 Task: Slide 19 - Market Size Infographic.
Action: Mouse moved to (20, 75)
Screenshot: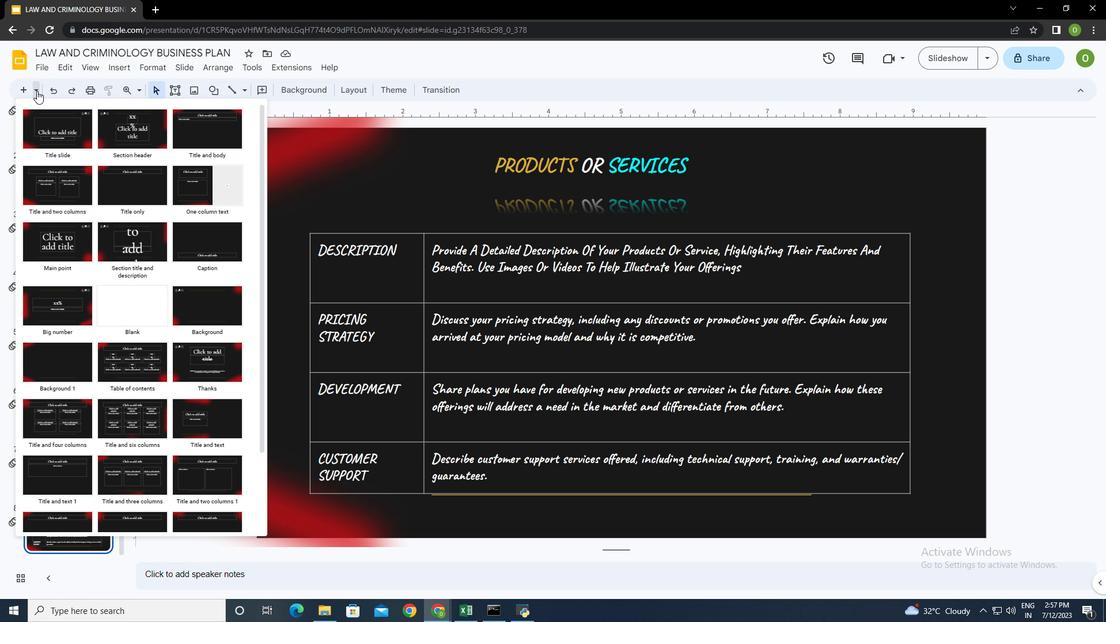 
Action: Mouse pressed left at (20, 75)
Screenshot: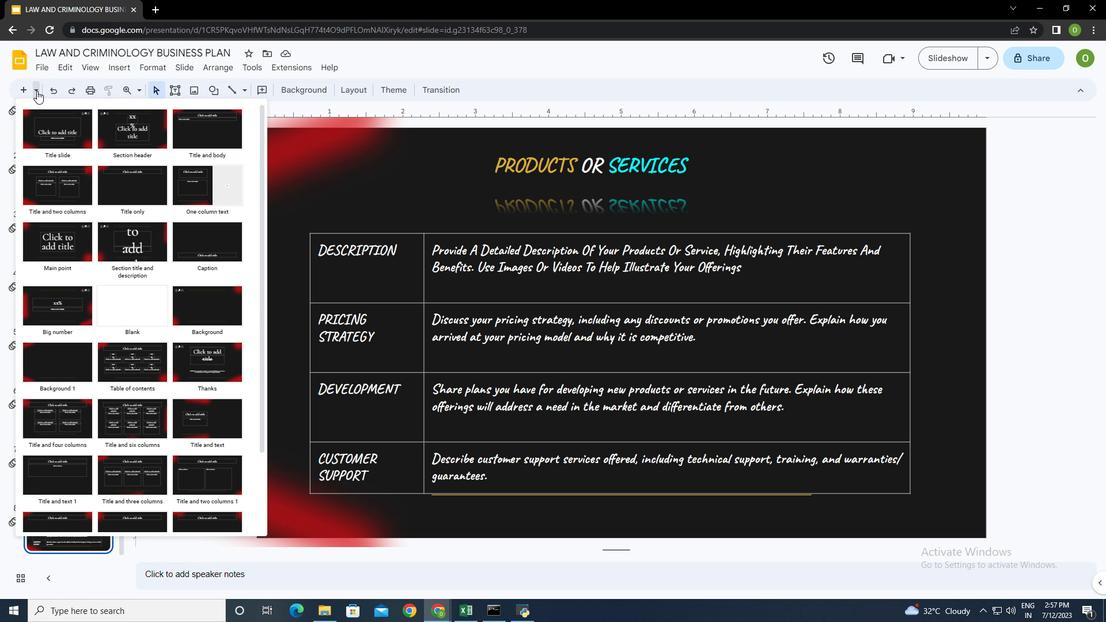 
Action: Mouse moved to (122, 166)
Screenshot: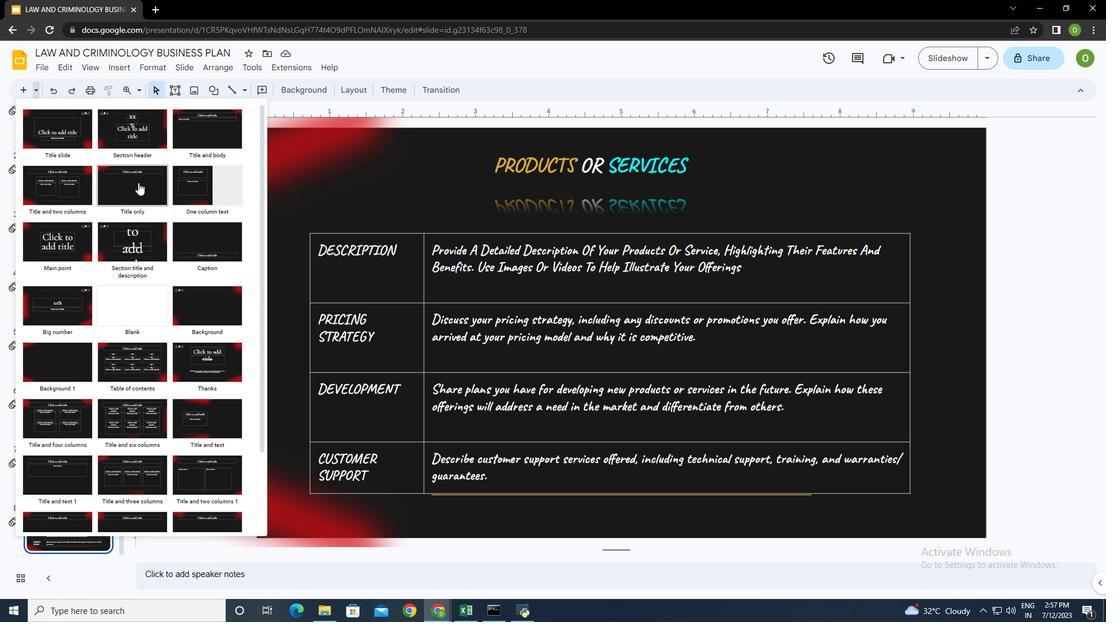 
Action: Mouse pressed left at (122, 166)
Screenshot: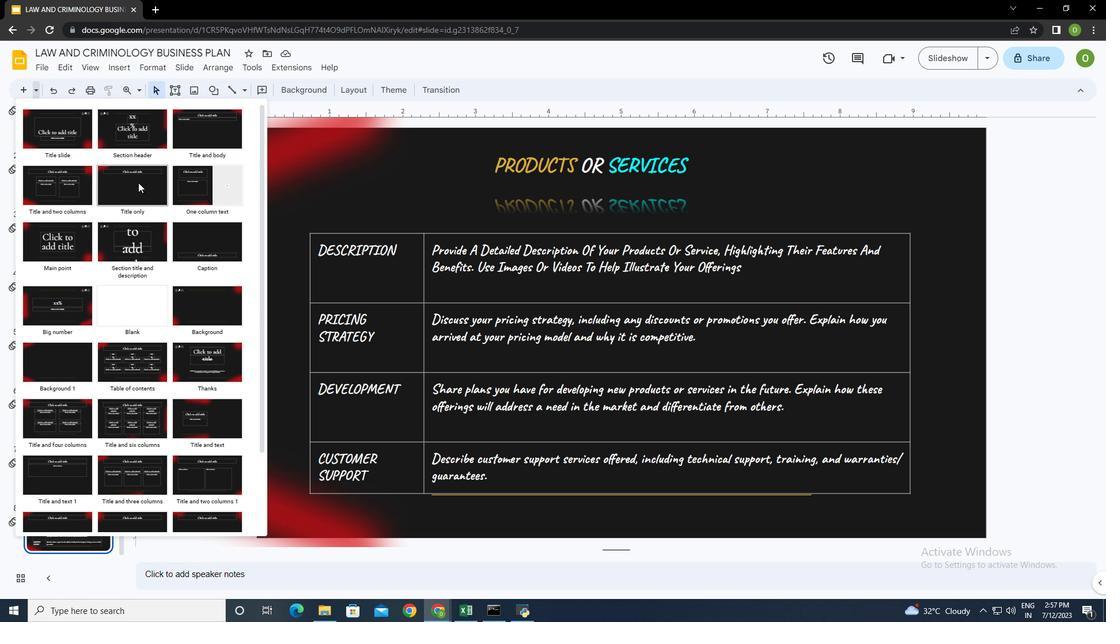 
Action: Mouse moved to (421, 180)
Screenshot: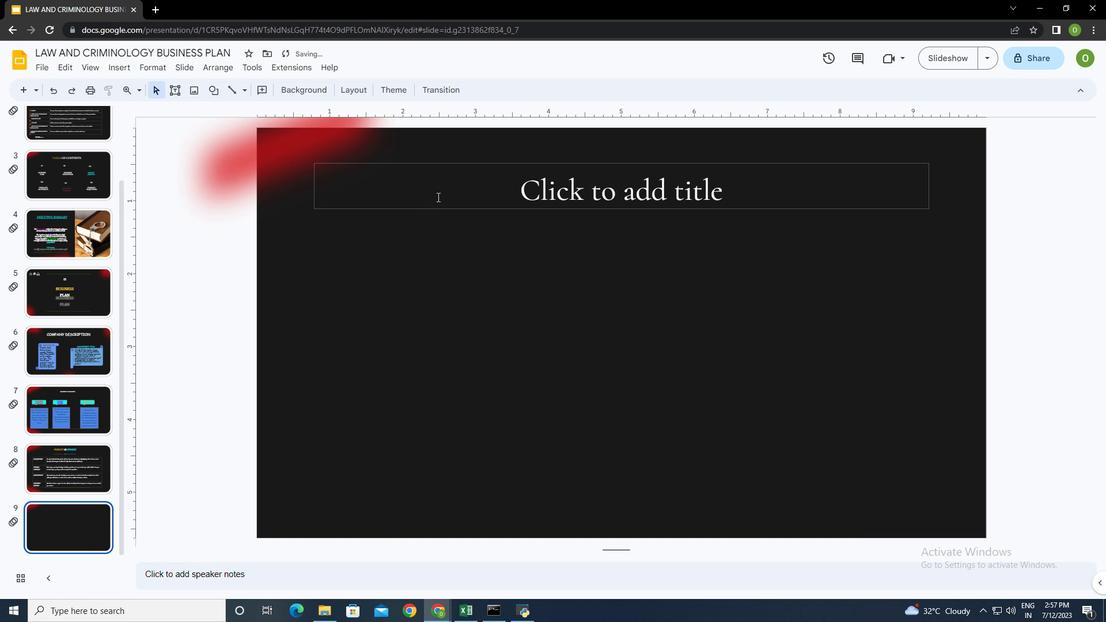 
Action: Mouse pressed left at (421, 180)
Screenshot: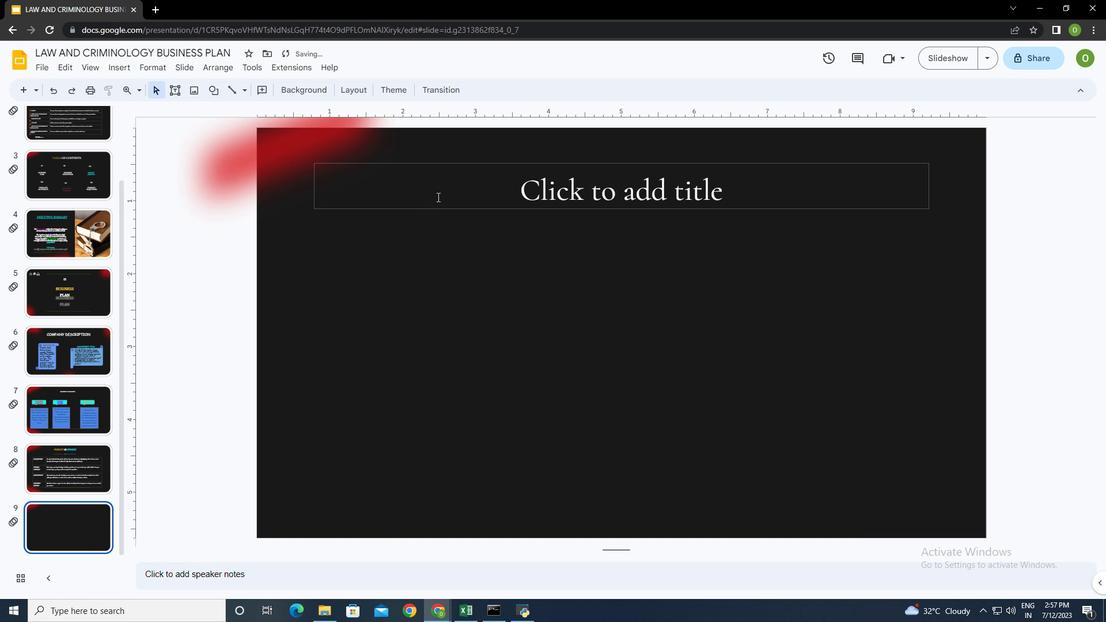 
Action: Mouse moved to (418, 180)
Screenshot: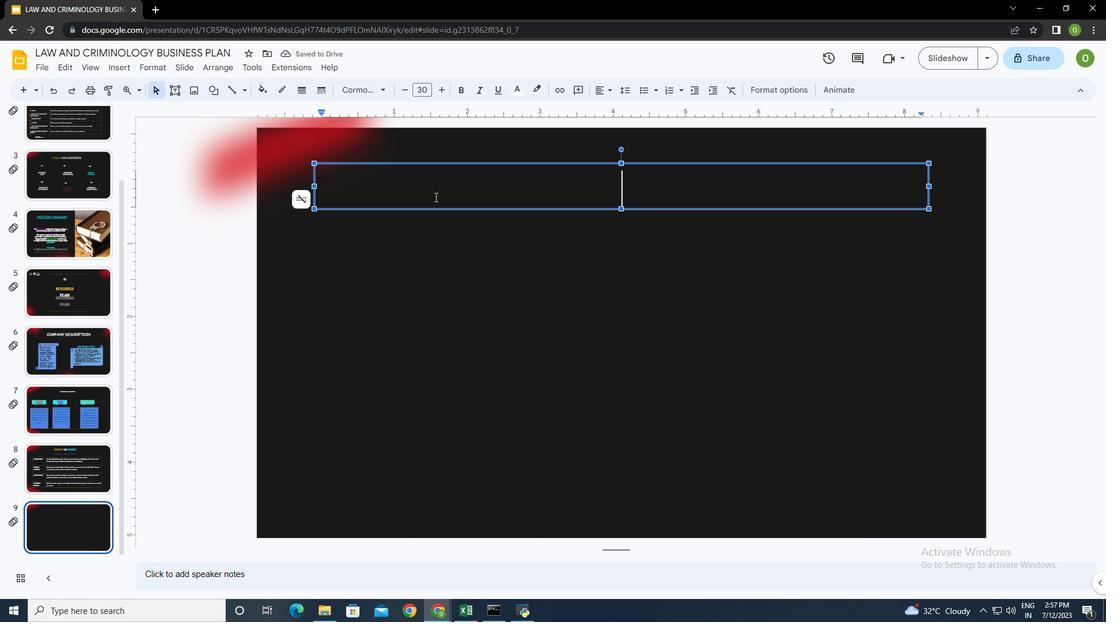 
Action: Key pressed <Key.shift><Key.caps_lock>MARKET<Key.space>SIZE<Key.space>INFOGRAPHIC
Screenshot: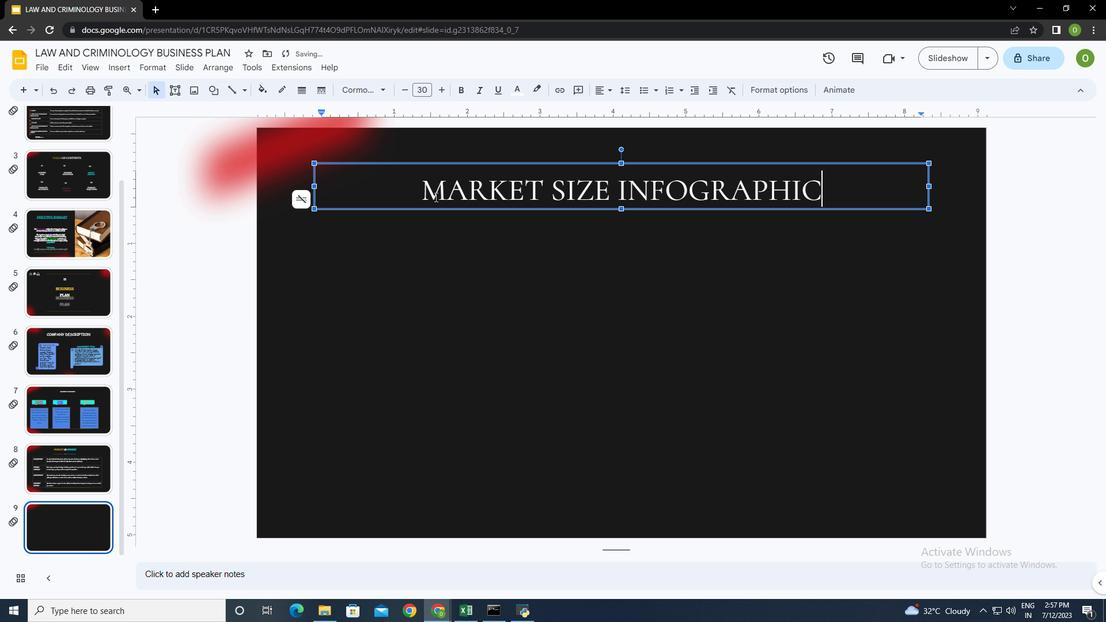 
Action: Mouse moved to (823, 168)
Screenshot: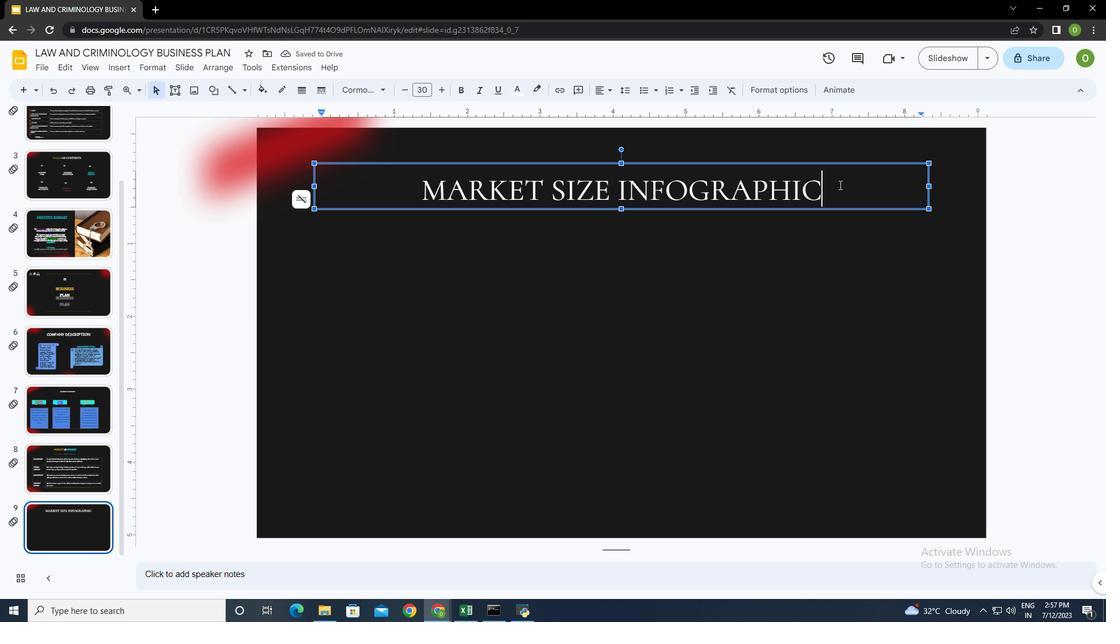 
Action: Mouse pressed left at (823, 168)
Screenshot: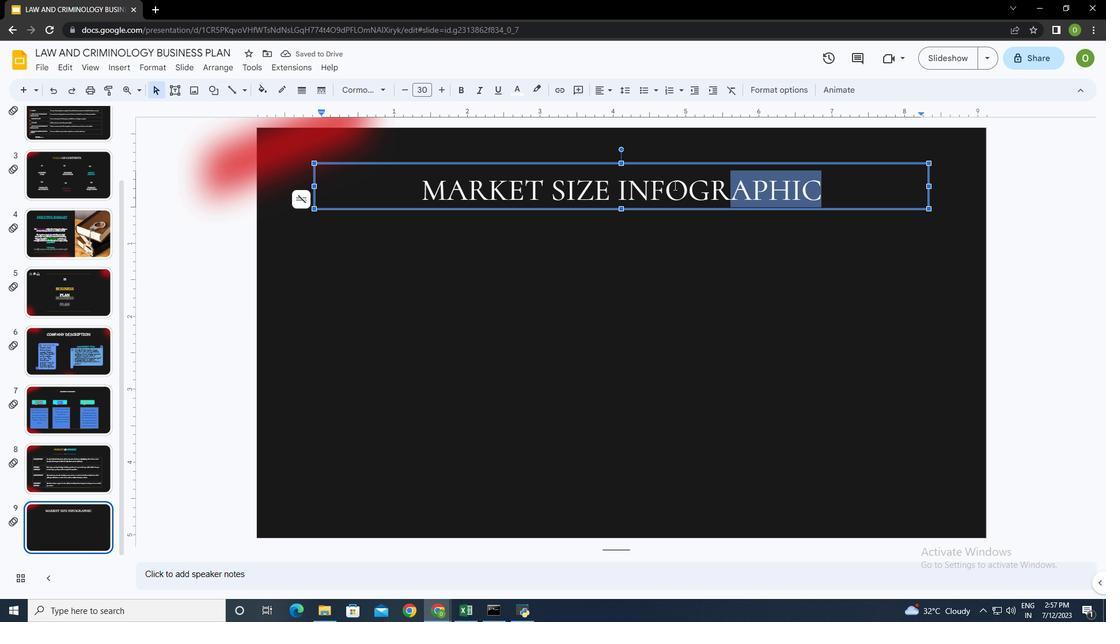 
Action: Mouse moved to (360, 68)
Screenshot: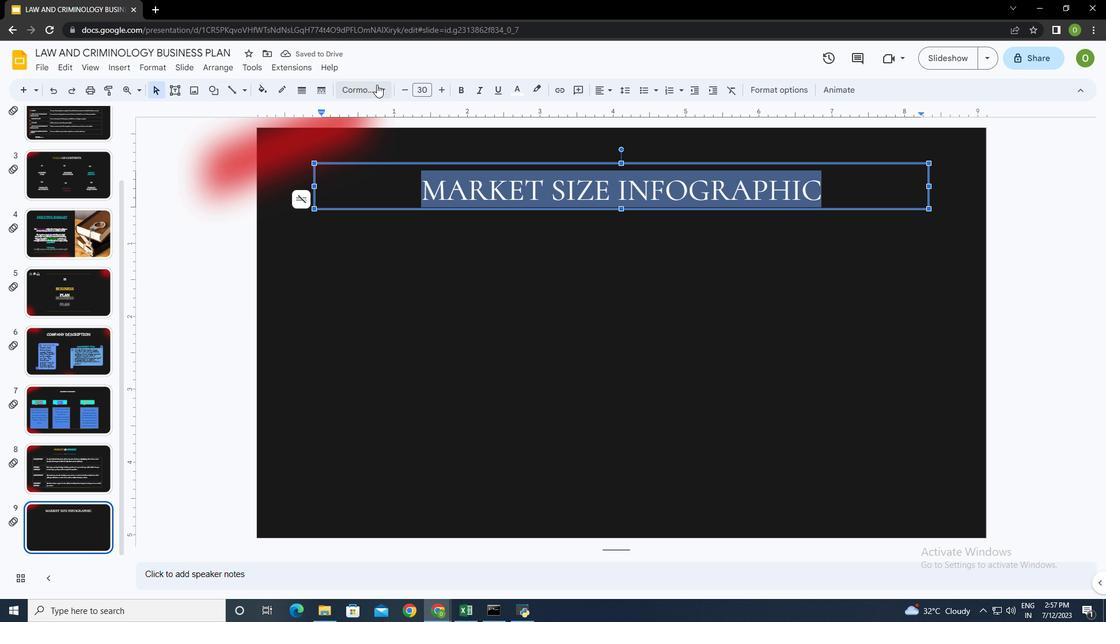 
Action: Mouse pressed left at (360, 68)
Screenshot: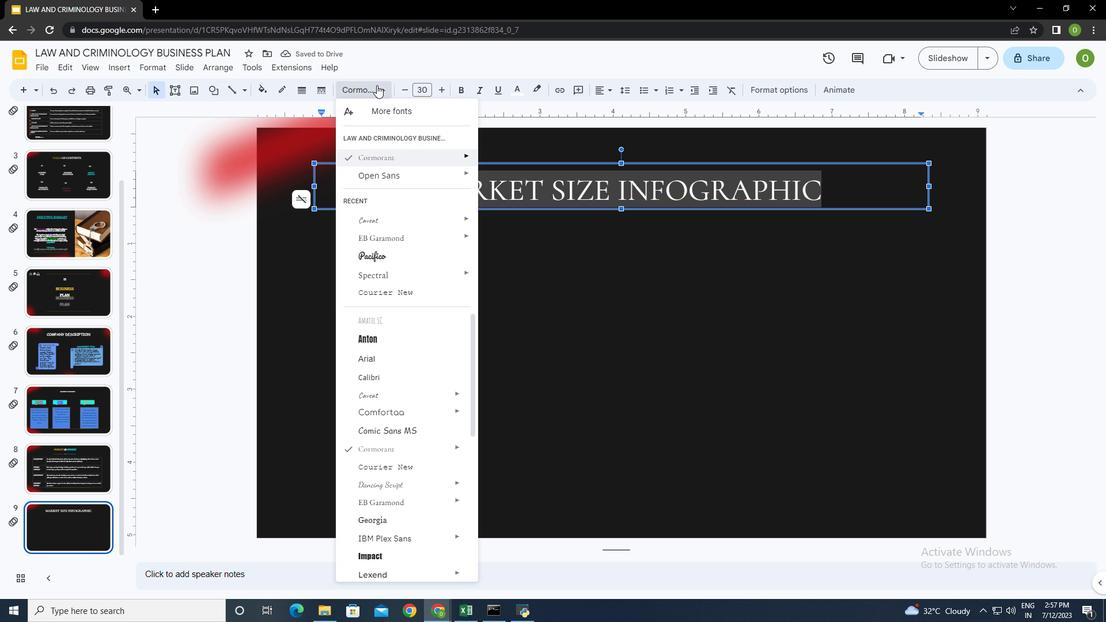 
Action: Mouse moved to (372, 447)
Screenshot: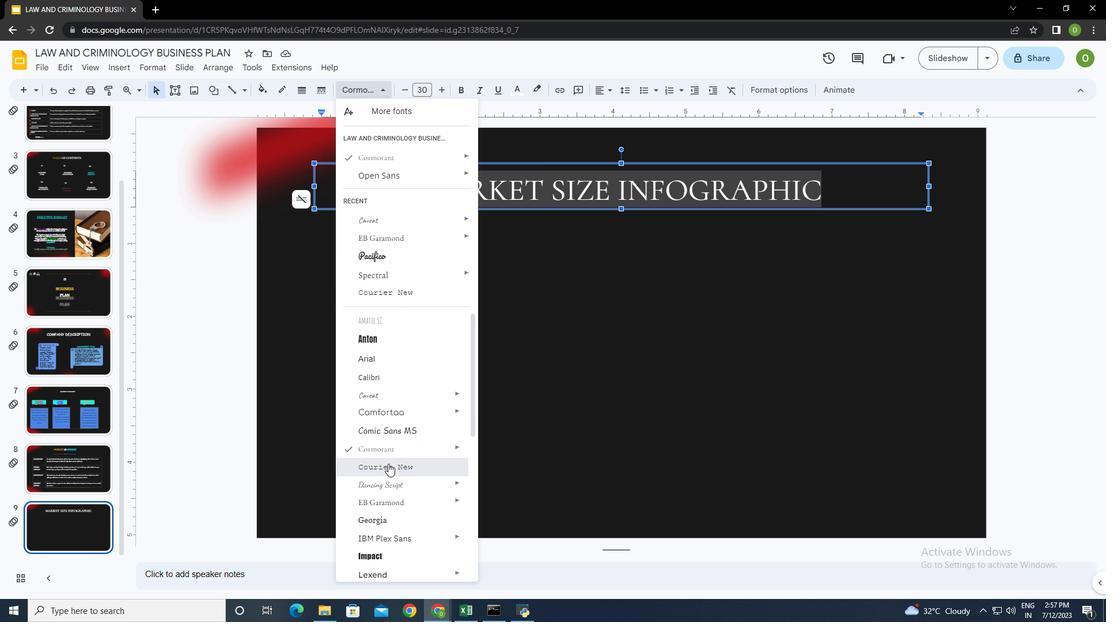 
Action: Mouse pressed left at (372, 447)
Screenshot: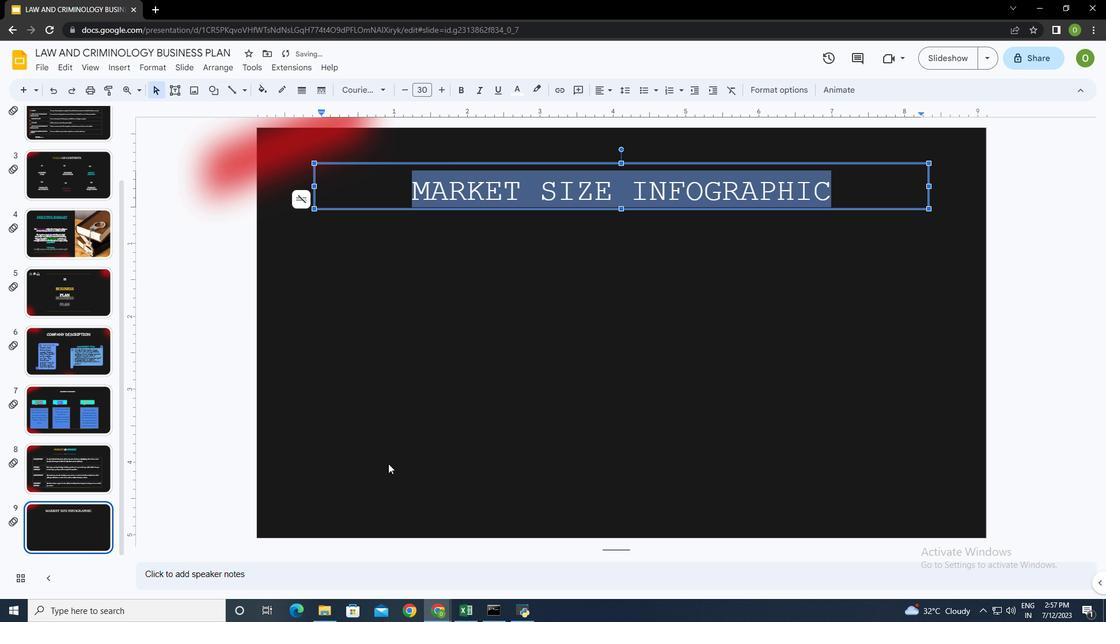 
Action: Mouse moved to (417, 224)
Screenshot: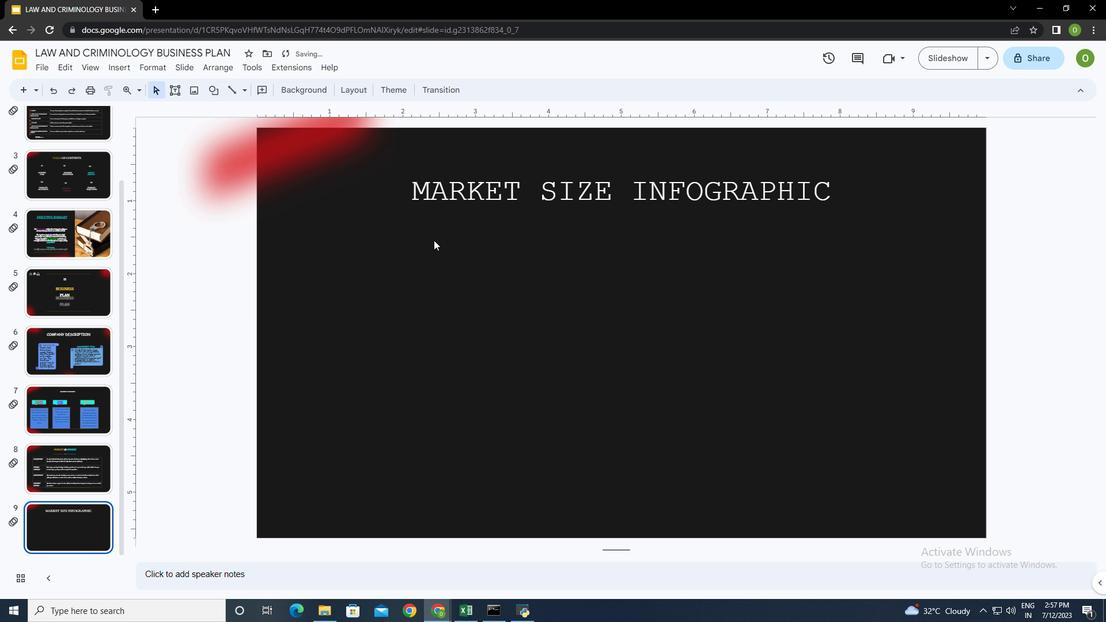 
Action: Mouse pressed left at (417, 224)
Screenshot: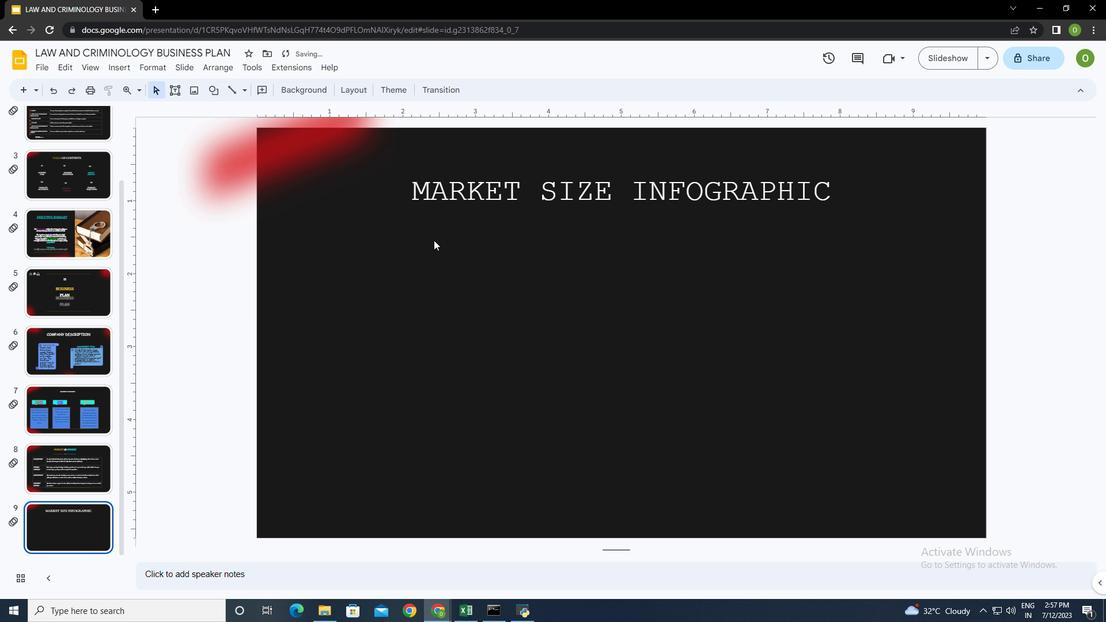
Action: Mouse moved to (103, 49)
Screenshot: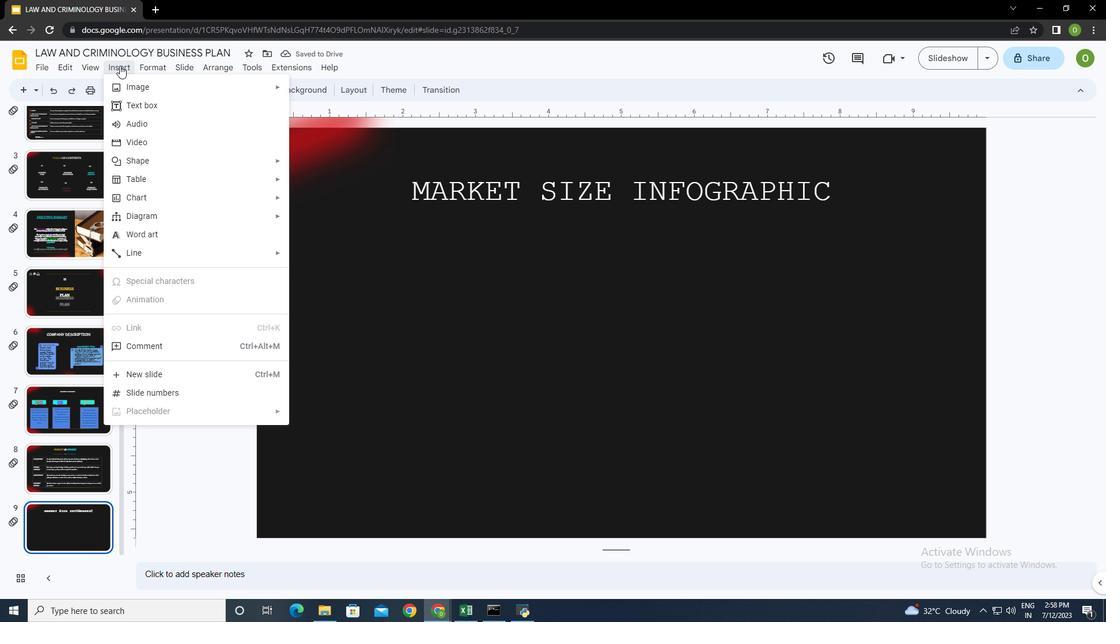 
Action: Mouse pressed left at (103, 49)
Screenshot: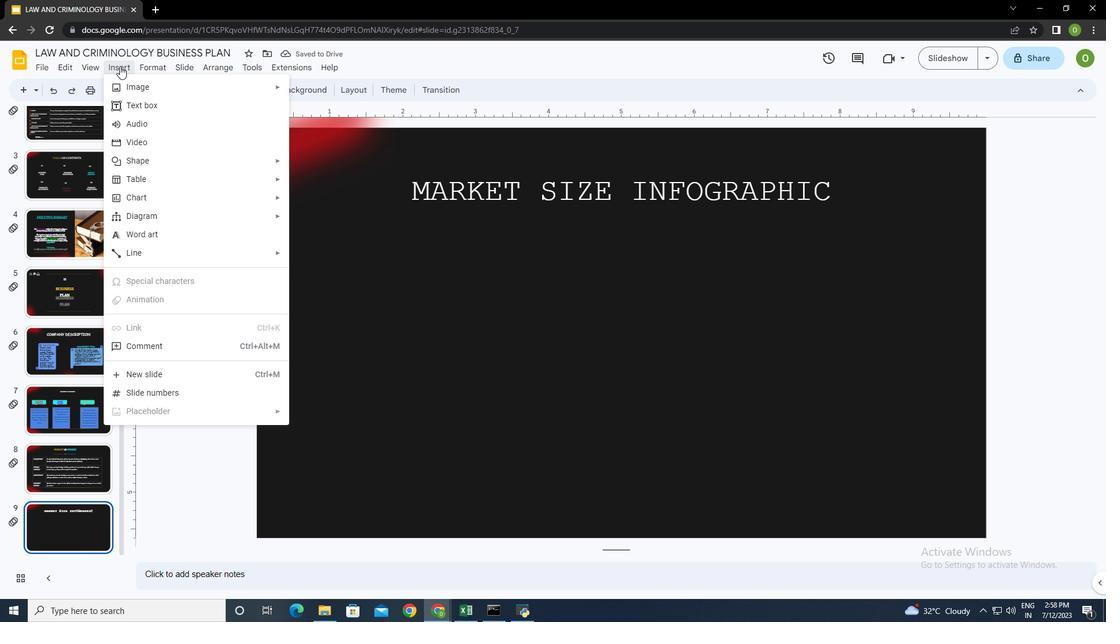 
Action: Mouse moved to (432, 174)
Screenshot: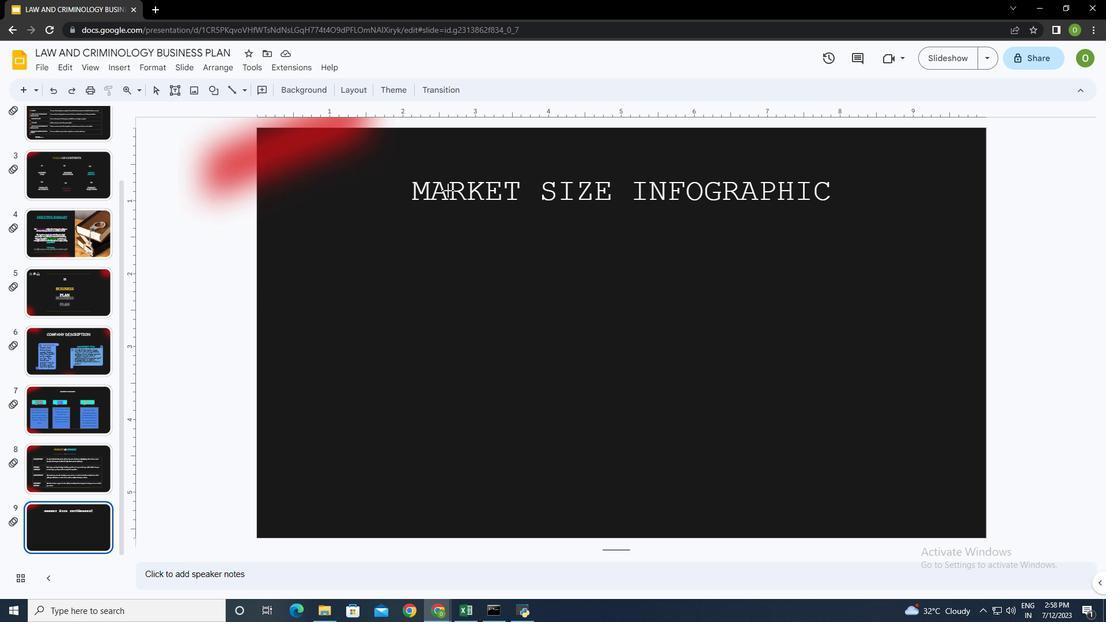 
Action: Mouse pressed left at (432, 174)
Screenshot: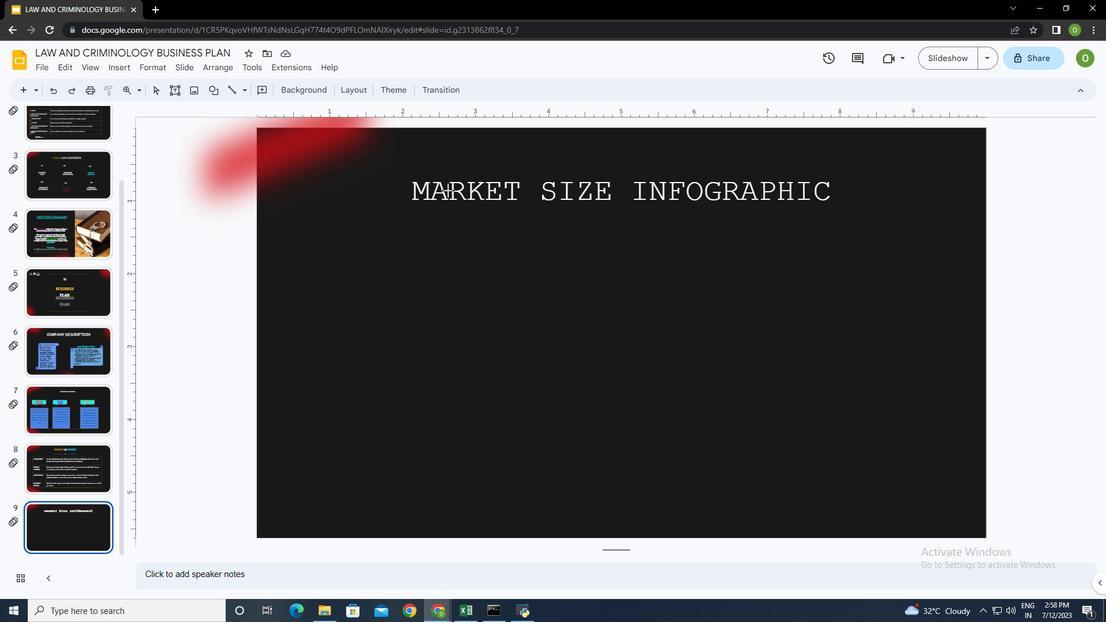 
Action: Mouse moved to (394, 276)
Screenshot: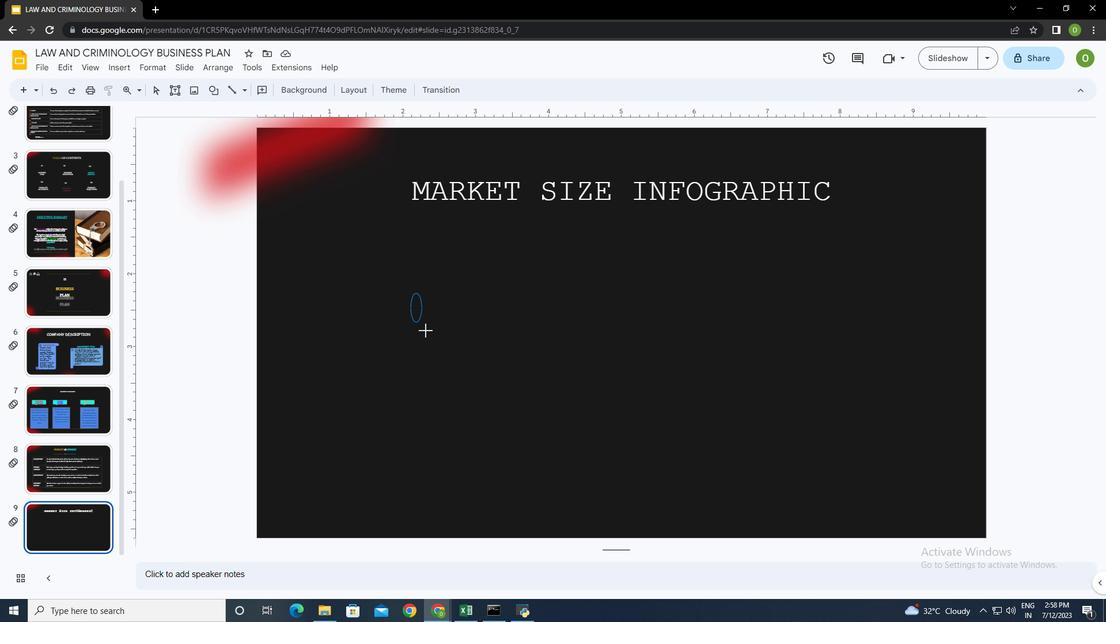 
Action: Mouse pressed left at (394, 276)
Screenshot: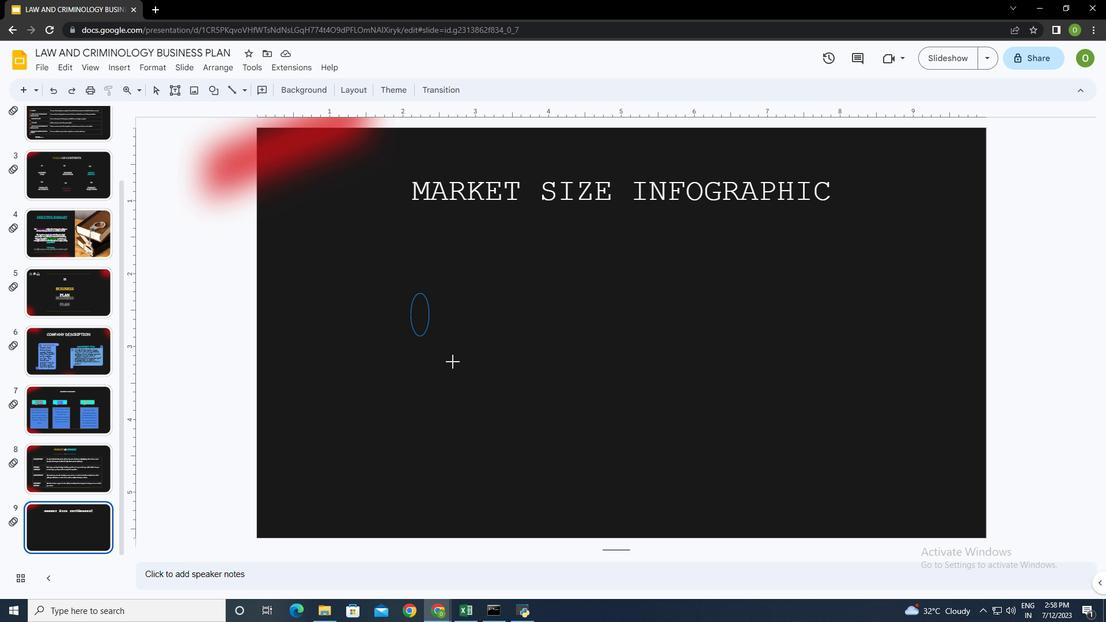 
Action: Mouse moved to (448, 319)
Screenshot: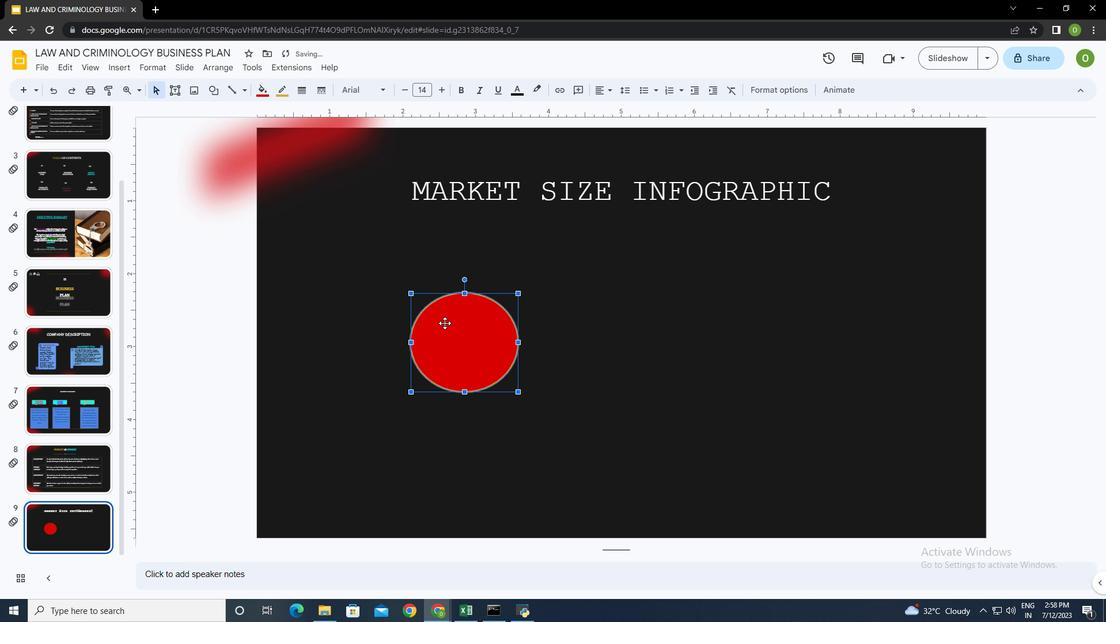 
Action: Mouse pressed left at (448, 319)
Screenshot: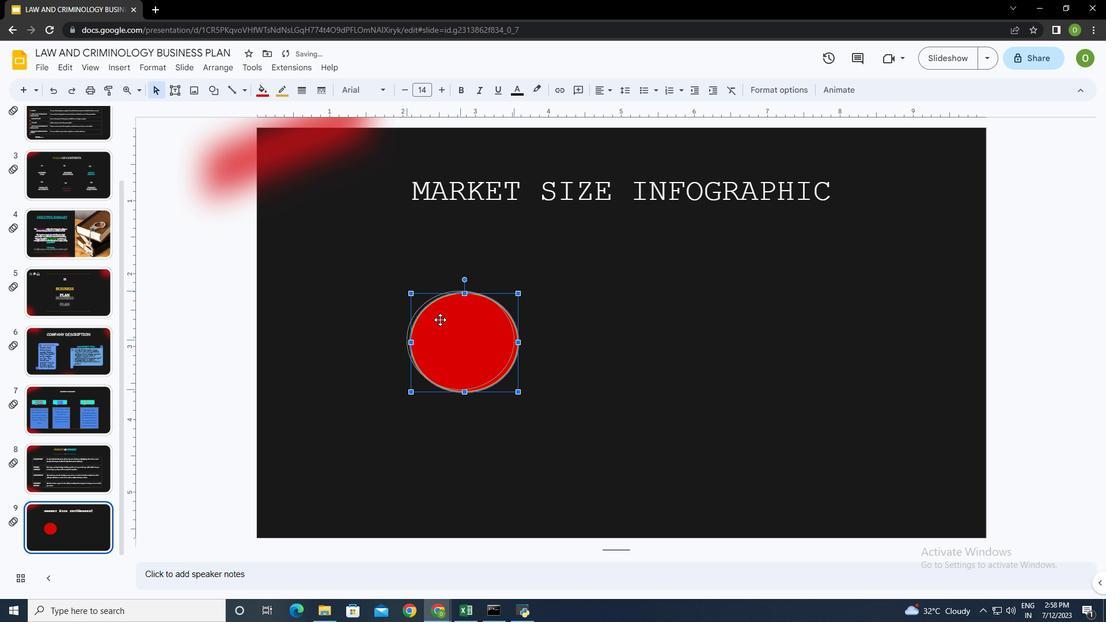 
Action: Mouse moved to (601, 304)
Screenshot: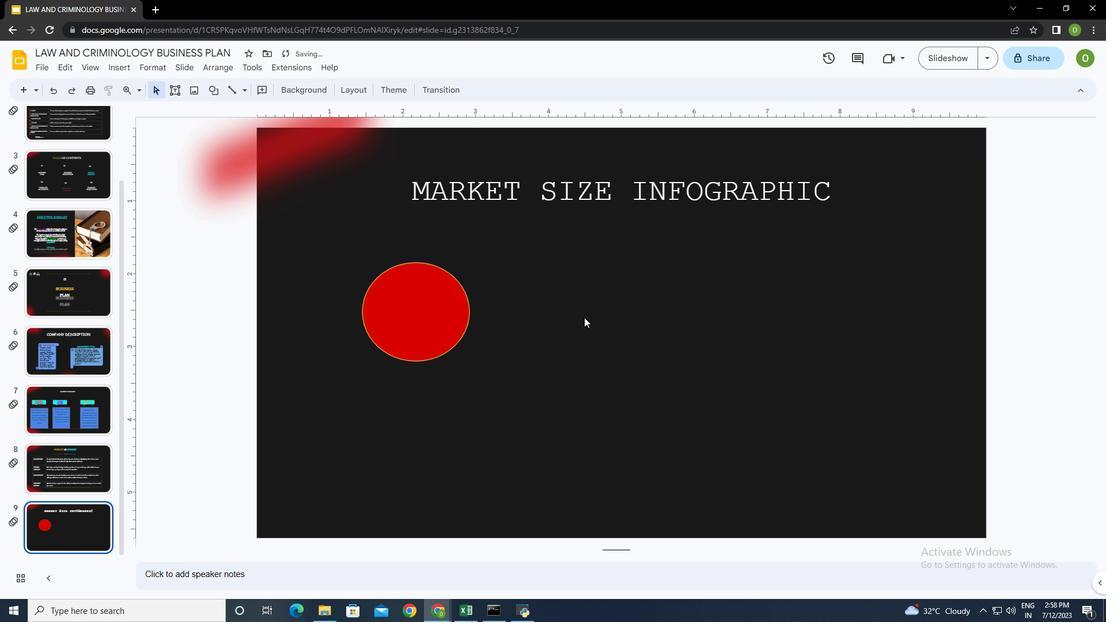 
Action: Mouse pressed left at (601, 304)
Screenshot: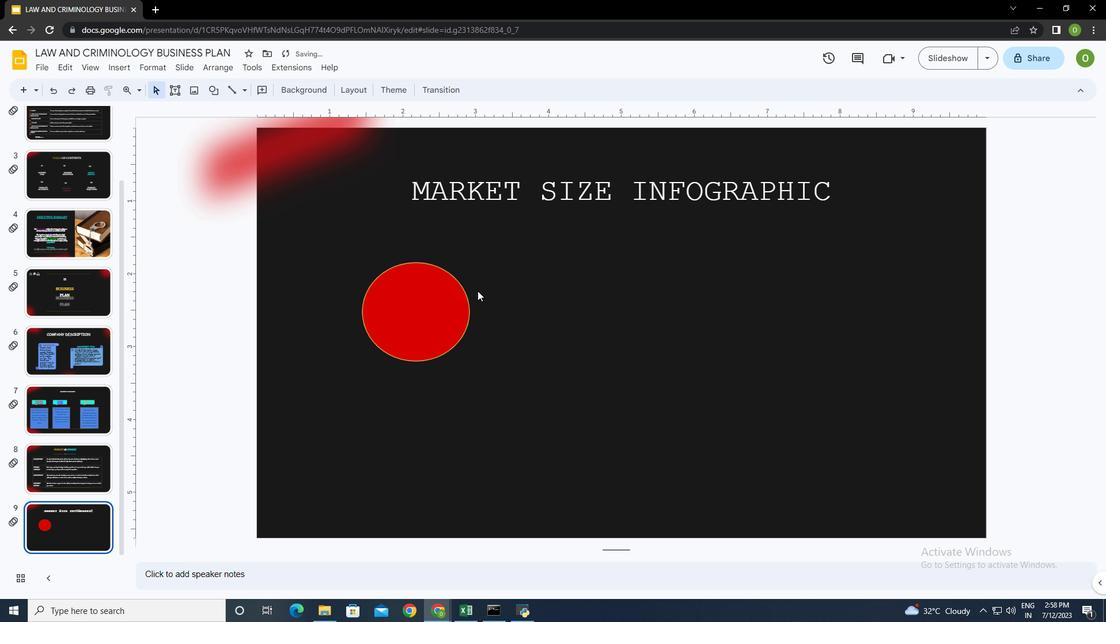 
Action: Mouse moved to (105, 50)
Screenshot: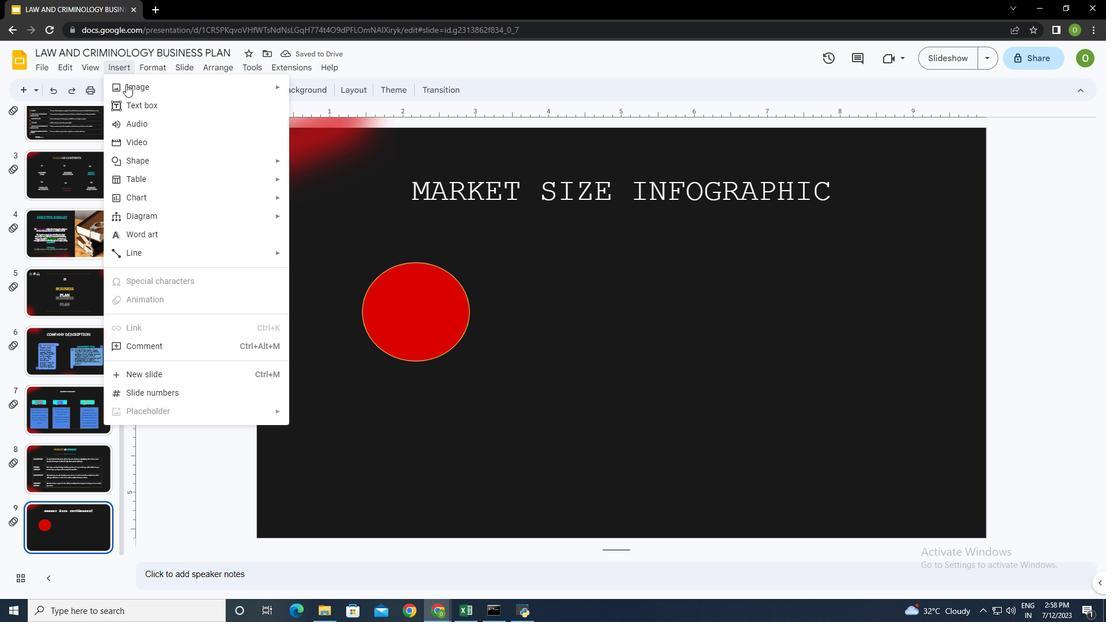 
Action: Mouse pressed left at (105, 50)
Screenshot: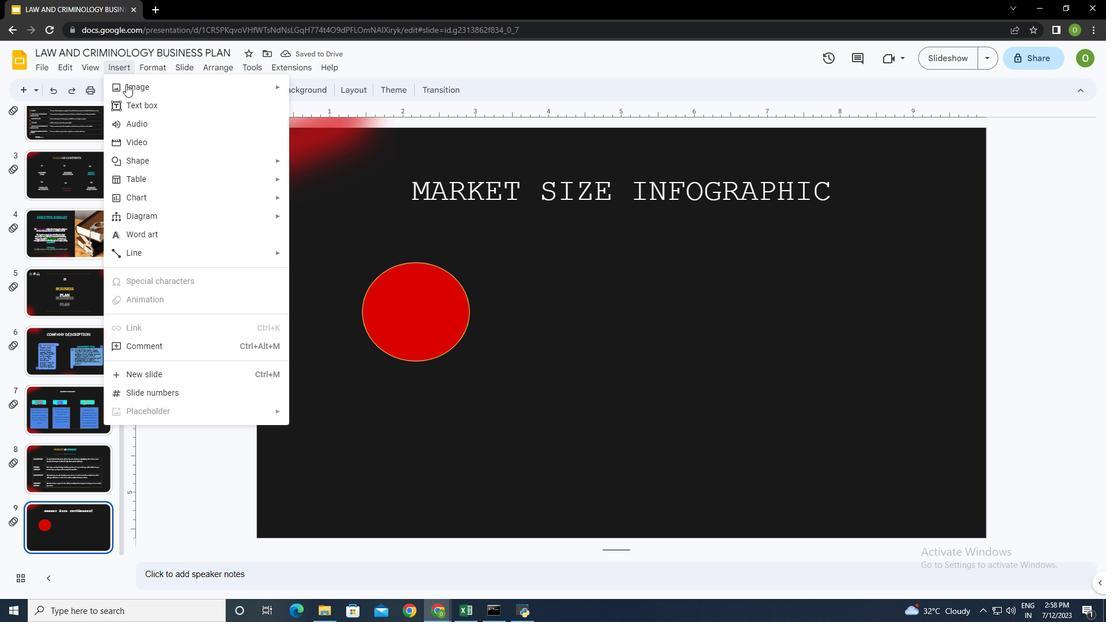 
Action: Mouse moved to (432, 174)
Screenshot: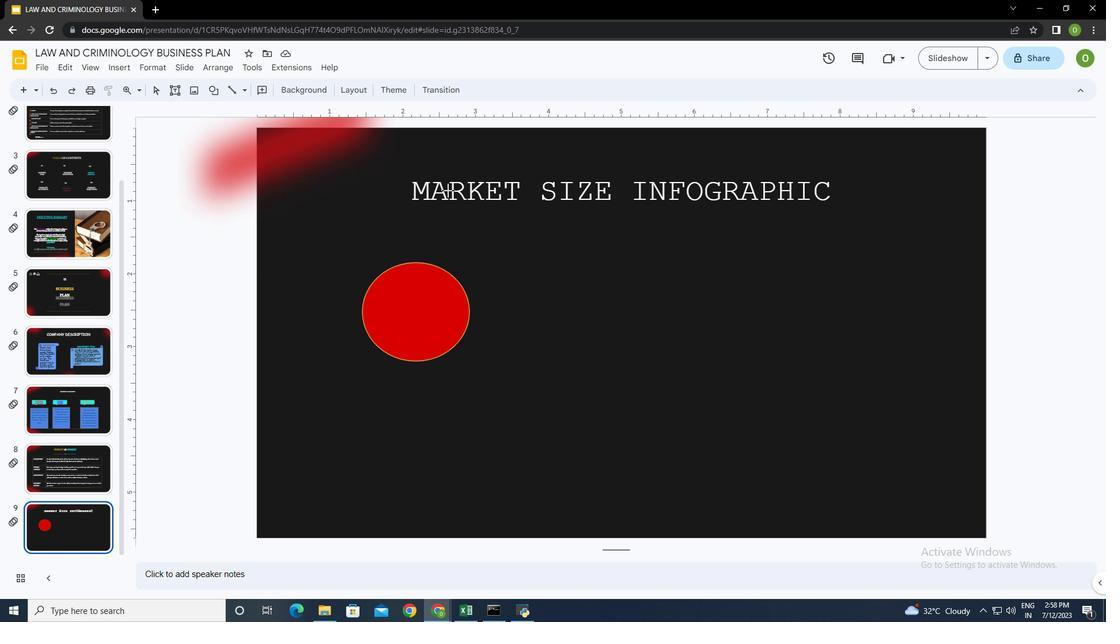 
Action: Mouse pressed left at (432, 174)
Screenshot: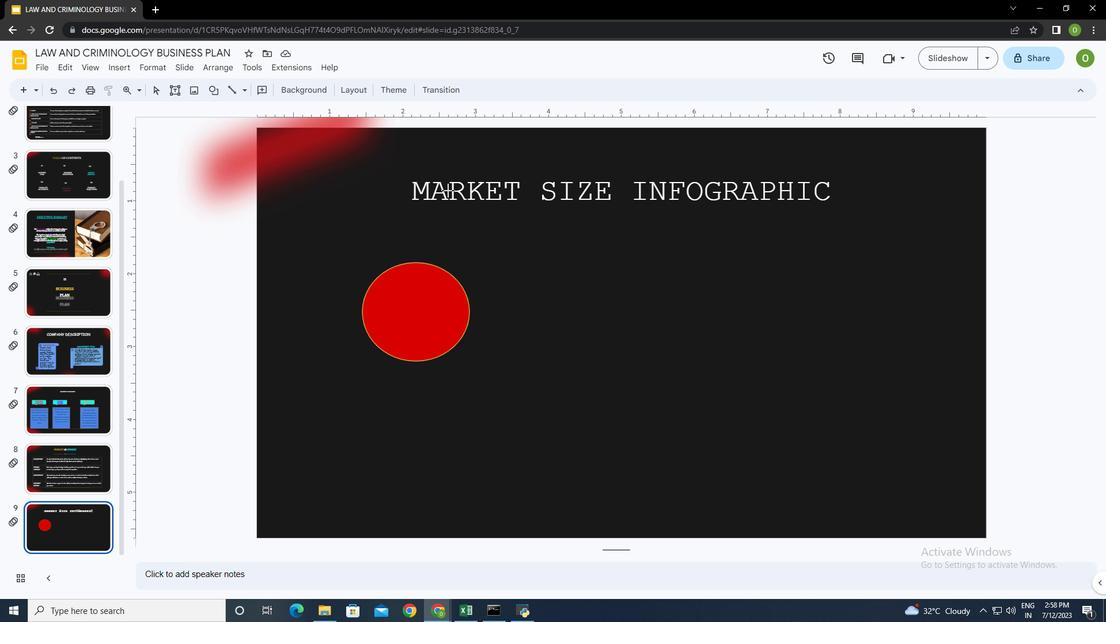 
Action: Mouse moved to (571, 265)
Screenshot: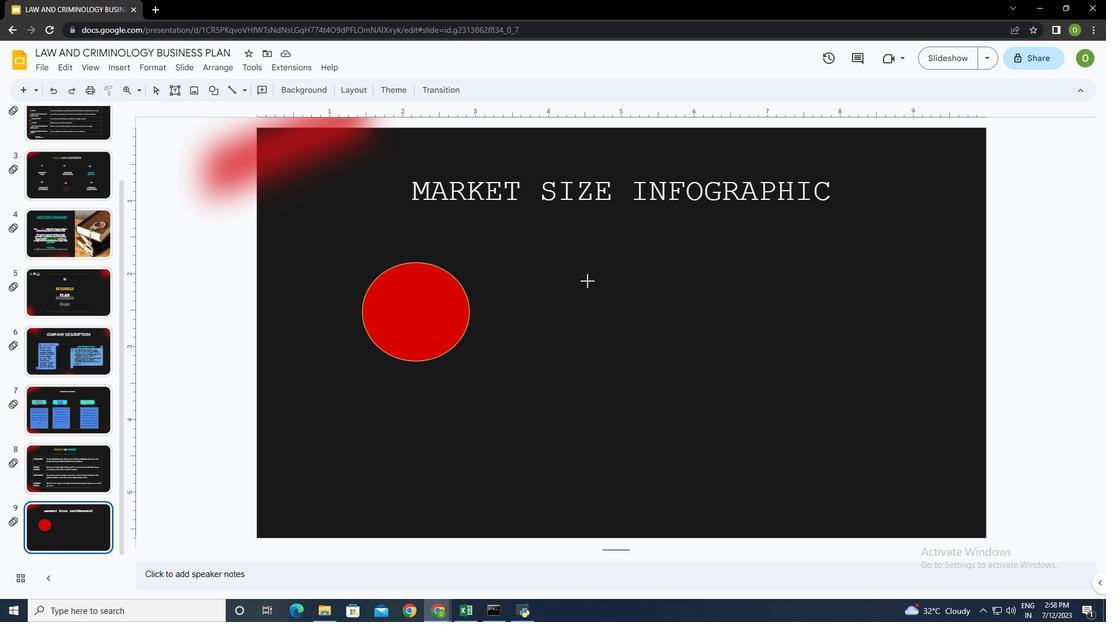 
Action: Mouse pressed left at (571, 265)
Screenshot: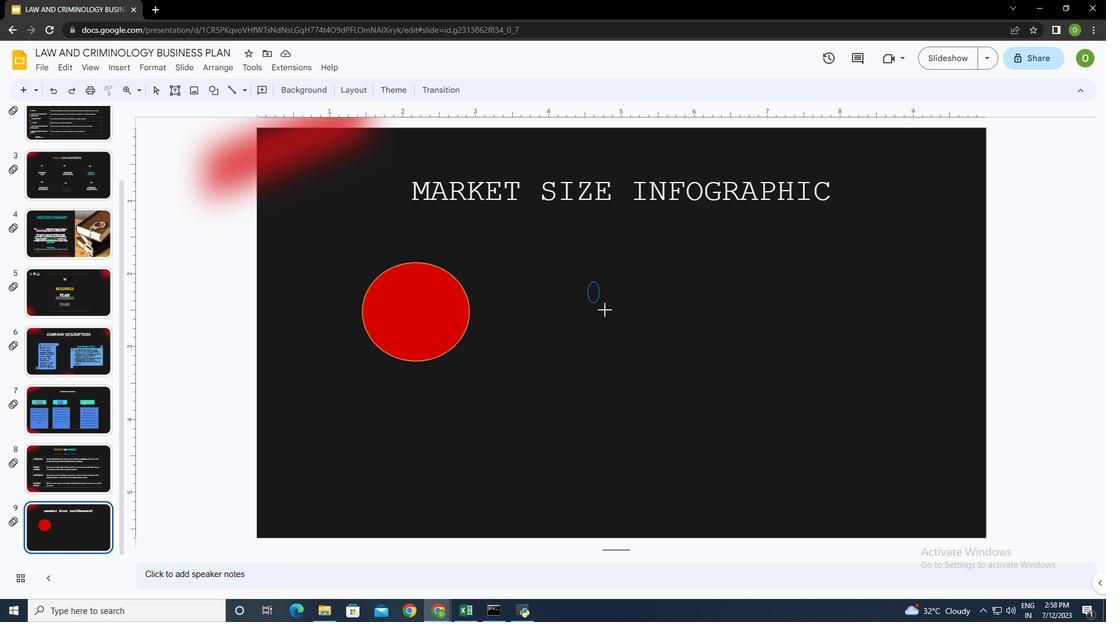 
Action: Mouse moved to (615, 265)
Screenshot: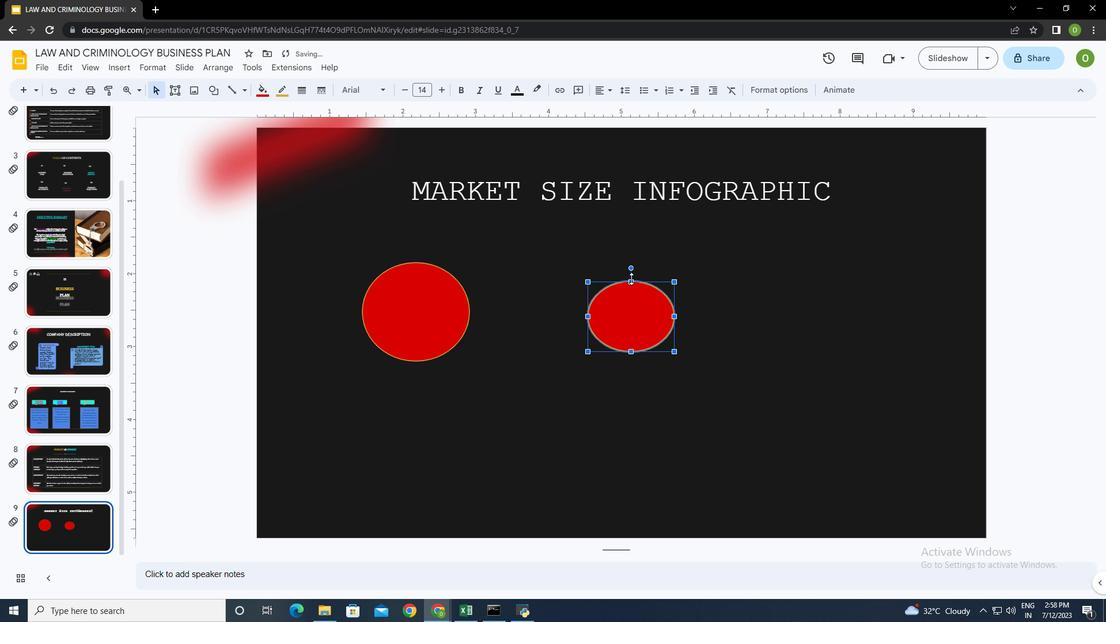 
Action: Mouse pressed left at (615, 265)
Screenshot: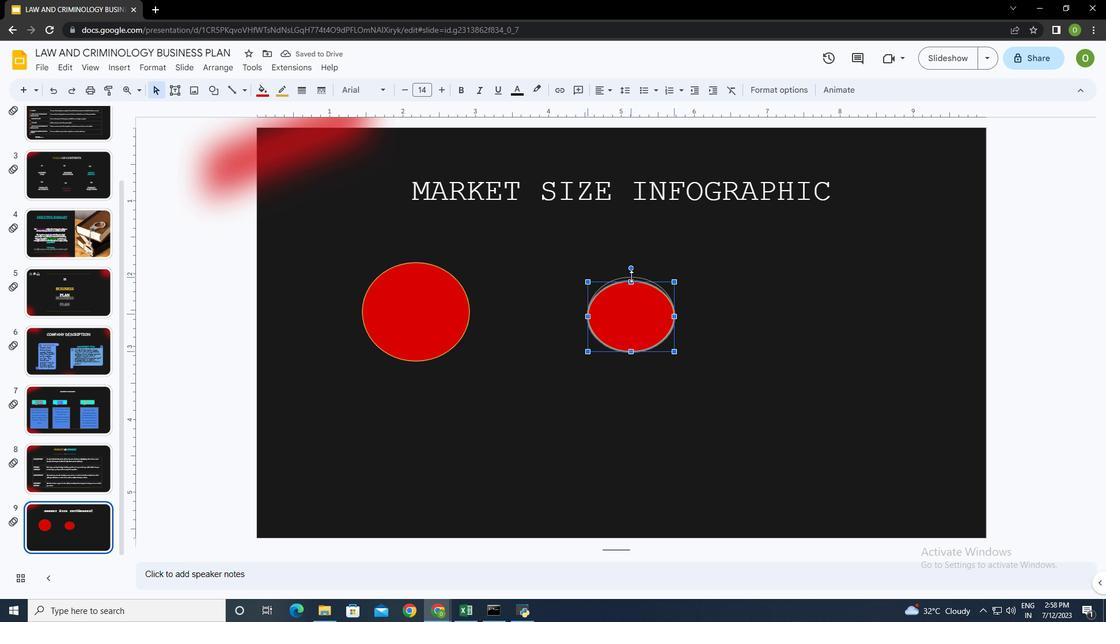 
Action: Mouse moved to (616, 334)
Screenshot: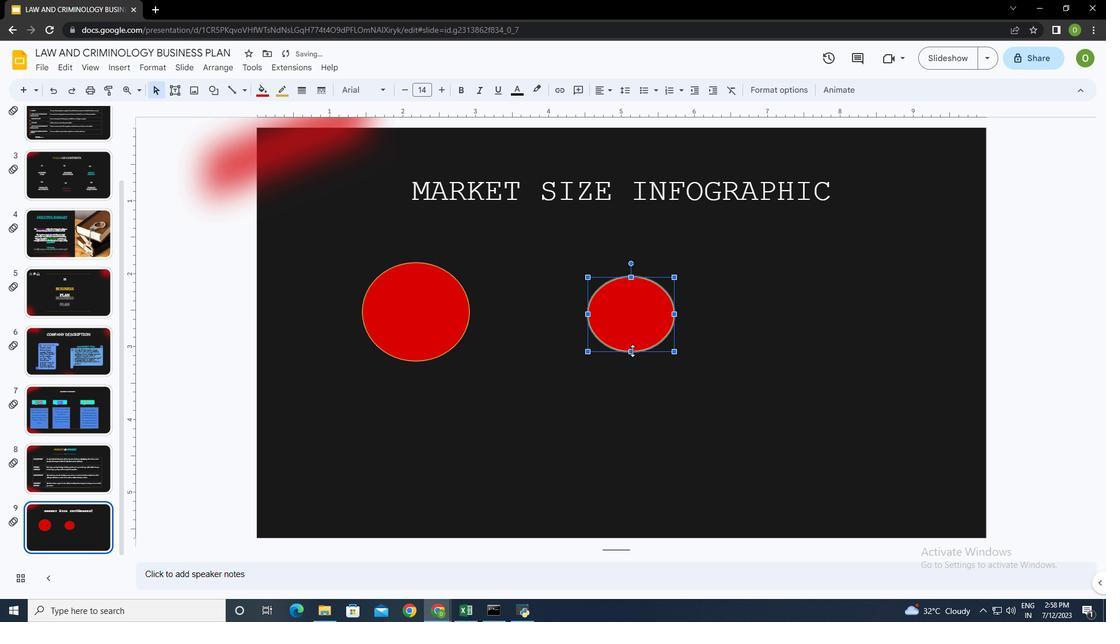 
Action: Mouse pressed left at (616, 334)
Screenshot: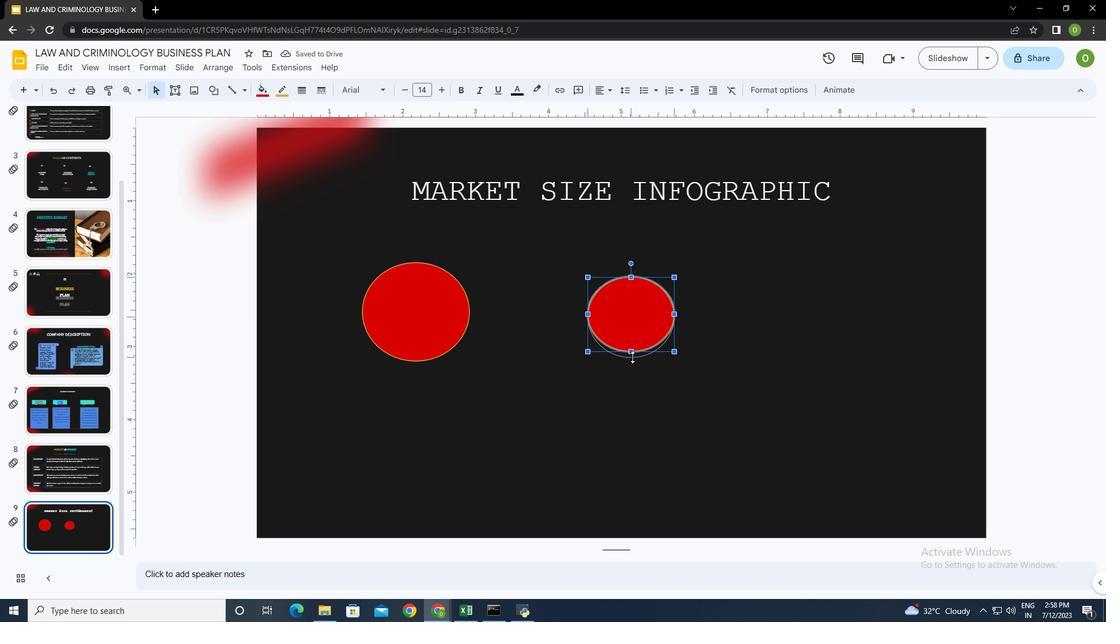
Action: Mouse moved to (611, 297)
Screenshot: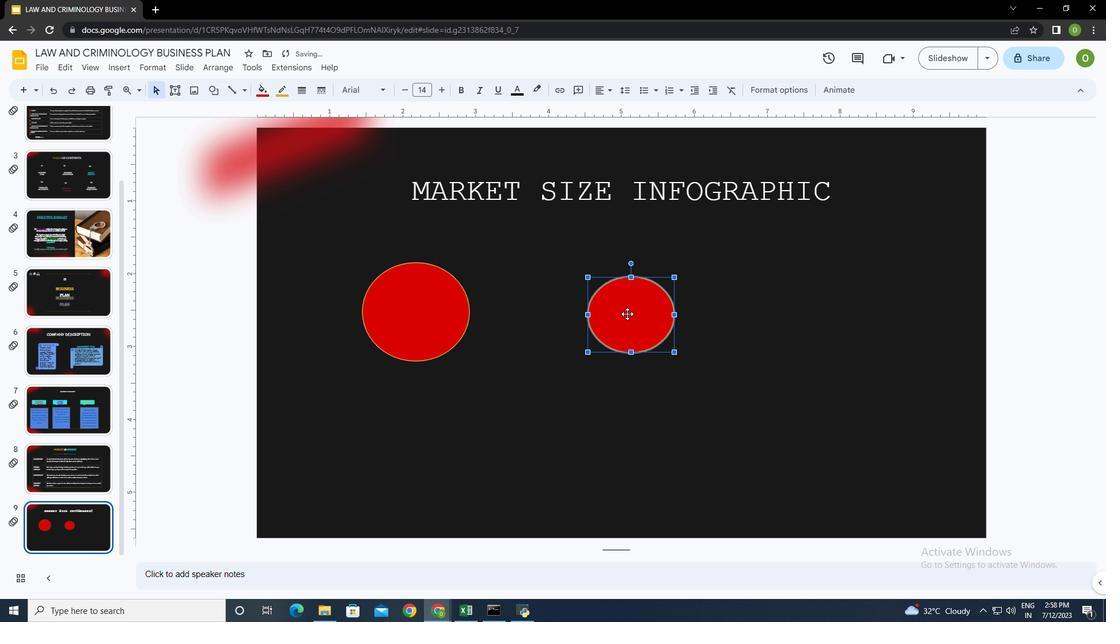 
Action: Mouse pressed left at (611, 297)
Screenshot: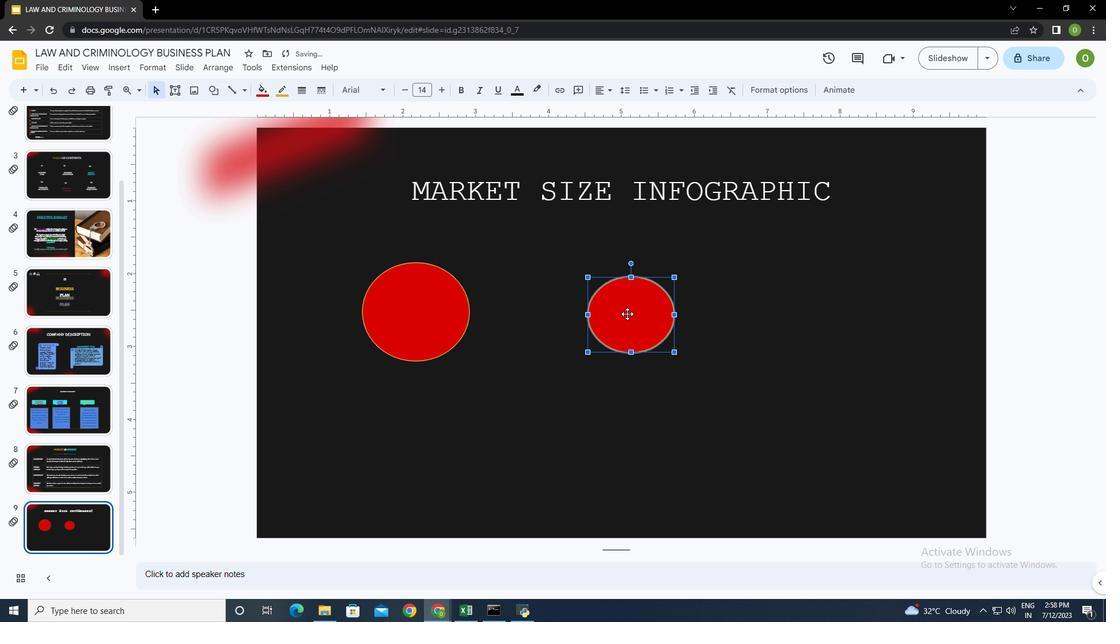 
Action: Mouse moved to (95, 53)
Screenshot: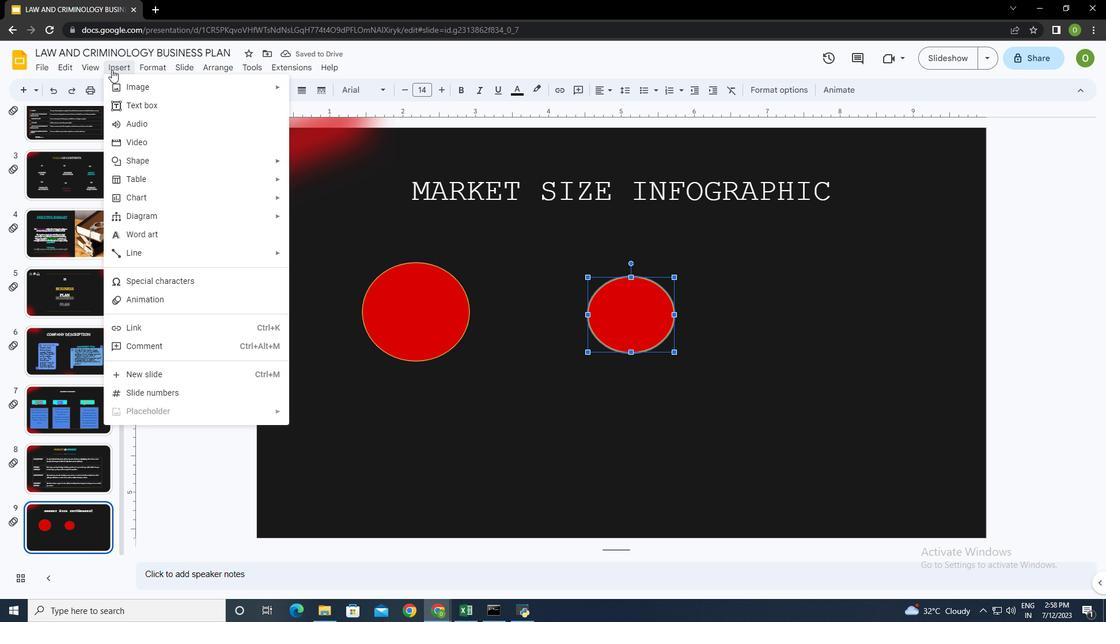 
Action: Mouse pressed left at (95, 53)
Screenshot: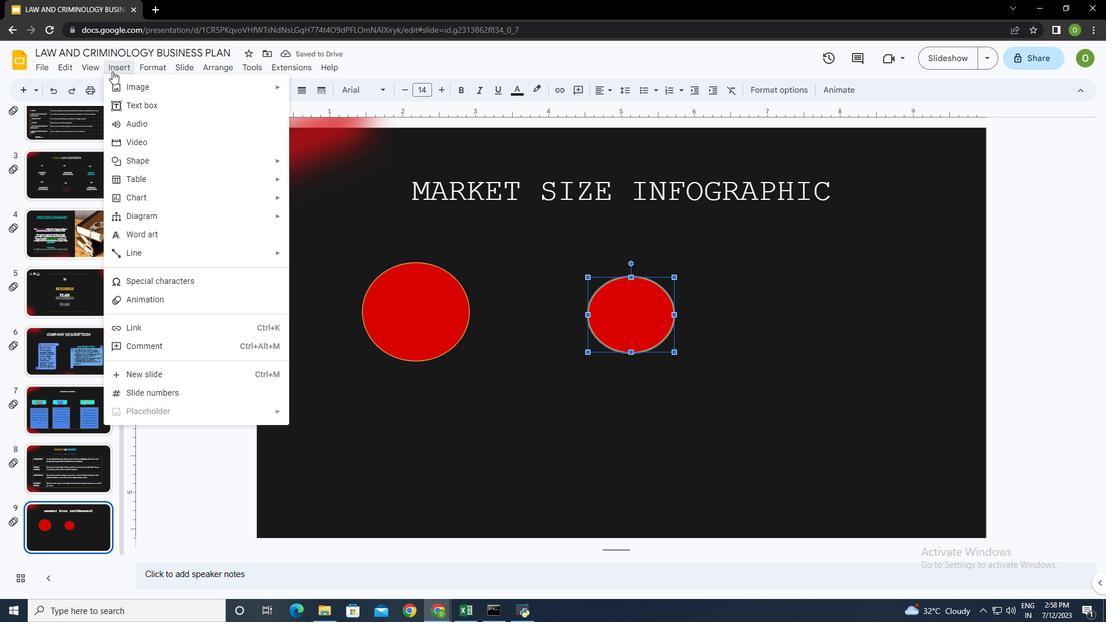 
Action: Mouse moved to (434, 173)
Screenshot: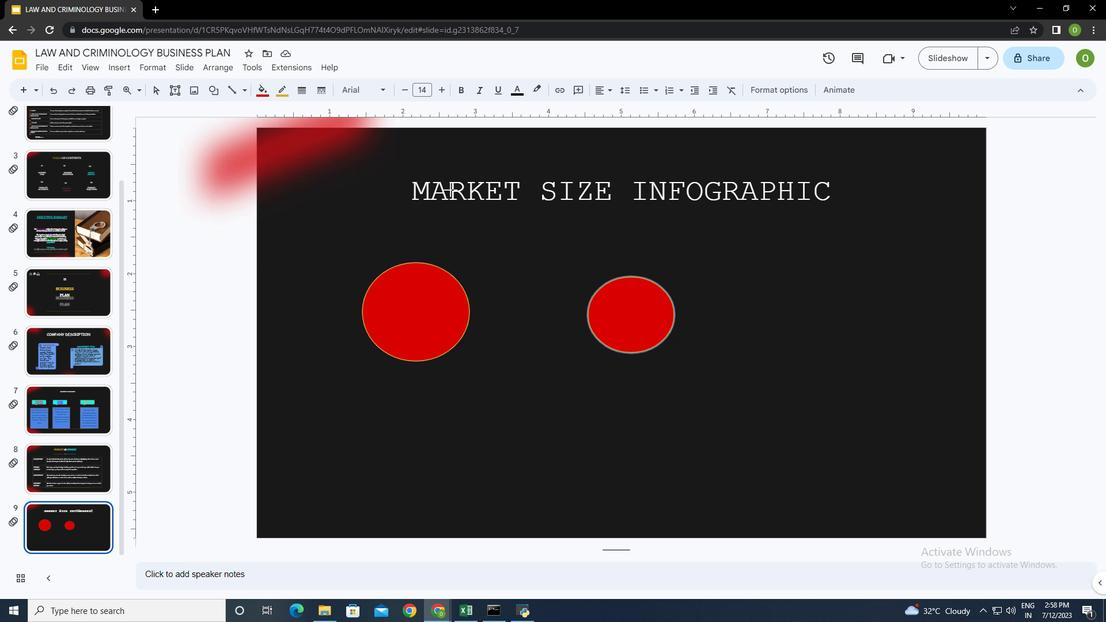
Action: Mouse pressed left at (434, 173)
Screenshot: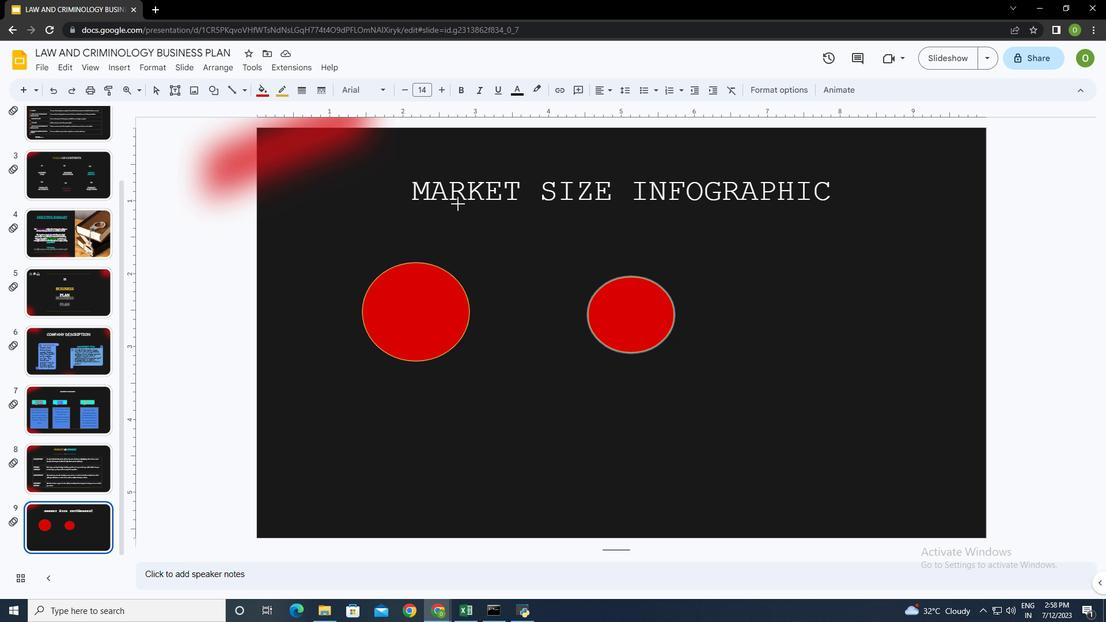 
Action: Mouse moved to (782, 267)
Screenshot: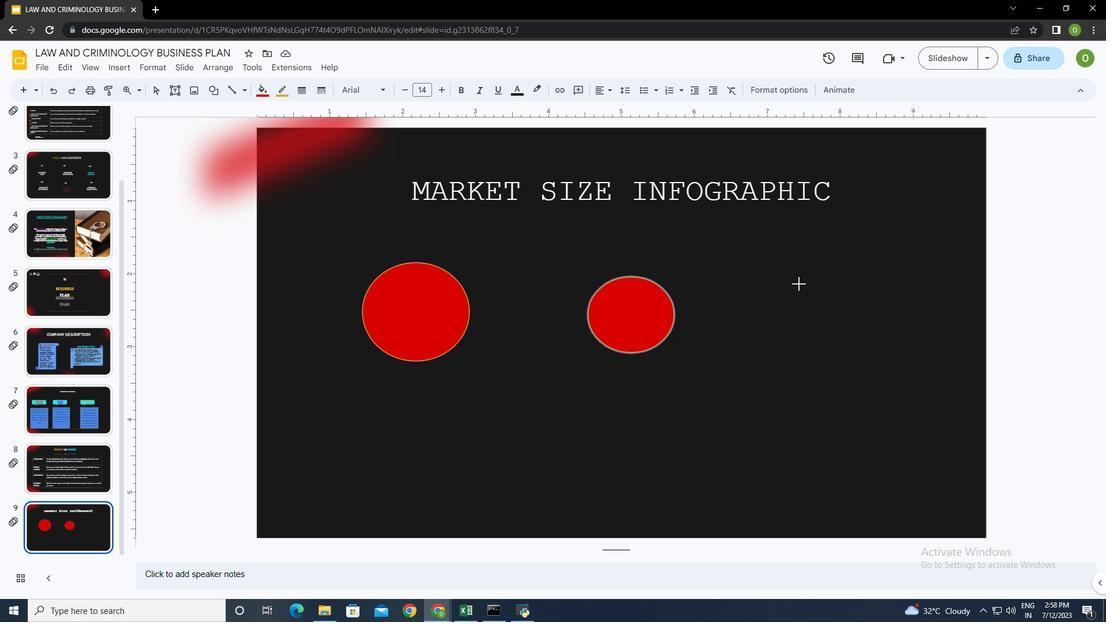 
Action: Mouse pressed left at (782, 267)
Screenshot: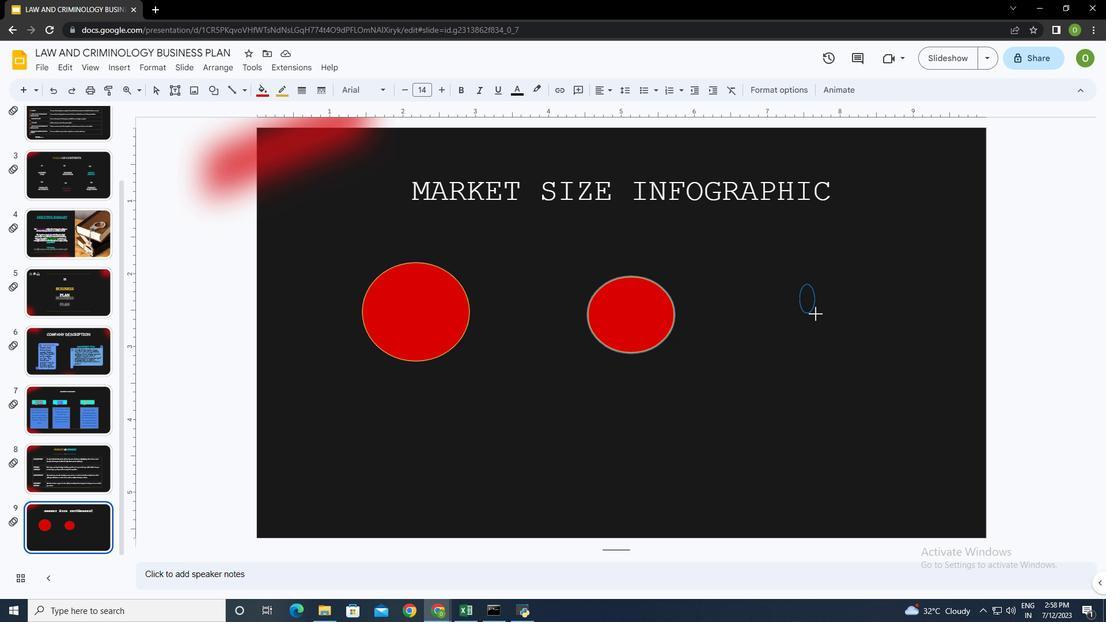 
Action: Mouse moved to (382, 289)
Screenshot: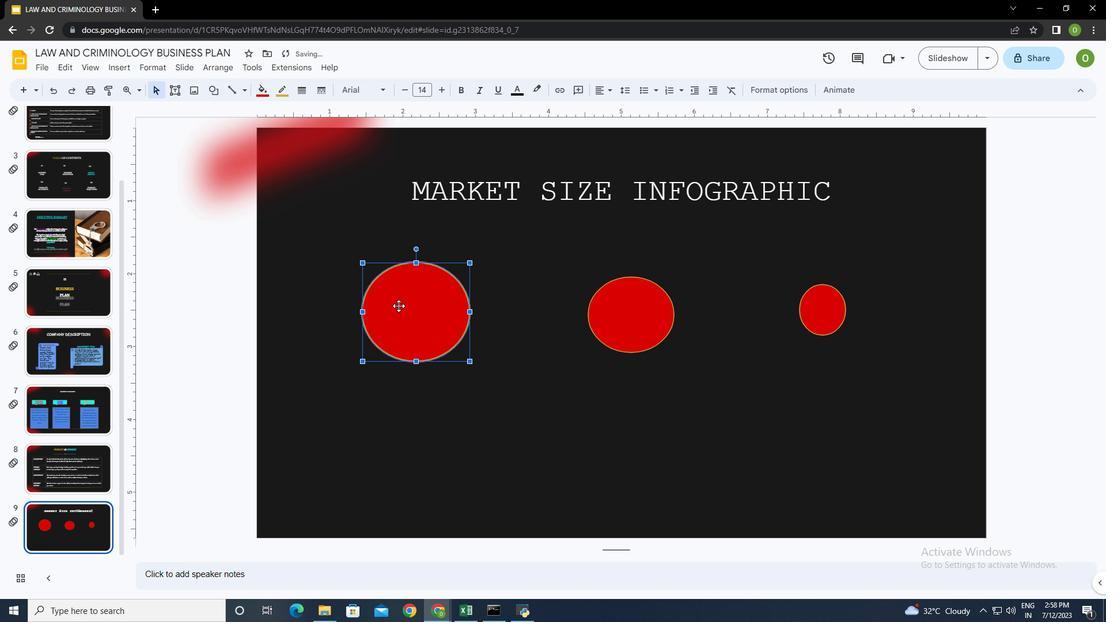 
Action: Mouse pressed left at (382, 289)
Screenshot: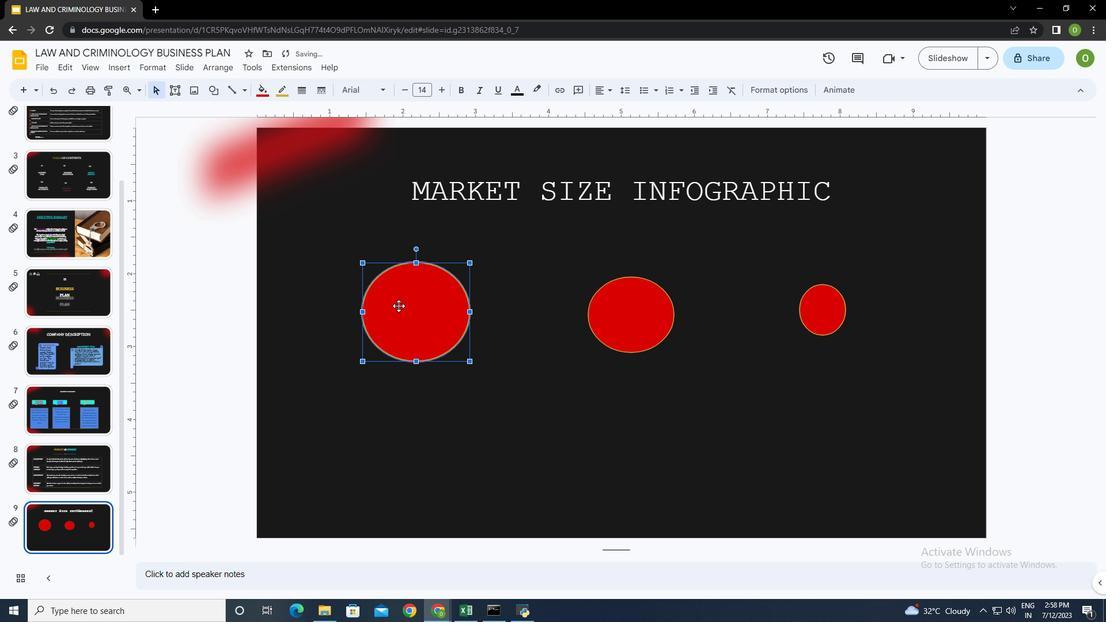
Action: Mouse moved to (244, 76)
Screenshot: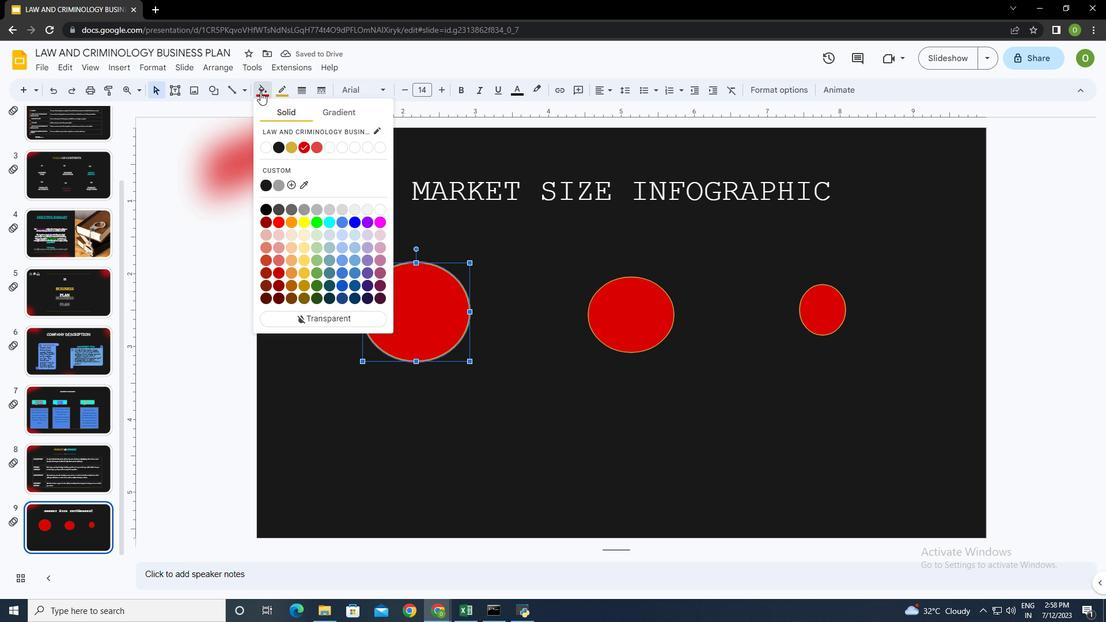
Action: Mouse pressed left at (244, 76)
Screenshot: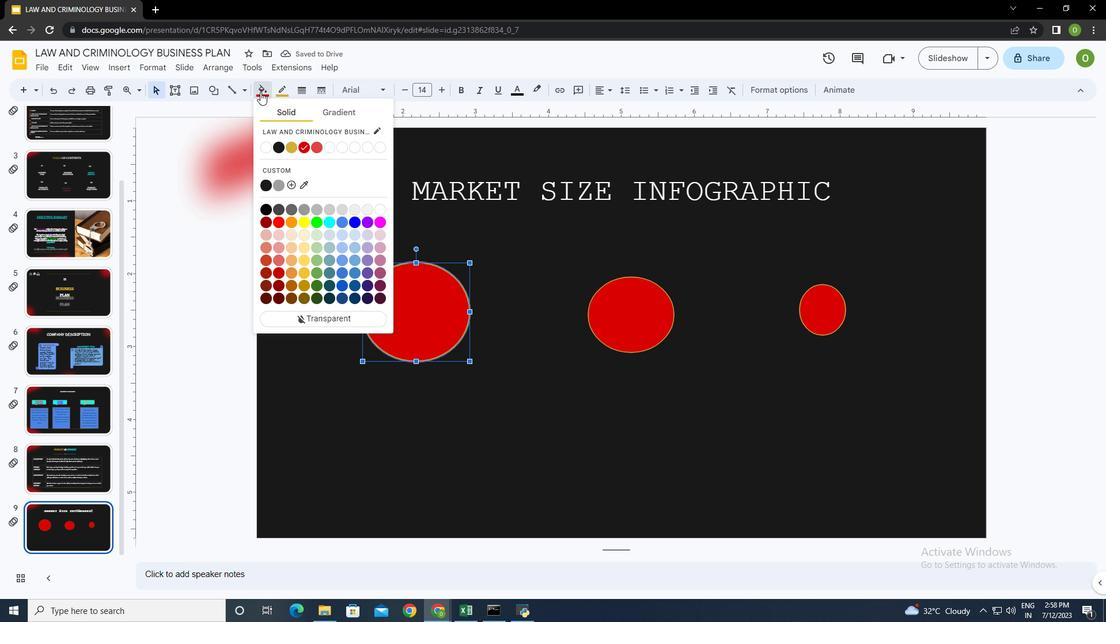 
Action: Mouse moved to (273, 132)
Screenshot: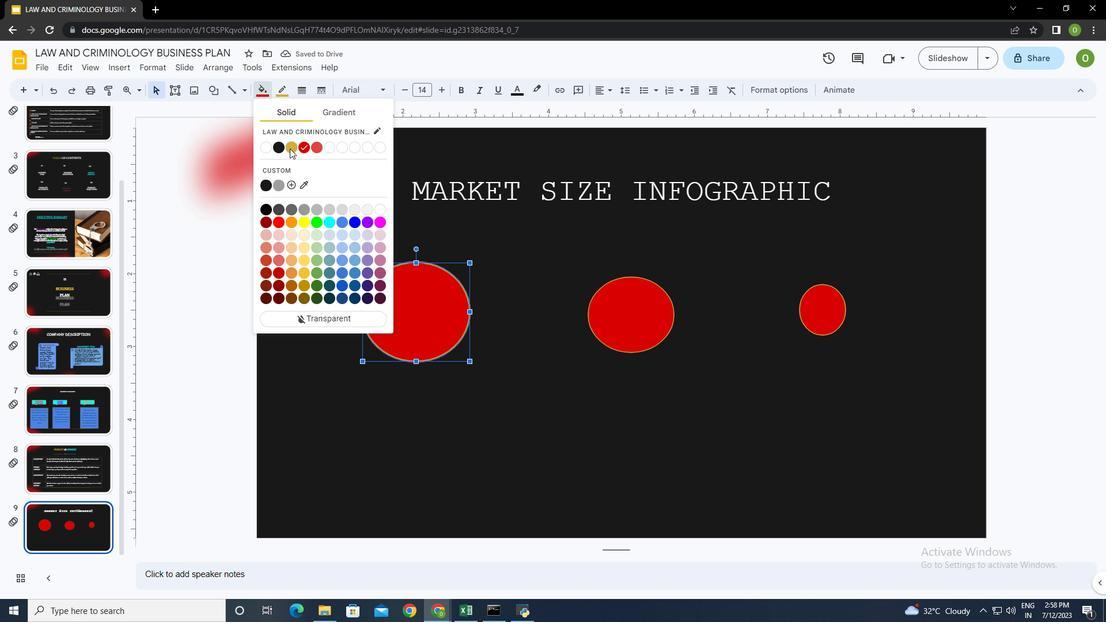 
Action: Mouse pressed left at (273, 132)
Screenshot: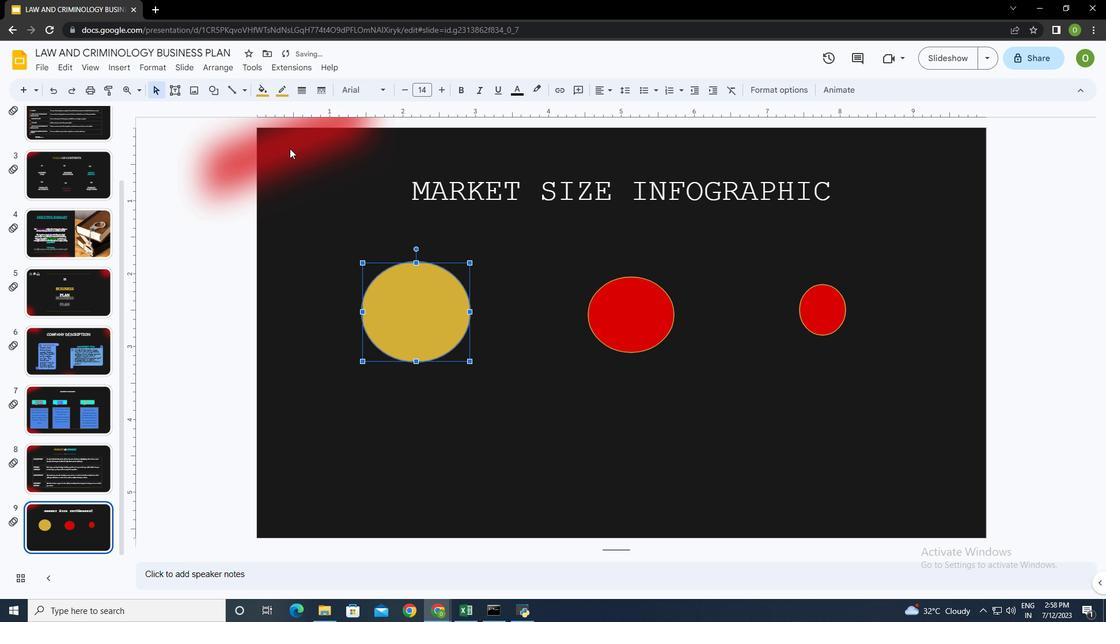 
Action: Mouse moved to (603, 290)
Screenshot: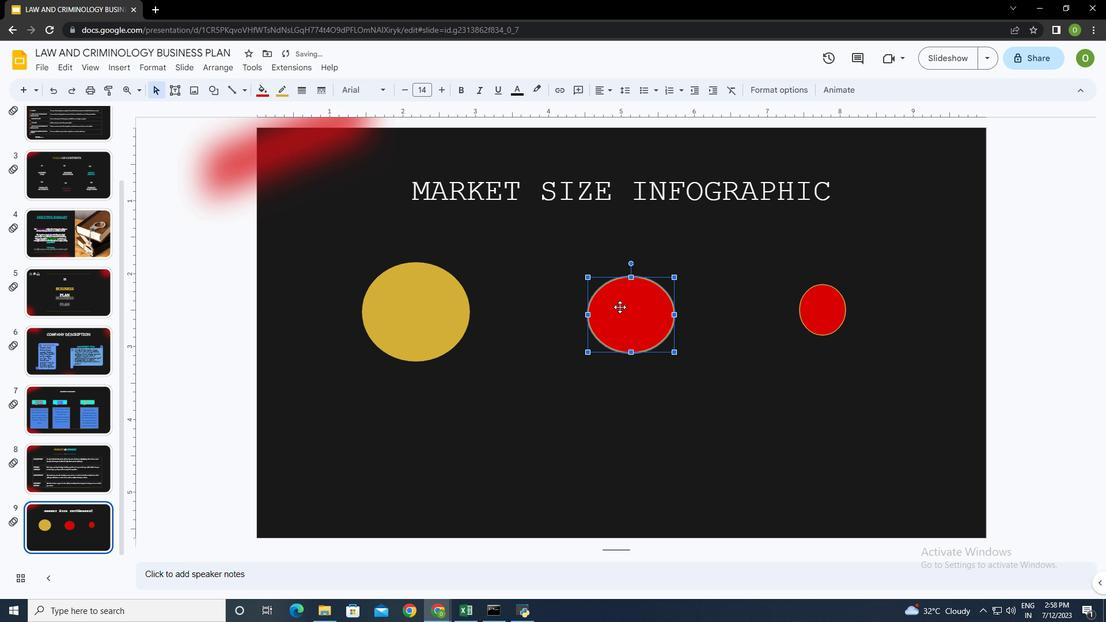 
Action: Mouse pressed left at (603, 290)
Screenshot: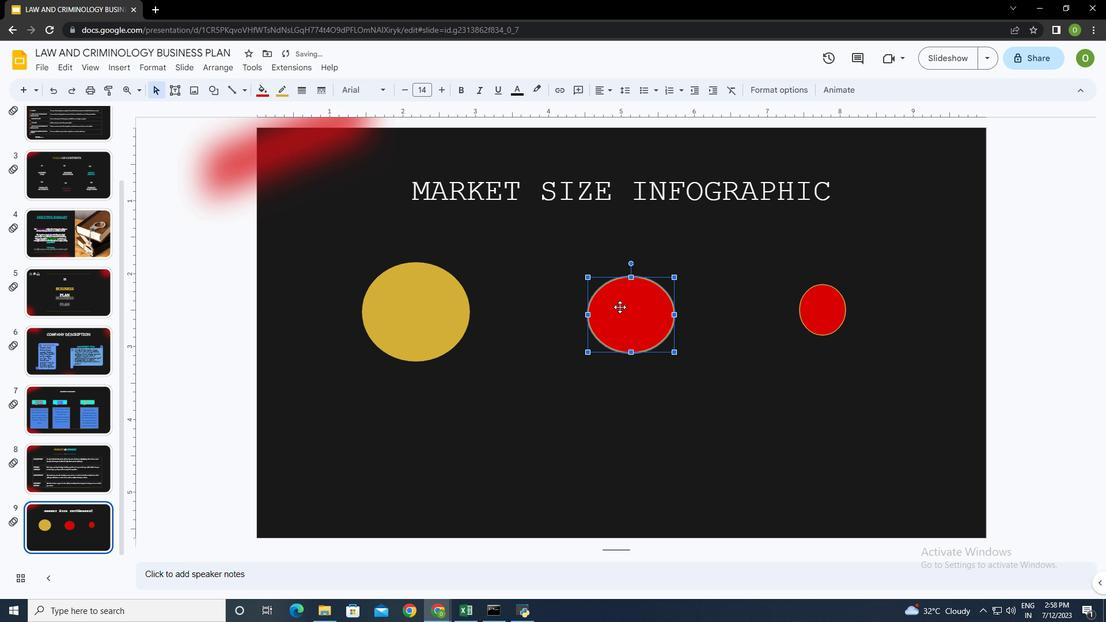 
Action: Mouse moved to (811, 294)
Screenshot: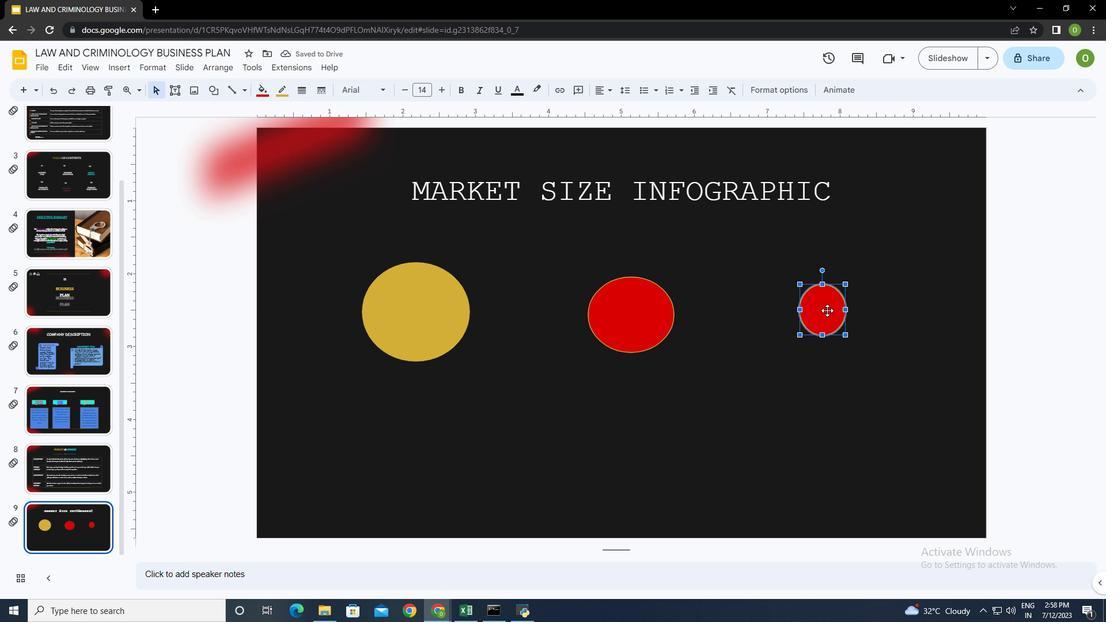 
Action: Mouse pressed left at (811, 294)
Screenshot: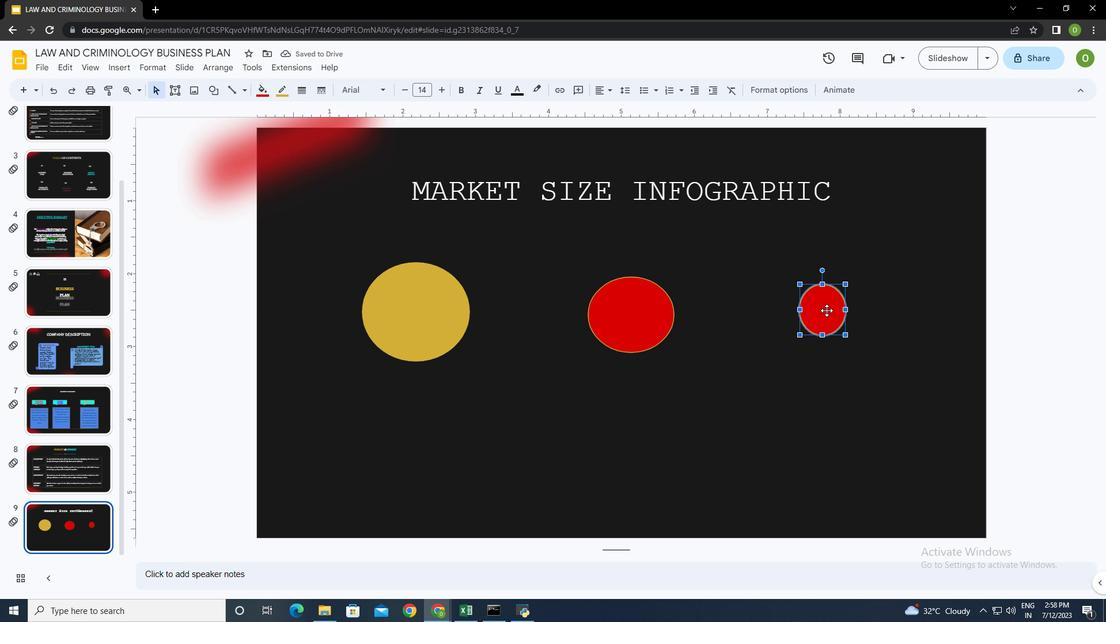 
Action: Mouse moved to (247, 73)
Screenshot: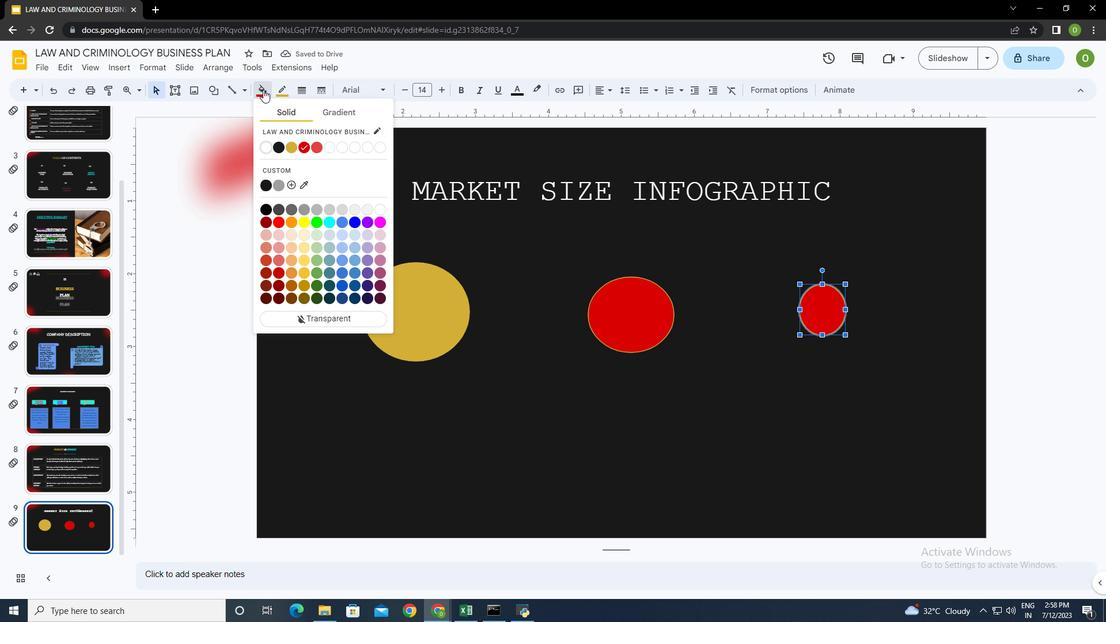 
Action: Mouse pressed left at (247, 73)
Screenshot: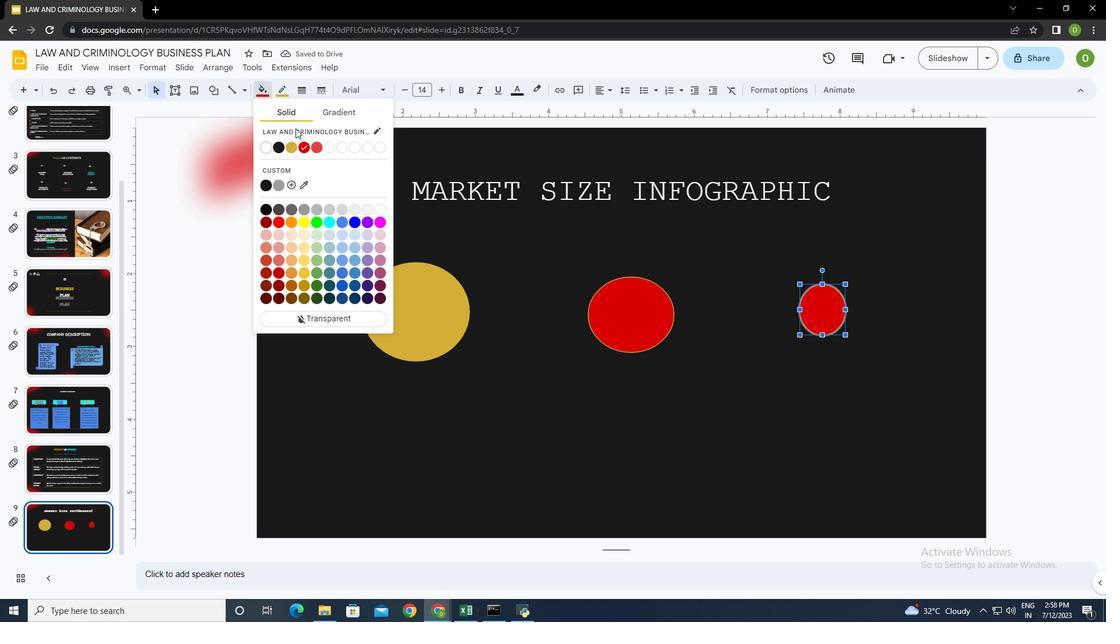 
Action: Mouse moved to (298, 129)
Screenshot: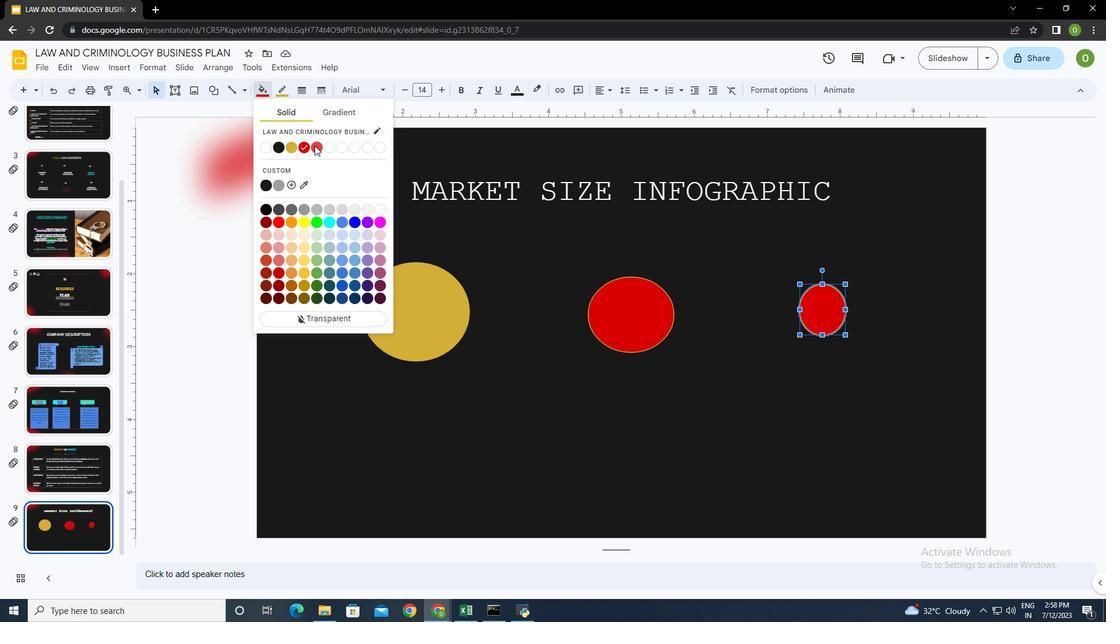 
Action: Mouse pressed left at (298, 129)
Screenshot: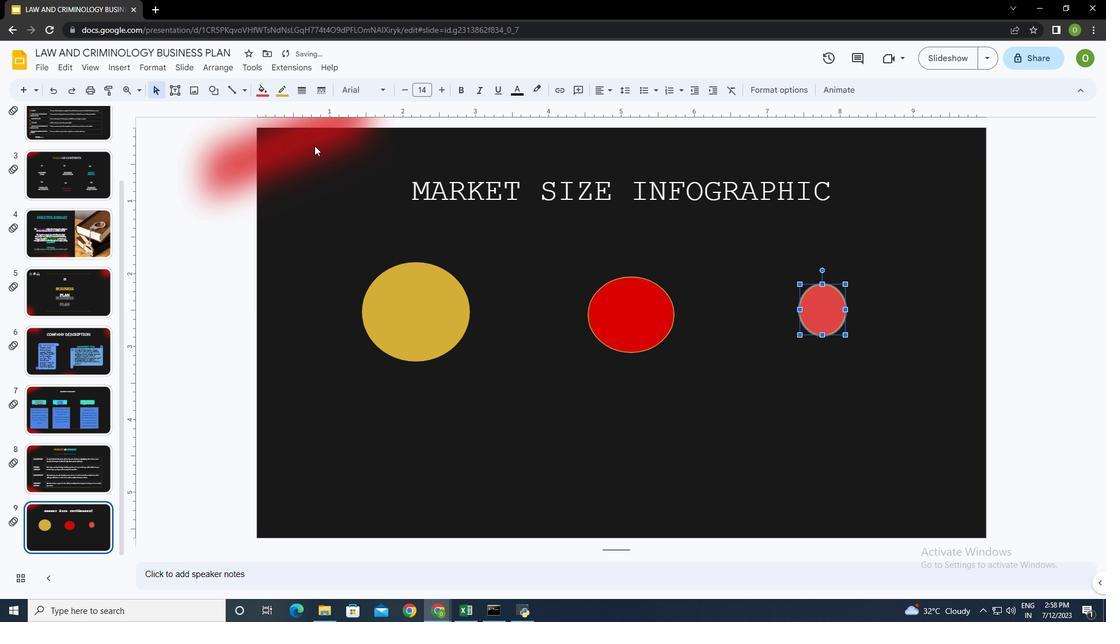 
Action: Mouse moved to (404, 294)
Screenshot: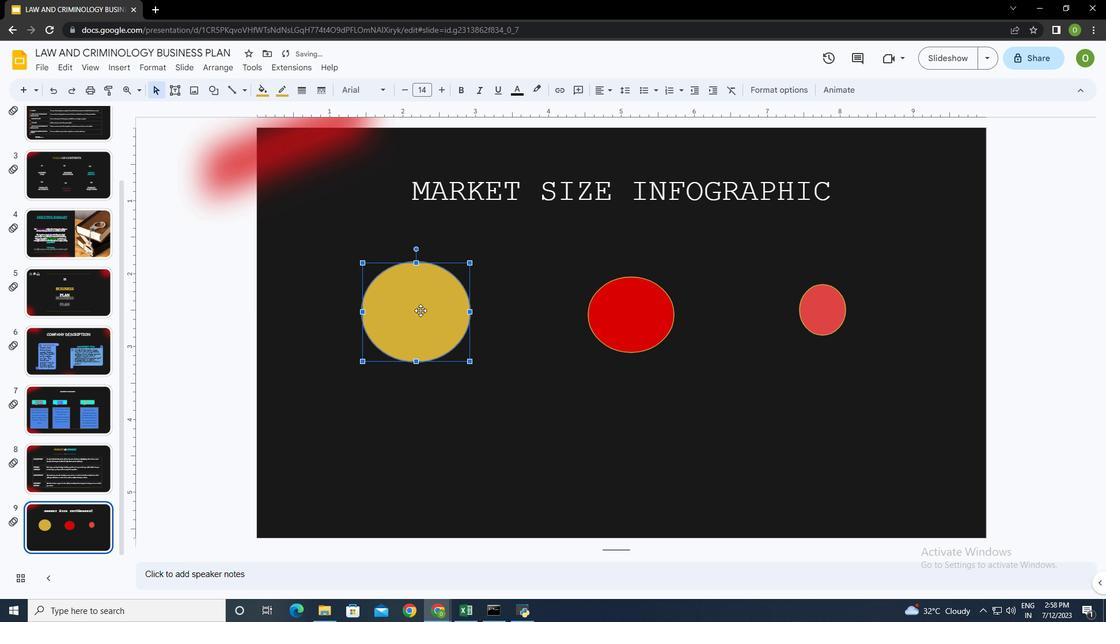 
Action: Mouse pressed left at (404, 294)
Screenshot: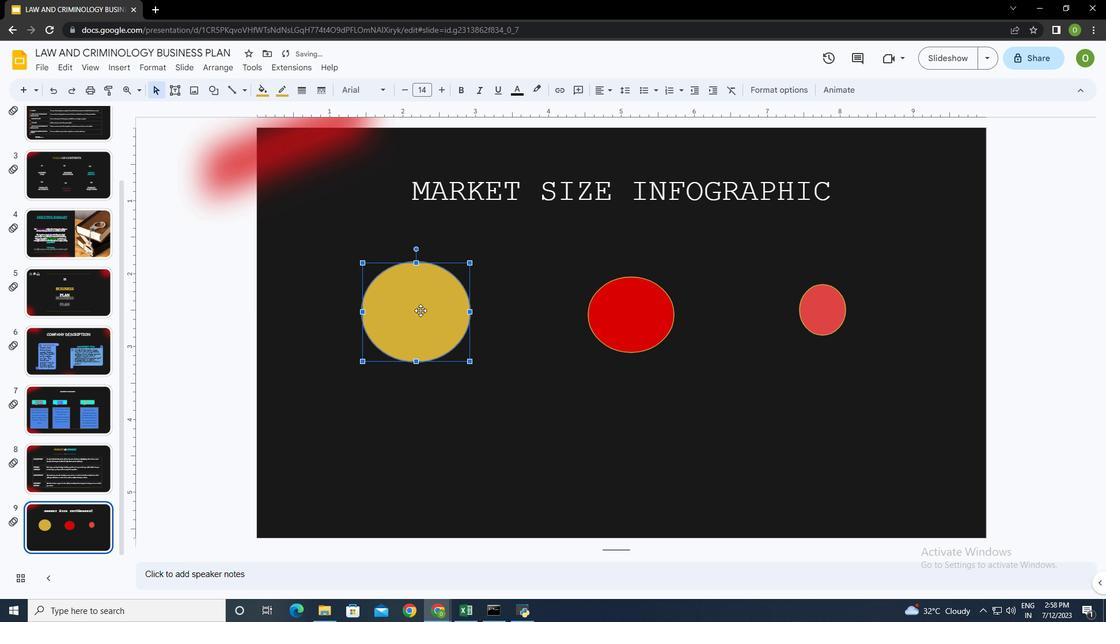 
Action: Mouse moved to (95, 52)
Screenshot: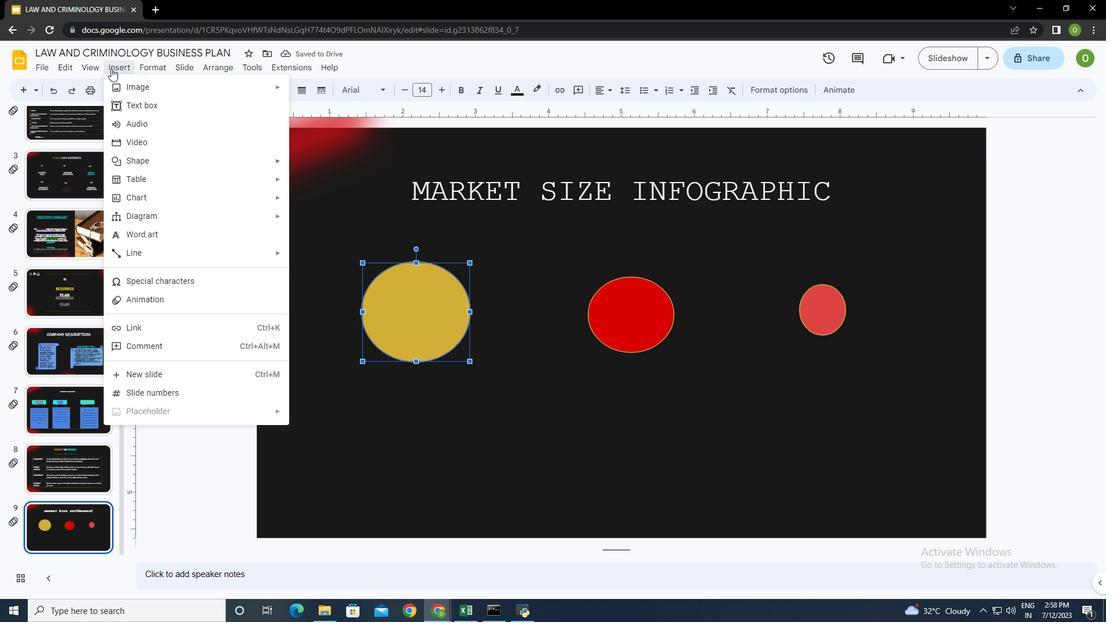 
Action: Mouse pressed left at (95, 52)
Screenshot: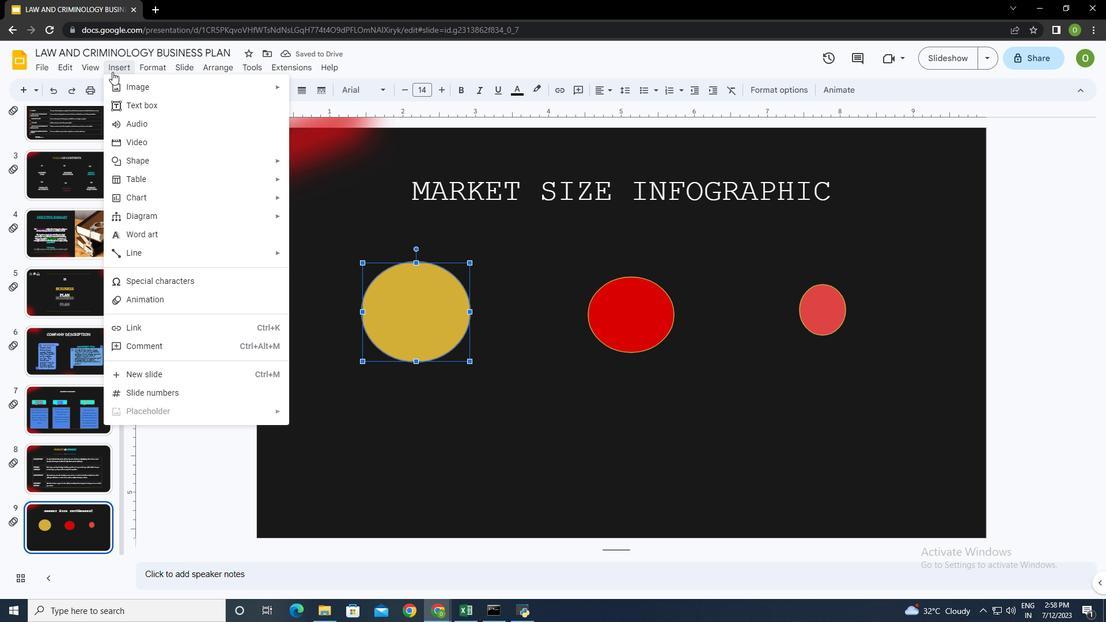 
Action: Mouse moved to (163, 89)
Screenshot: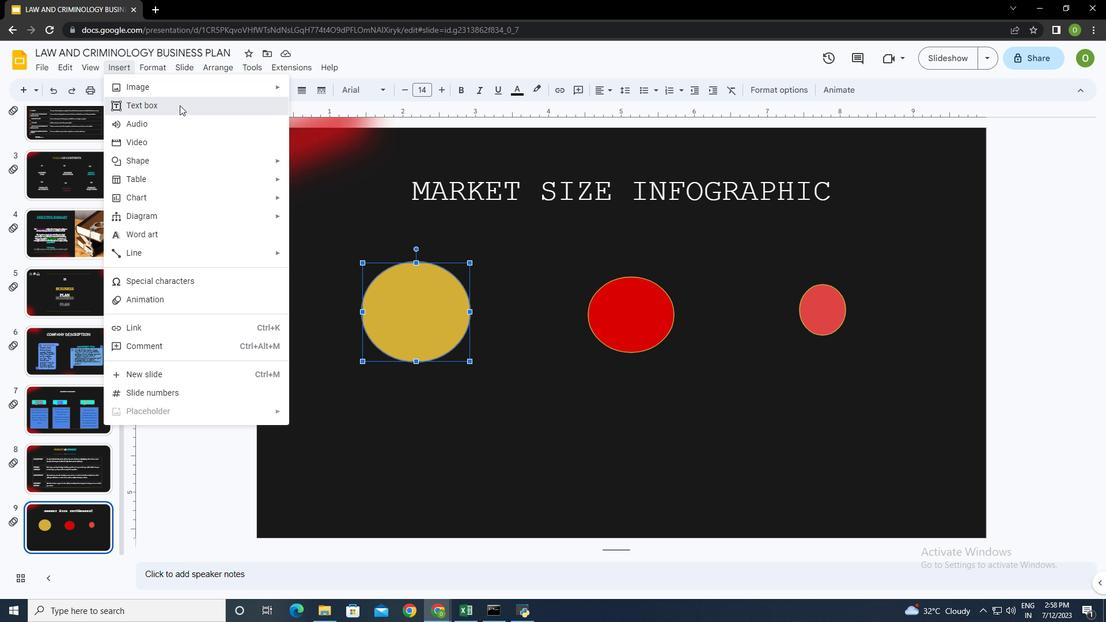 
Action: Mouse pressed left at (163, 89)
Screenshot: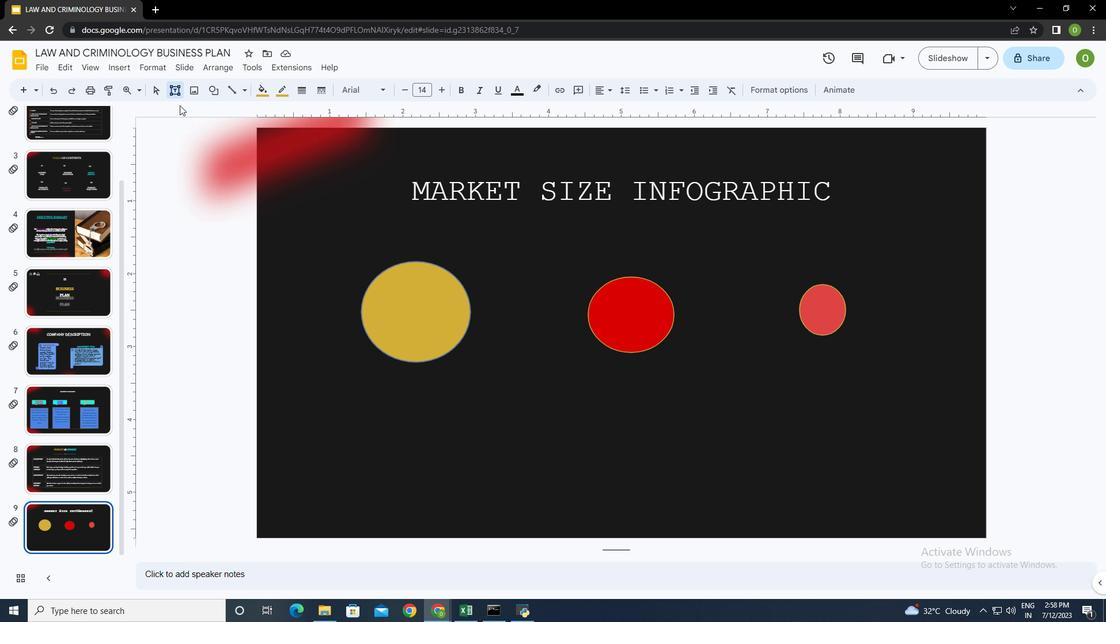
Action: Mouse moved to (369, 271)
Screenshot: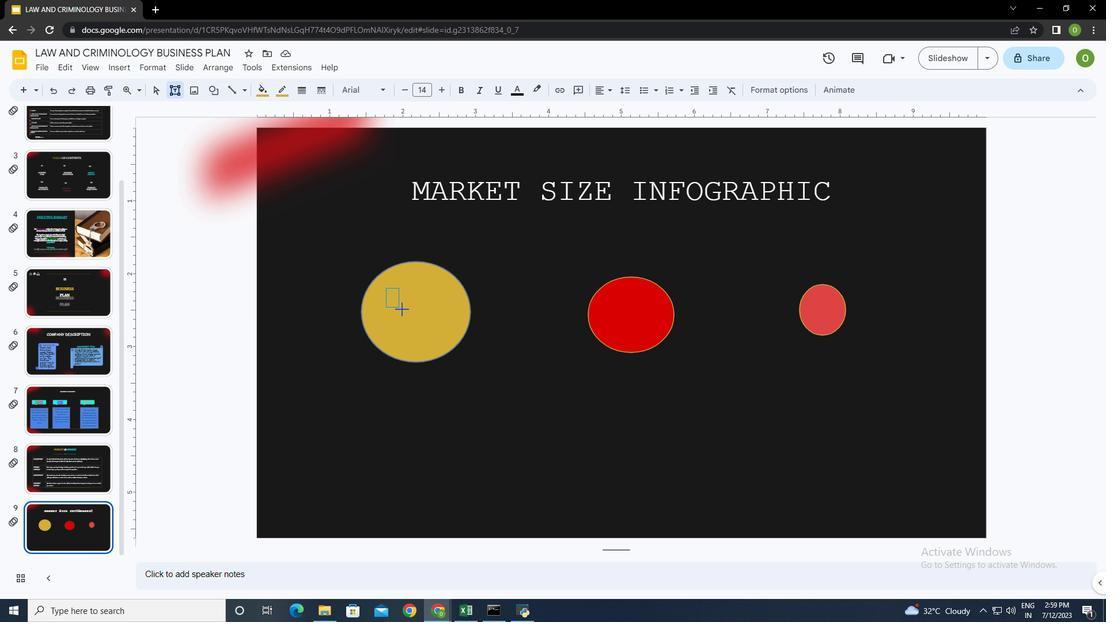 
Action: Mouse pressed left at (369, 271)
Screenshot: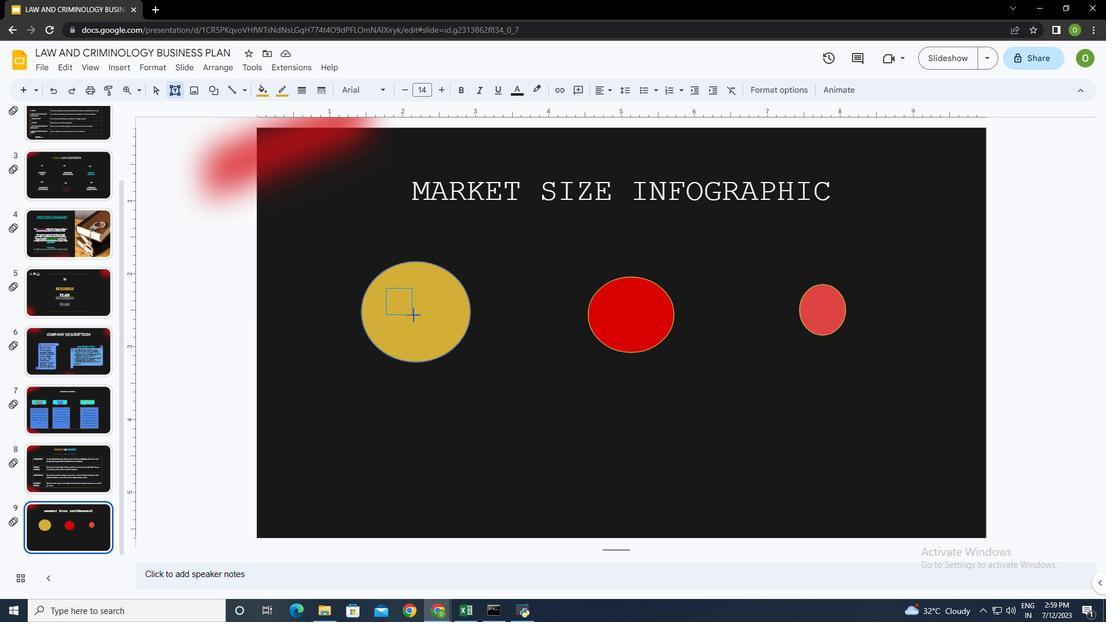 
Action: Mouse moved to (402, 297)
Screenshot: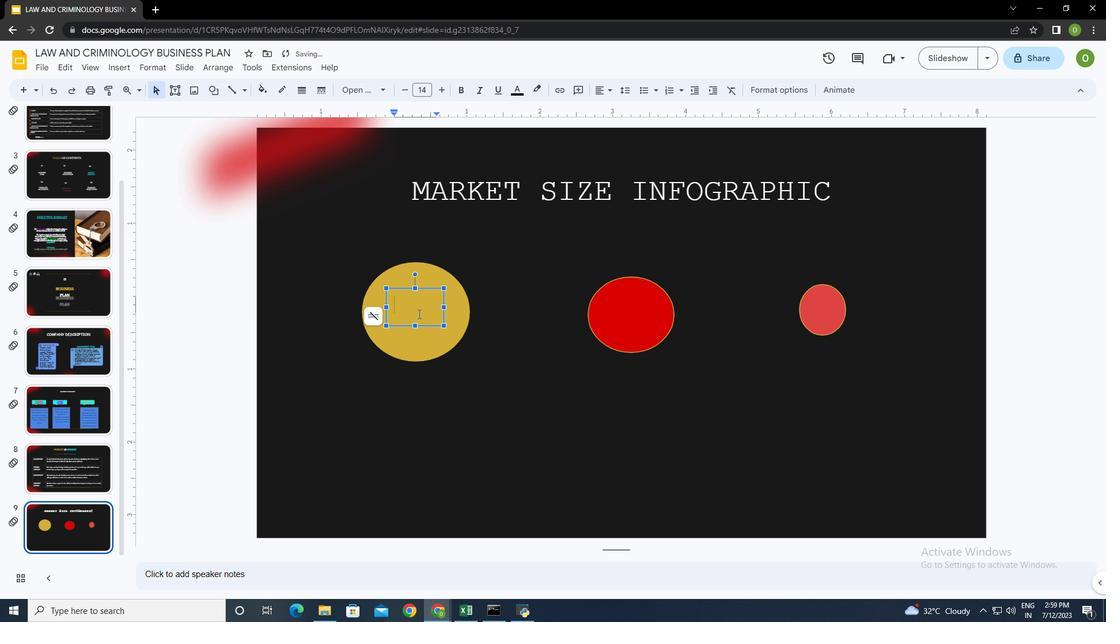 
Action: Key pressed <Key.shift><Key.shift><Key.shift><Key.shift><Key.shift><Key.shift><Key.shift><Key.shift>$100<Key.shift>m<Key.backspace>M<Key.caps_lock><Key.shift_r><Key.shift_r><Key.shift_r><Key.shift_r><Key.shift_r><Key.shift_r><Key.shift_r><Key.shift_r><Key.shift_r><Key.shift_r><Key.left>
Screenshot: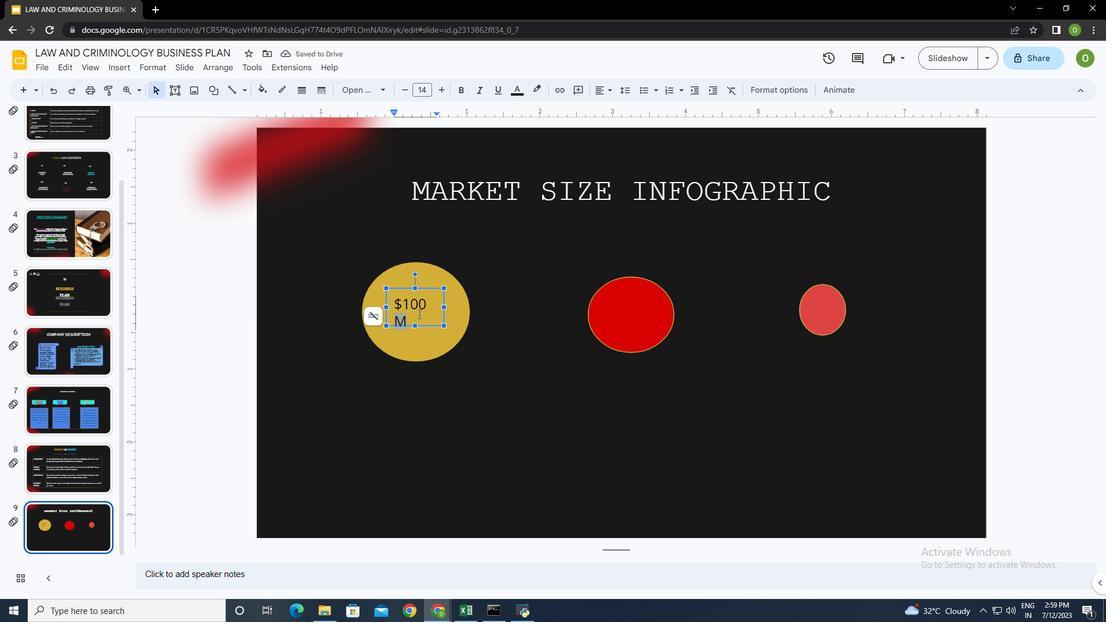 
Action: Mouse moved to (424, 74)
Screenshot: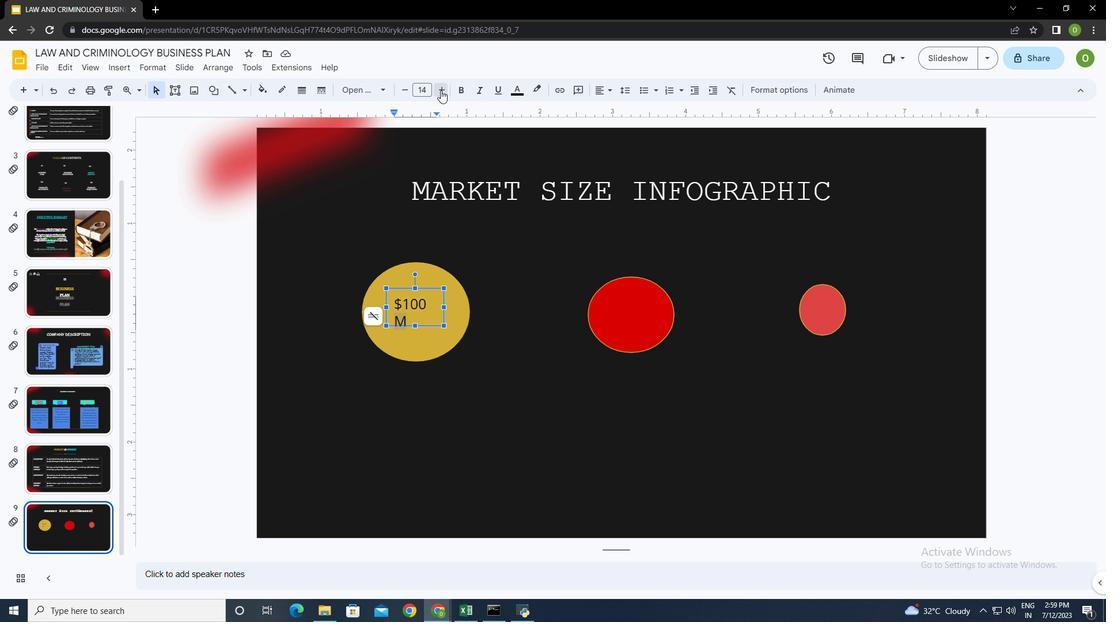 
Action: Mouse pressed left at (424, 74)
Screenshot: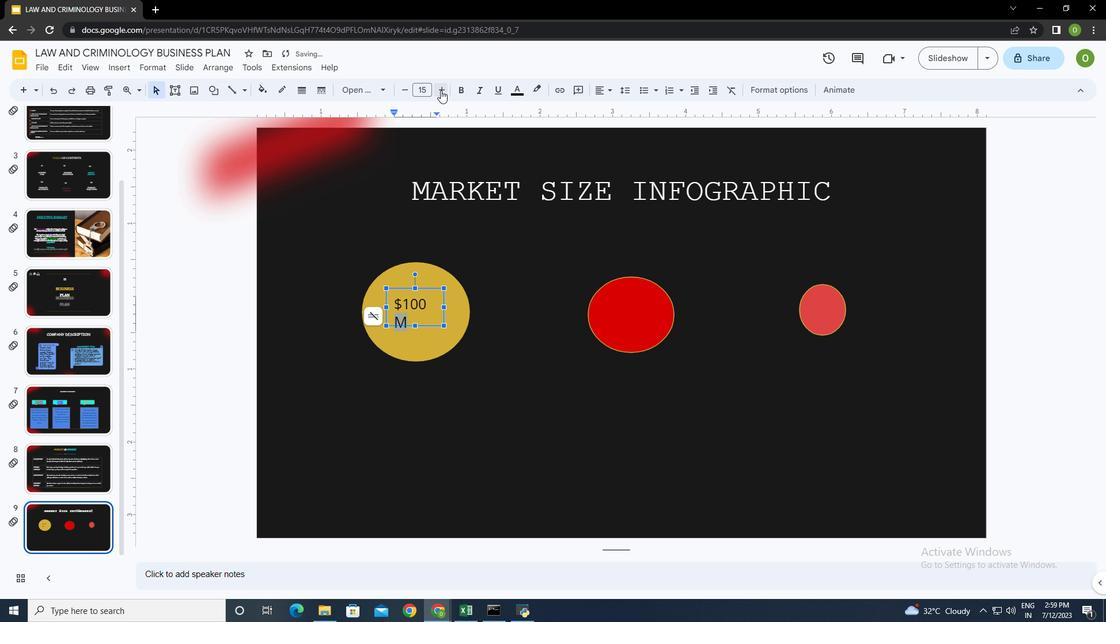 
Action: Mouse pressed left at (424, 74)
Screenshot: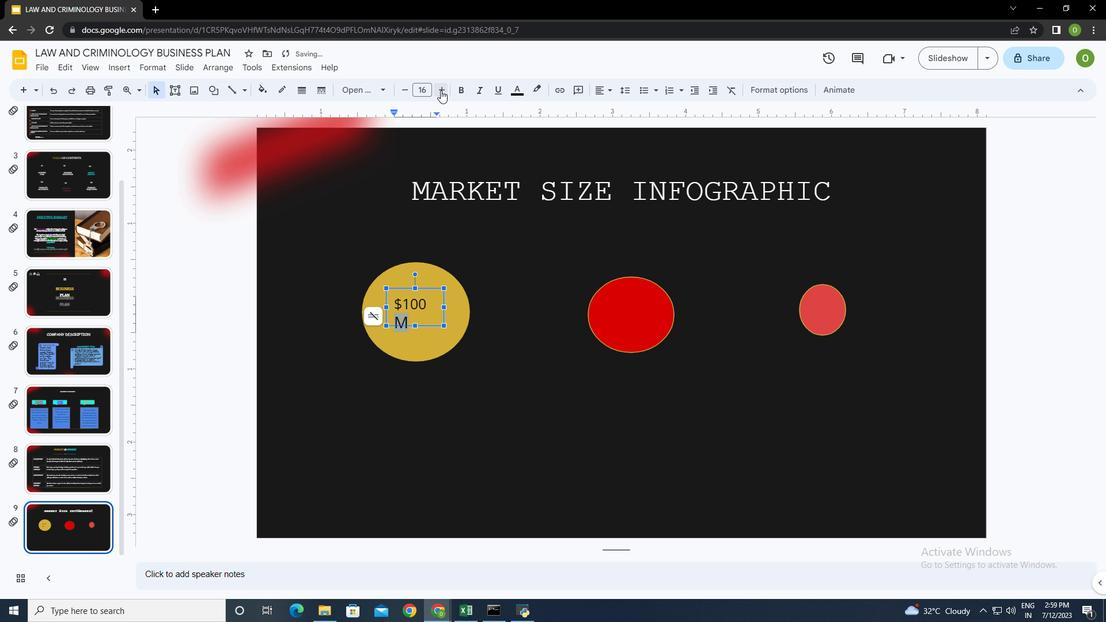 
Action: Mouse moved to (344, 74)
Screenshot: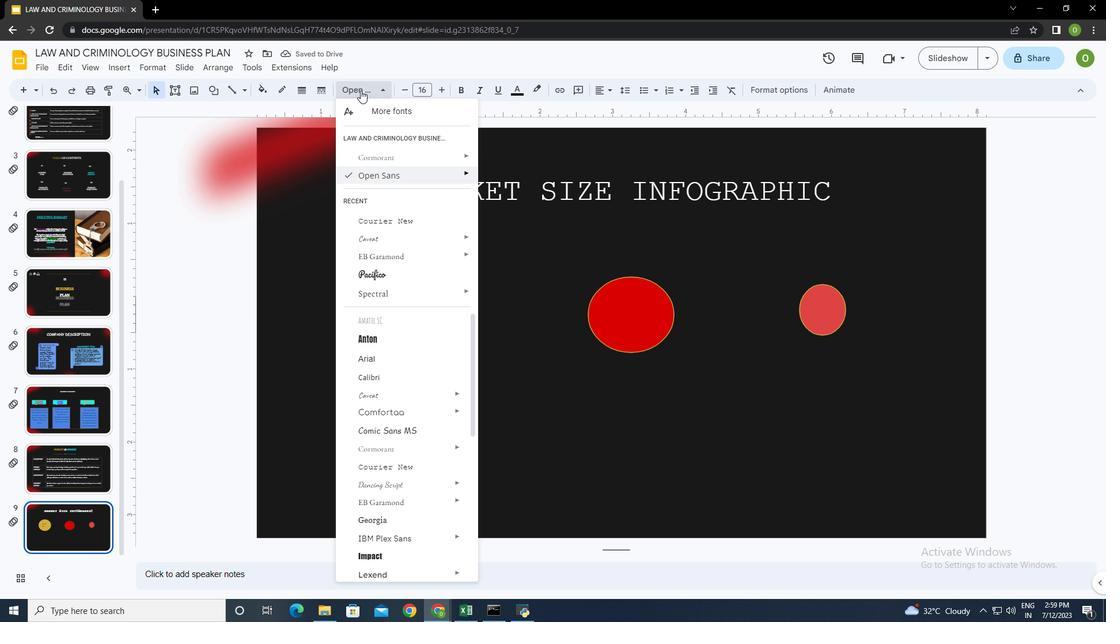 
Action: Mouse pressed left at (344, 74)
Screenshot: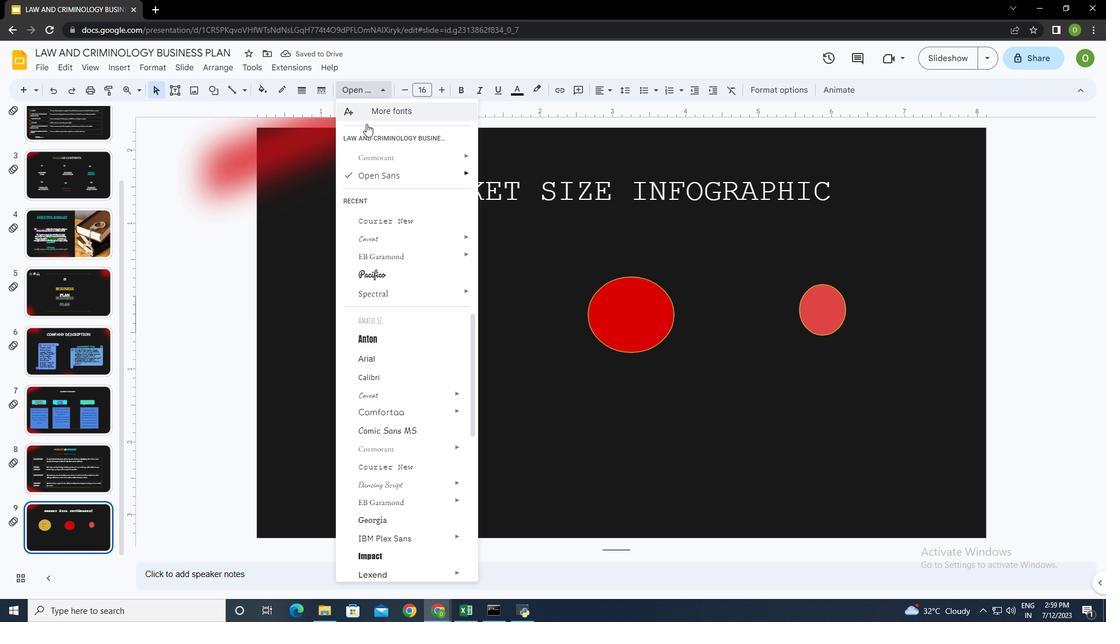 
Action: Mouse moved to (494, 265)
Screenshot: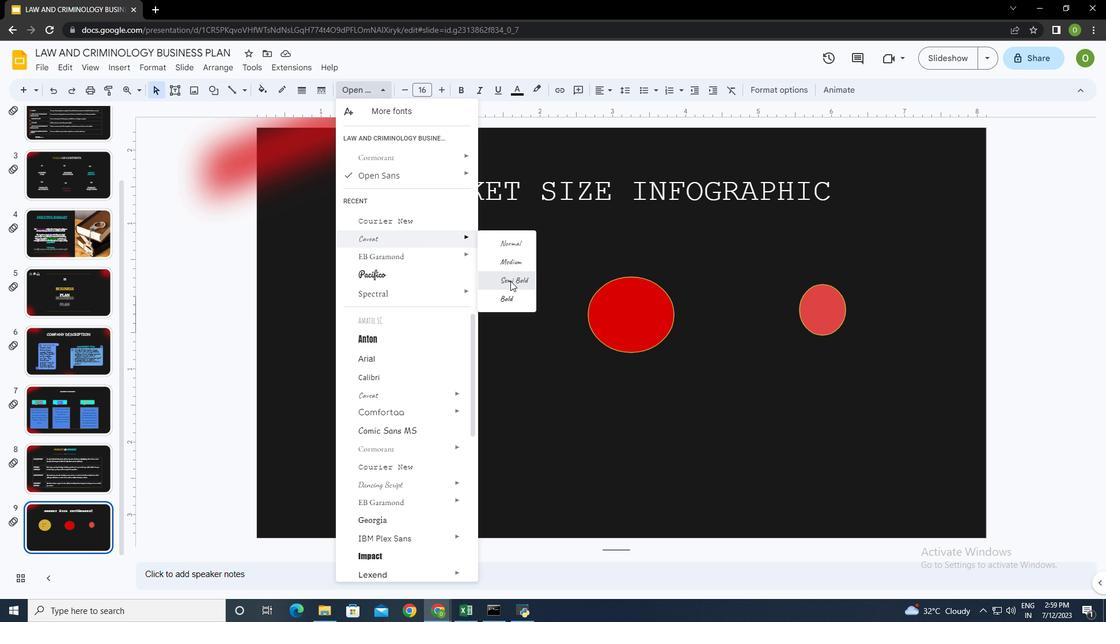 
Action: Mouse pressed left at (494, 265)
Screenshot: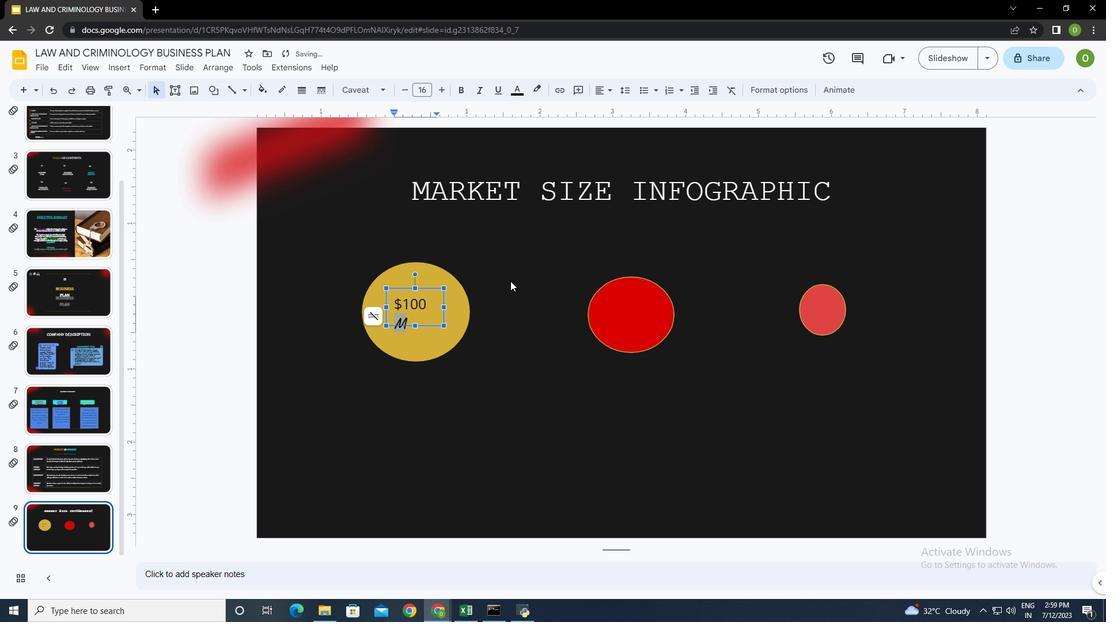 
Action: Mouse moved to (414, 286)
Screenshot: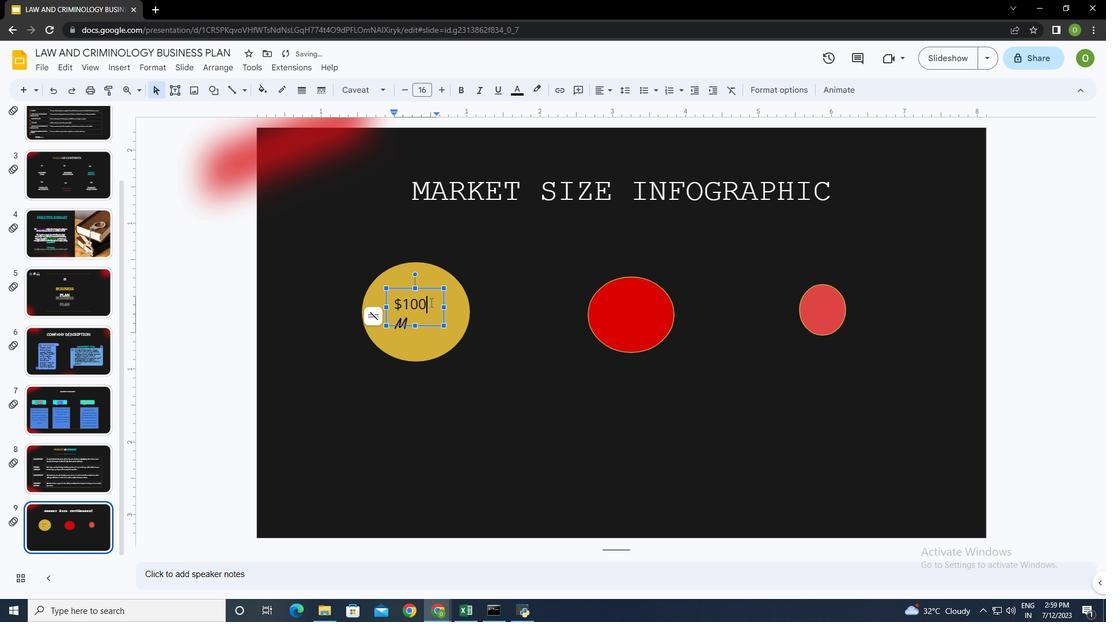 
Action: Mouse pressed left at (414, 286)
Screenshot: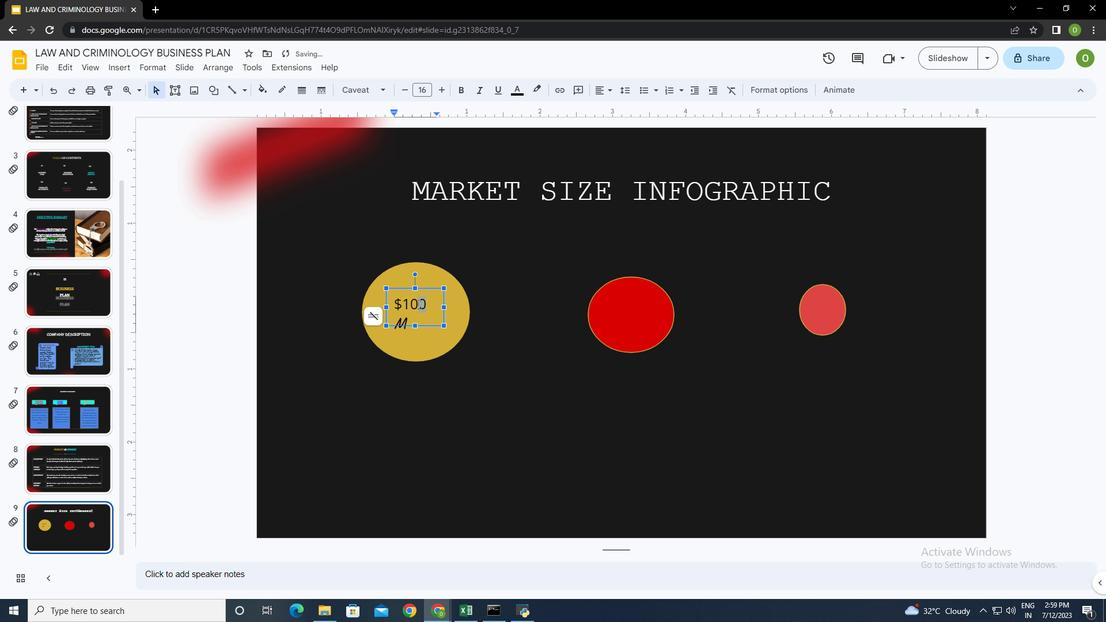 
Action: Mouse moved to (391, 73)
Screenshot: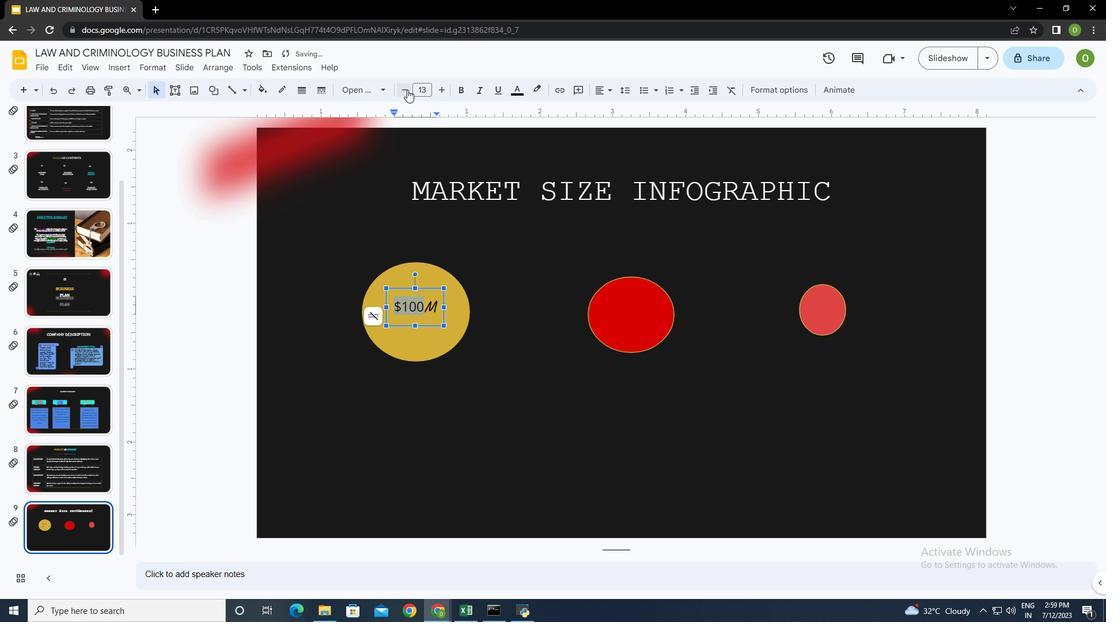 
Action: Mouse pressed left at (391, 73)
Screenshot: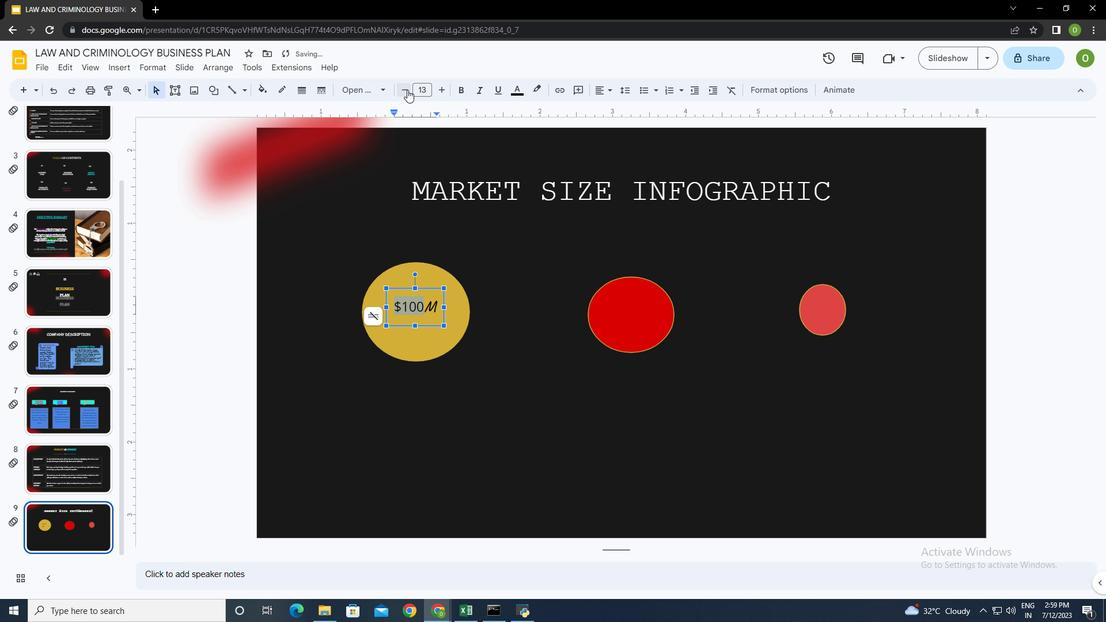 
Action: Mouse moved to (615, 295)
Screenshot: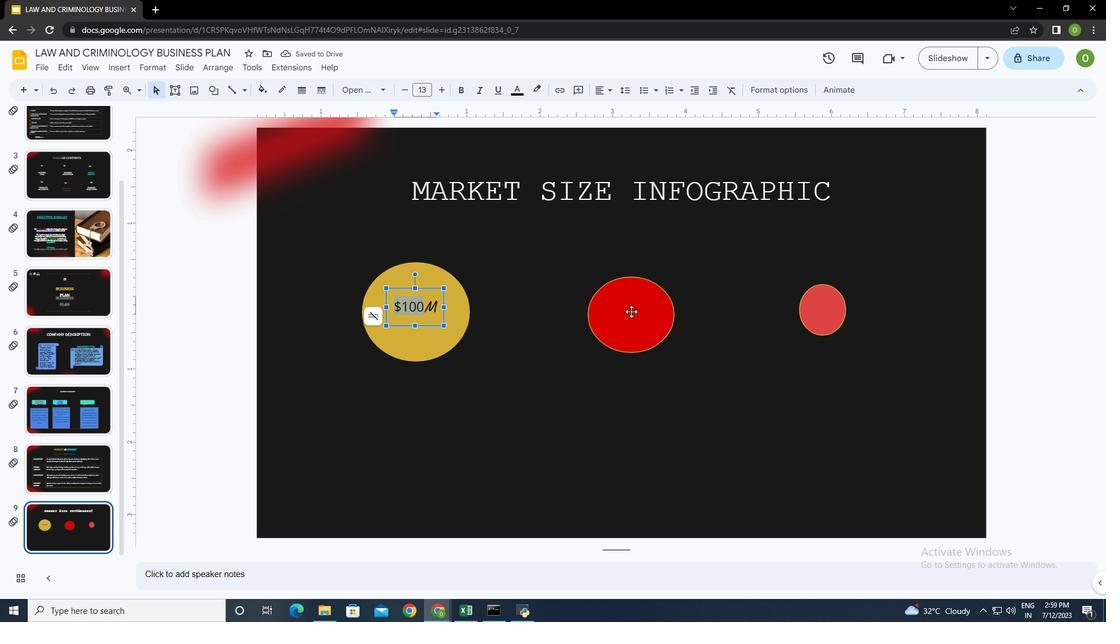 
Action: Mouse pressed left at (615, 295)
Screenshot: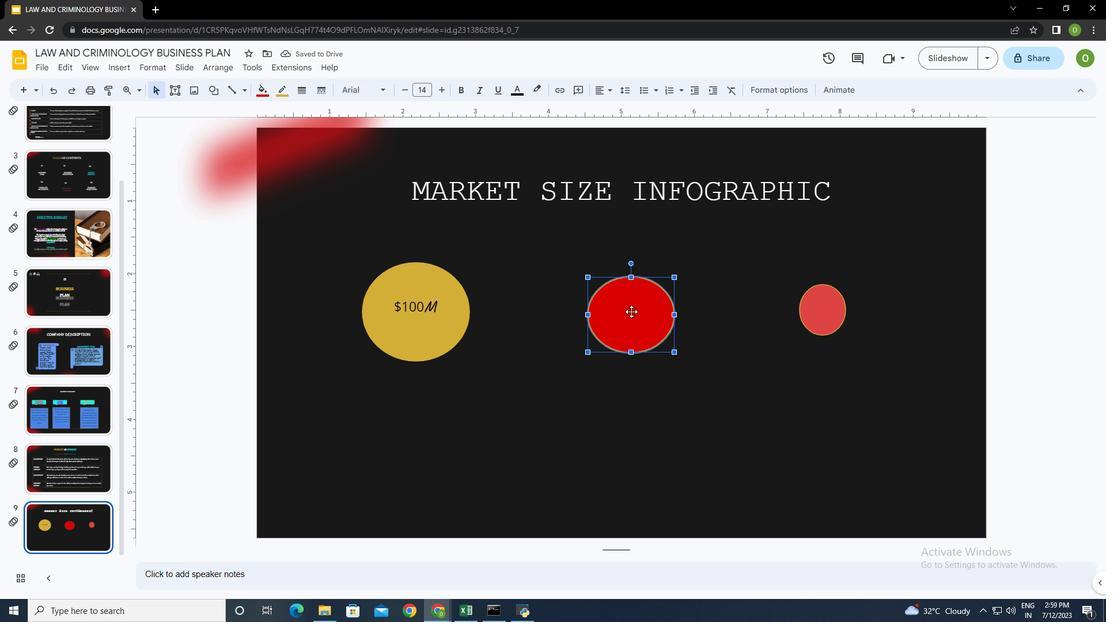 
Action: Mouse moved to (157, 72)
Screenshot: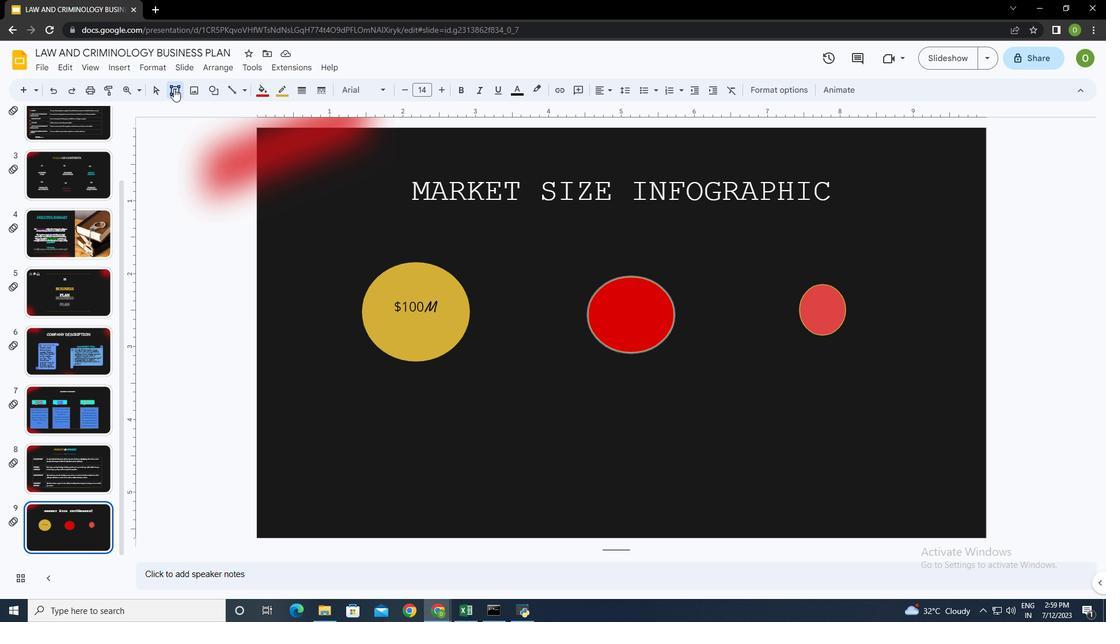 
Action: Mouse pressed left at (157, 72)
Screenshot: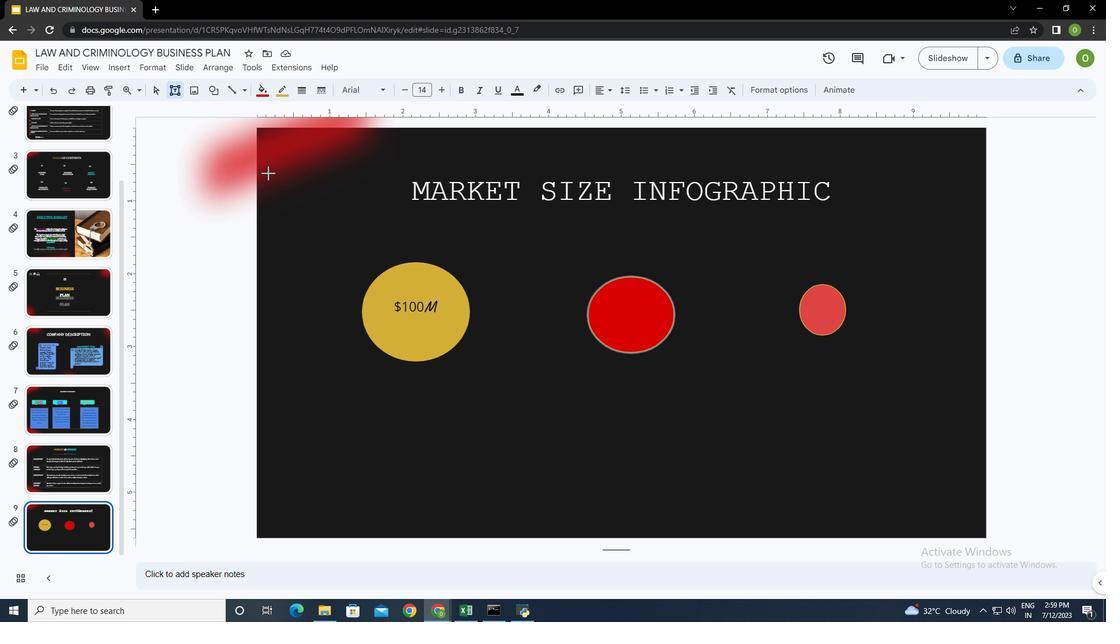 
Action: Mouse moved to (589, 280)
Screenshot: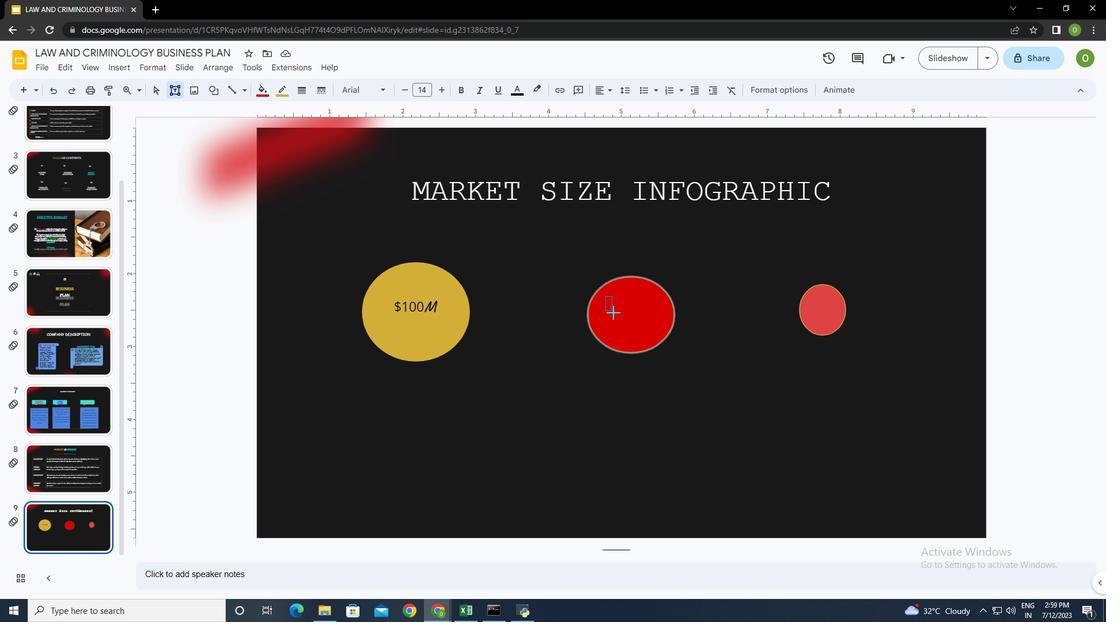 
Action: Mouse pressed left at (589, 280)
Screenshot: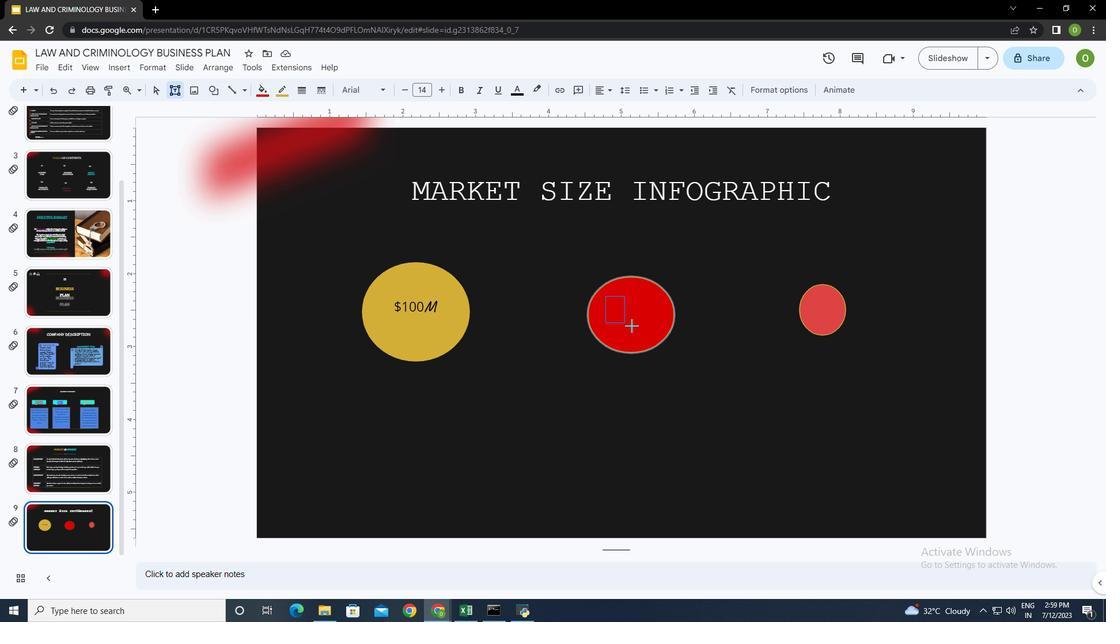 
Action: Mouse moved to (612, 304)
Screenshot: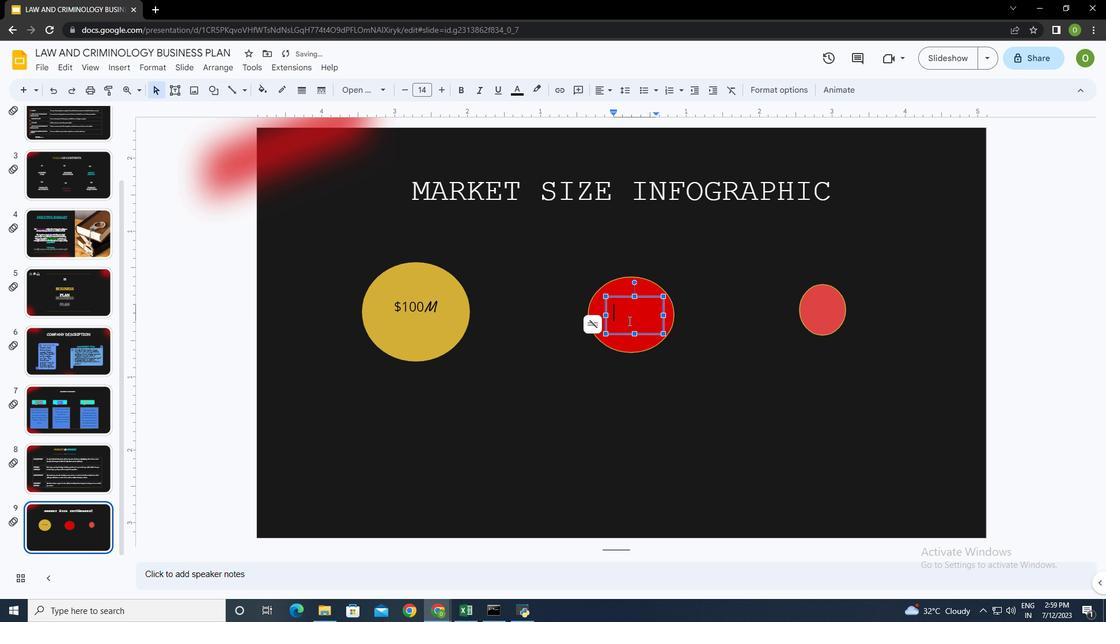 
Action: Key pressed <Key.shift><Key.shift><Key.shift><Key.shift><Key.shift><Key.shift><Key.shift><Key.shift><Key.shift>$20<Key.shift>M<Key.shift_r><Key.left>
Screenshot: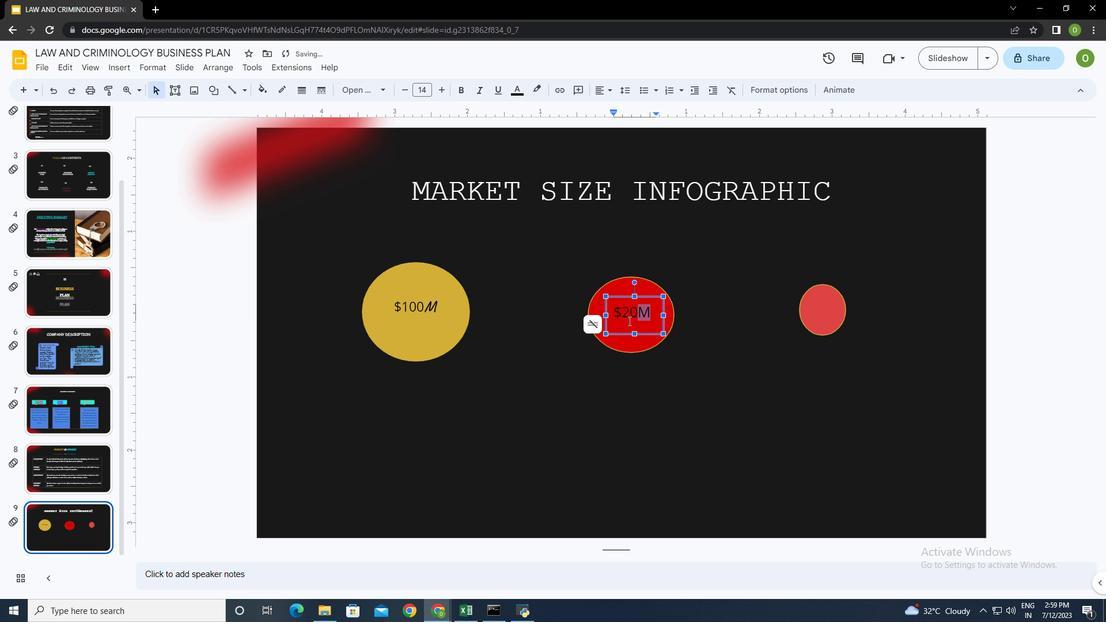 
Action: Mouse moved to (388, 76)
Screenshot: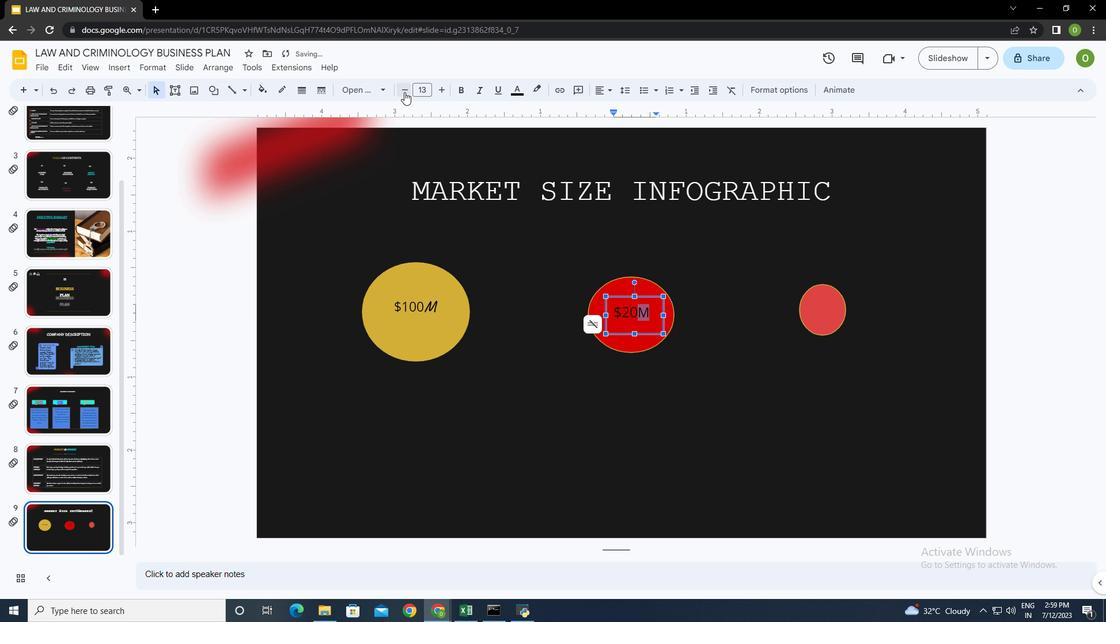 
Action: Mouse pressed left at (388, 76)
Screenshot: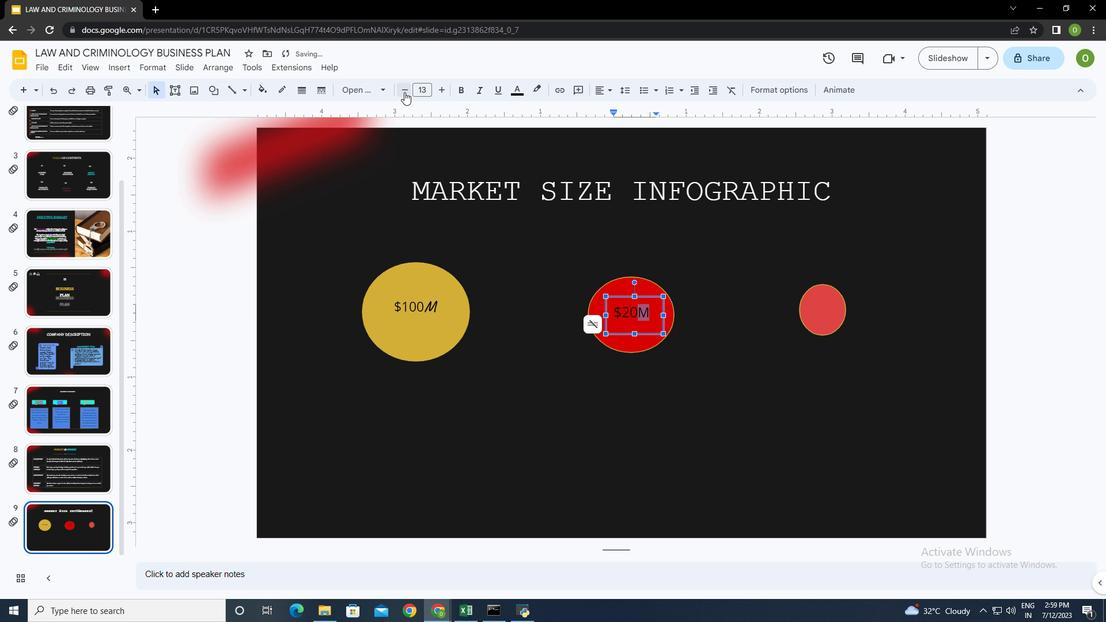 
Action: Mouse moved to (426, 74)
Screenshot: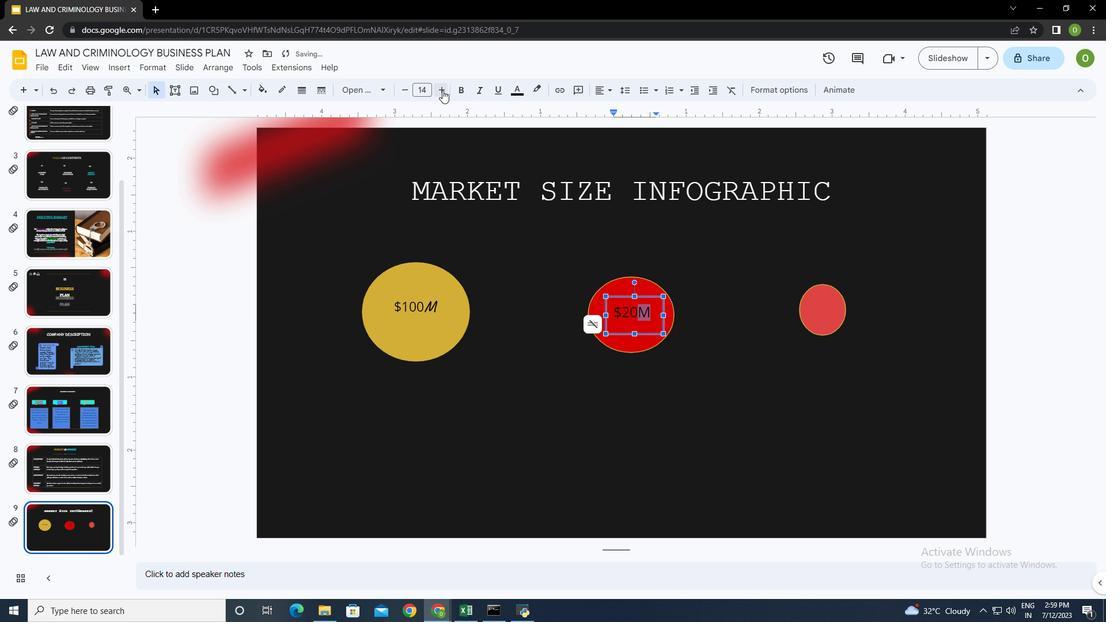 
Action: Mouse pressed left at (426, 74)
Screenshot: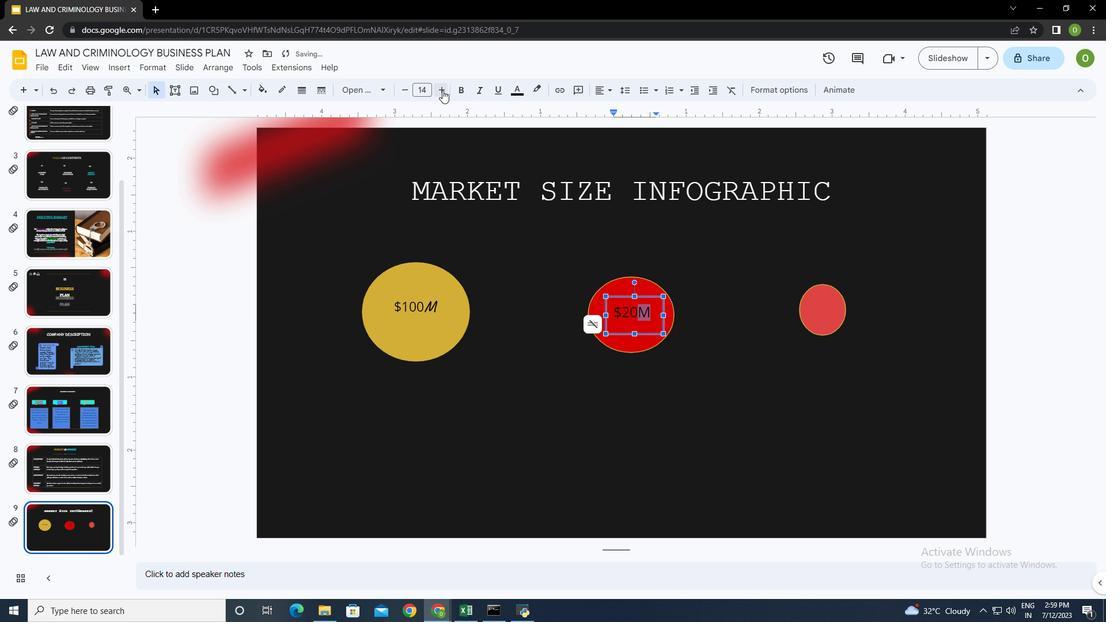 
Action: Mouse pressed left at (426, 74)
Screenshot: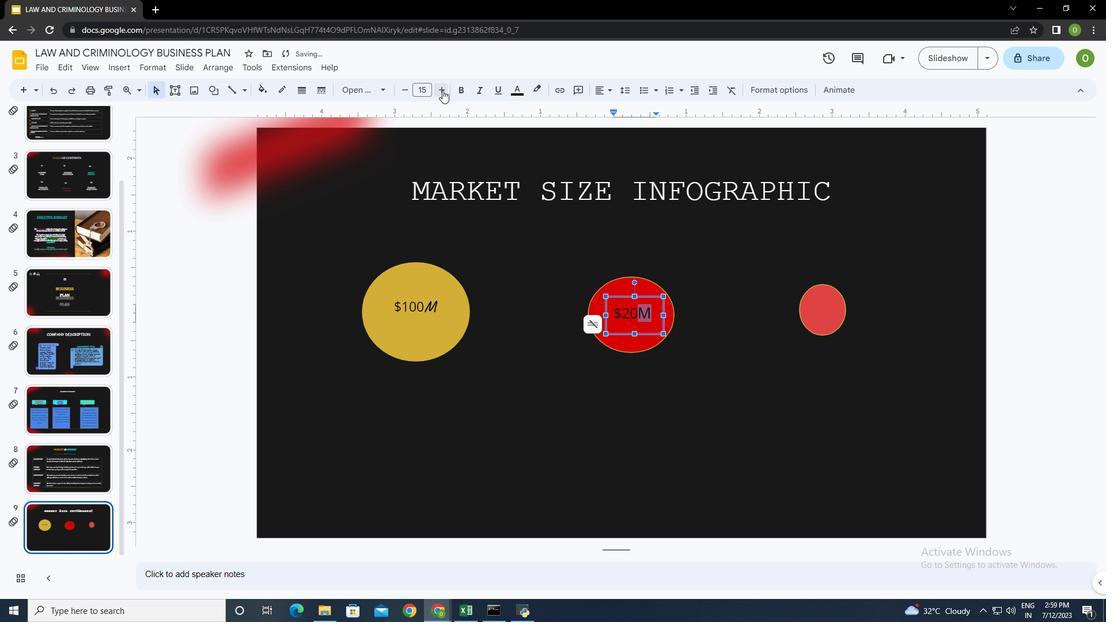 
Action: Mouse moved to (355, 70)
Screenshot: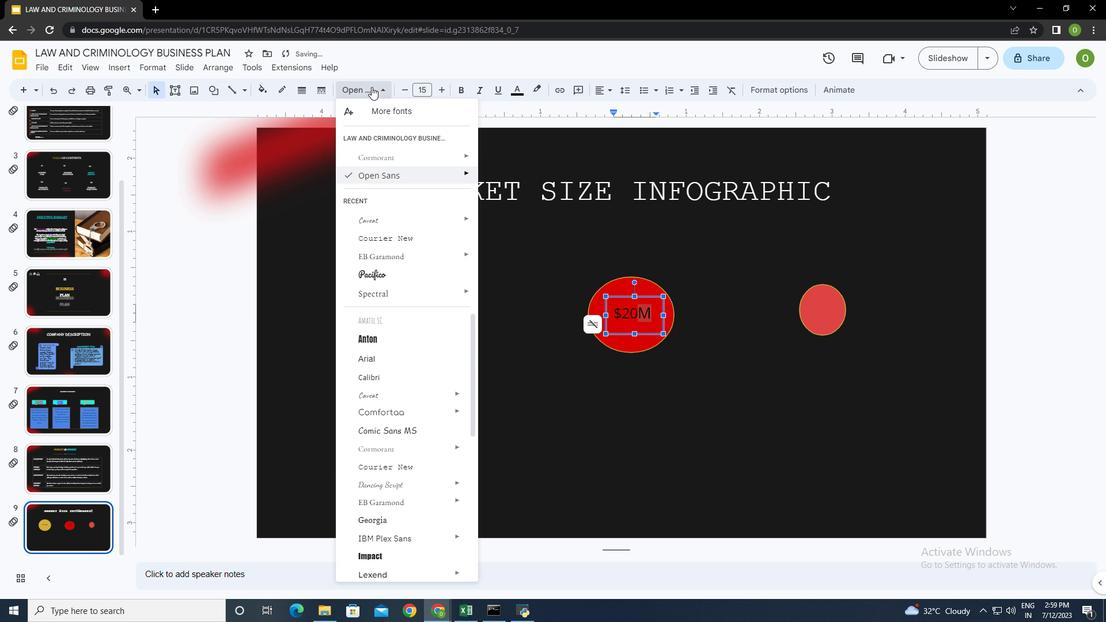 
Action: Mouse pressed left at (355, 70)
Screenshot: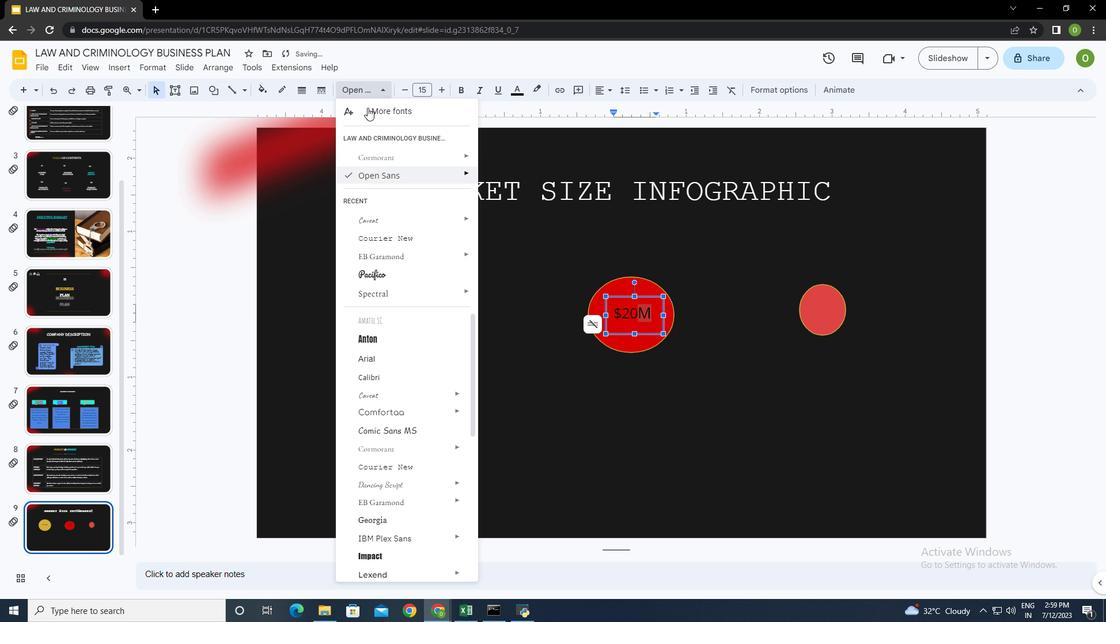 
Action: Mouse moved to (495, 244)
Screenshot: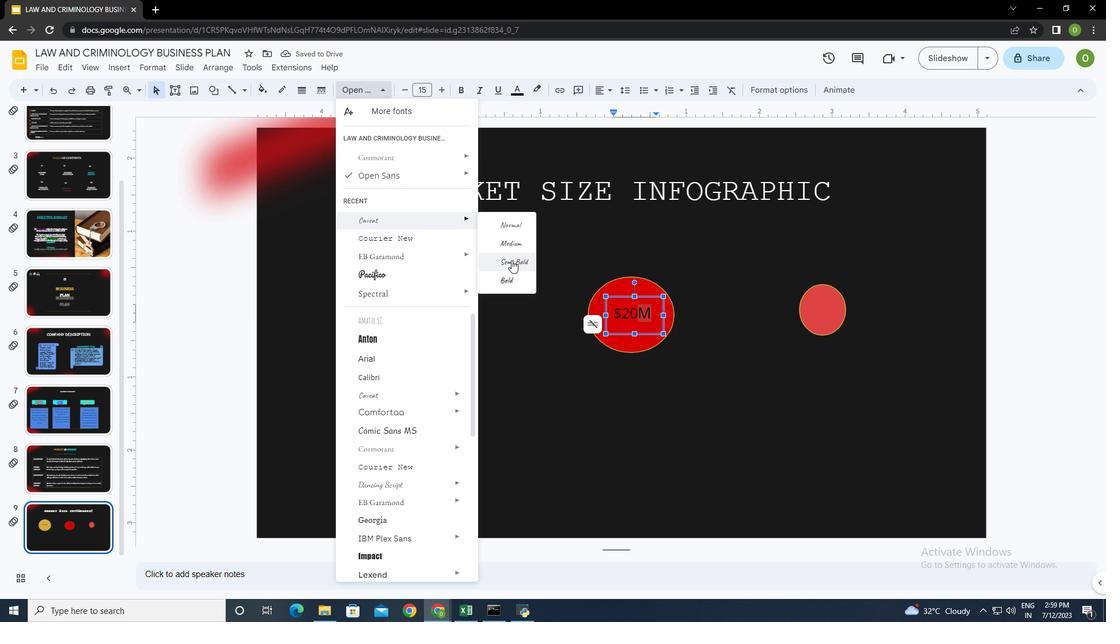 
Action: Mouse pressed left at (495, 244)
Screenshot: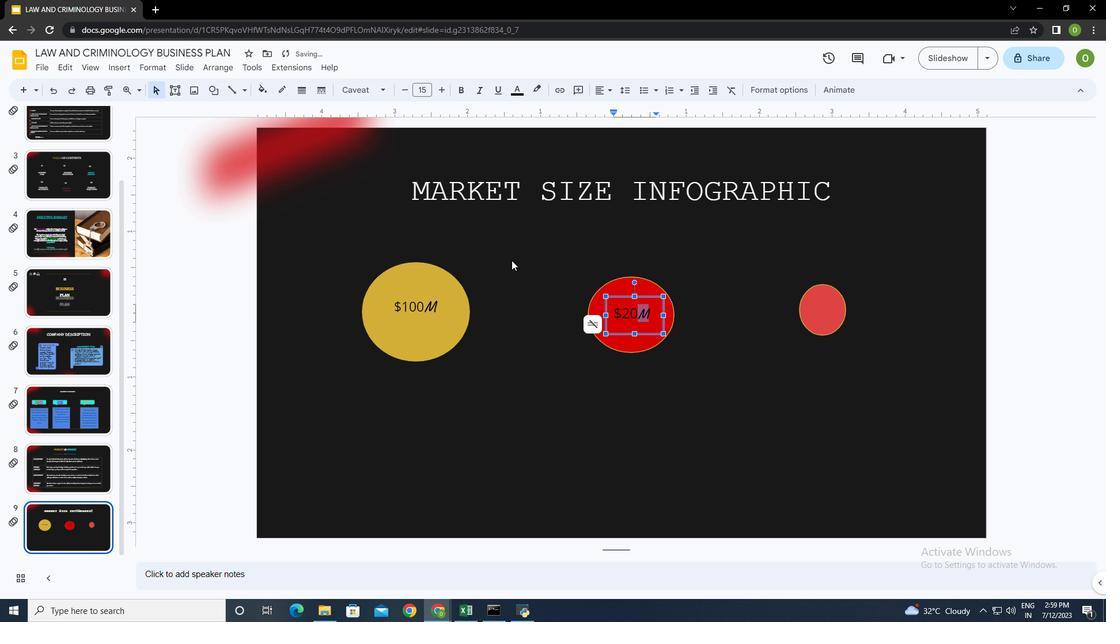 
Action: Mouse moved to (625, 297)
Screenshot: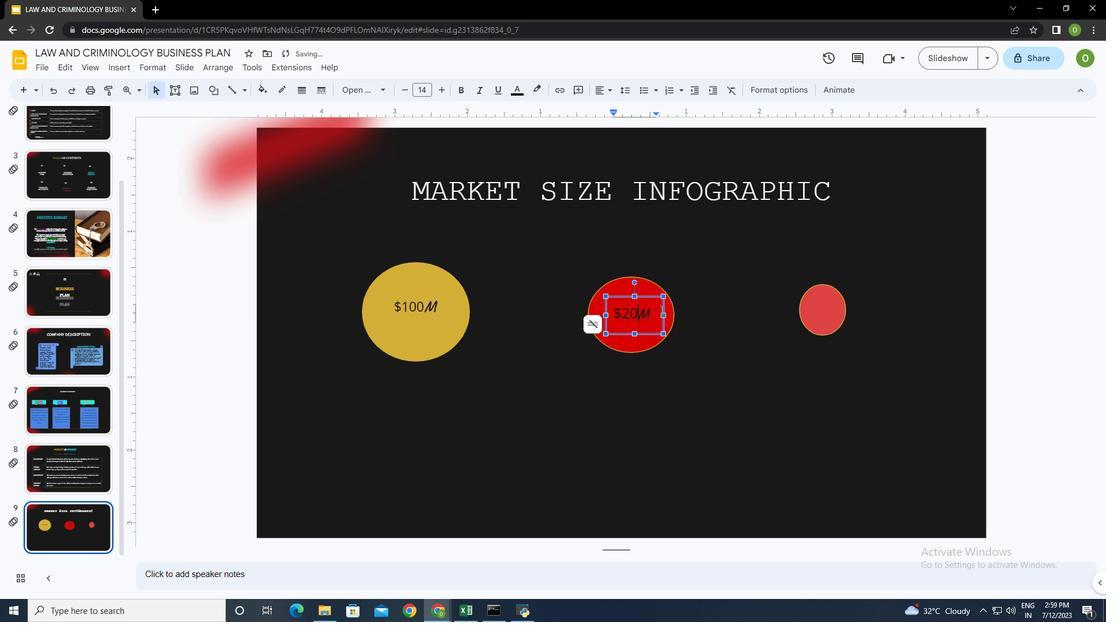 
Action: Mouse pressed left at (625, 297)
Screenshot: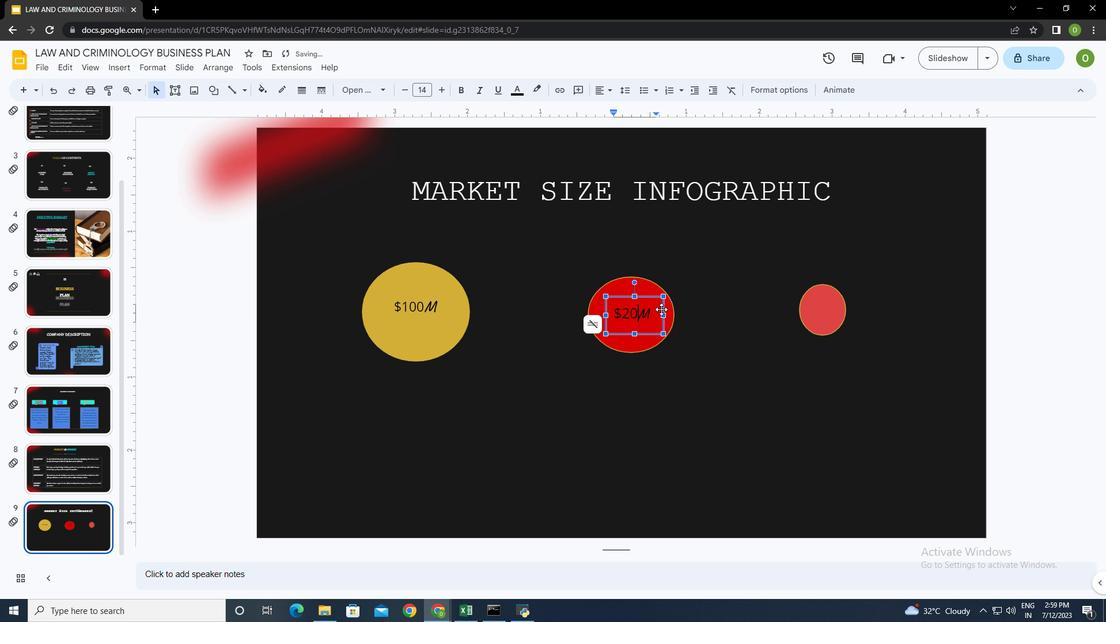 
Action: Mouse moved to (672, 290)
Screenshot: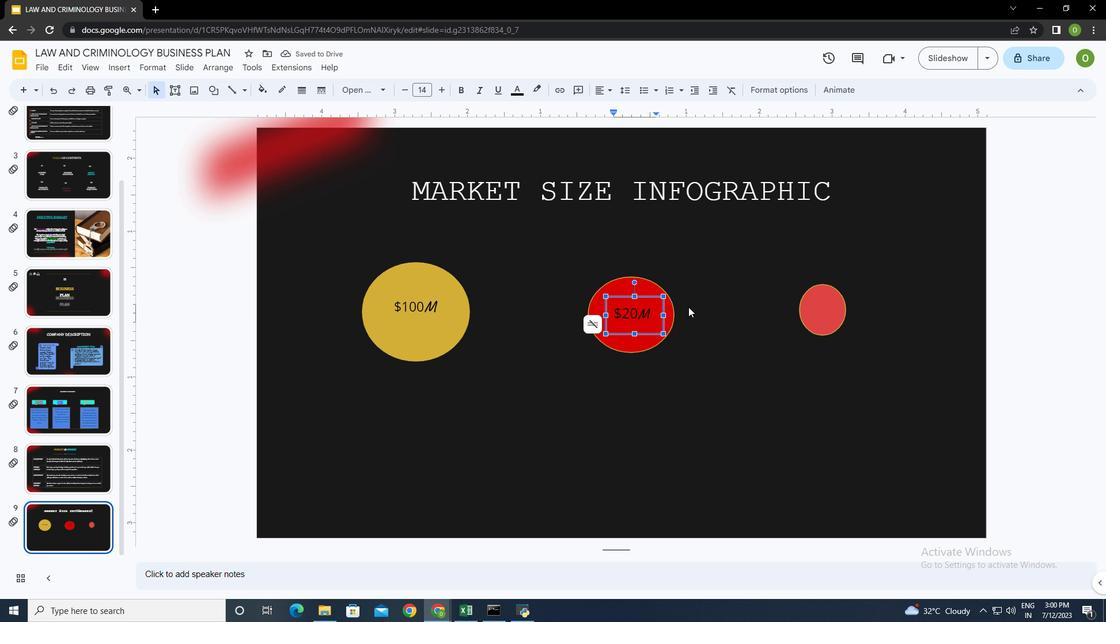
Action: Key pressed <Key.shift_r><Key.left><Key.left><Key.left>
Screenshot: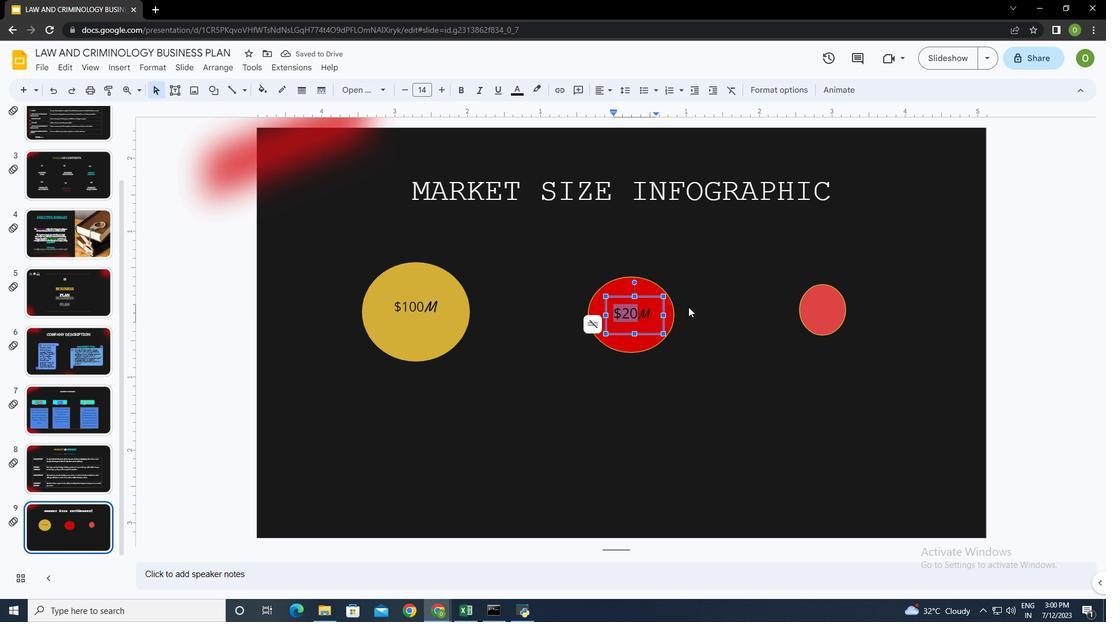 
Action: Mouse moved to (388, 75)
Screenshot: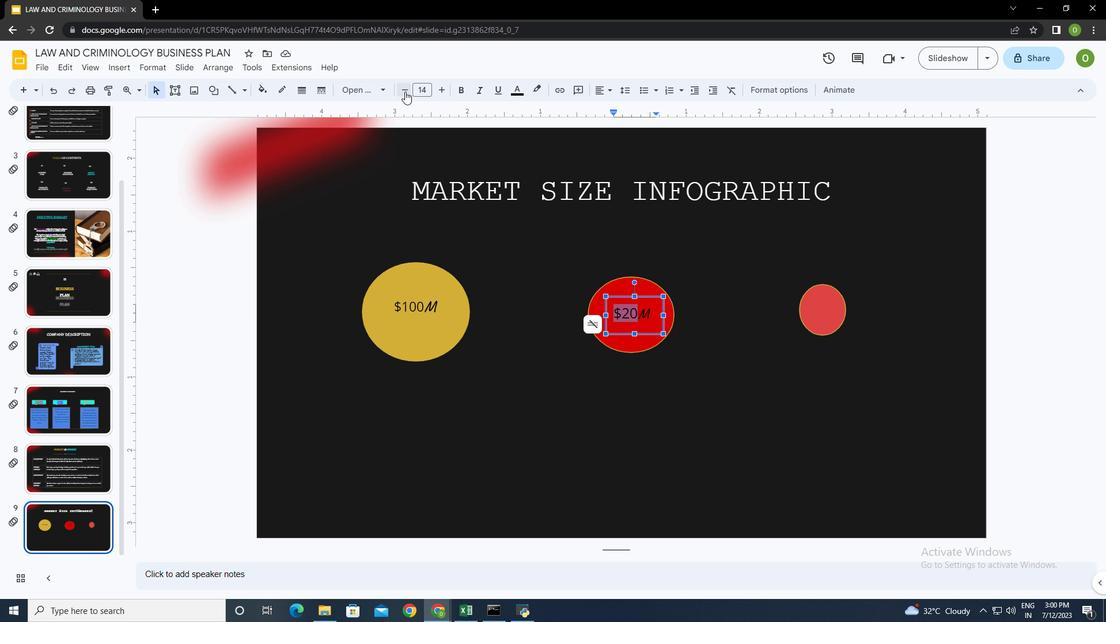 
Action: Mouse pressed left at (388, 75)
Screenshot: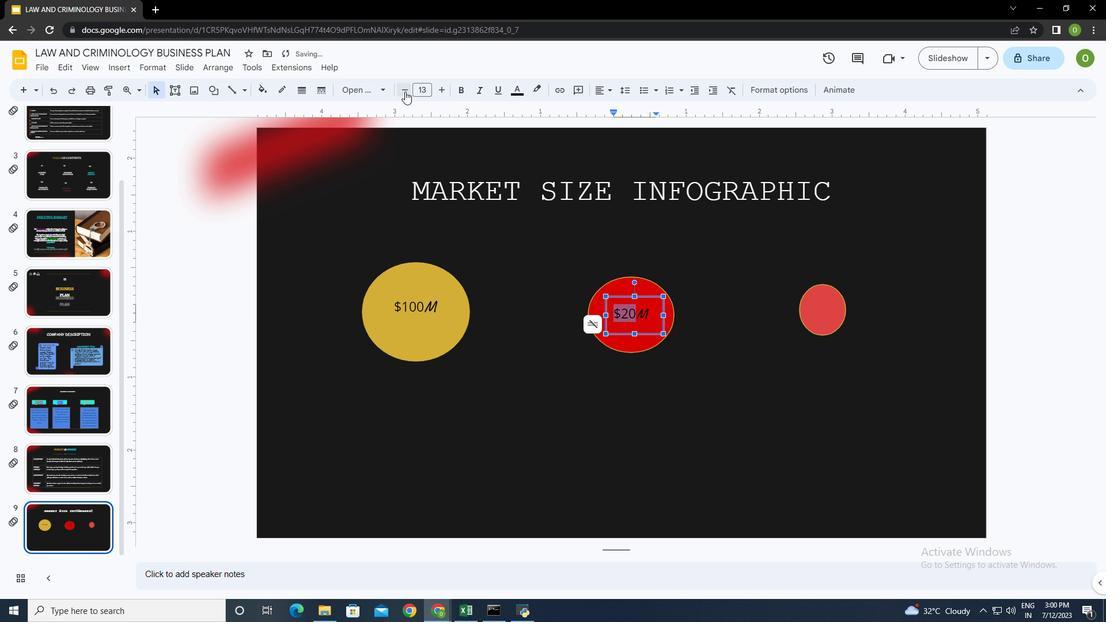 
Action: Mouse pressed left at (388, 75)
Screenshot: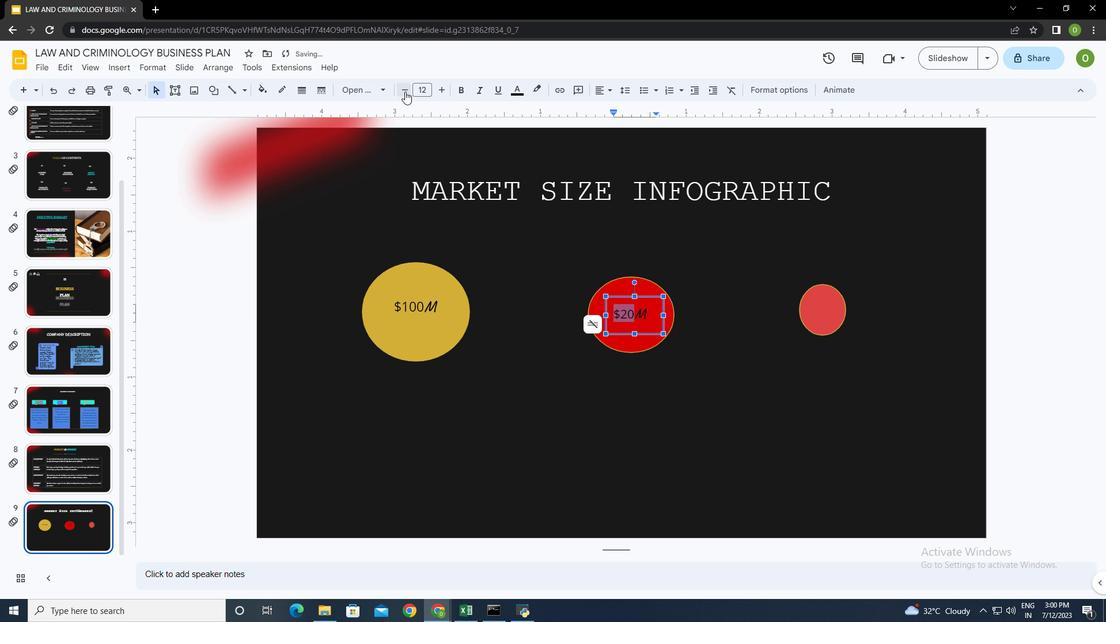 
Action: Mouse moved to (407, 291)
Screenshot: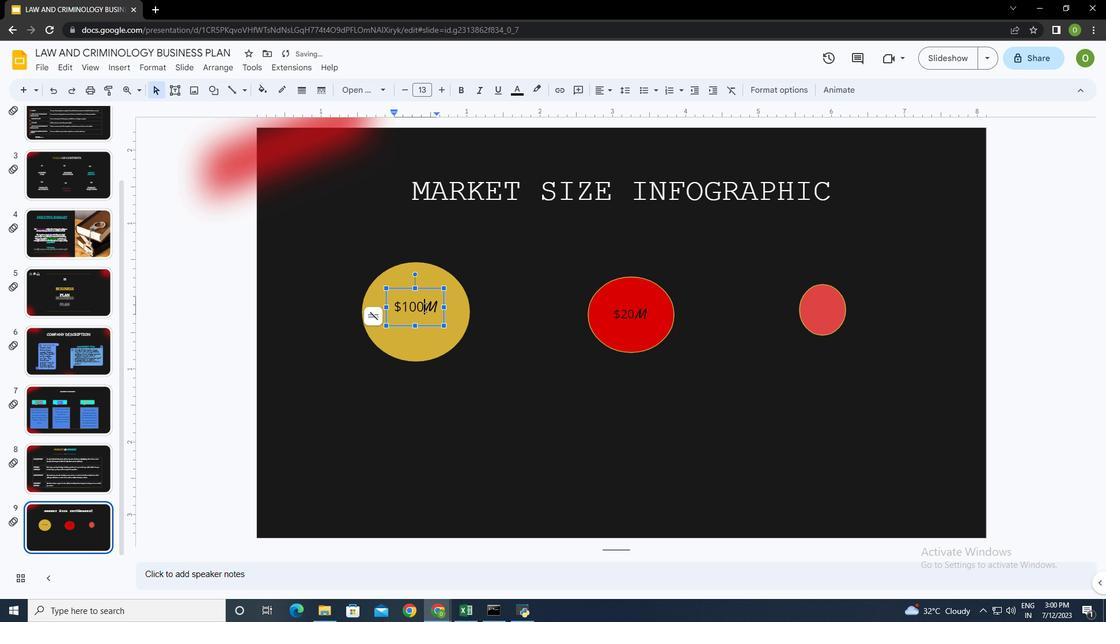 
Action: Mouse pressed left at (407, 291)
Screenshot: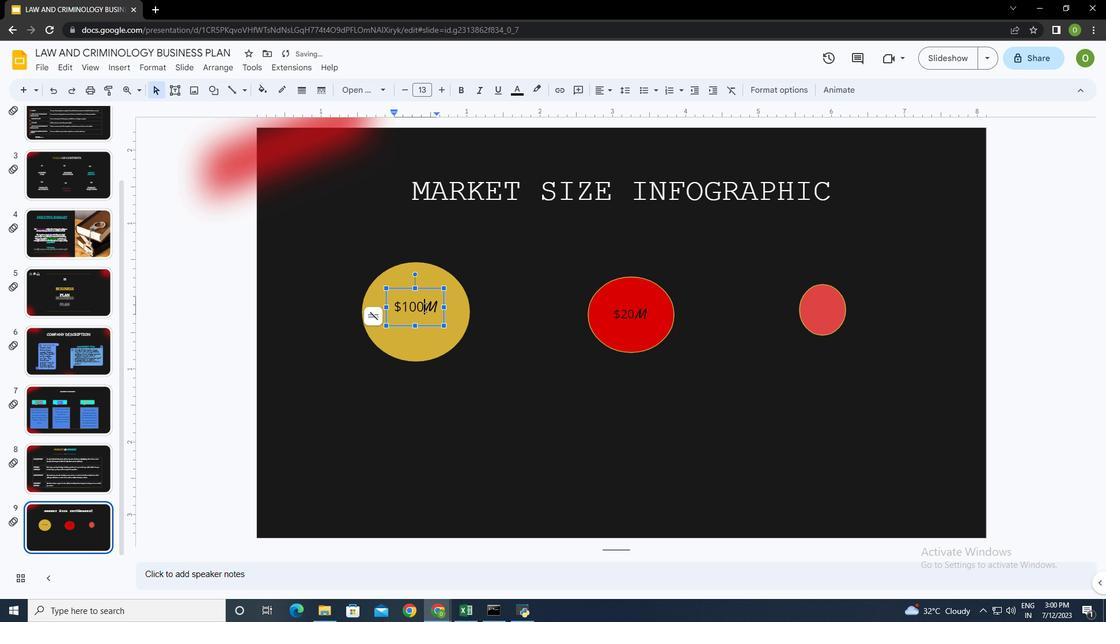 
Action: Mouse moved to (424, 286)
Screenshot: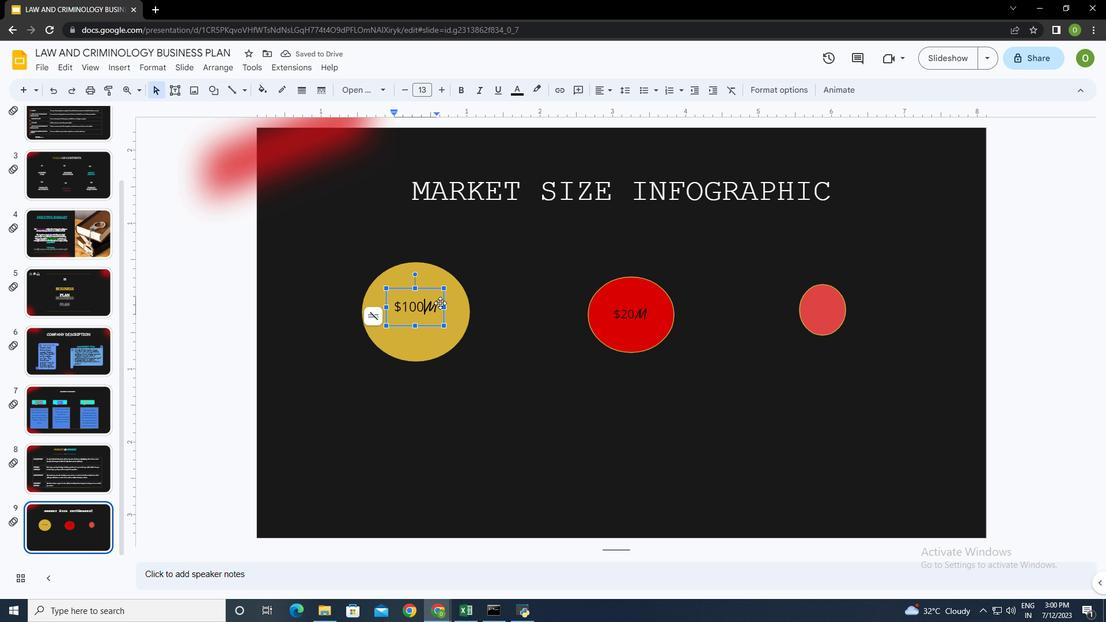
Action: Key pressed <Key.shift_r><Key.left><Key.left><Key.left><Key.left>
Screenshot: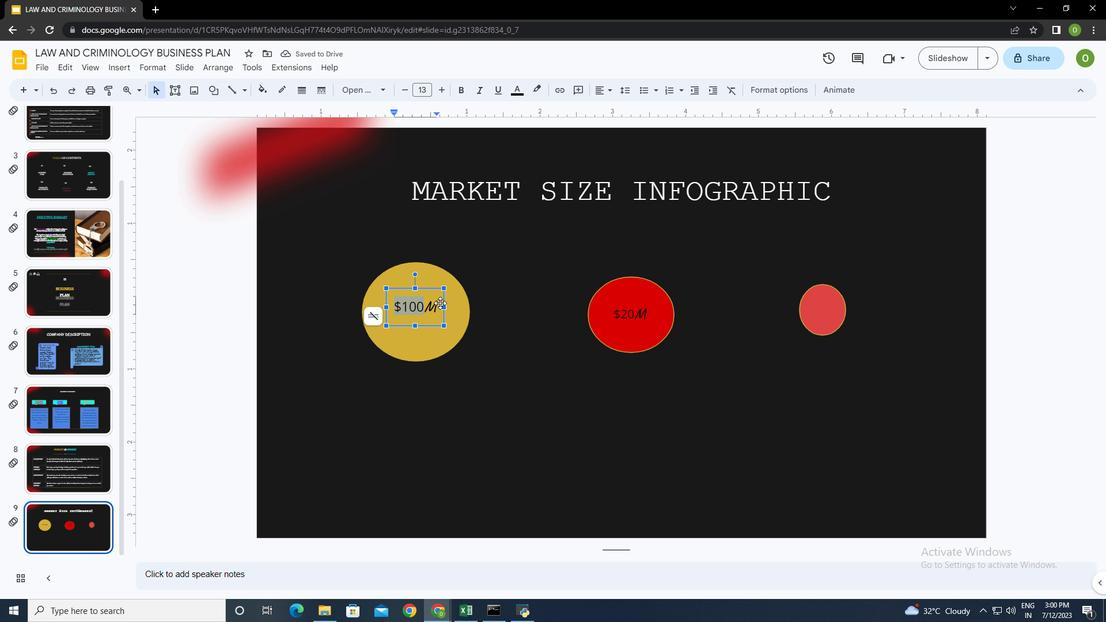 
Action: Mouse moved to (388, 74)
Screenshot: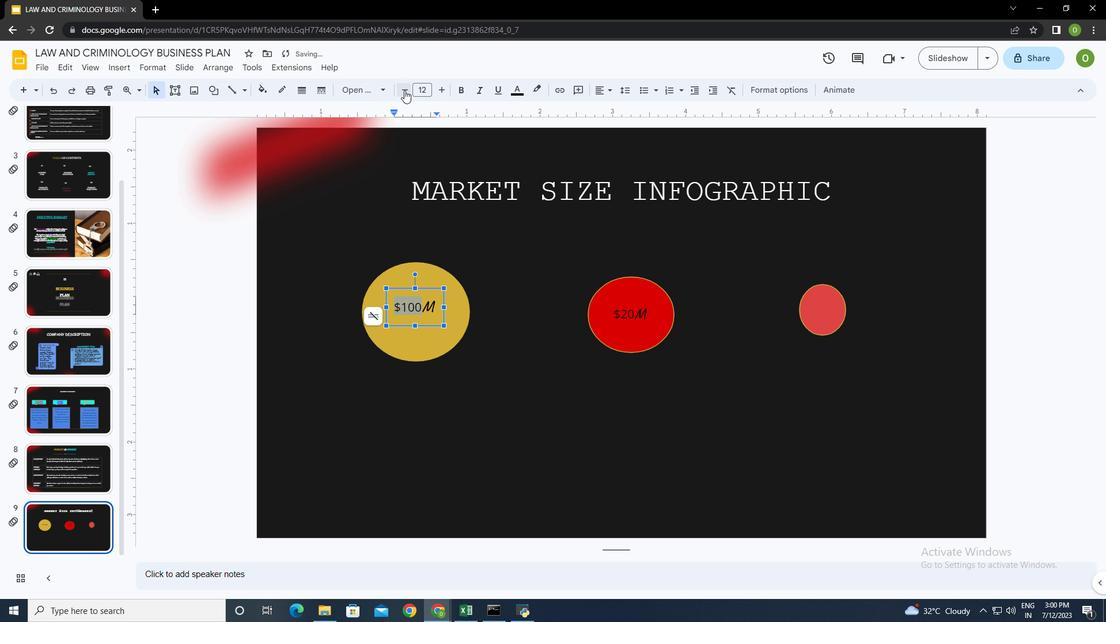 
Action: Mouse pressed left at (388, 74)
Screenshot: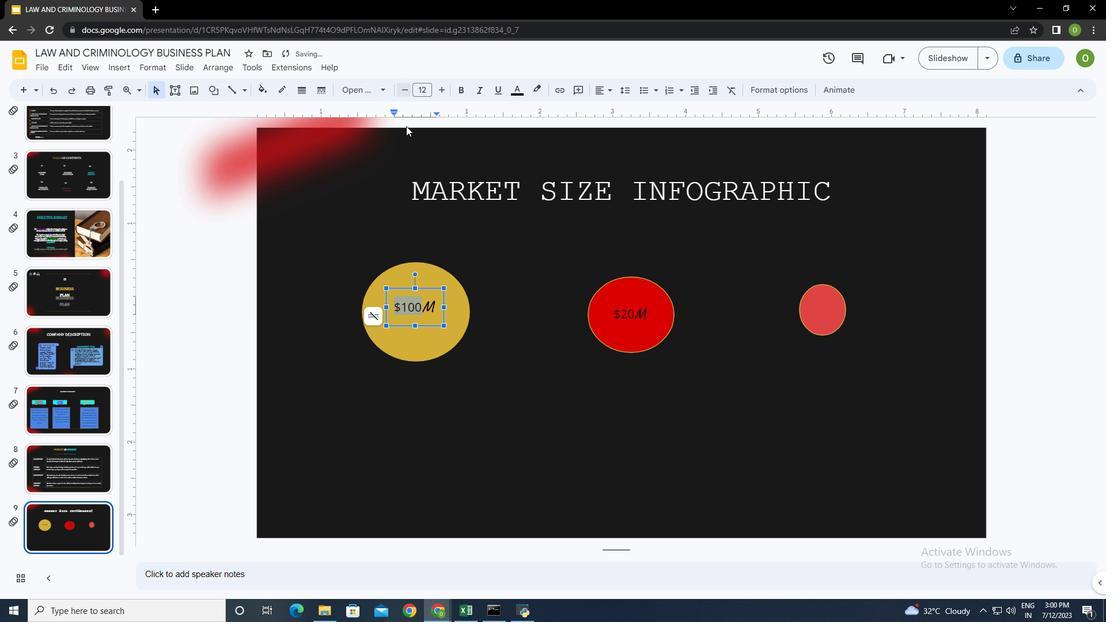 
Action: Mouse moved to (447, 298)
Screenshot: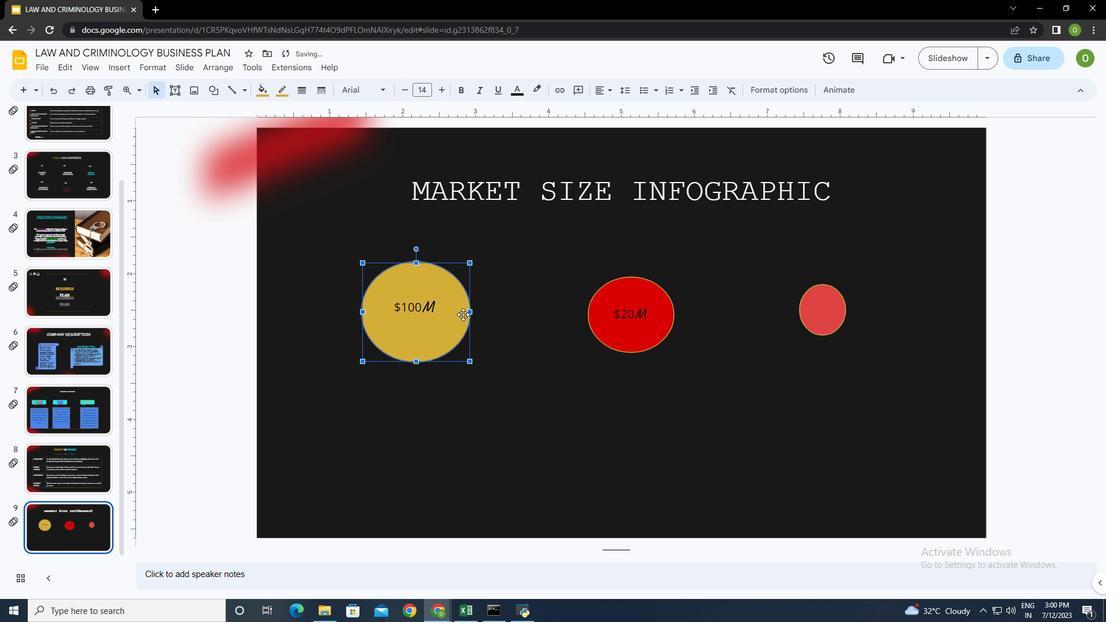 
Action: Mouse pressed left at (447, 298)
Screenshot: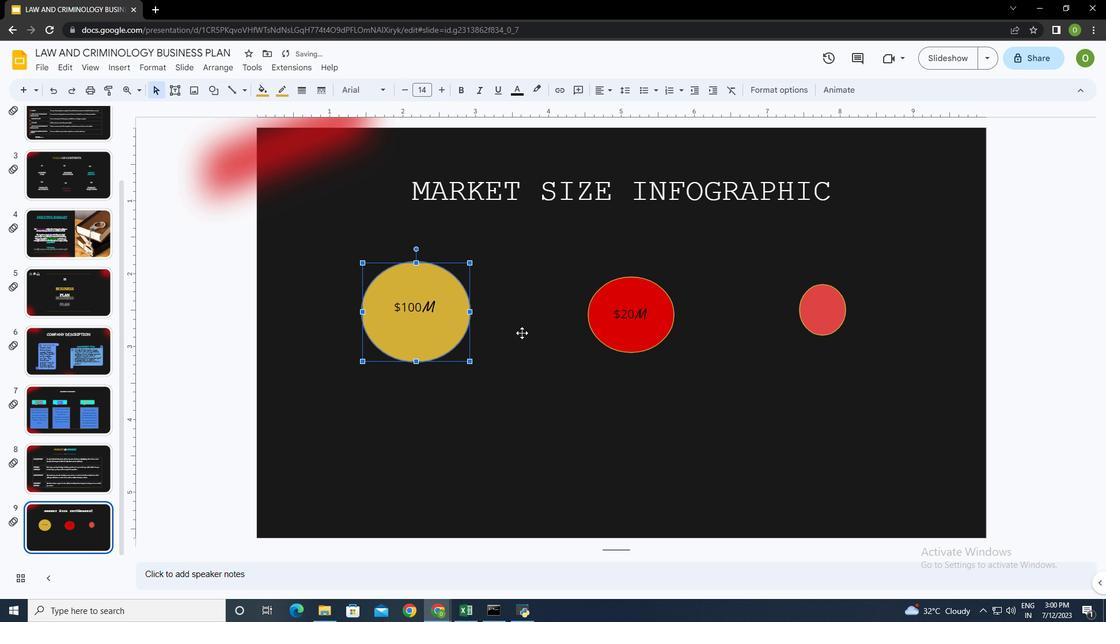 
Action: Mouse moved to (609, 315)
Screenshot: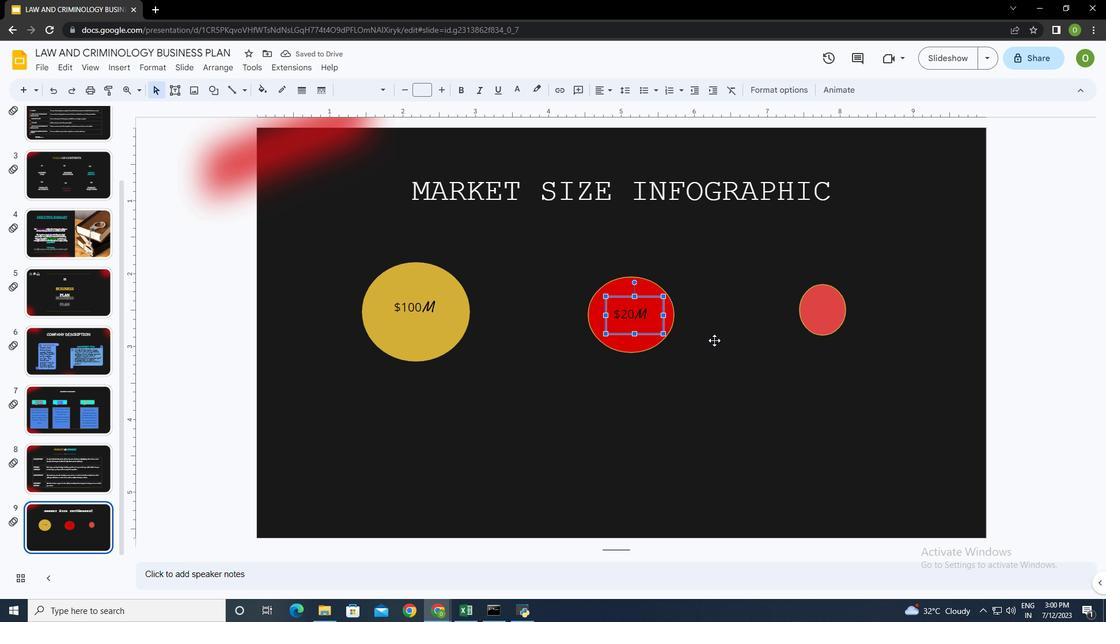
Action: Mouse pressed left at (609, 315)
Screenshot: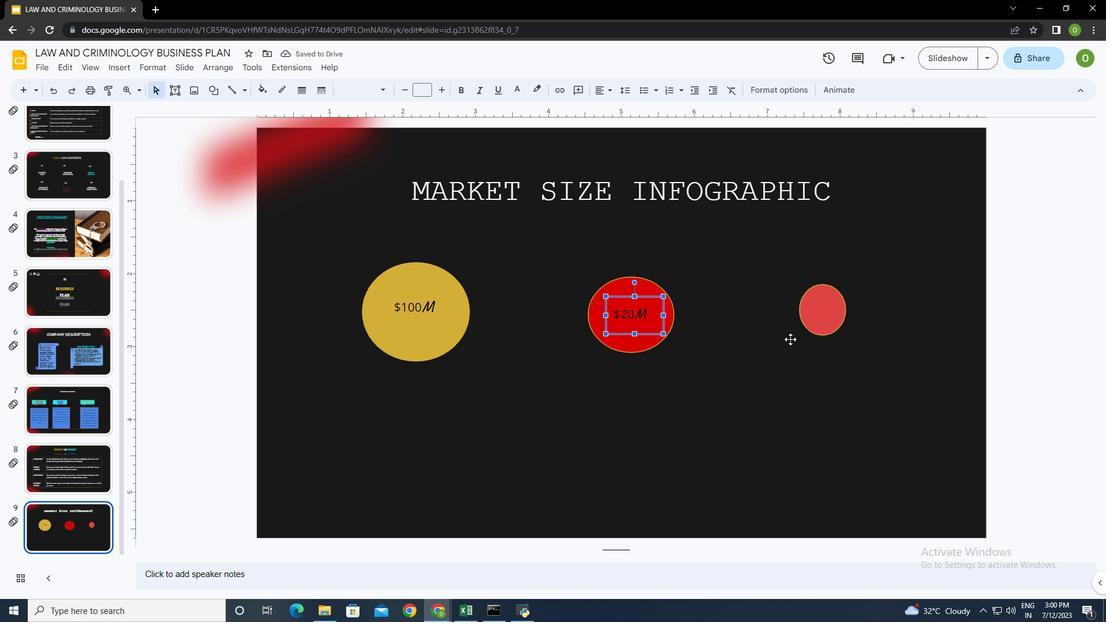 
Action: Mouse moved to (812, 297)
Screenshot: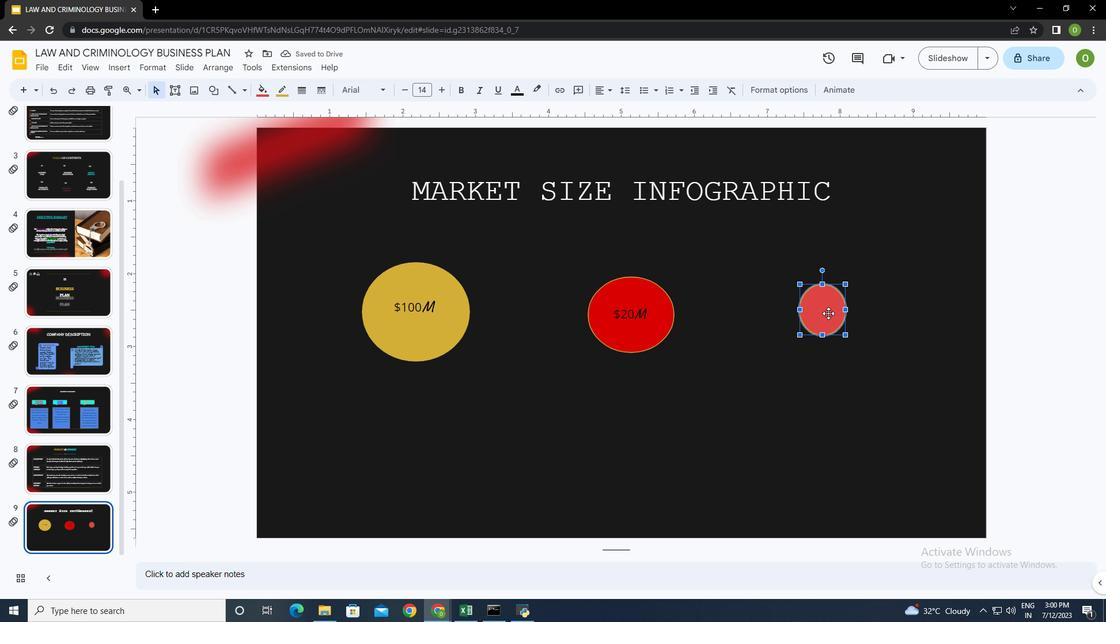 
Action: Mouse pressed left at (812, 297)
Screenshot: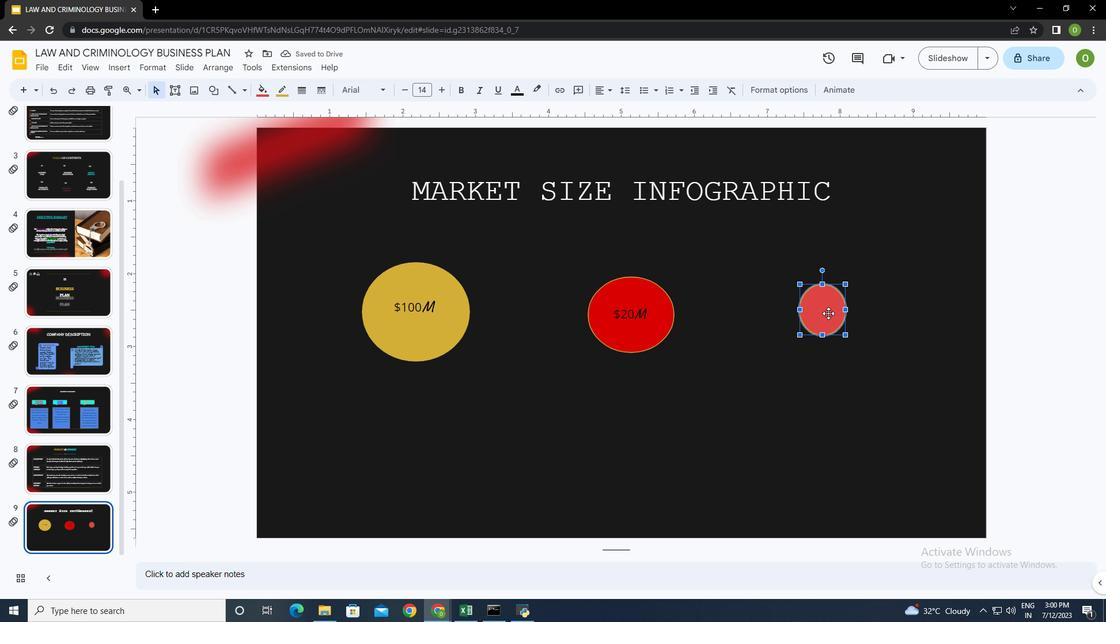 
Action: Mouse moved to (161, 72)
Screenshot: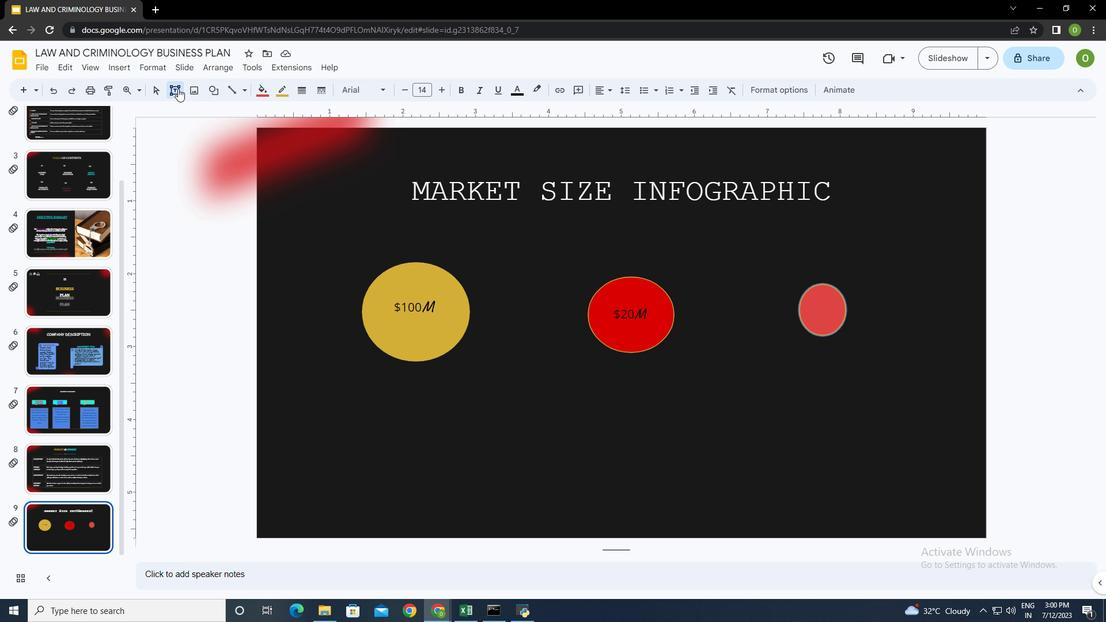 
Action: Mouse pressed left at (161, 72)
Screenshot: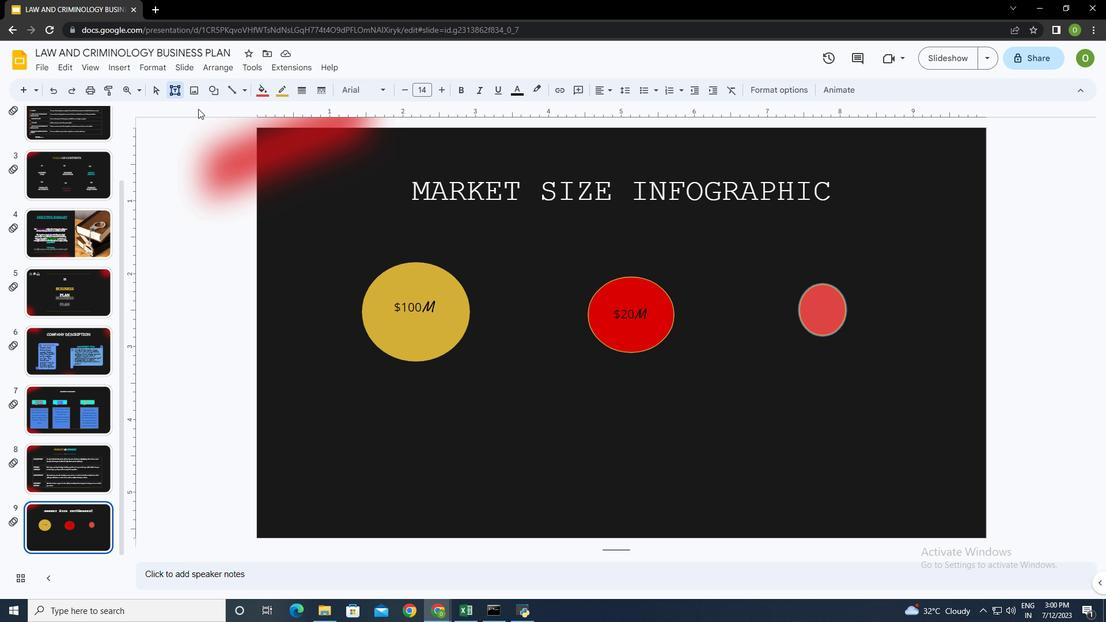 
Action: Mouse moved to (792, 281)
Screenshot: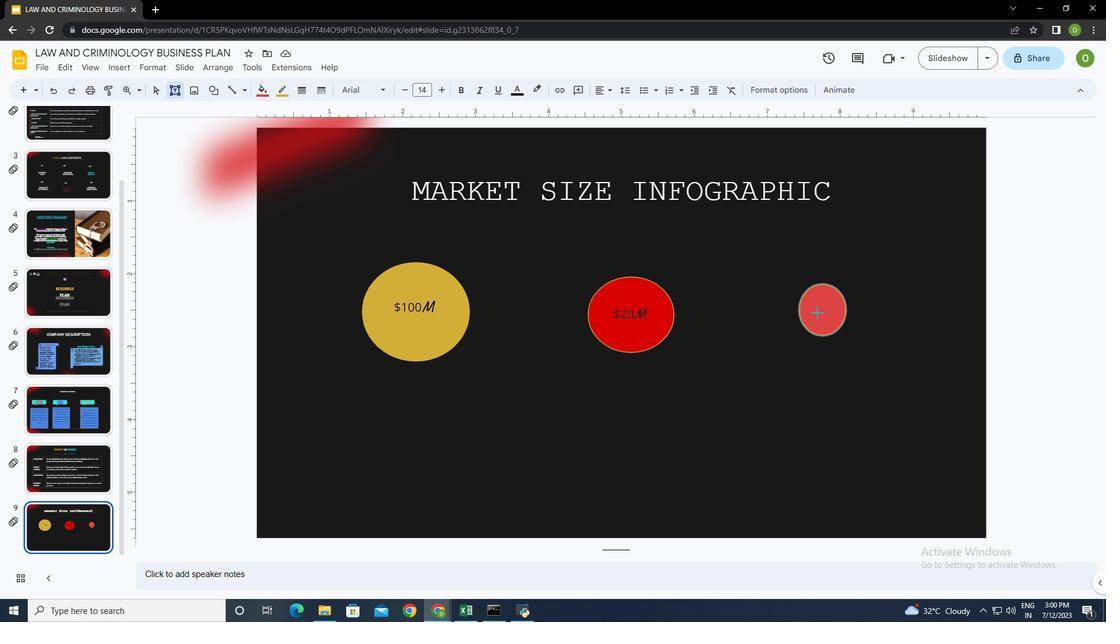 
Action: Mouse pressed left at (792, 281)
Screenshot: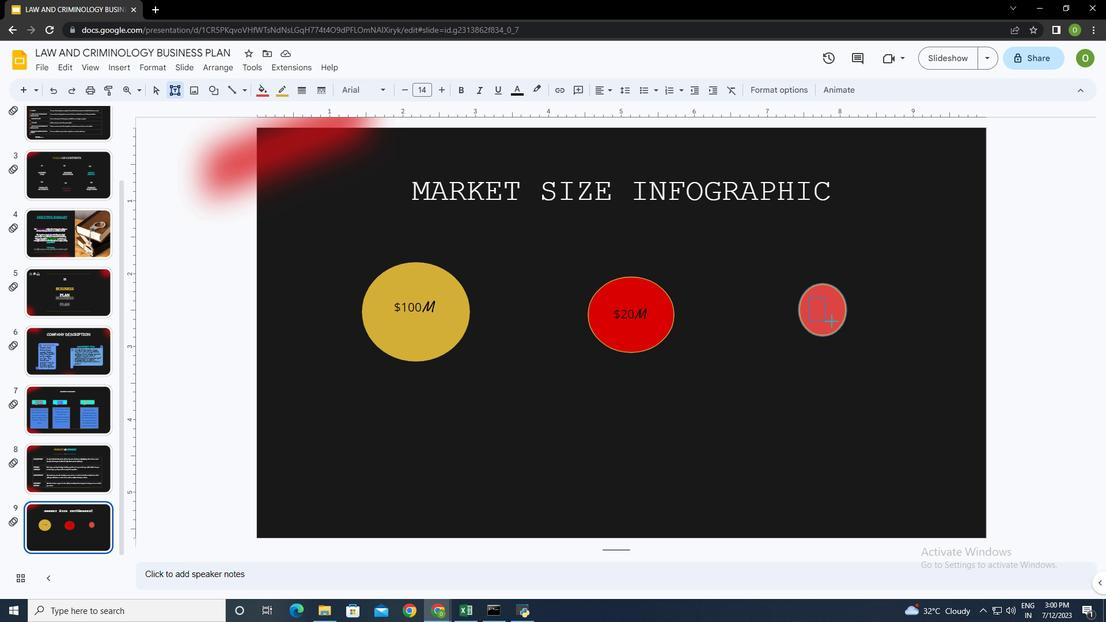 
Action: Mouse moved to (807, 292)
Screenshot: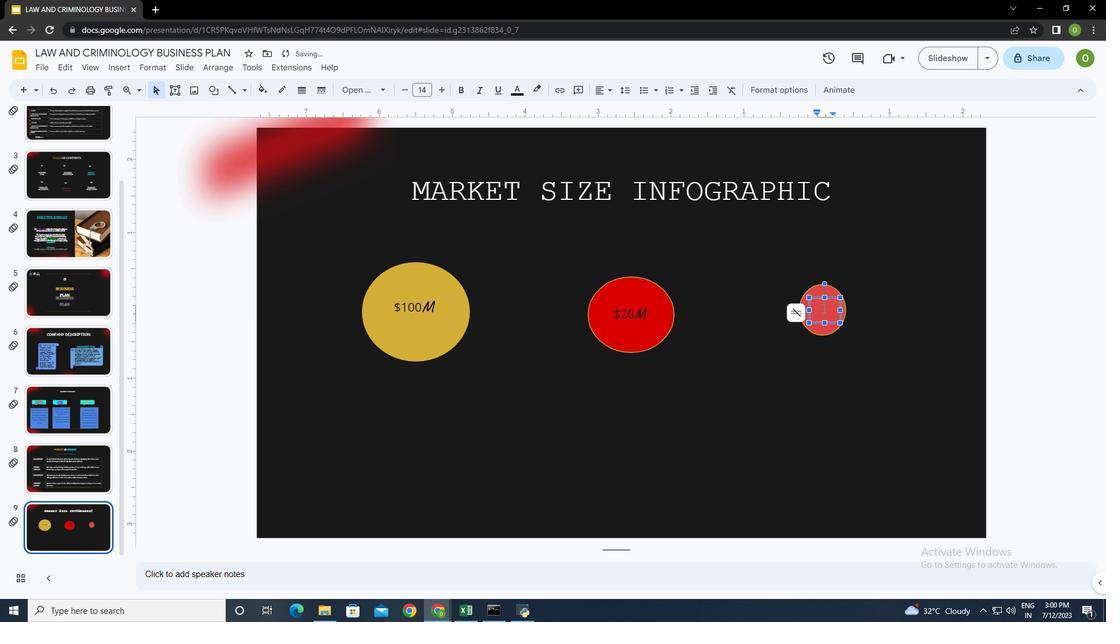 
Action: Key pressed <Key.shift><Key.shift><Key.shift><Key.shift><Key.shift><Key.shift>$5<Key.shift>M<Key.shift_r><Key.left>
Screenshot: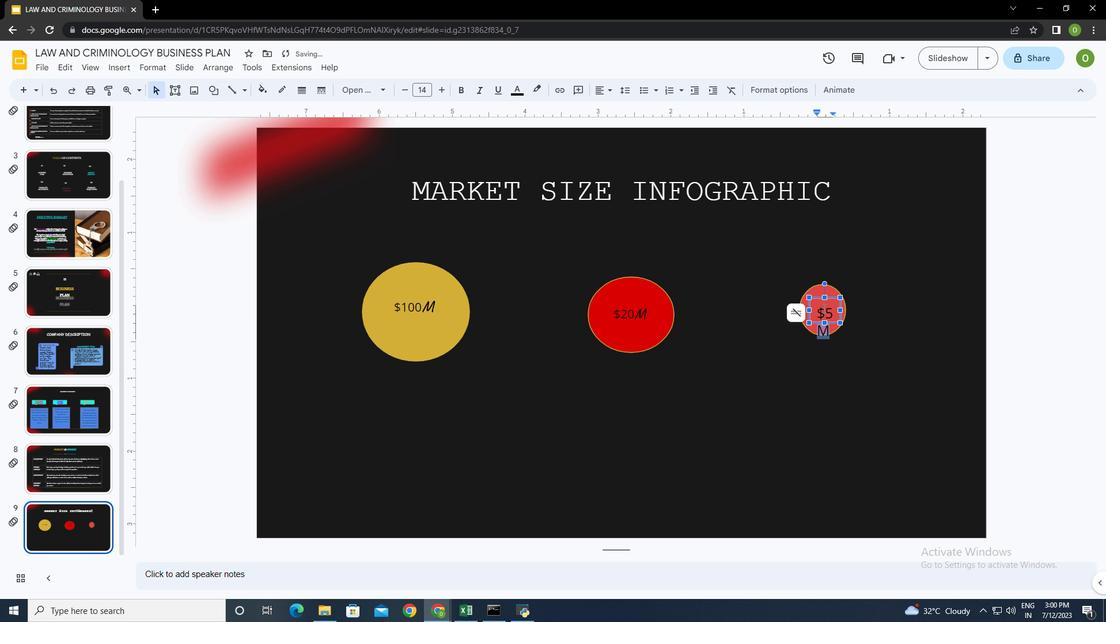 
Action: Mouse moved to (426, 76)
Screenshot: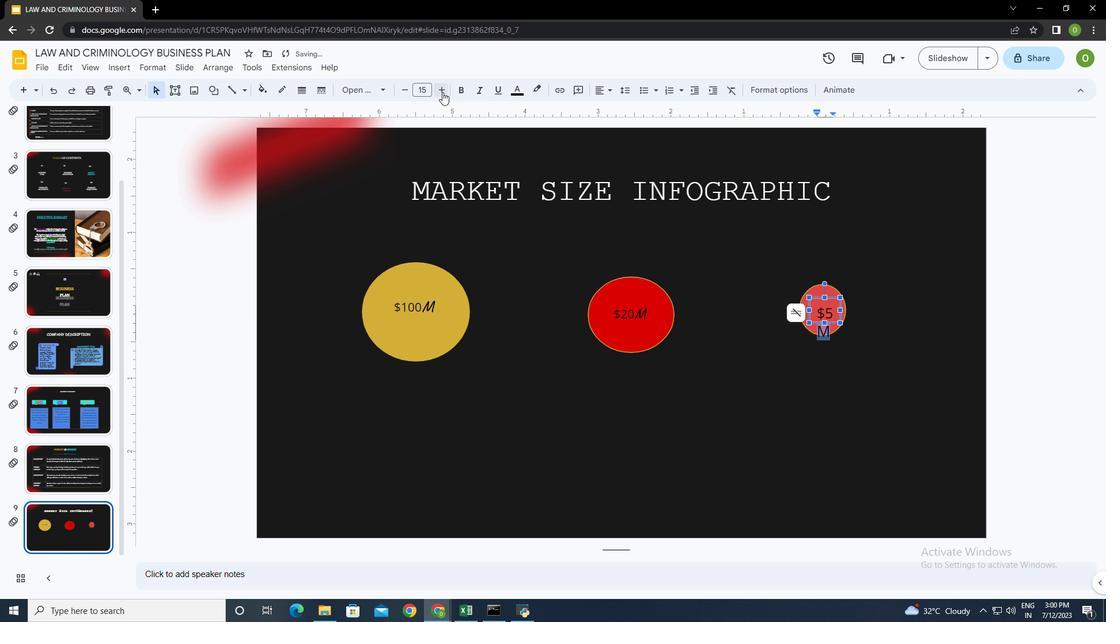 
Action: Mouse pressed left at (426, 76)
Screenshot: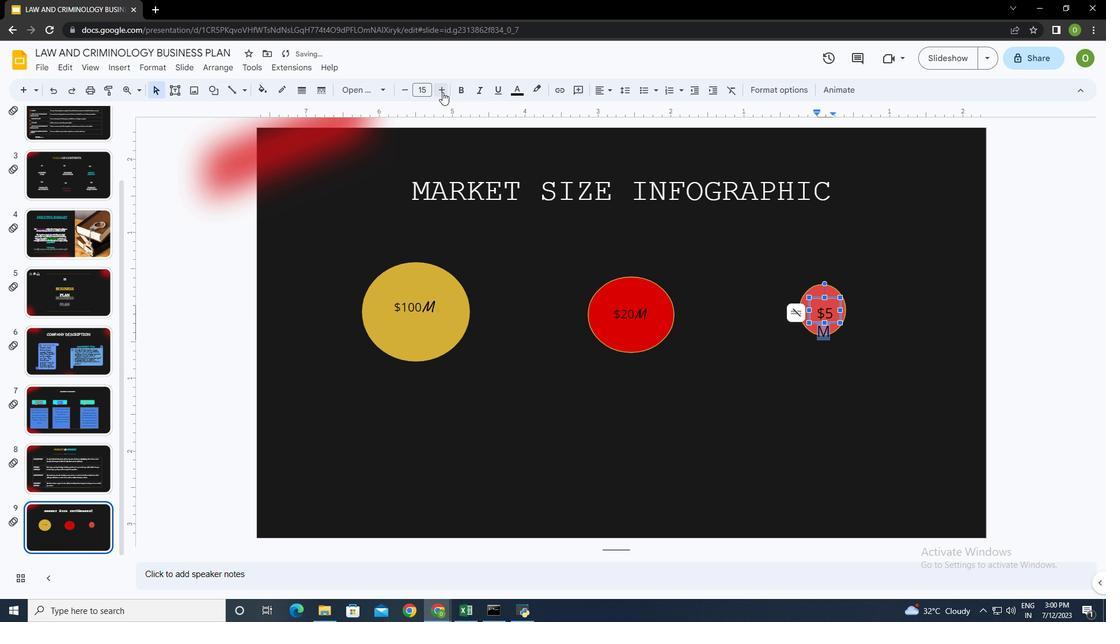 
Action: Mouse moved to (334, 72)
Screenshot: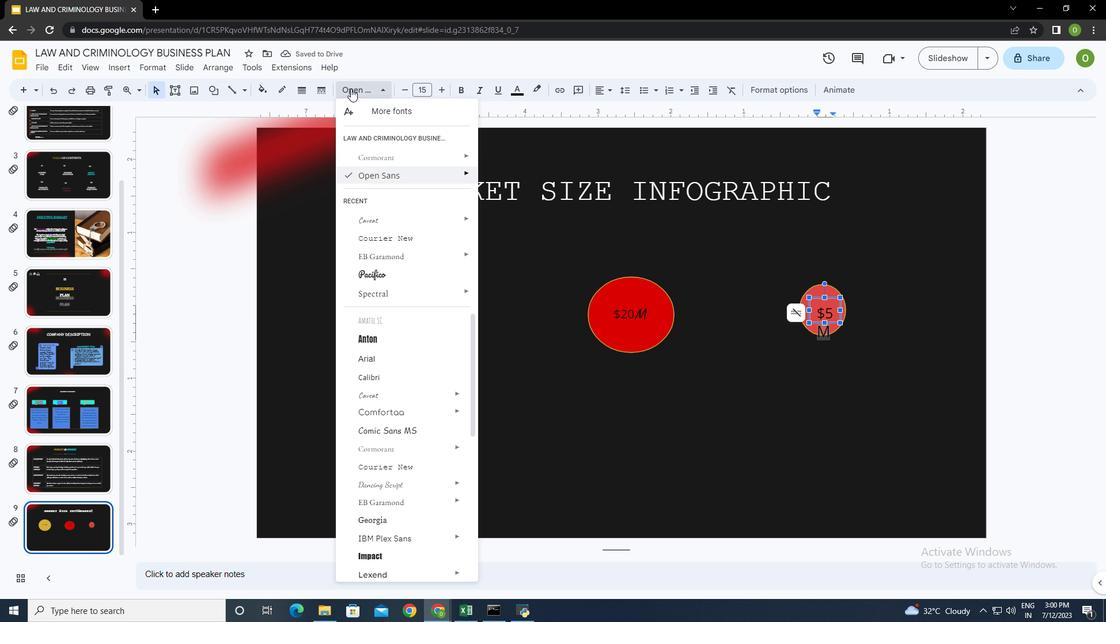 
Action: Mouse pressed left at (334, 72)
Screenshot: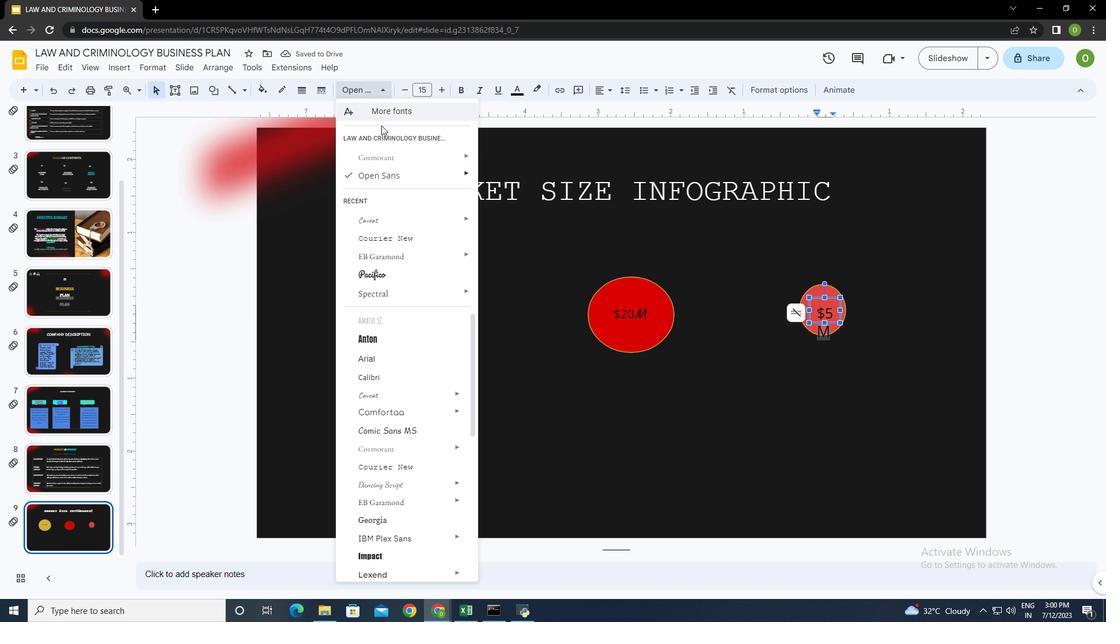 
Action: Mouse moved to (505, 247)
Screenshot: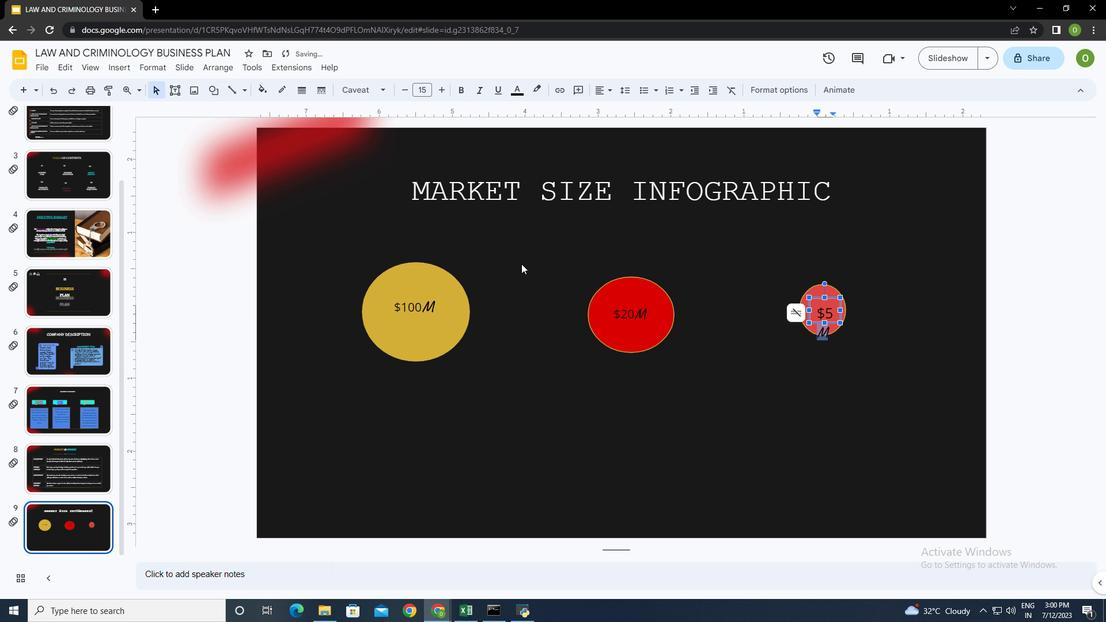 
Action: Mouse pressed left at (505, 247)
Screenshot: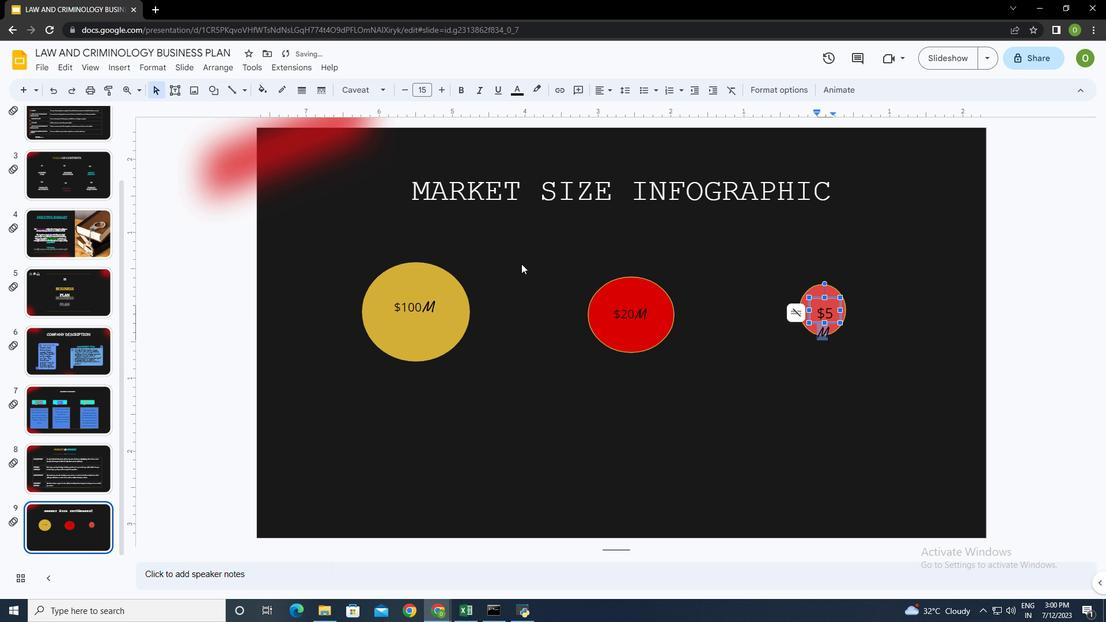 
Action: Mouse moved to (800, 292)
Screenshot: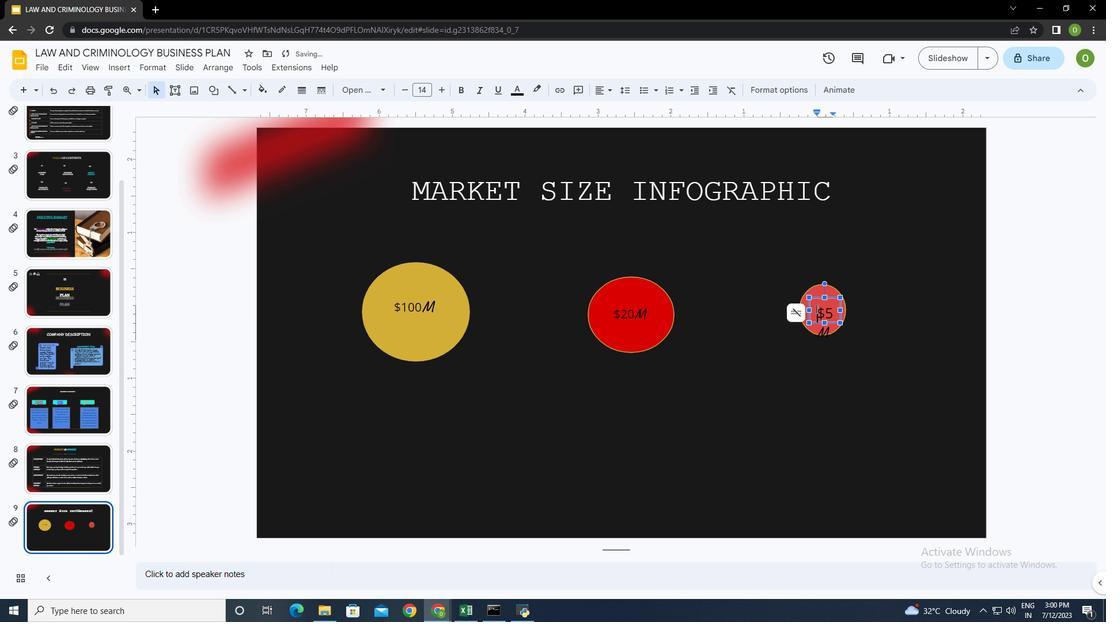 
Action: Mouse pressed left at (800, 292)
Screenshot: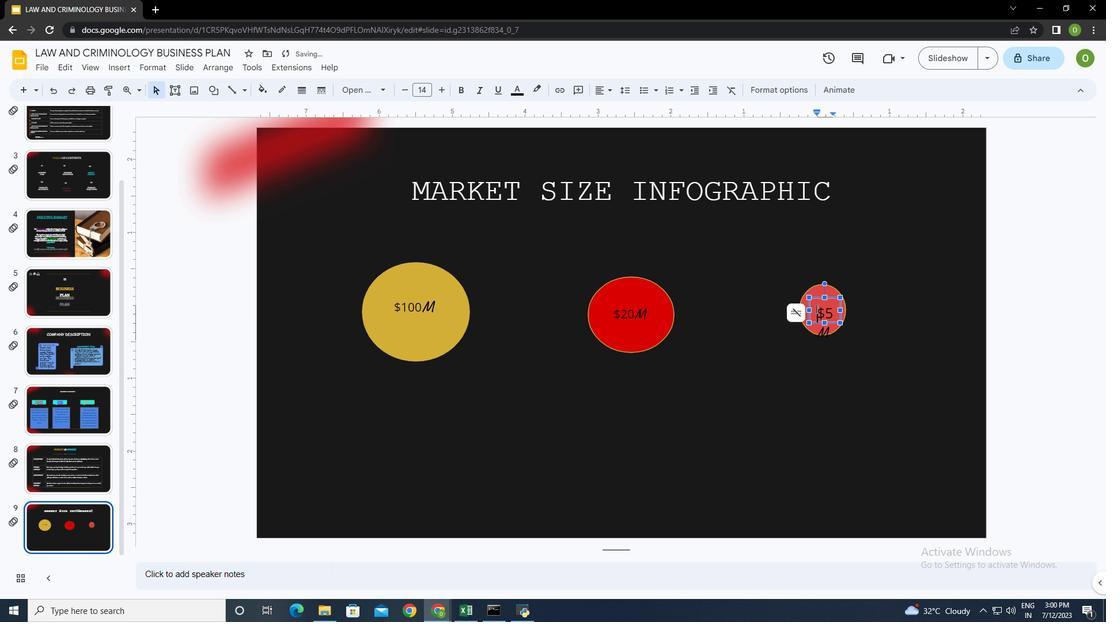 
Action: Mouse moved to (801, 299)
Screenshot: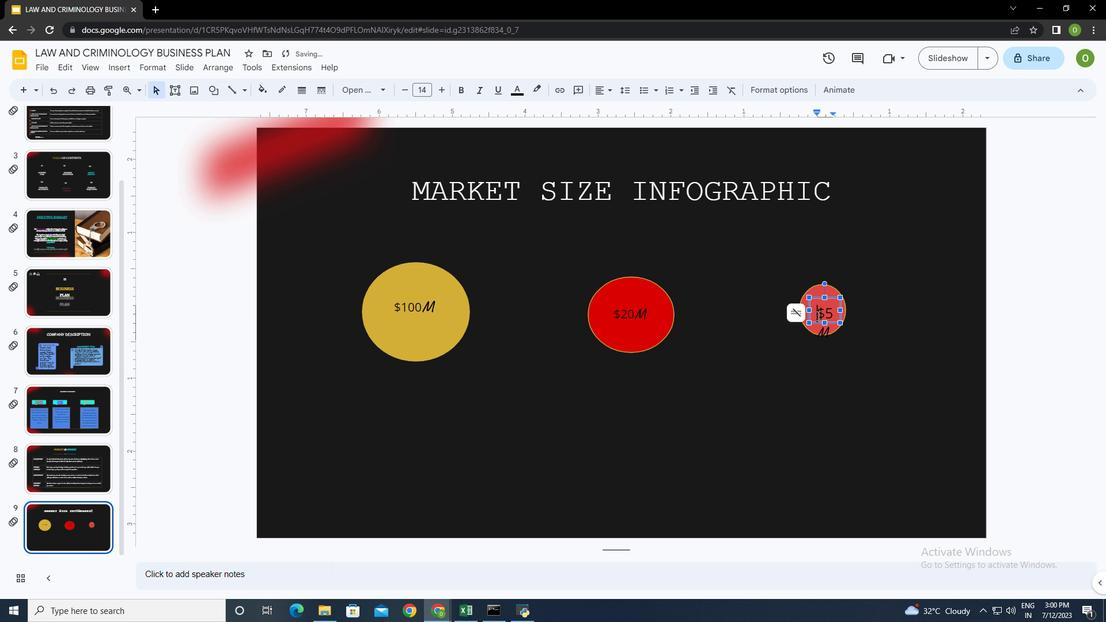 
Action: Key pressed <Key.shift_r><Key.right><Key.right>
Screenshot: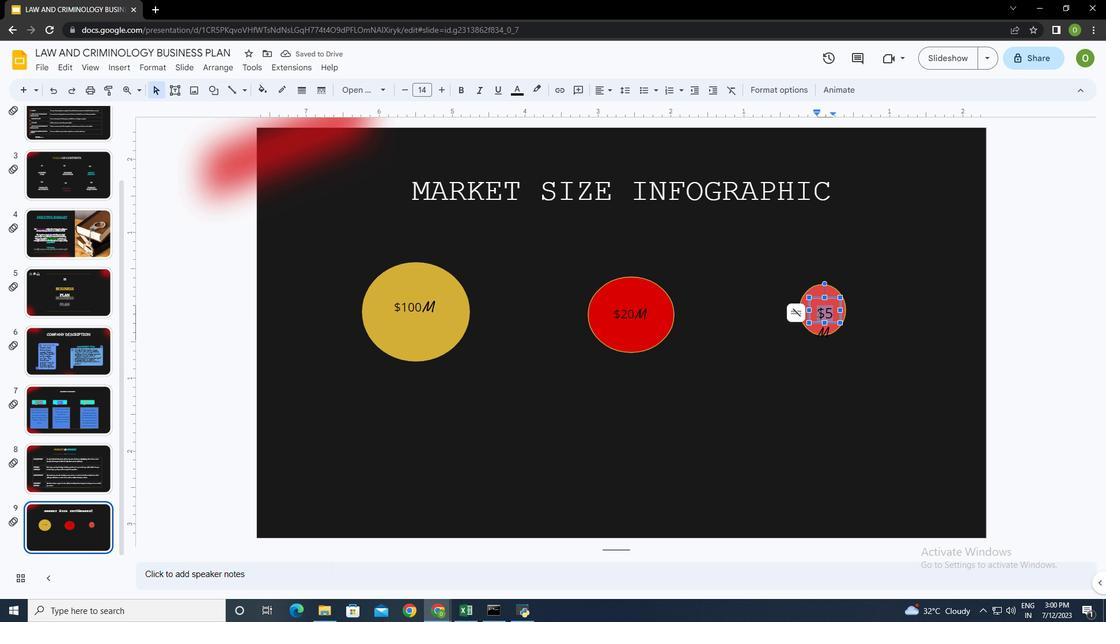 
Action: Mouse moved to (383, 74)
Screenshot: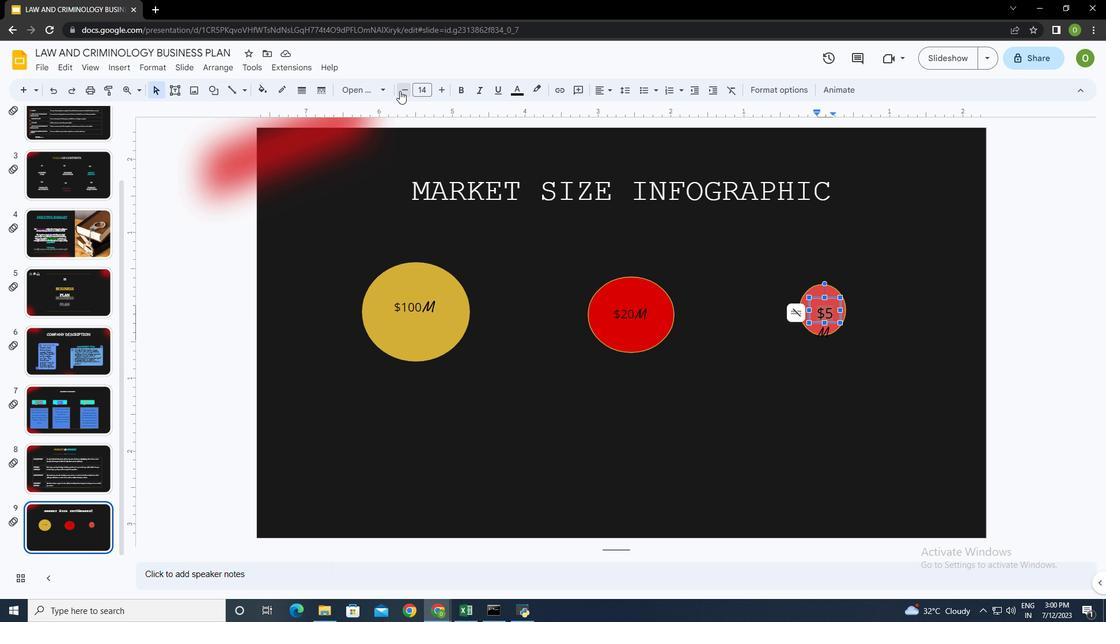 
Action: Mouse pressed left at (383, 74)
Screenshot: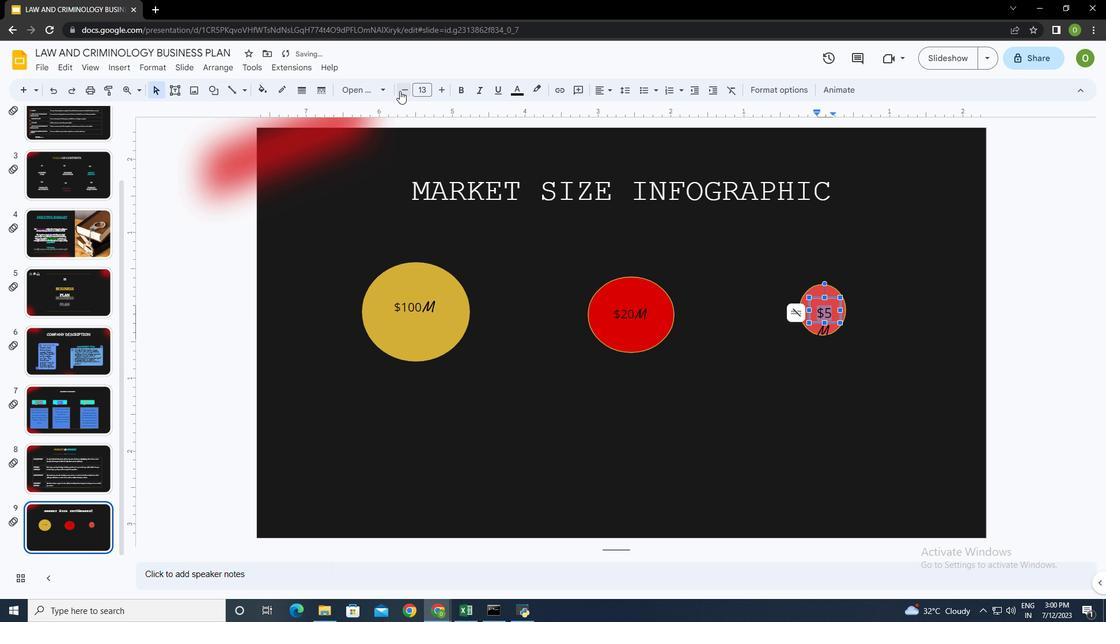 
Action: Mouse pressed left at (383, 74)
Screenshot: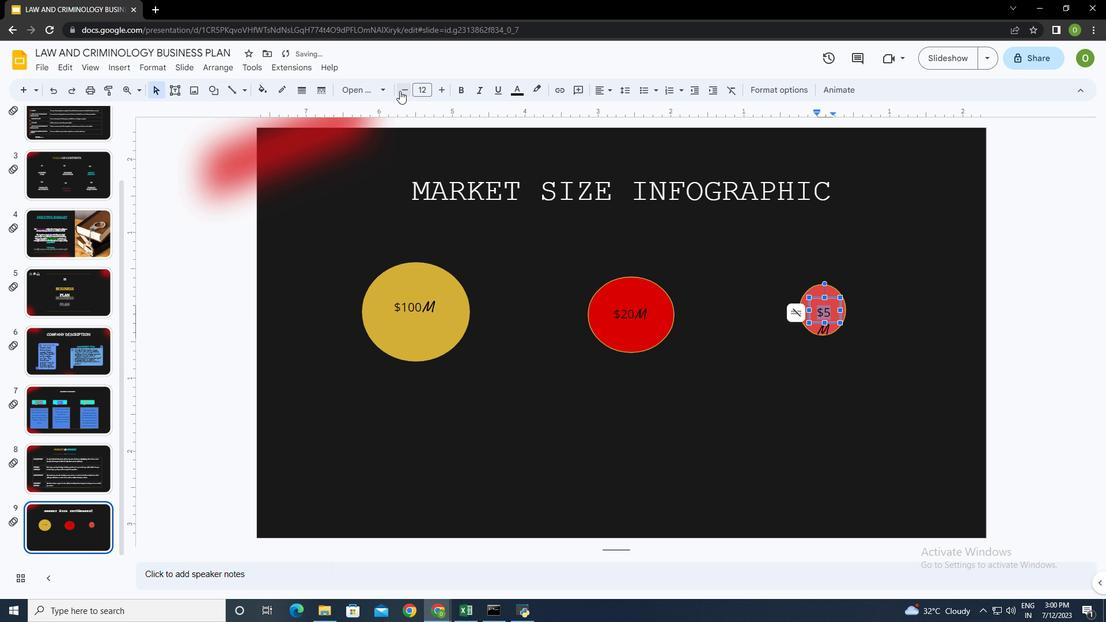 
Action: Mouse pressed left at (383, 74)
Screenshot: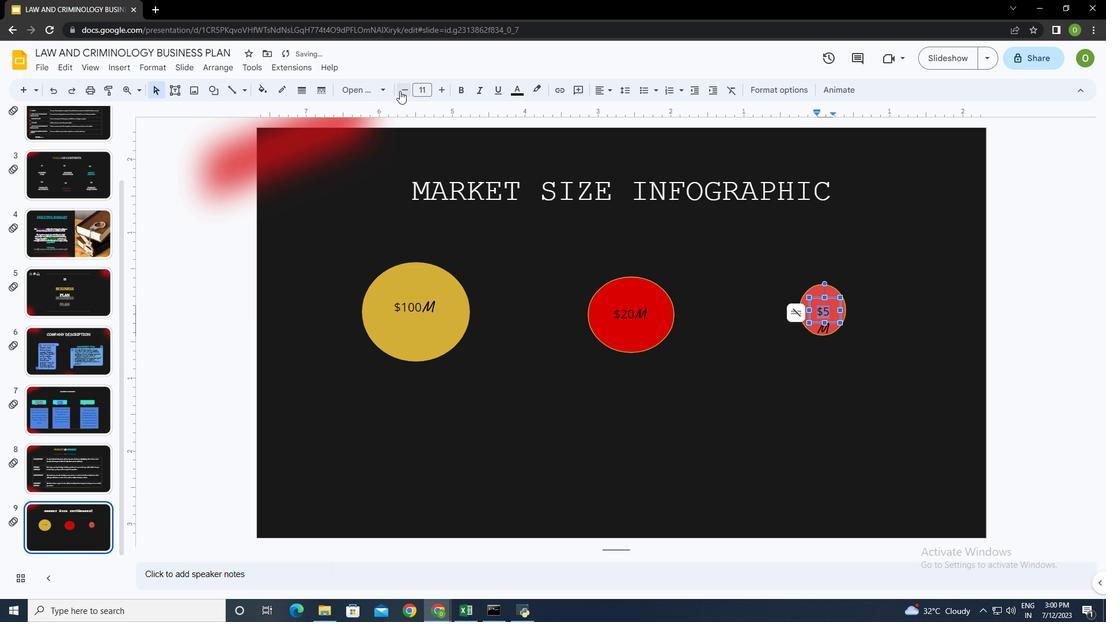 
Action: Mouse pressed left at (383, 74)
Screenshot: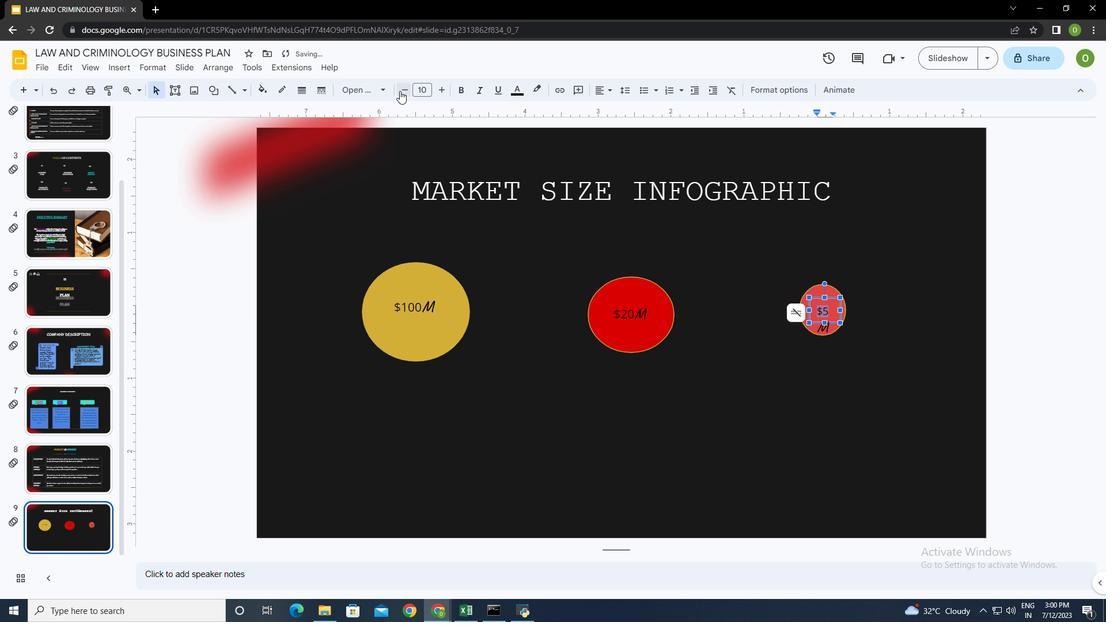 
Action: Mouse pressed left at (383, 74)
Screenshot: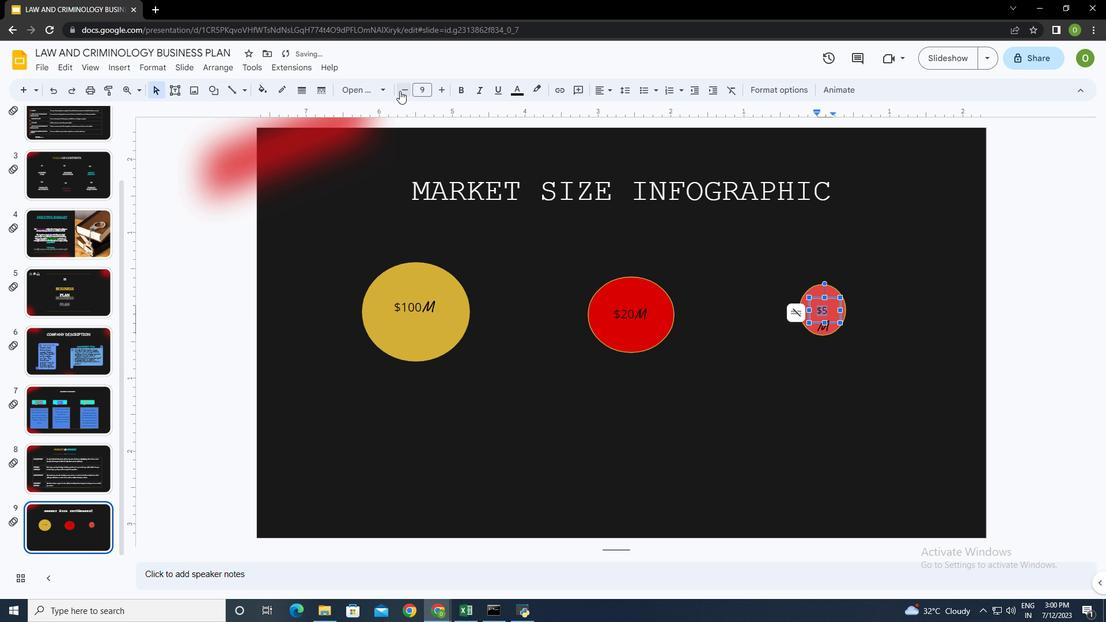 
Action: Mouse pressed left at (383, 74)
Screenshot: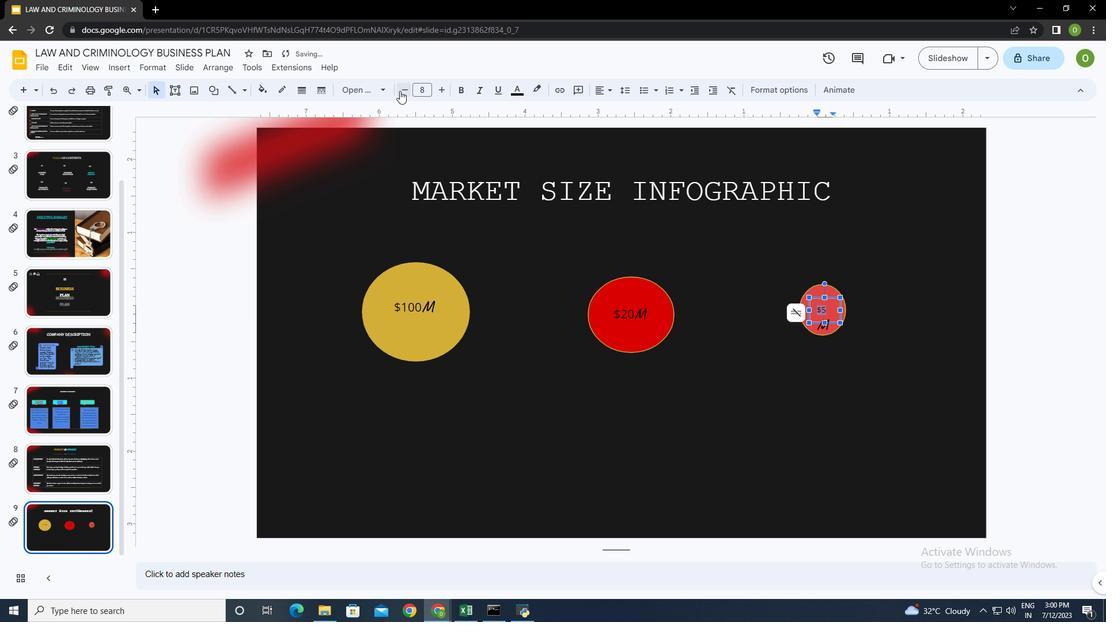 
Action: Mouse moved to (424, 74)
Screenshot: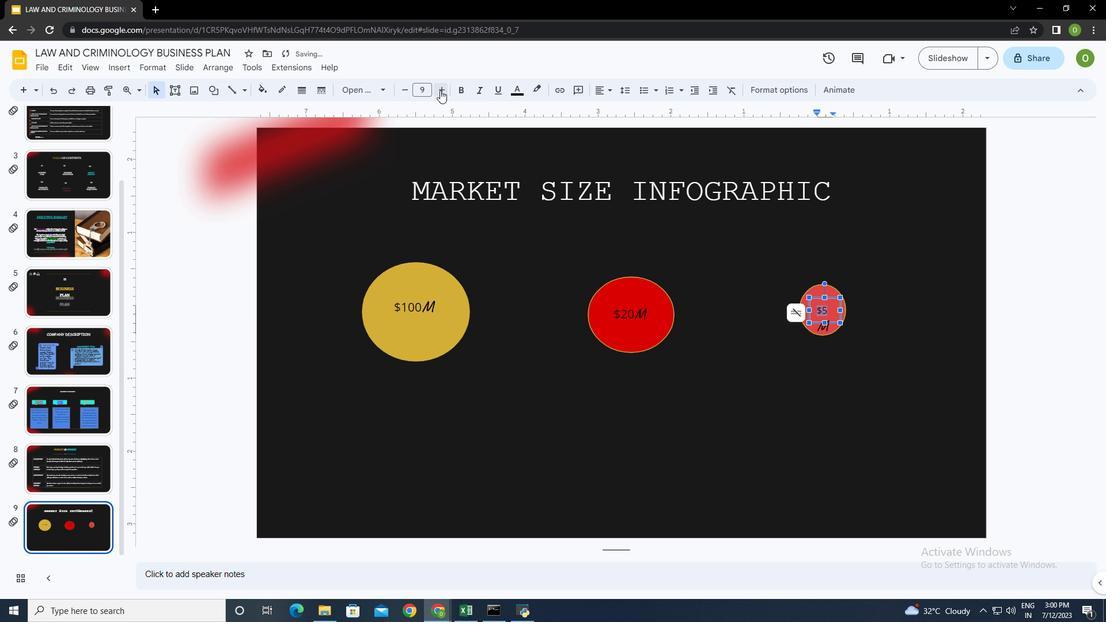 
Action: Mouse pressed left at (424, 74)
Screenshot: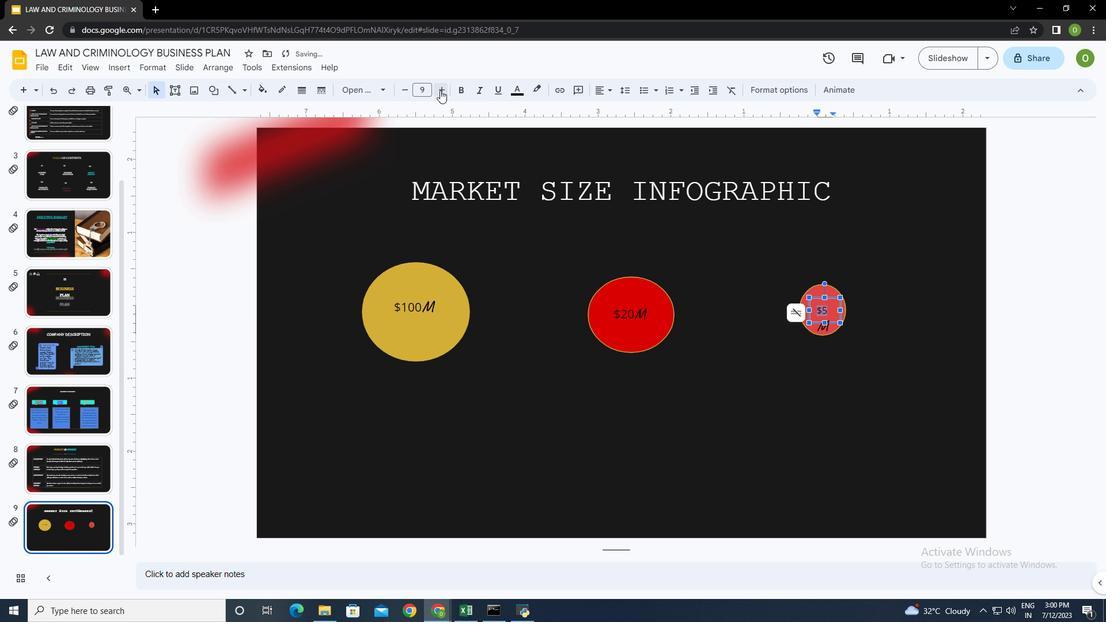
Action: Mouse pressed left at (424, 74)
Screenshot: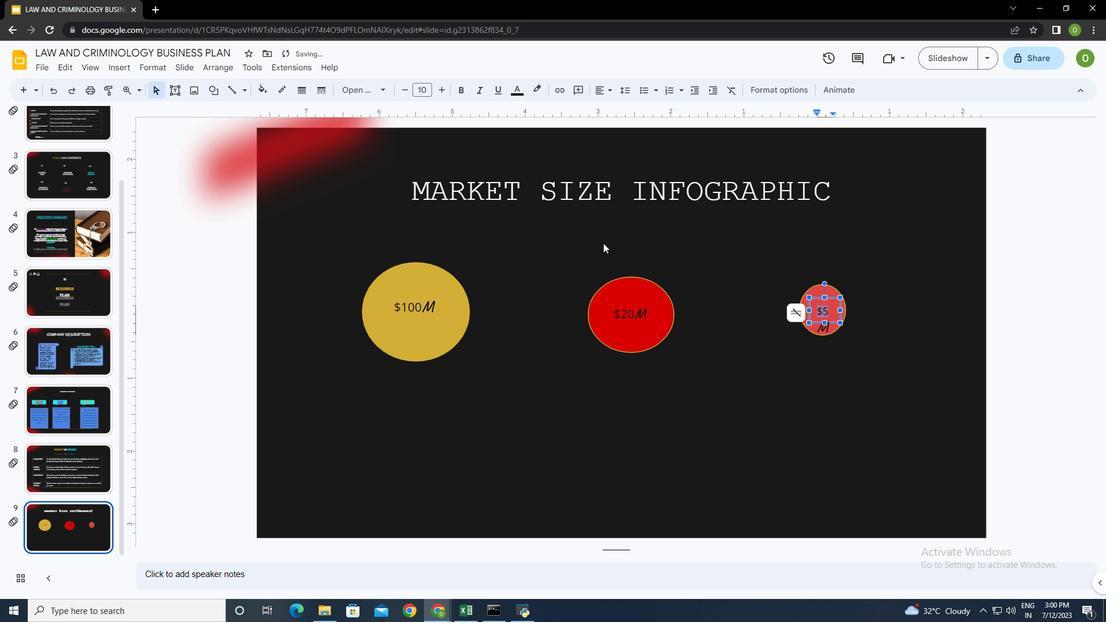 
Action: Mouse moved to (791, 292)
Screenshot: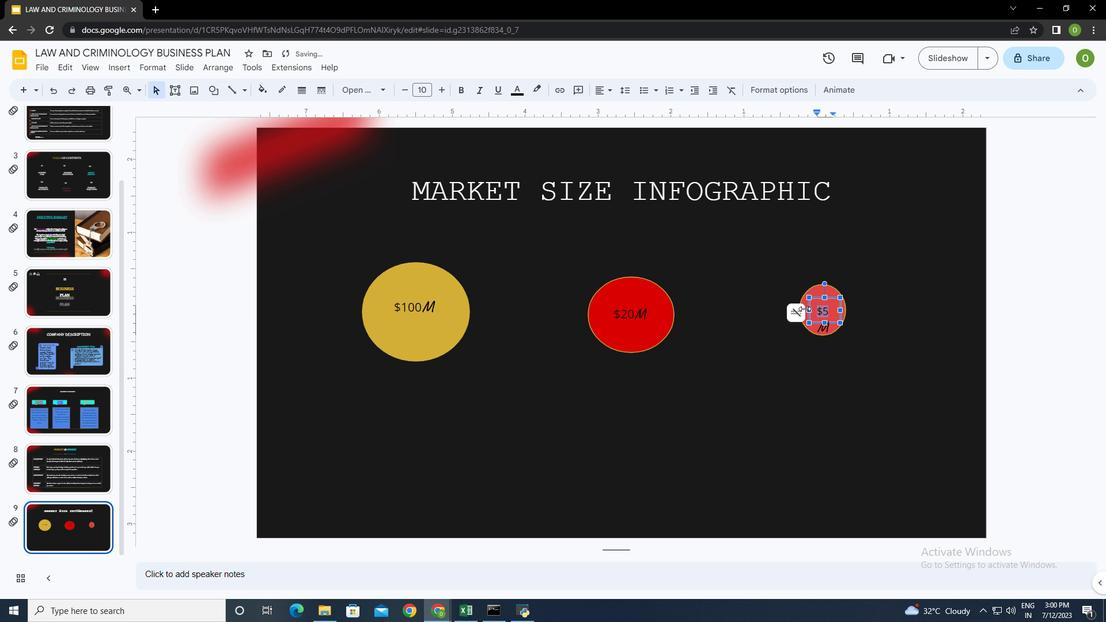 
Action: Mouse pressed left at (791, 292)
Screenshot: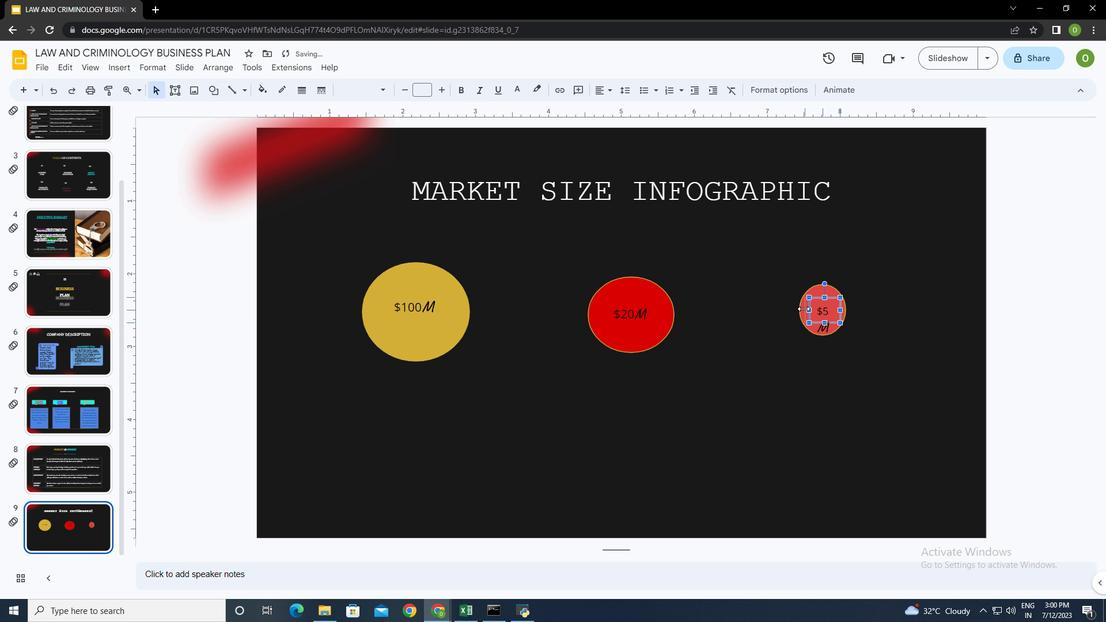 
Action: Mouse moved to (826, 292)
Screenshot: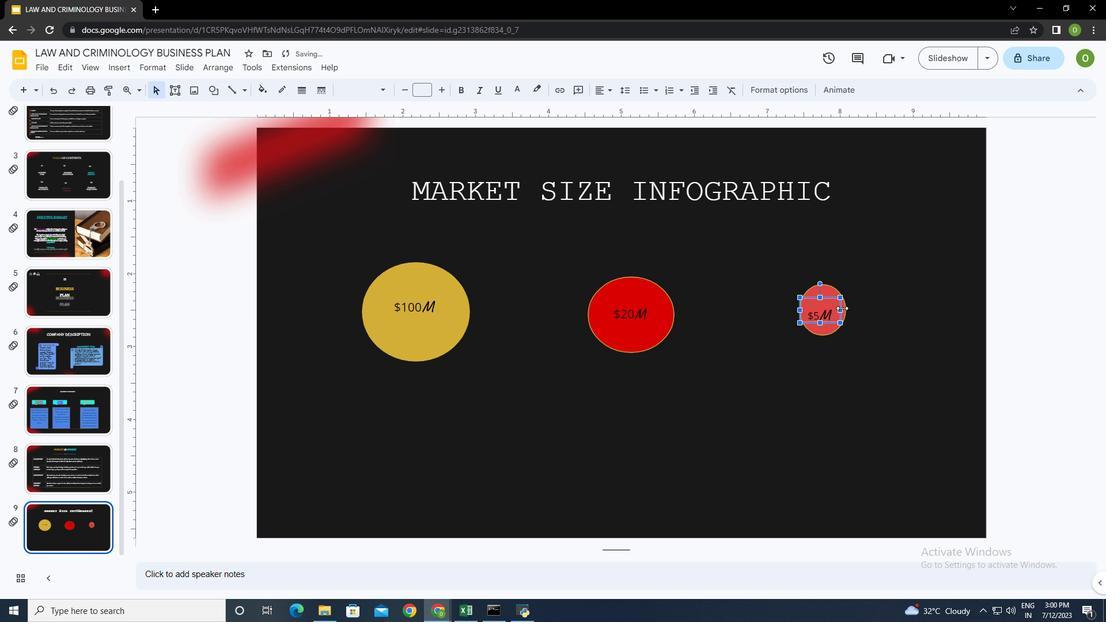 
Action: Mouse pressed left at (826, 292)
Screenshot: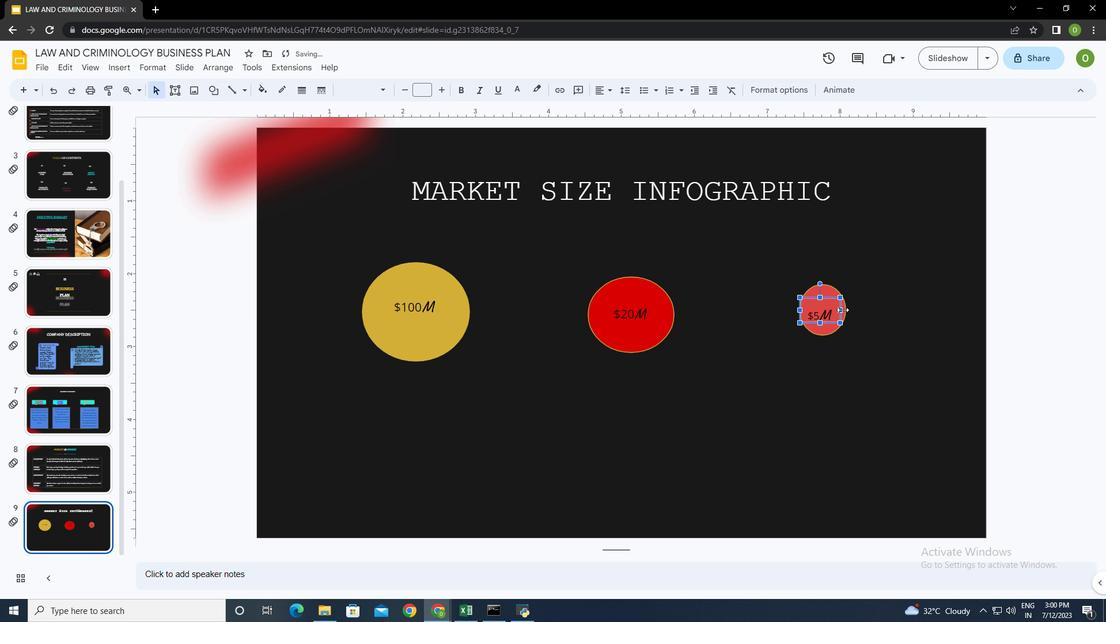 
Action: Mouse moved to (635, 304)
Screenshot: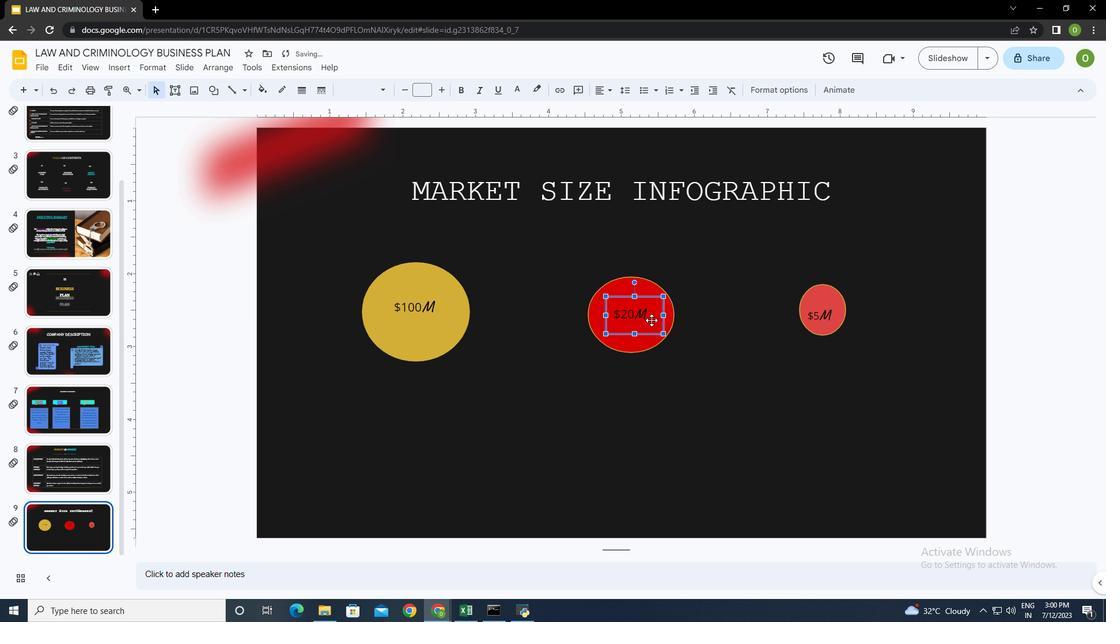 
Action: Mouse pressed left at (635, 304)
Screenshot: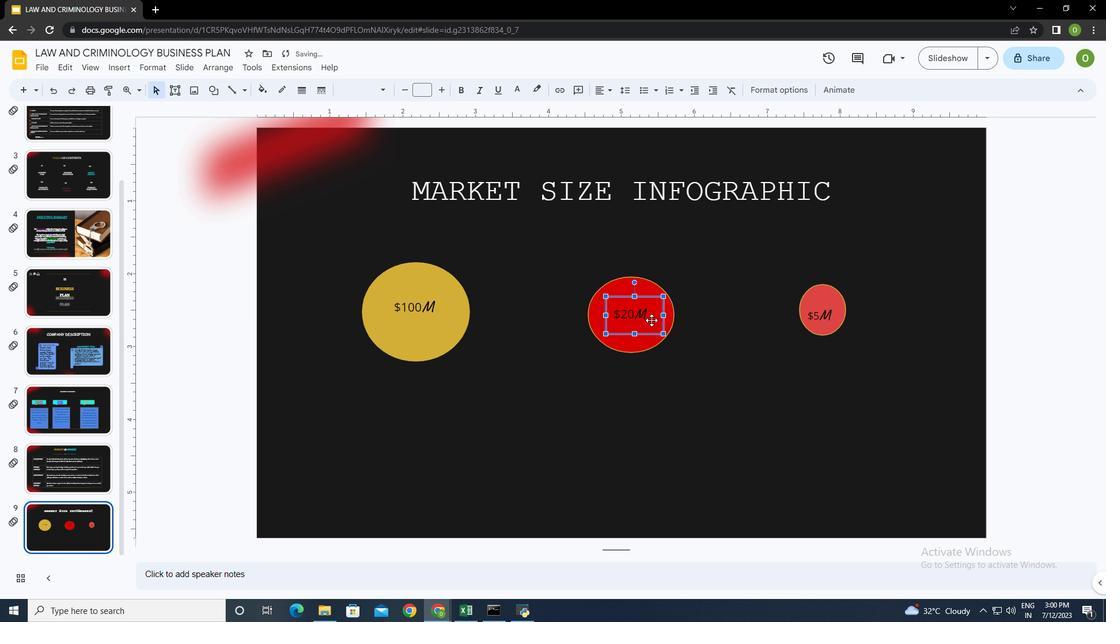 
Action: Mouse moved to (807, 294)
Screenshot: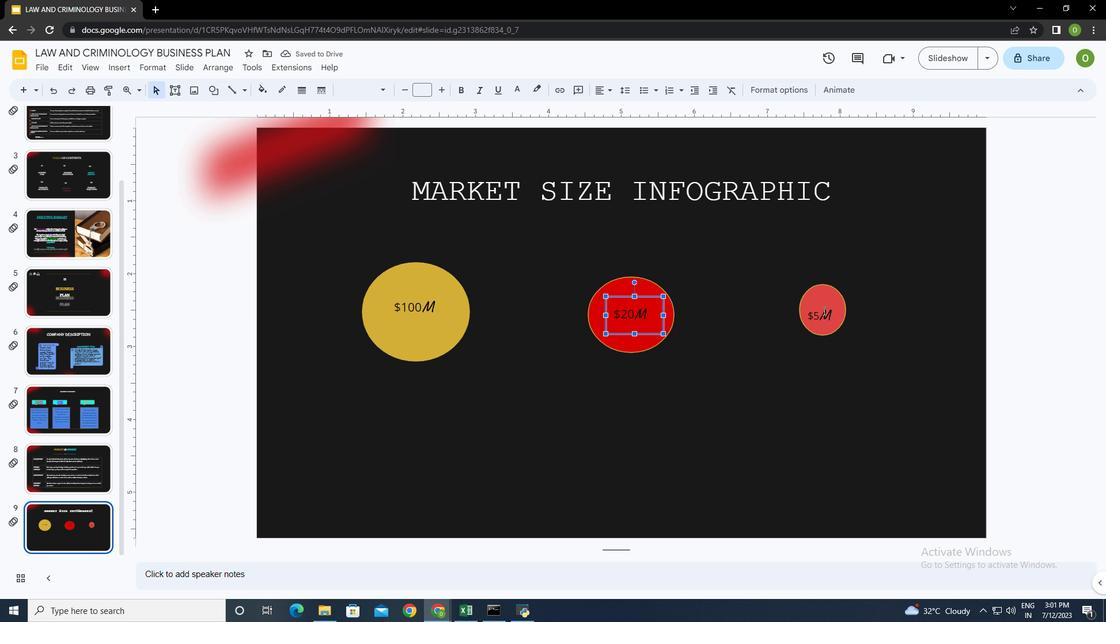 
Action: Mouse pressed left at (807, 294)
Screenshot: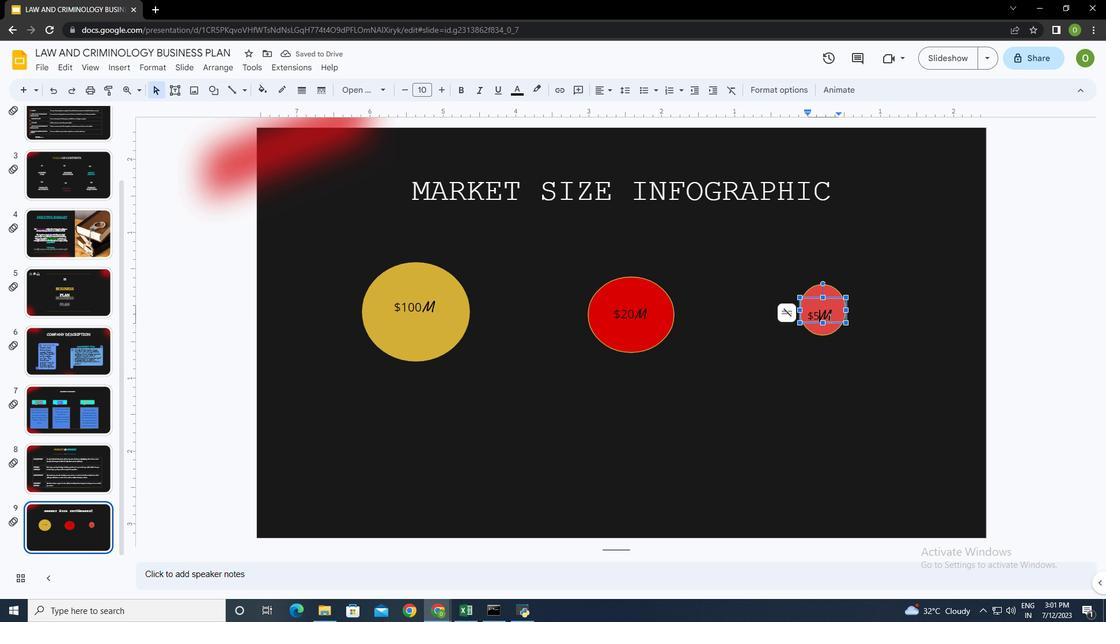 
Action: Mouse moved to (815, 296)
Screenshot: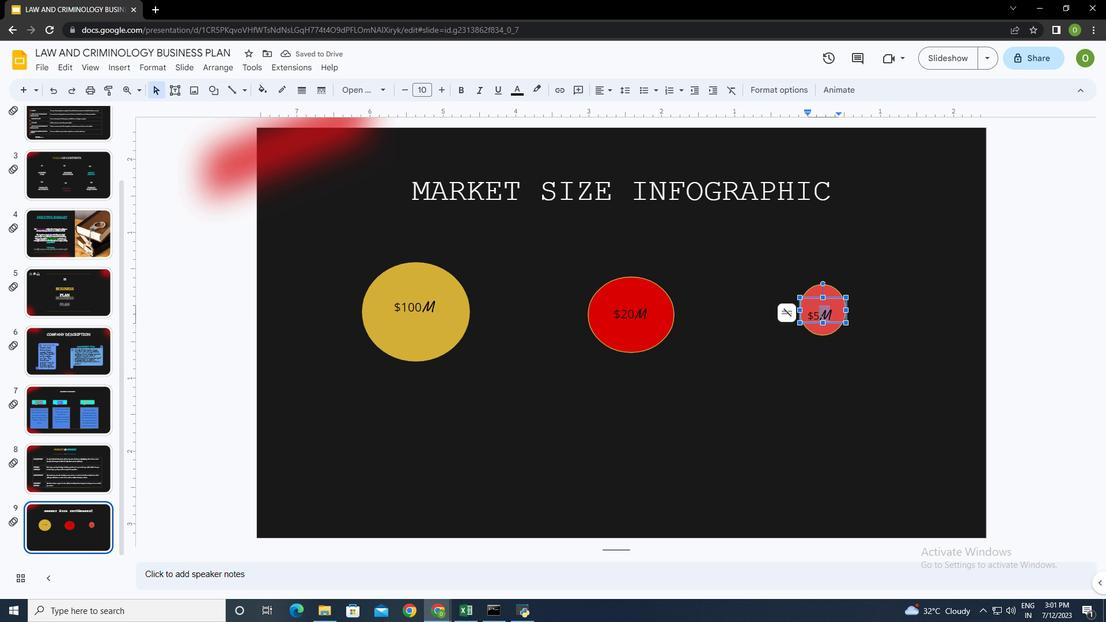 
Action: Mouse pressed left at (815, 296)
Screenshot: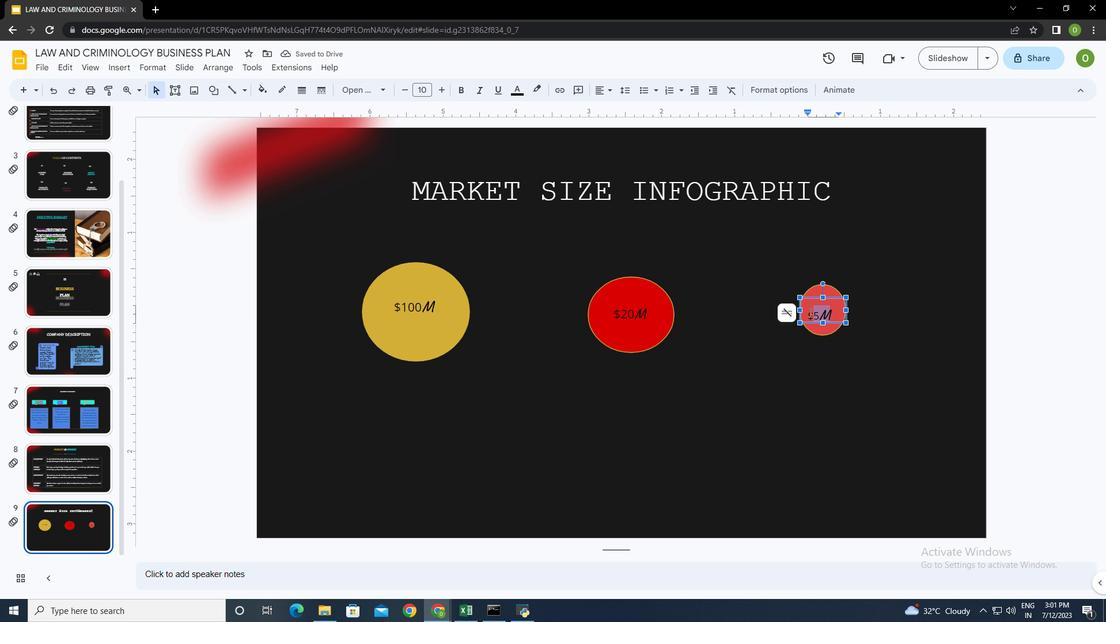 
Action: Mouse moved to (501, 73)
Screenshot: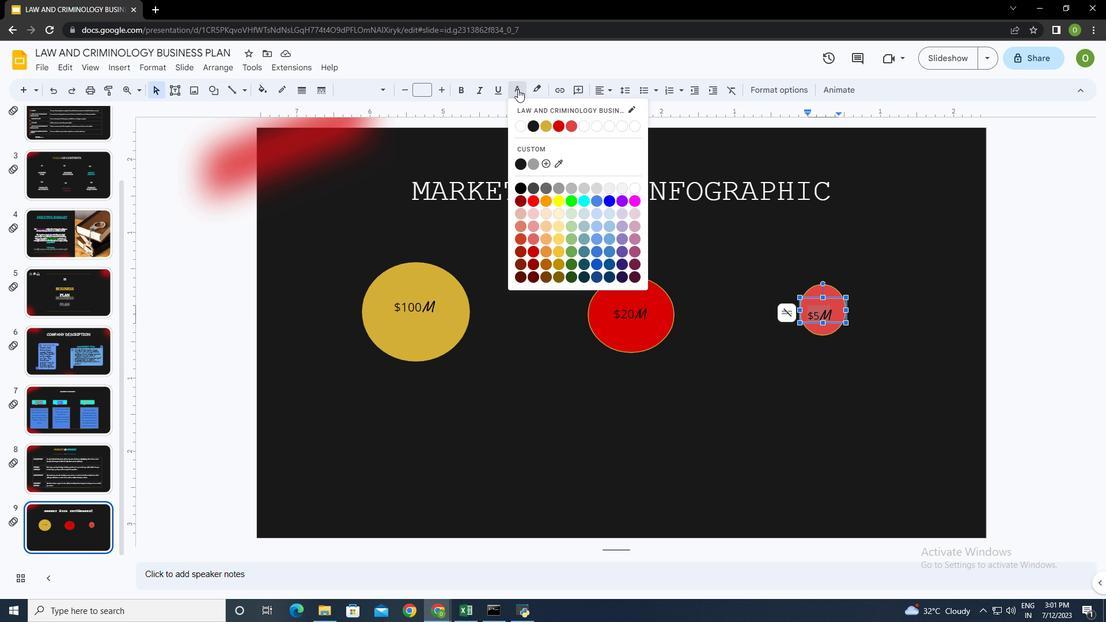 
Action: Mouse pressed left at (501, 73)
Screenshot: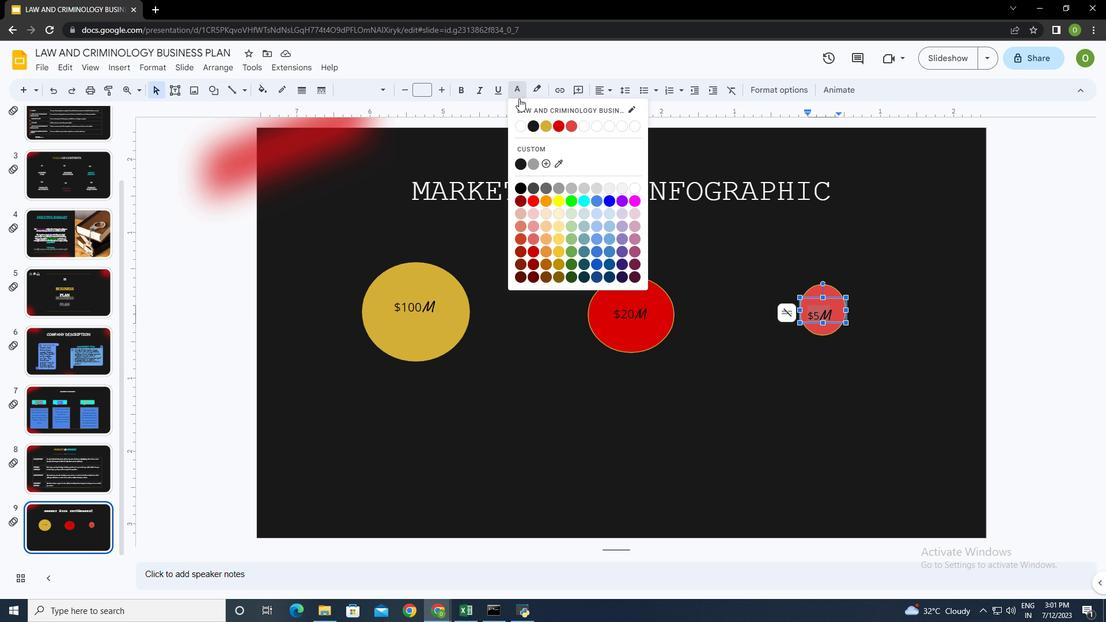 
Action: Mouse moved to (569, 180)
Screenshot: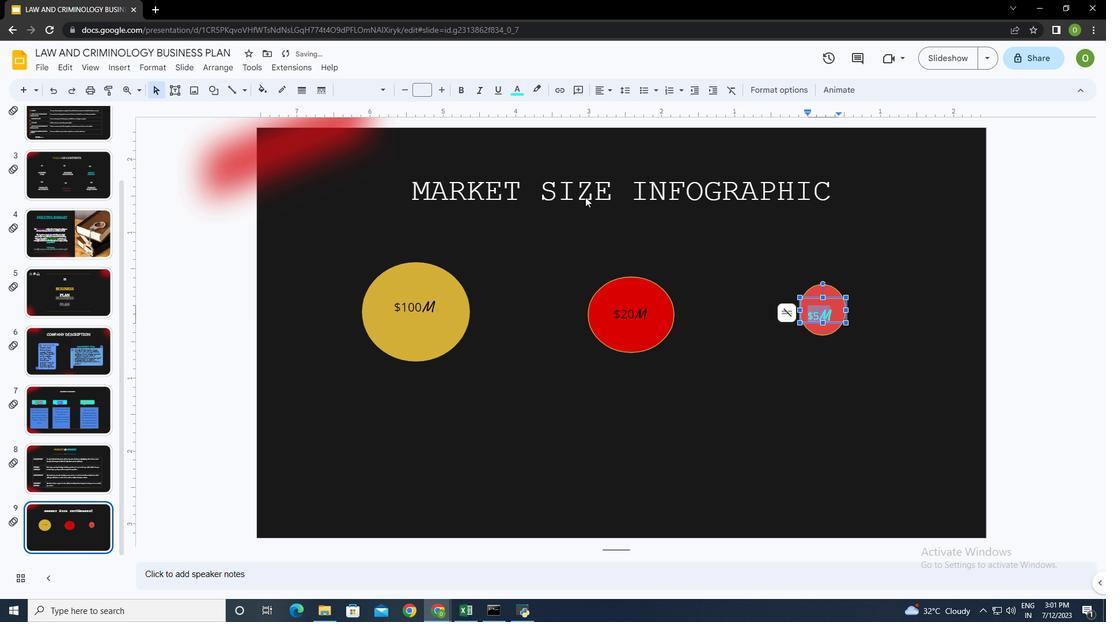 
Action: Mouse pressed left at (569, 180)
Screenshot: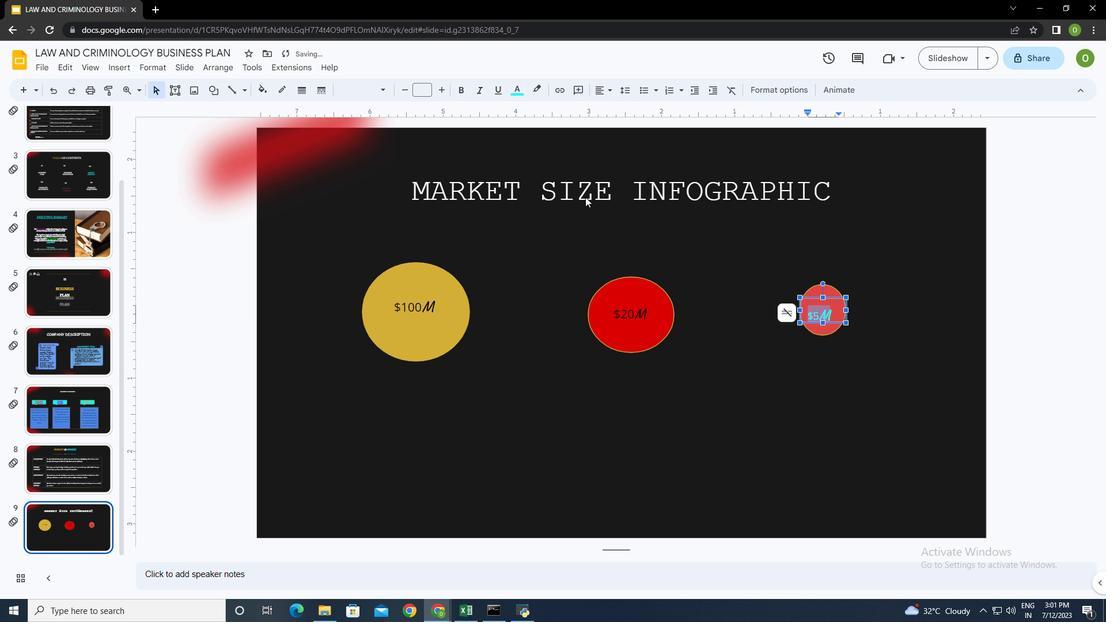 
Action: Mouse moved to (637, 301)
Screenshot: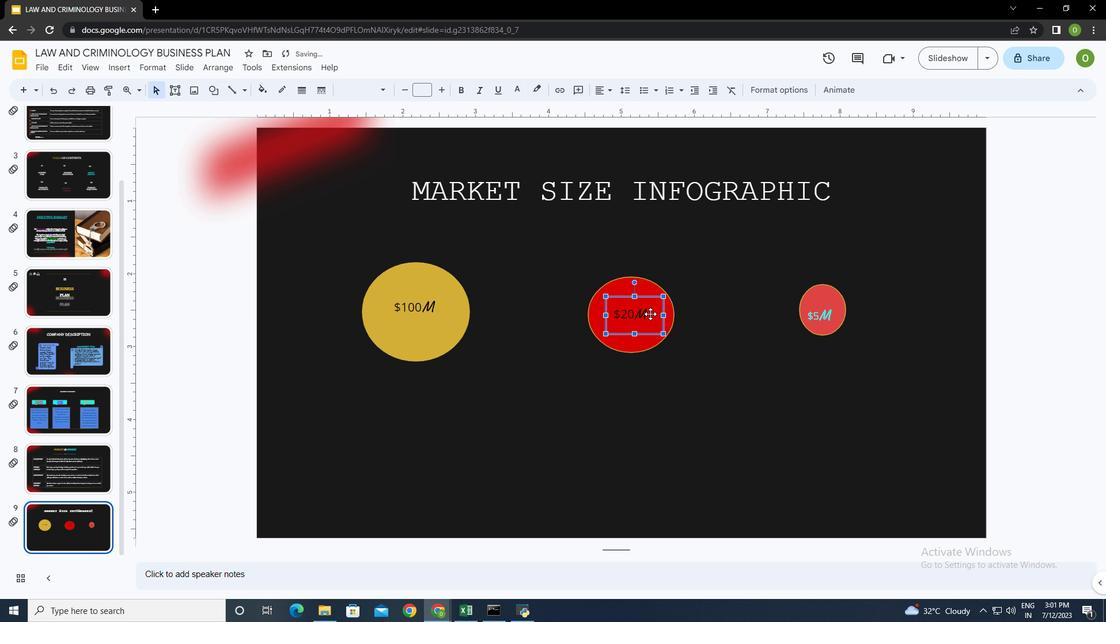 
Action: Mouse pressed left at (637, 301)
Screenshot: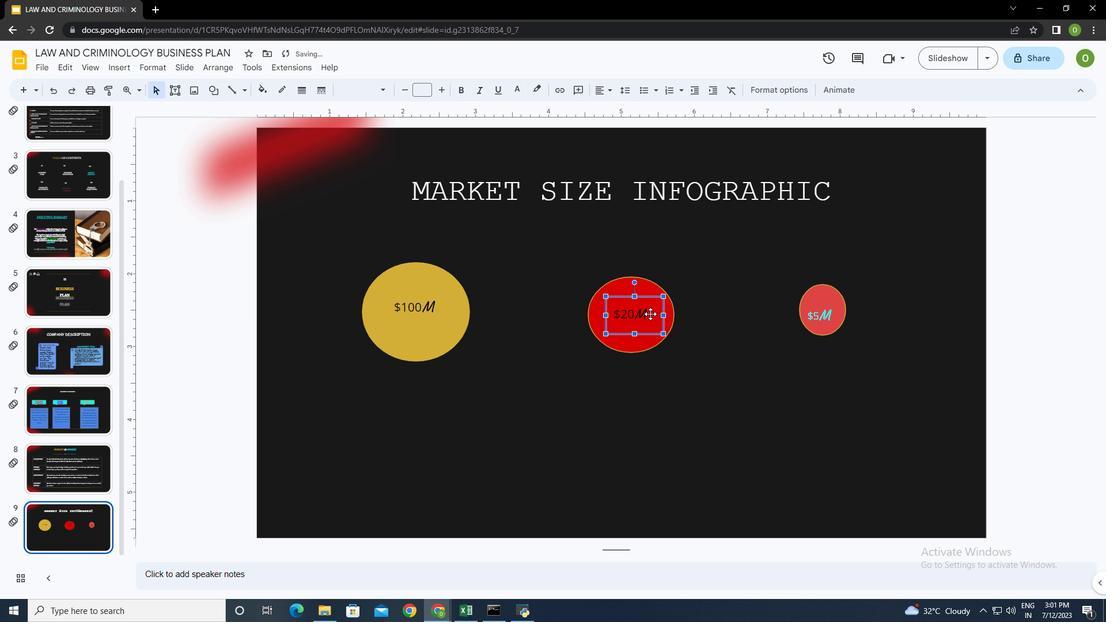 
Action: Mouse moved to (425, 286)
Screenshot: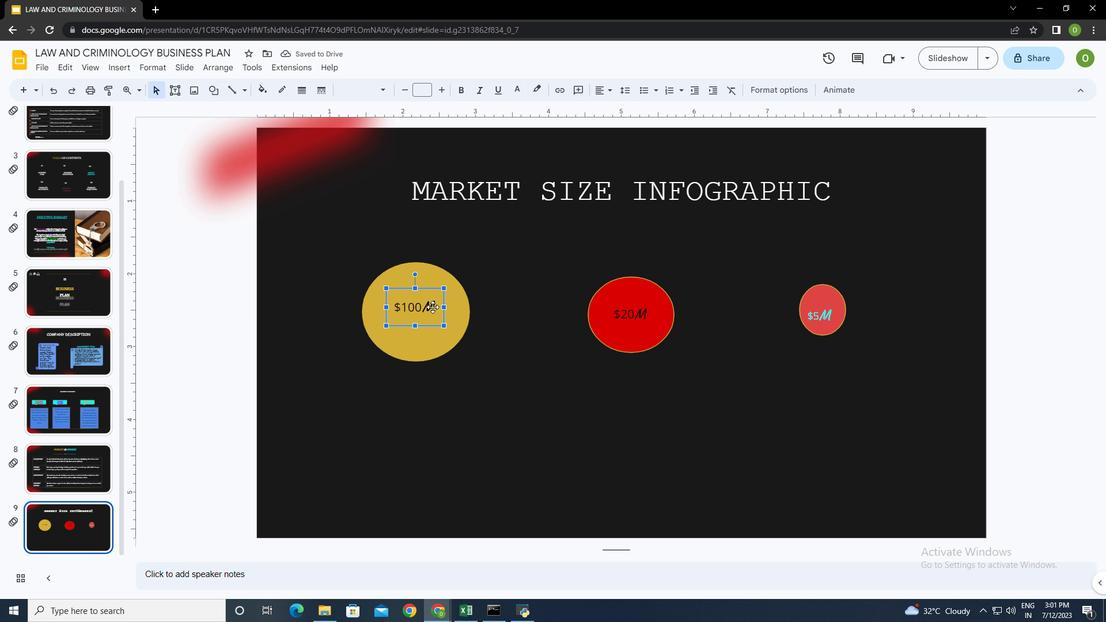
Action: Mouse pressed left at (425, 286)
Screenshot: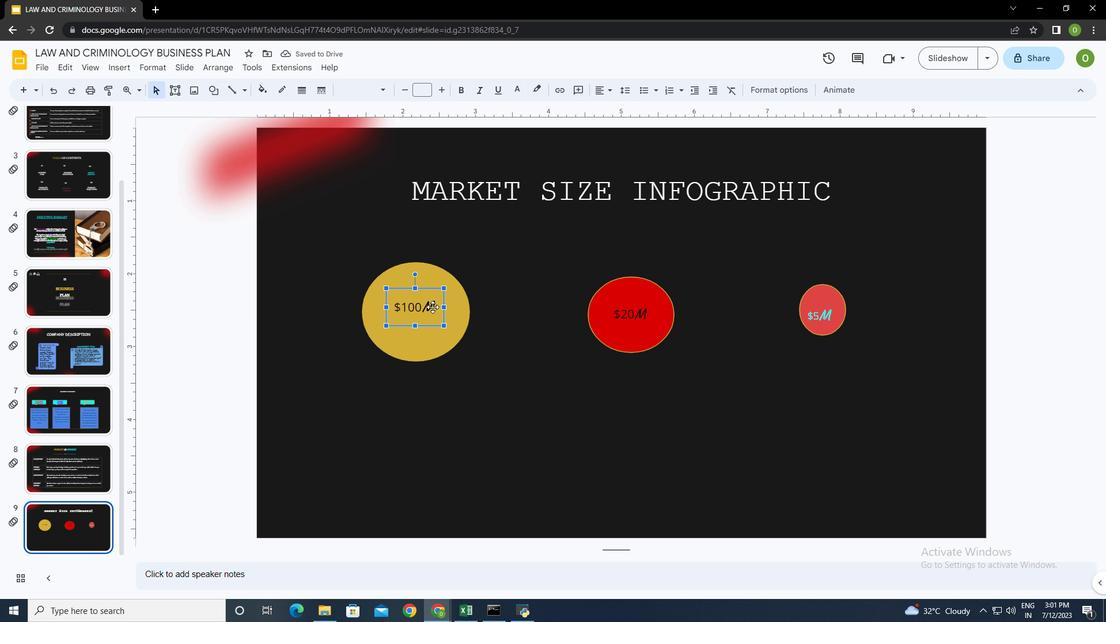 
Action: Mouse moved to (418, 287)
Screenshot: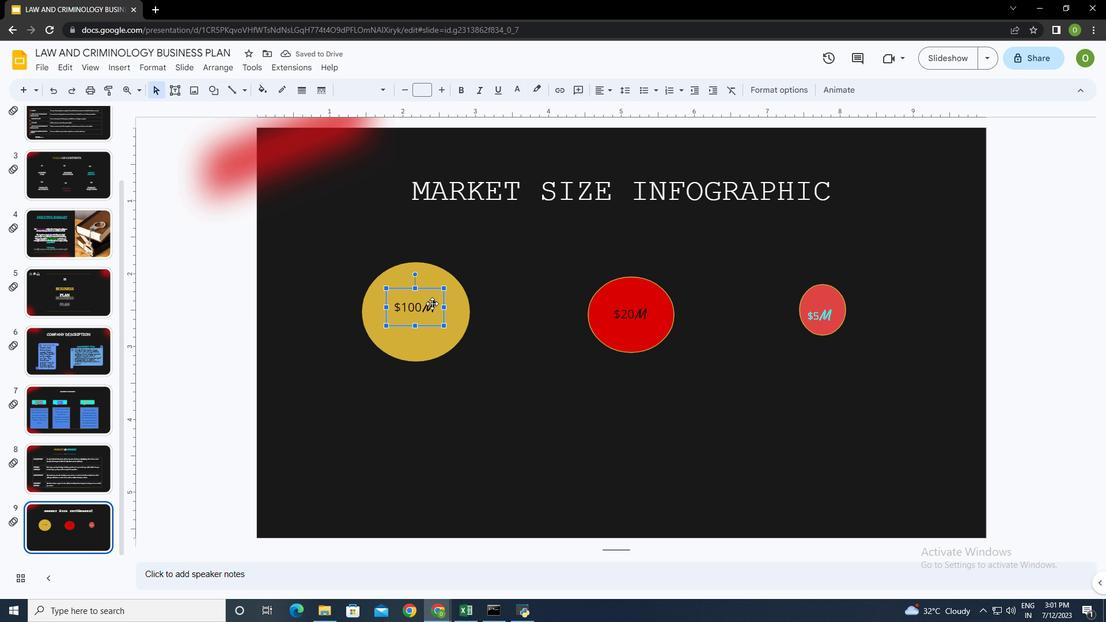 
Action: Mouse pressed left at (418, 287)
Screenshot: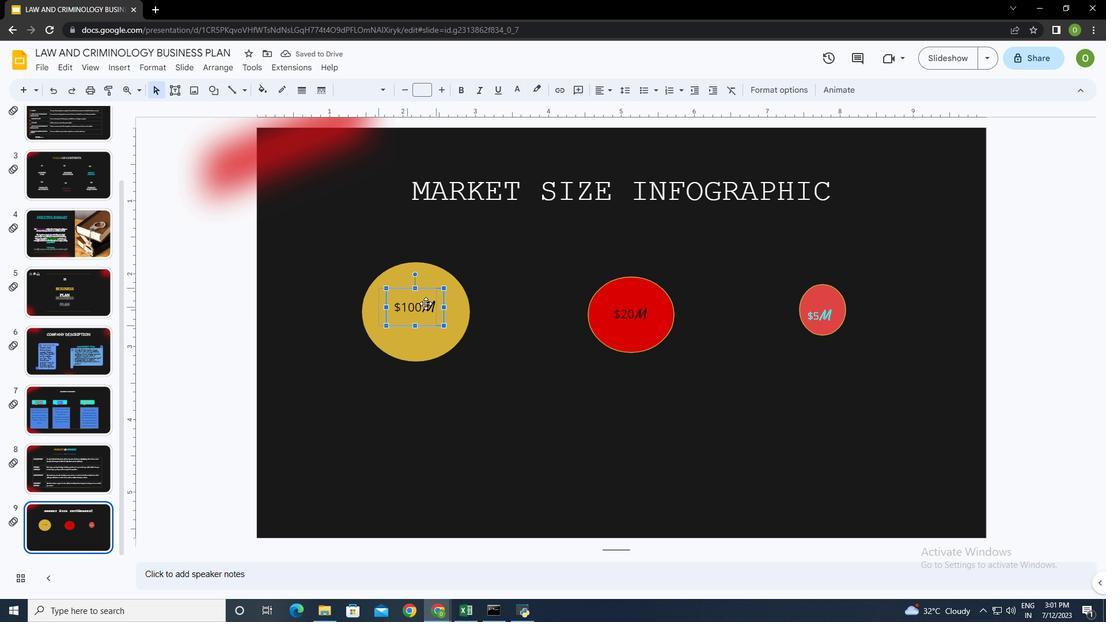 
Action: Mouse moved to (421, 287)
Screenshot: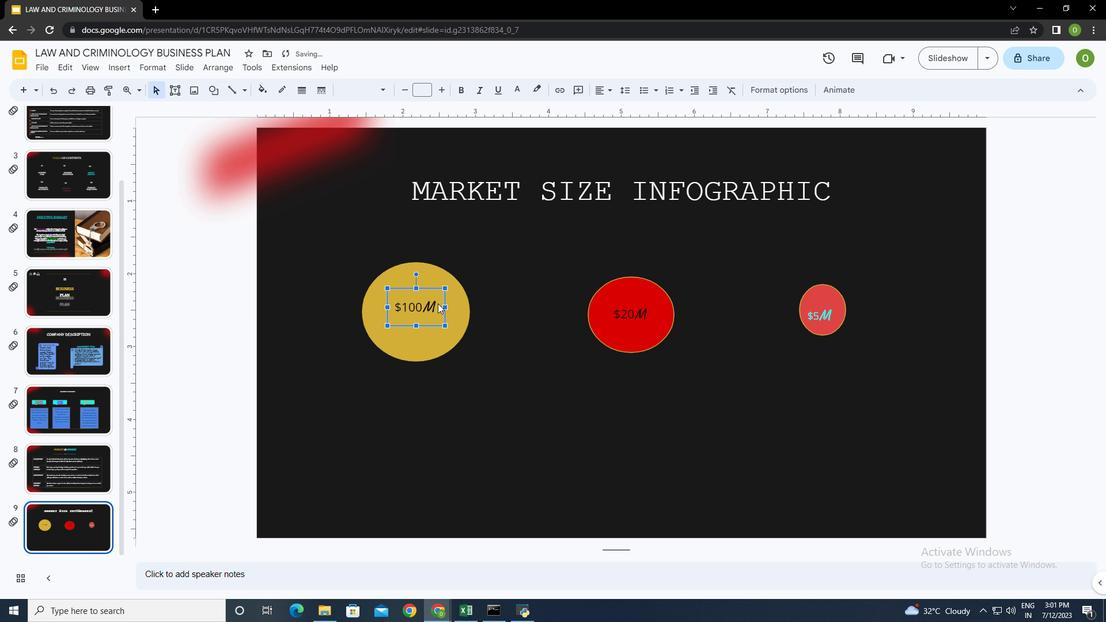 
Action: Mouse pressed left at (421, 287)
Screenshot: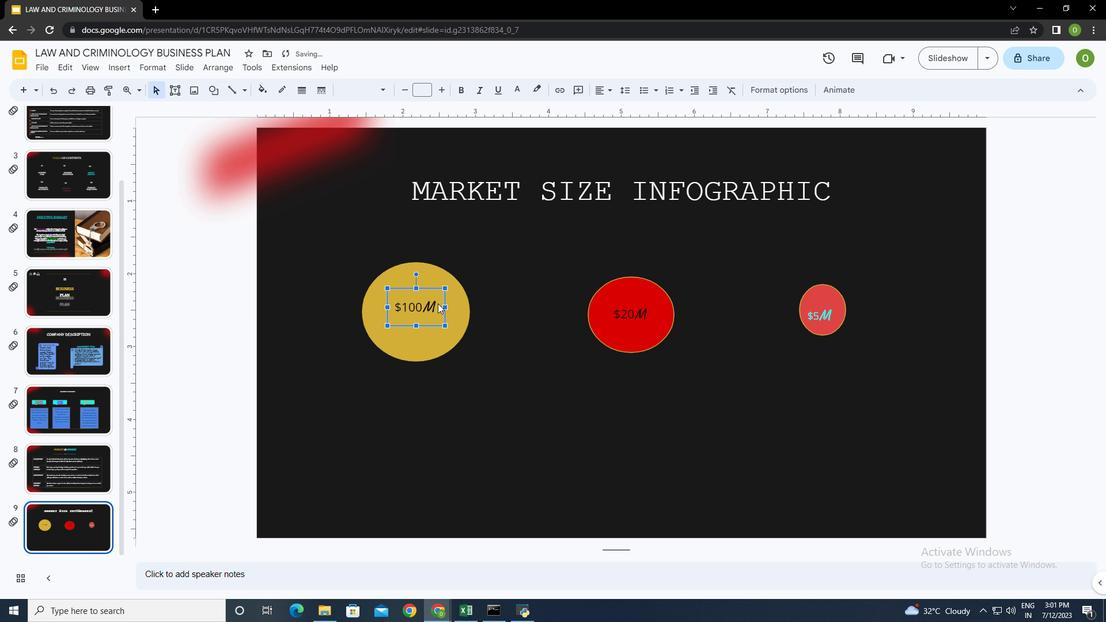 
Action: Mouse pressed left at (421, 287)
Screenshot: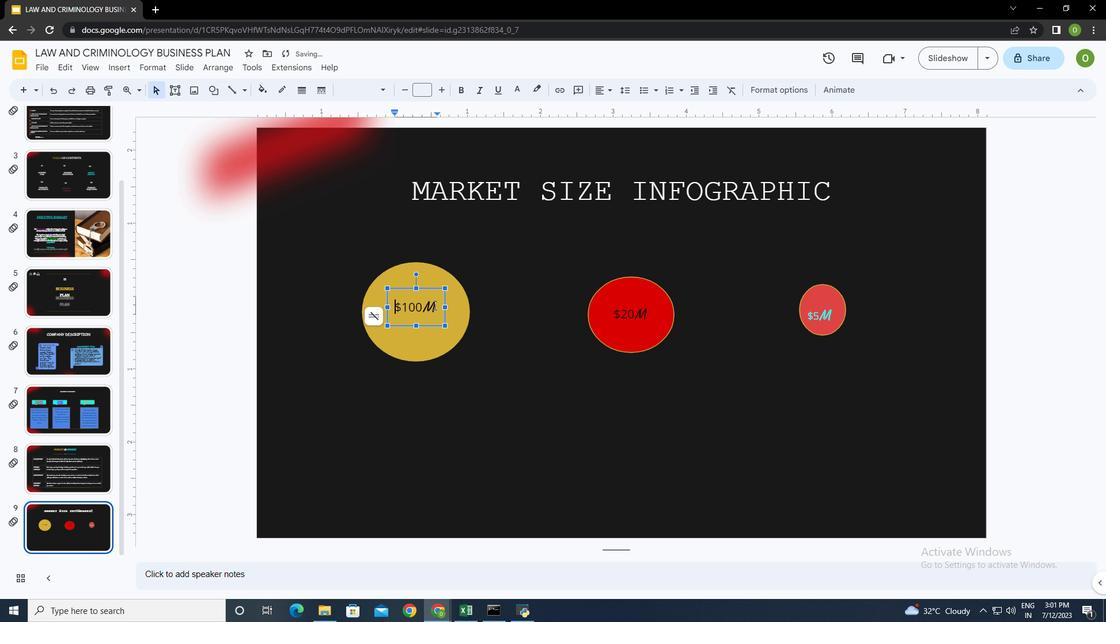 
Action: Mouse moved to (380, 288)
Screenshot: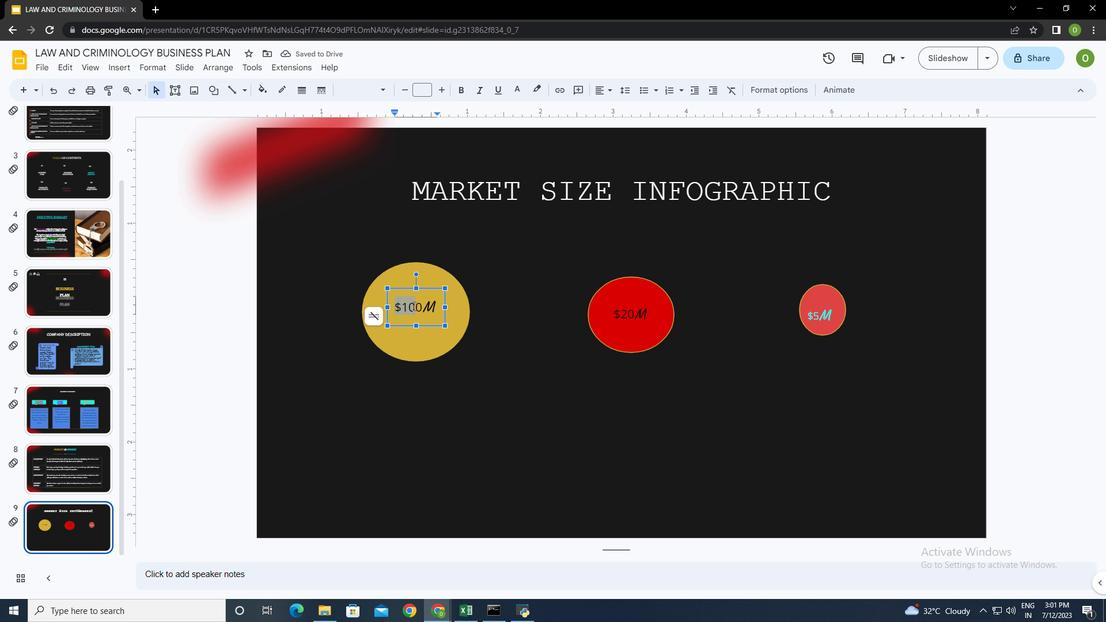 
Action: Mouse pressed left at (380, 288)
Screenshot: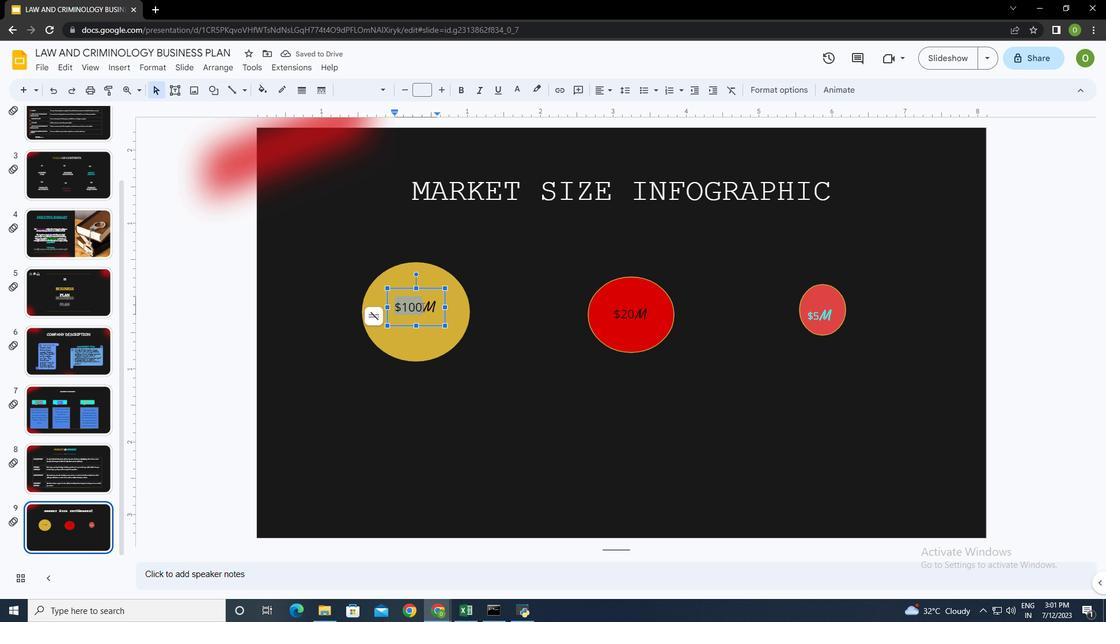 
Action: Mouse moved to (505, 72)
Screenshot: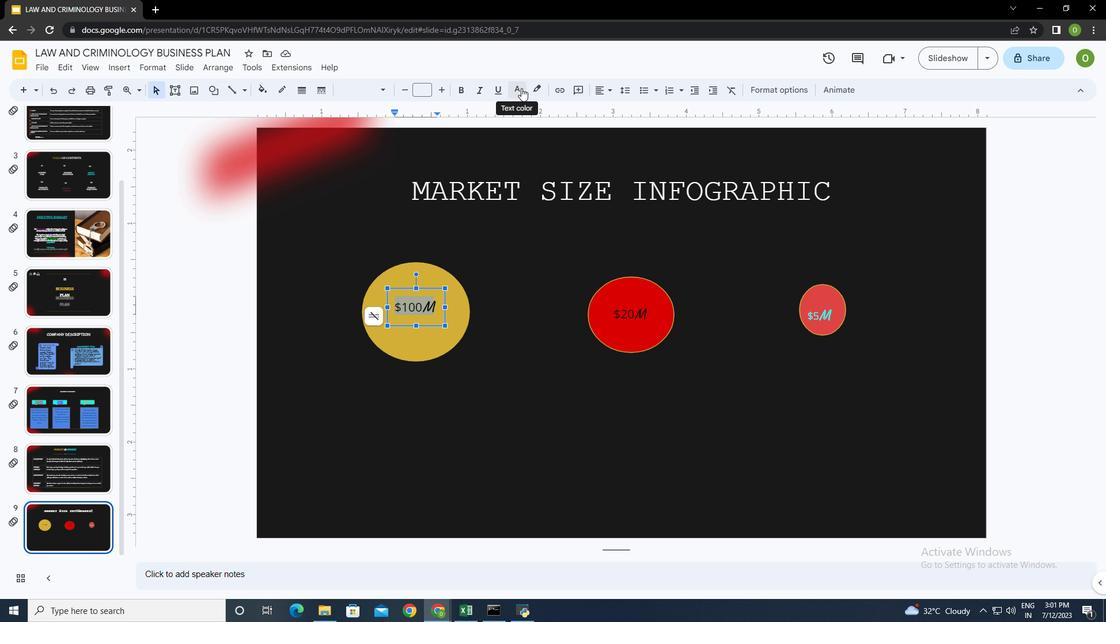
Action: Mouse pressed left at (505, 72)
Screenshot: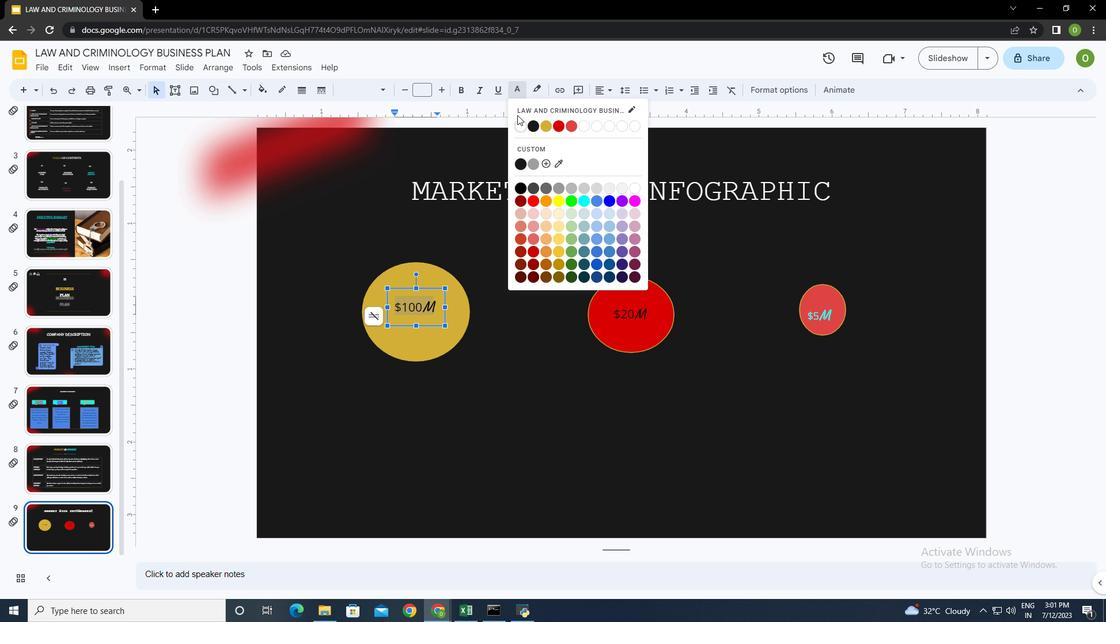
Action: Mouse moved to (591, 184)
Screenshot: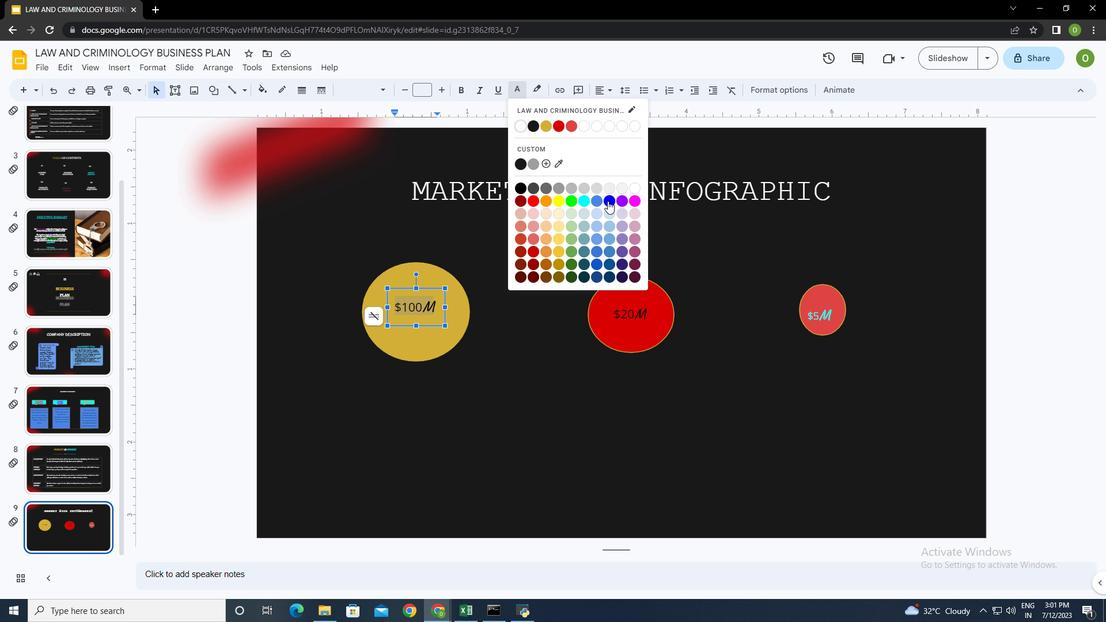 
Action: Mouse pressed left at (591, 184)
Screenshot: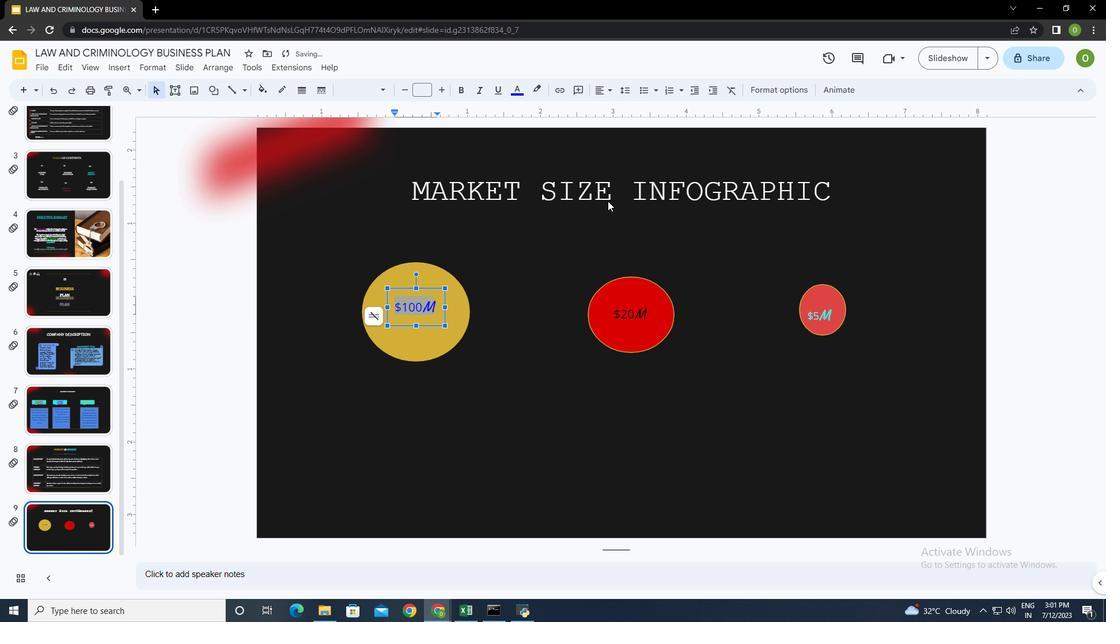 
Action: Mouse moved to (443, 308)
Screenshot: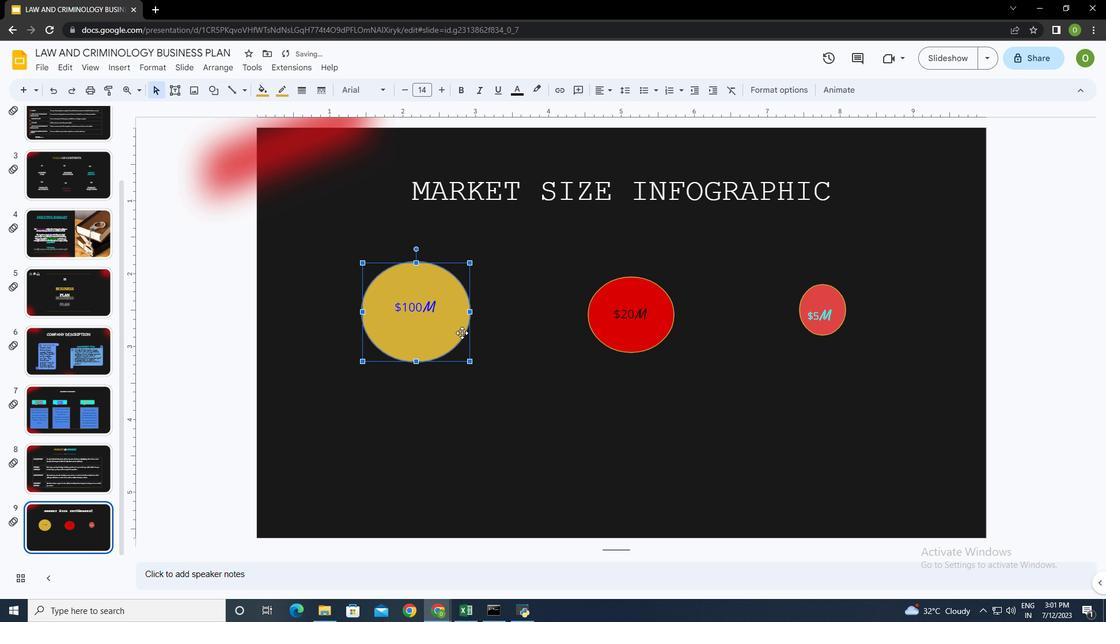 
Action: Mouse pressed left at (443, 308)
Screenshot: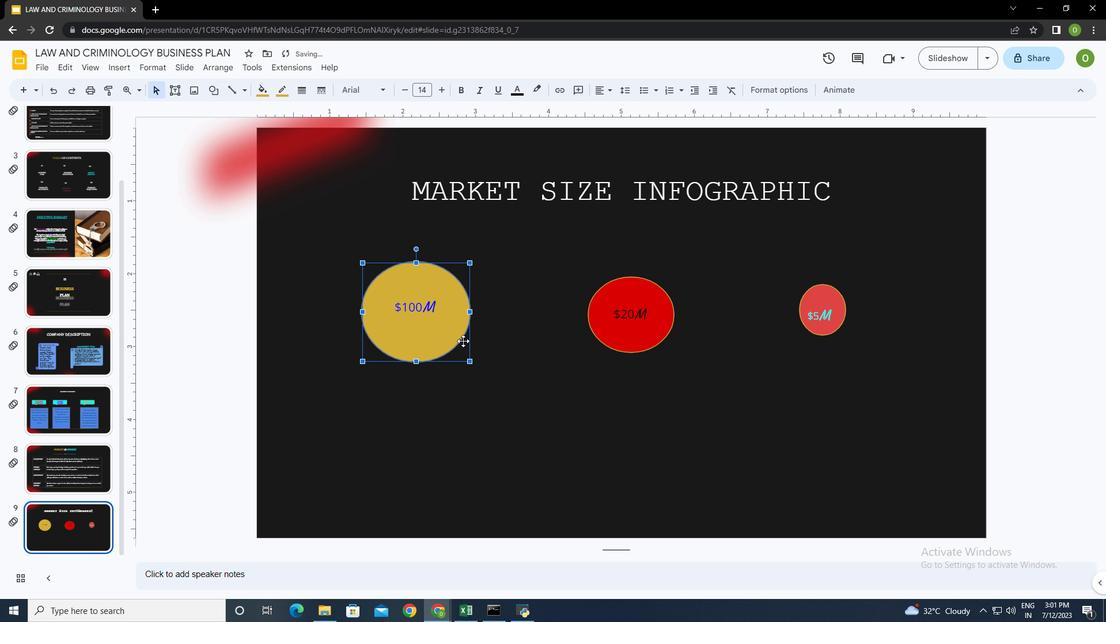 
Action: Mouse moved to (356, 394)
Screenshot: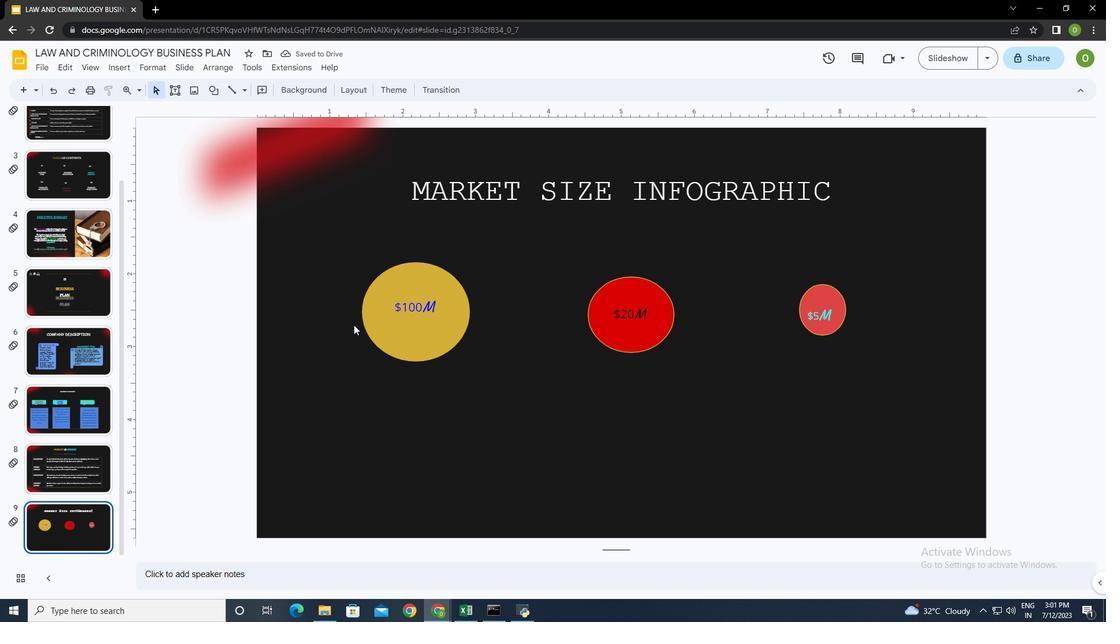 
Action: Mouse pressed left at (356, 394)
Screenshot: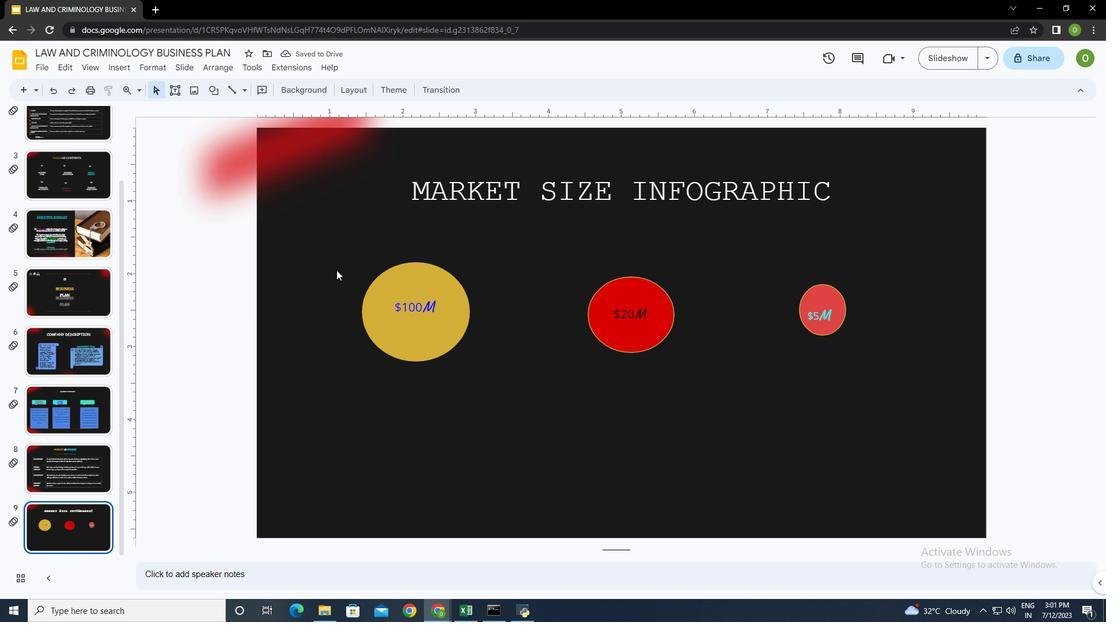 
Action: Mouse moved to (154, 72)
Screenshot: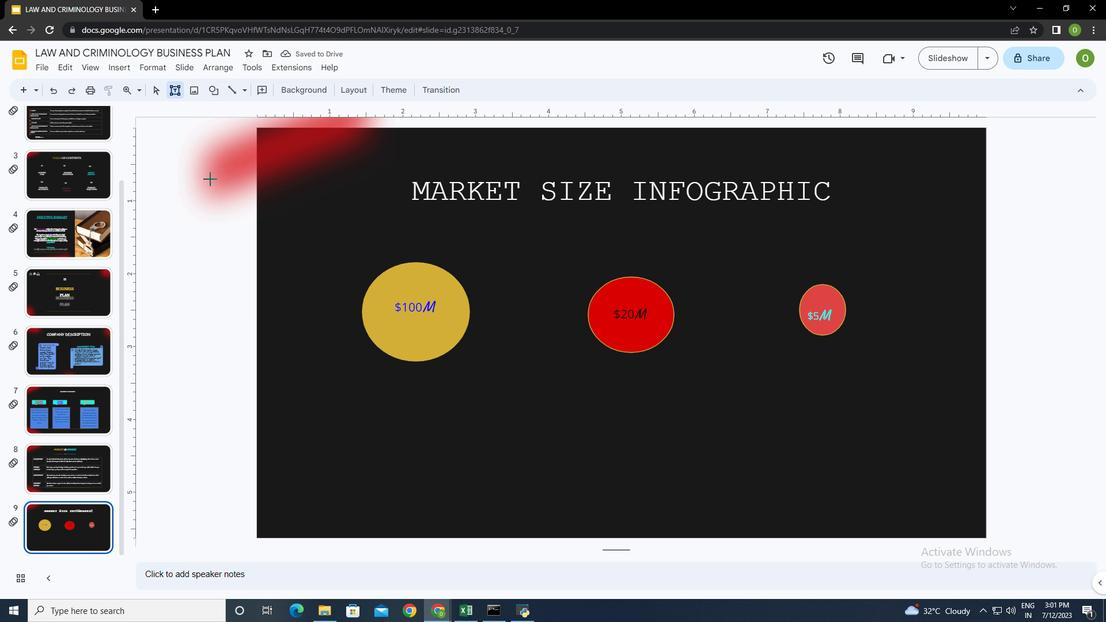 
Action: Mouse pressed left at (154, 72)
Screenshot: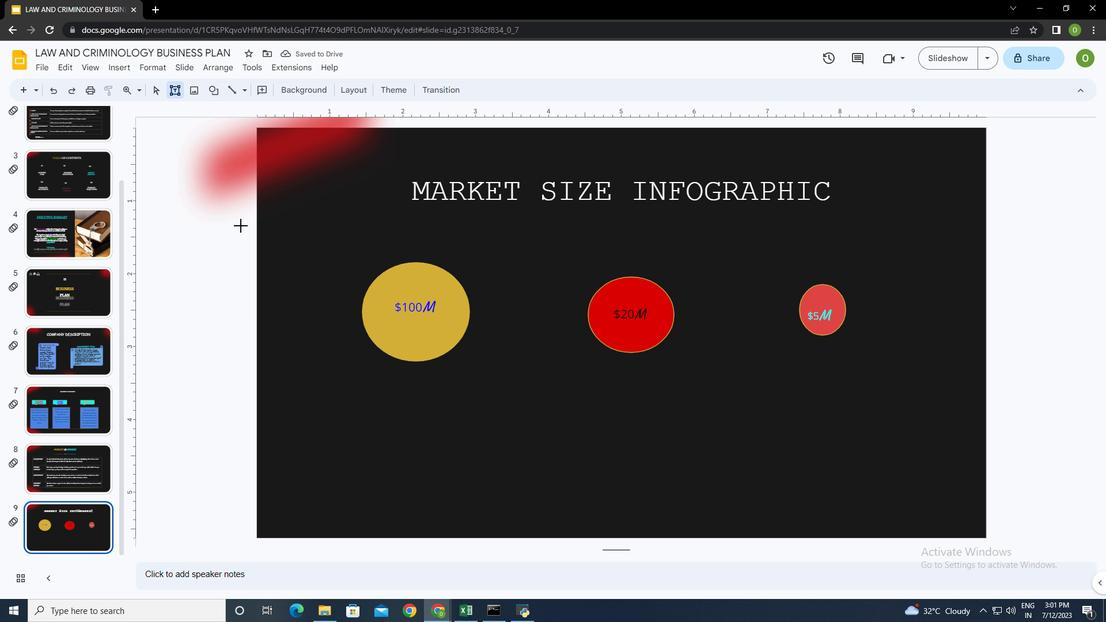 
Action: Mouse moved to (339, 357)
Screenshot: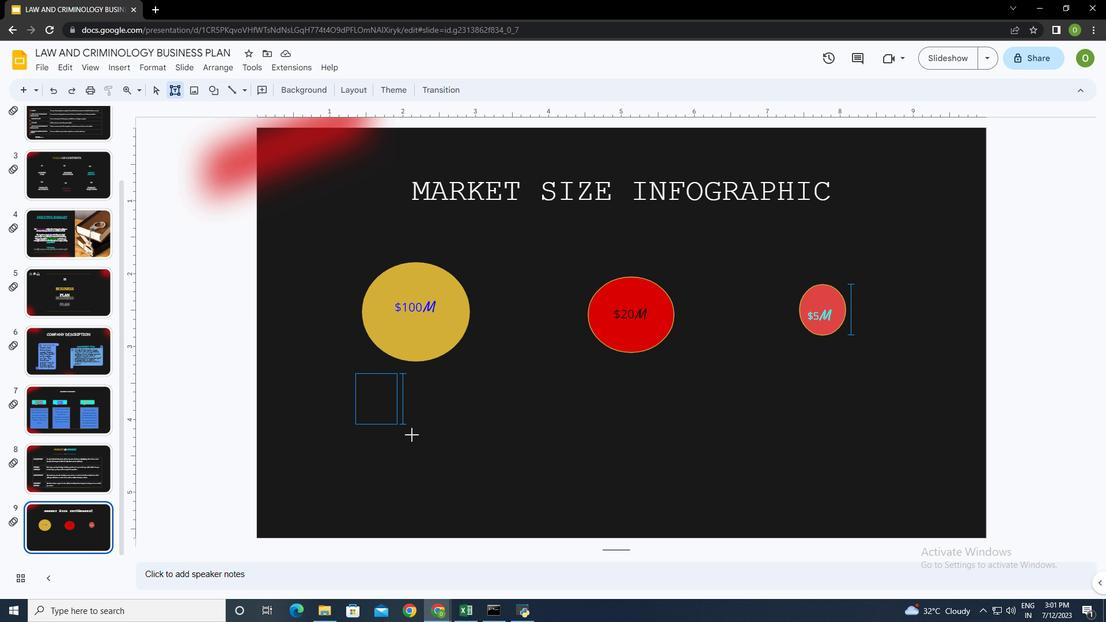 
Action: Mouse pressed left at (339, 357)
Screenshot: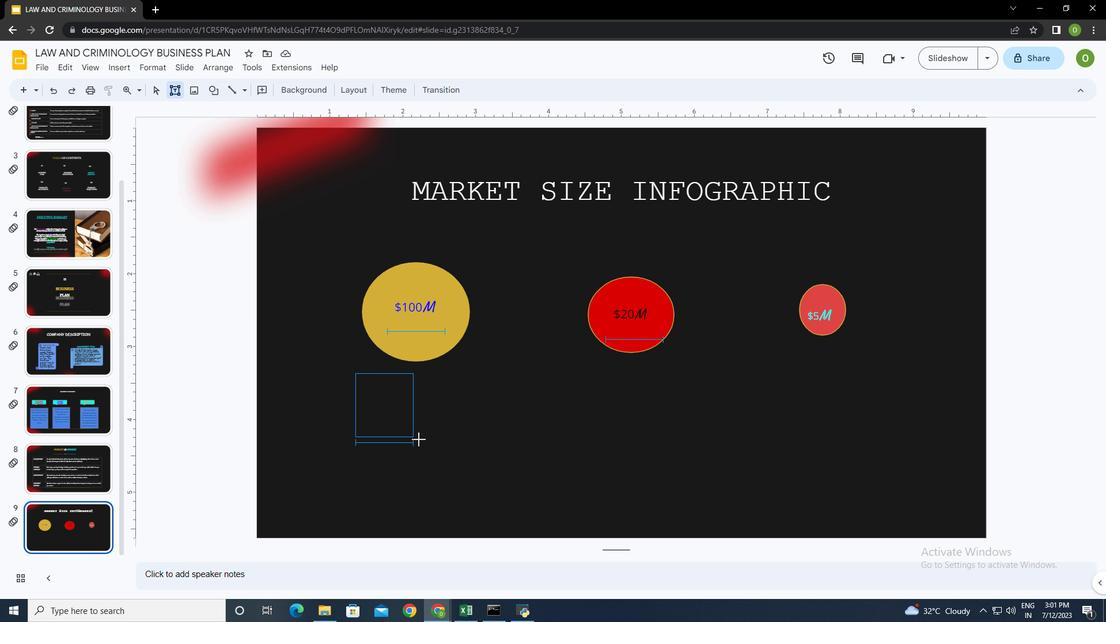 
Action: Mouse moved to (351, 379)
Screenshot: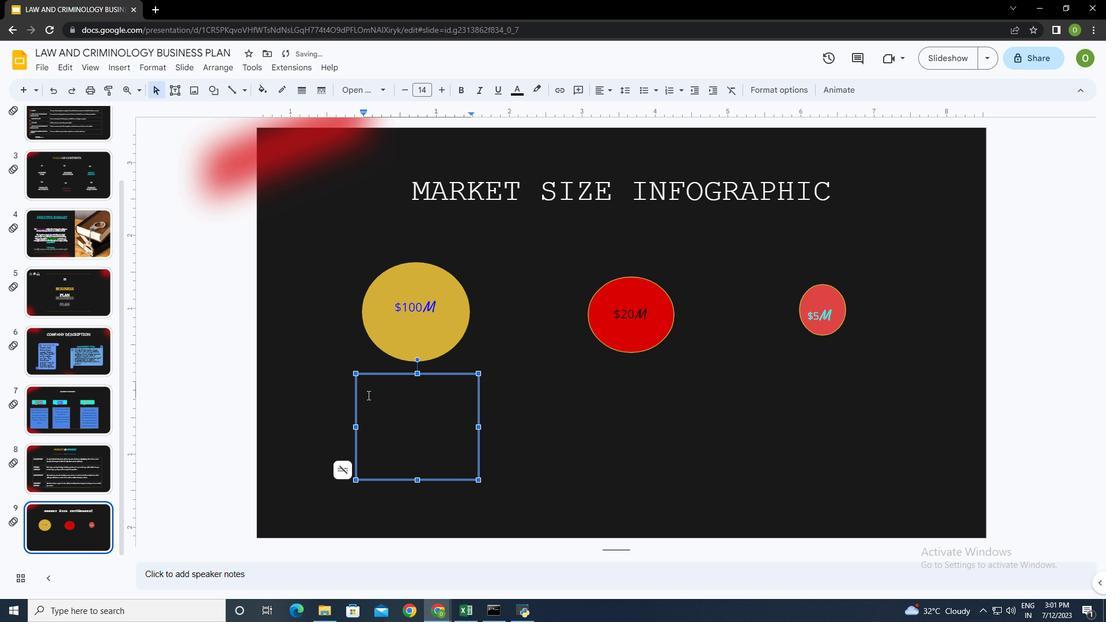 
Action: Key pressed <Key.shift_r>"<Key.shift><Key.shift><Key.shift><Key.shift><Key.shift><Key.shift><Key.shift><Key.shift><Key.shift><Key.shift><Key.shift><Key.shift><Key.shift><Key.shift><Key.shift><Key.shift><Key.shift><Key.shift><Key.shift><Key.shift><Key.shift><Key.shift>With<Key.space>the<Key.space>innovative<Key.space>approach<Key.space>and<Key.space>unique<Key.space>features,<Key.space>we<Key.space>aim<Key.space>to<Key.space>capture<Key.space>a<Key.space>significant<Key.space>portion<Key.space>of<Key.space>the<Key.space><Key.shift><Key.shift><Key.shift><Key.shift><Key.shift><Key.shift><Key.shift><Key.shift><Key.shift><Key.shift><Key.shift><Key.shift><Key.shift><Key.shift><Key.shift><Key.shift>$100<Key.space>milion<Key.shift_r>"
Screenshot: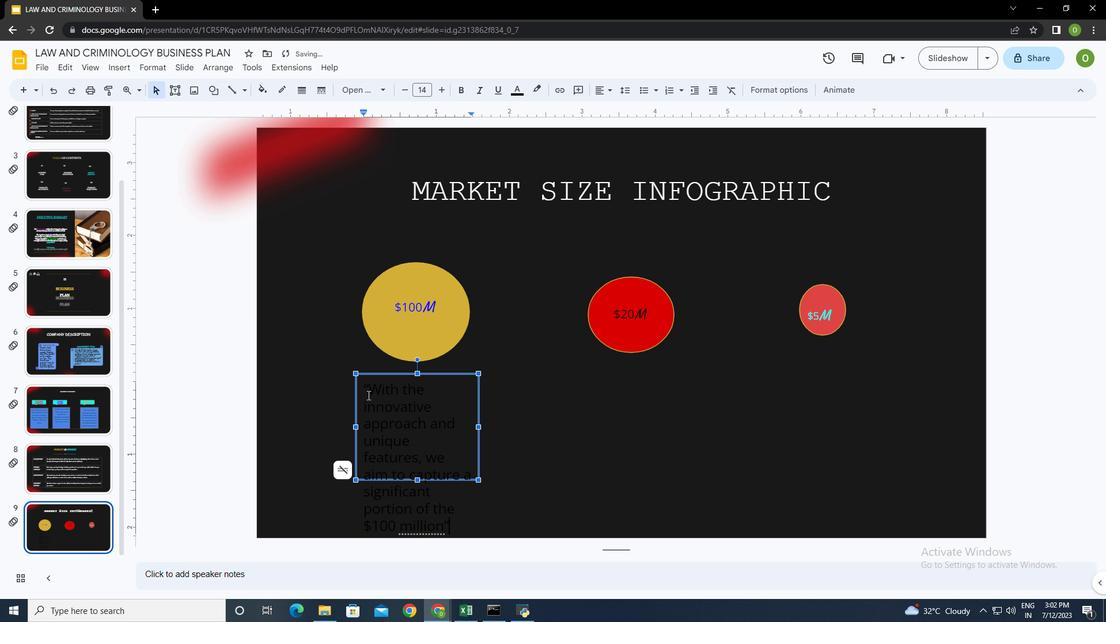 
Action: Mouse moved to (400, 462)
Screenshot: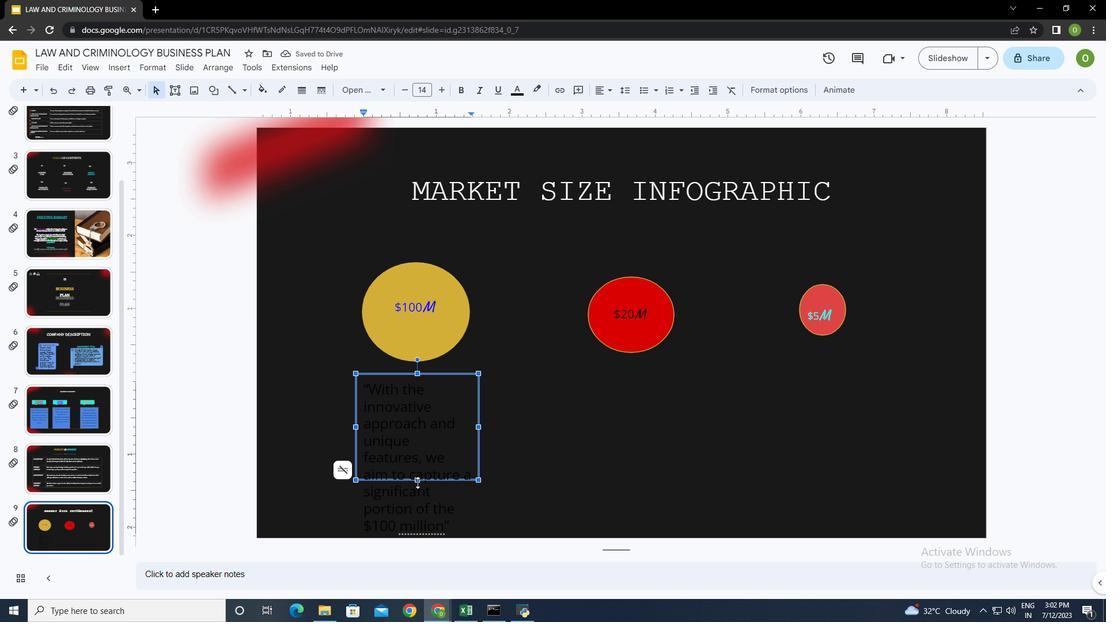 
Action: Mouse pressed left at (400, 462)
Screenshot: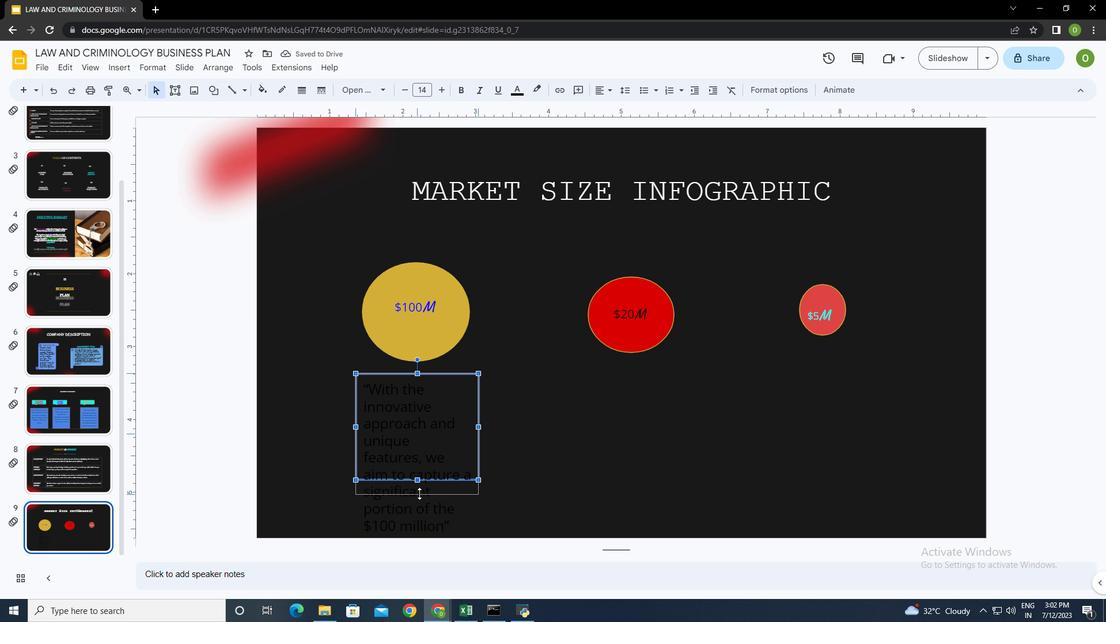 
Action: Mouse moved to (339, 424)
Screenshot: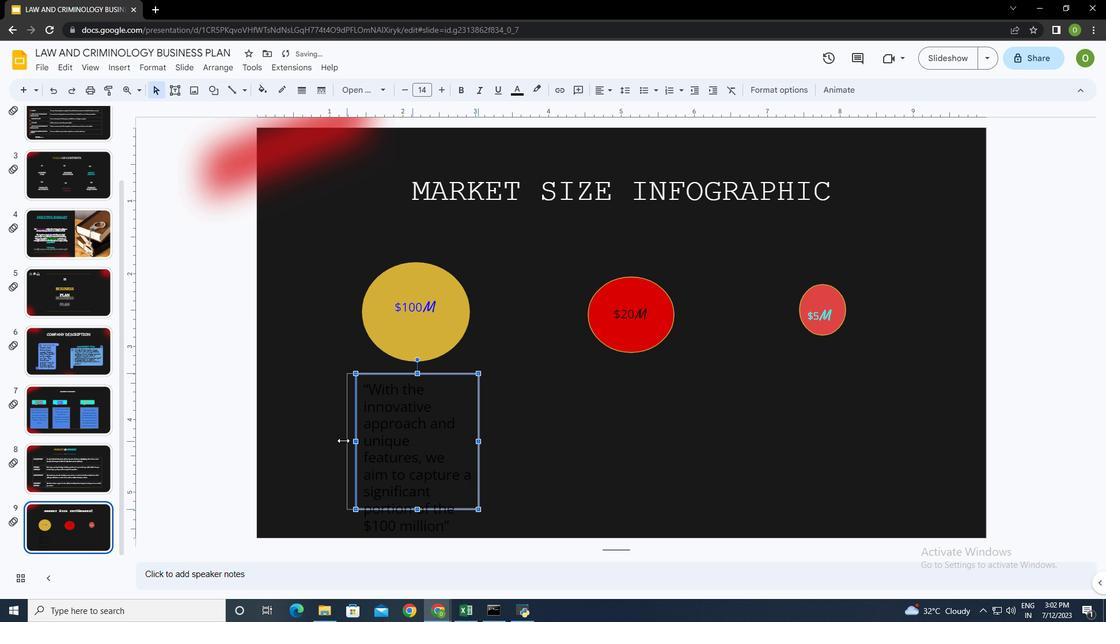 
Action: Mouse pressed left at (339, 424)
Screenshot: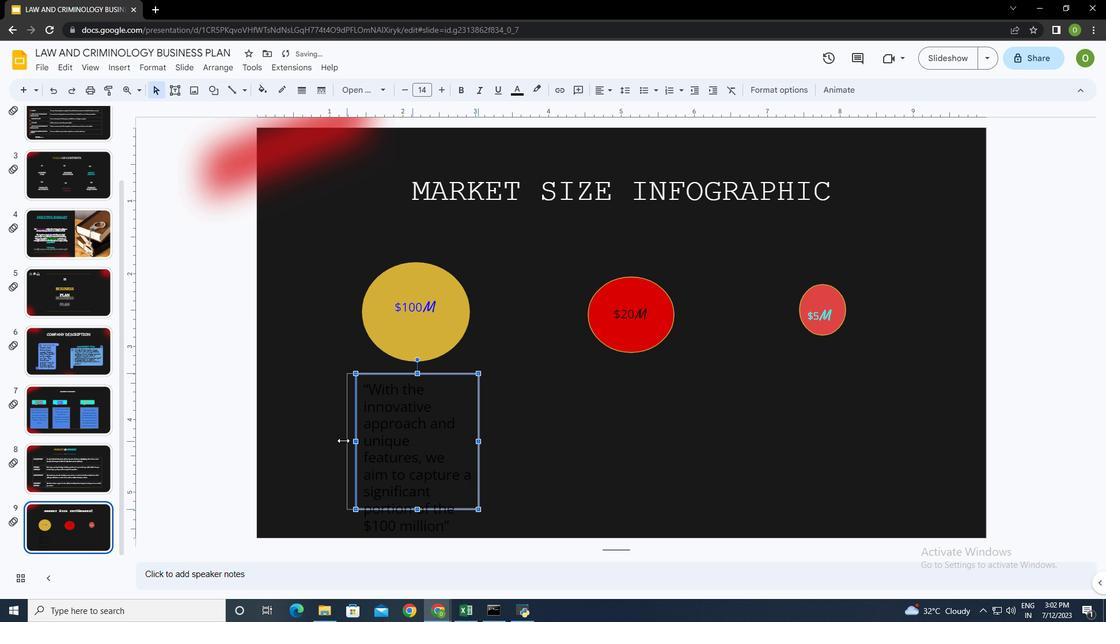 
Action: Mouse moved to (316, 426)
Screenshot: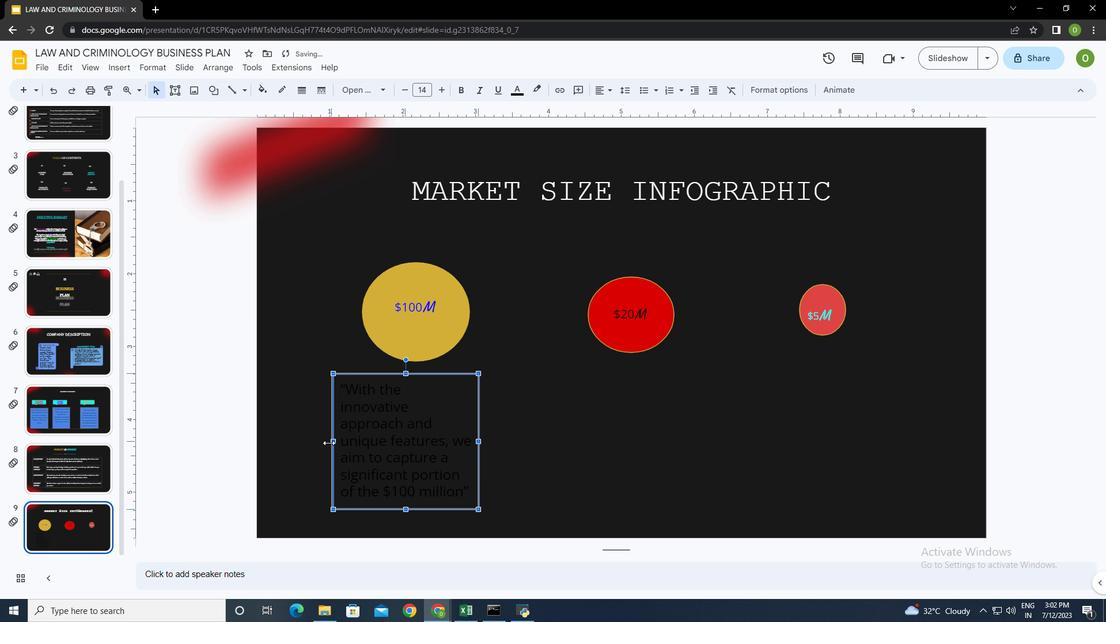 
Action: Mouse pressed left at (316, 426)
Screenshot: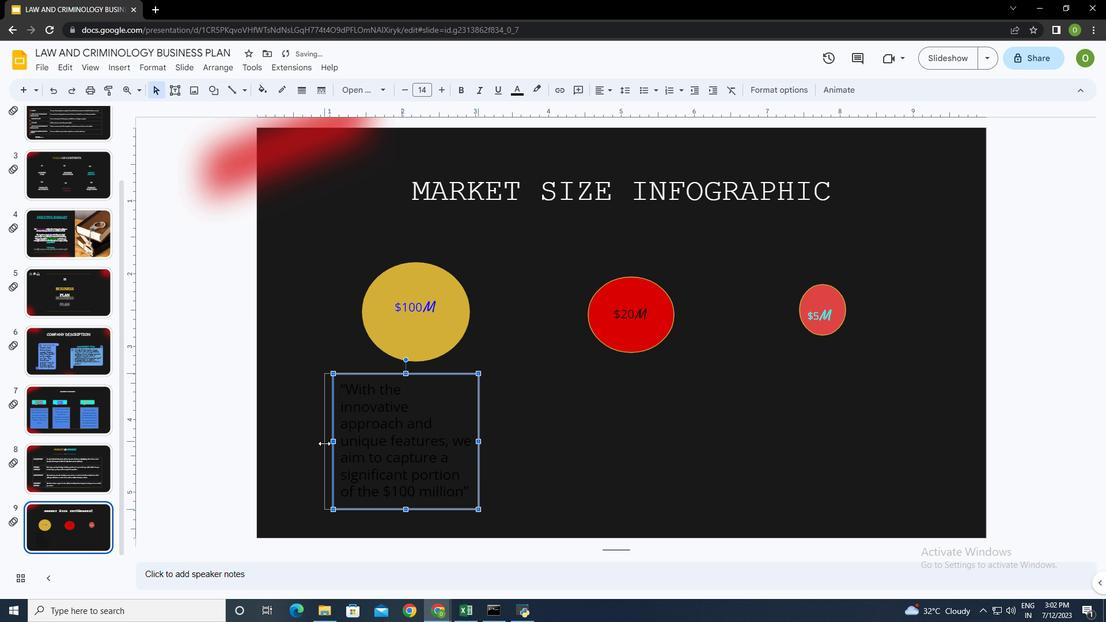 
Action: Mouse moved to (462, 425)
Screenshot: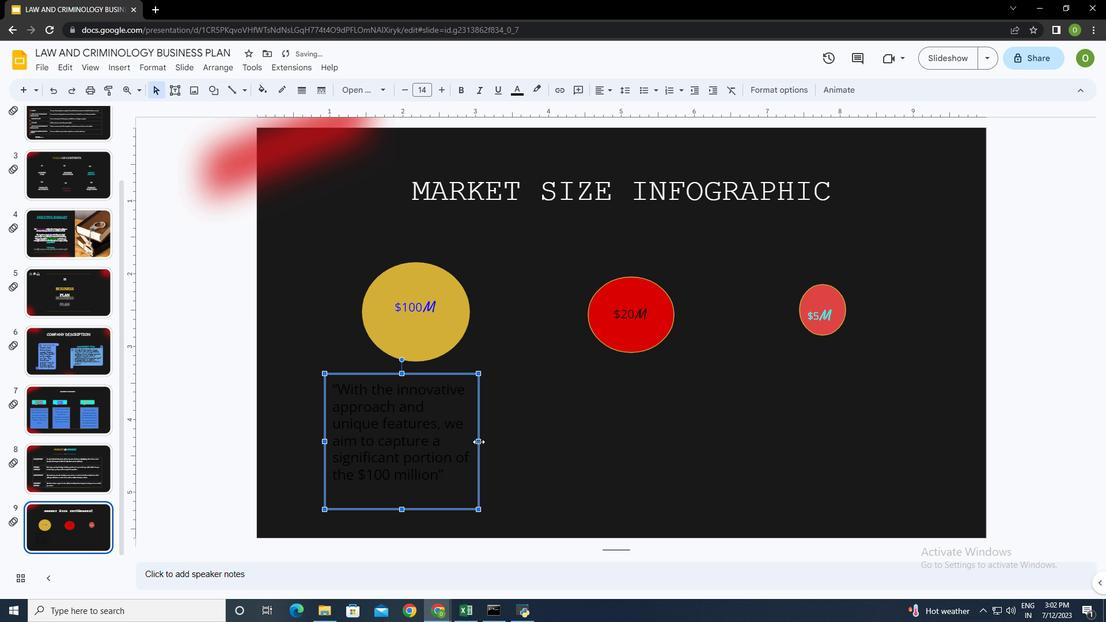 
Action: Mouse pressed left at (462, 425)
Screenshot: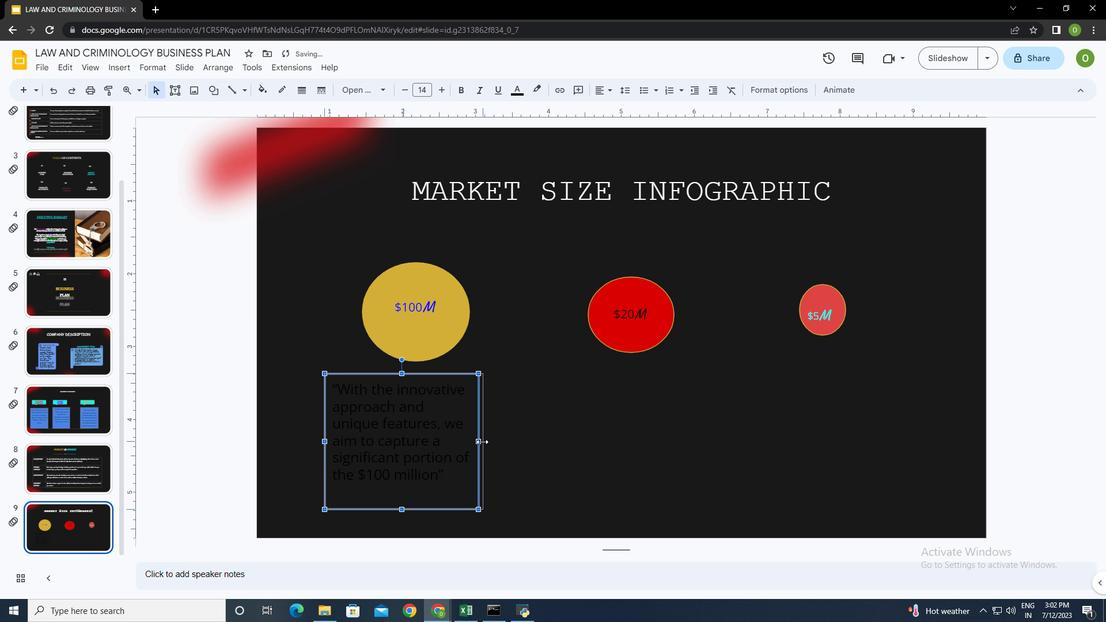 
Action: Mouse moved to (381, 462)
Screenshot: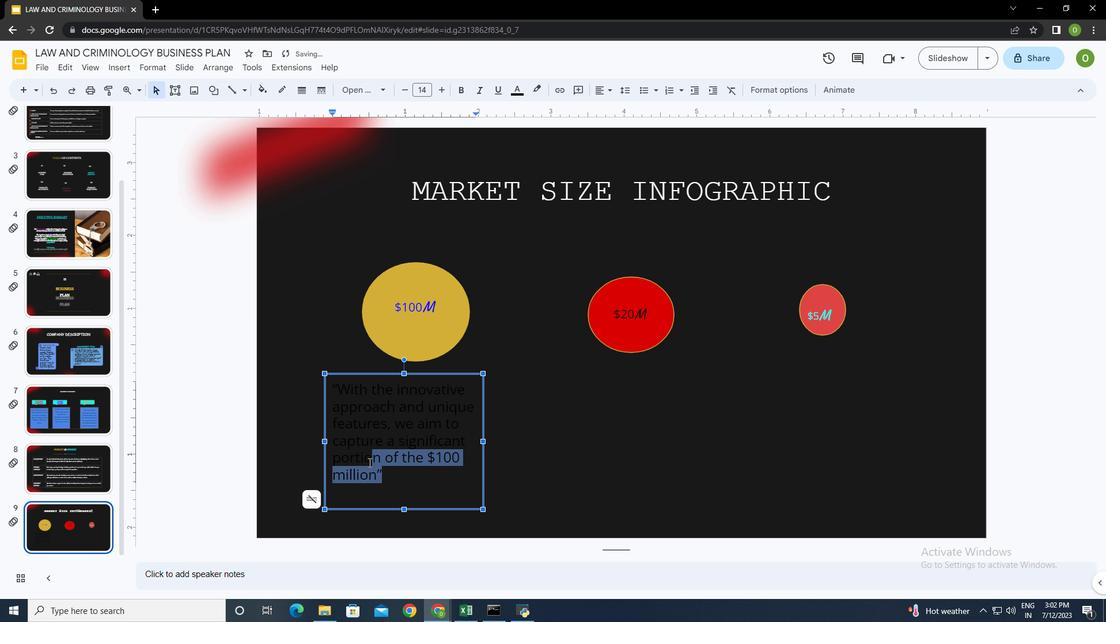 
Action: Mouse pressed left at (381, 462)
Screenshot: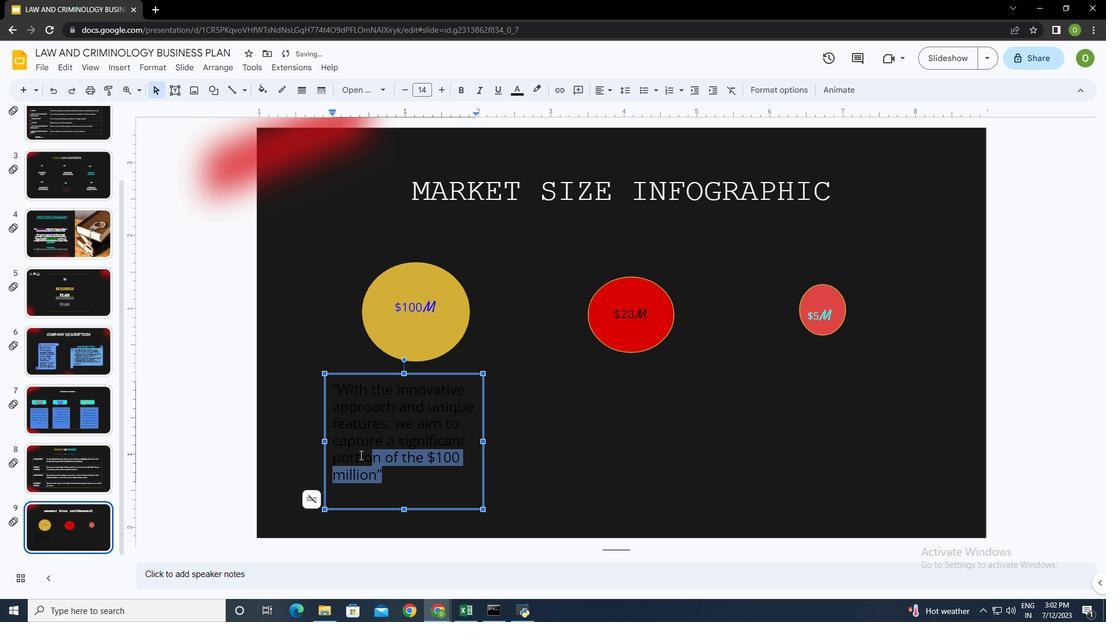 
Action: Mouse moved to (343, 70)
Screenshot: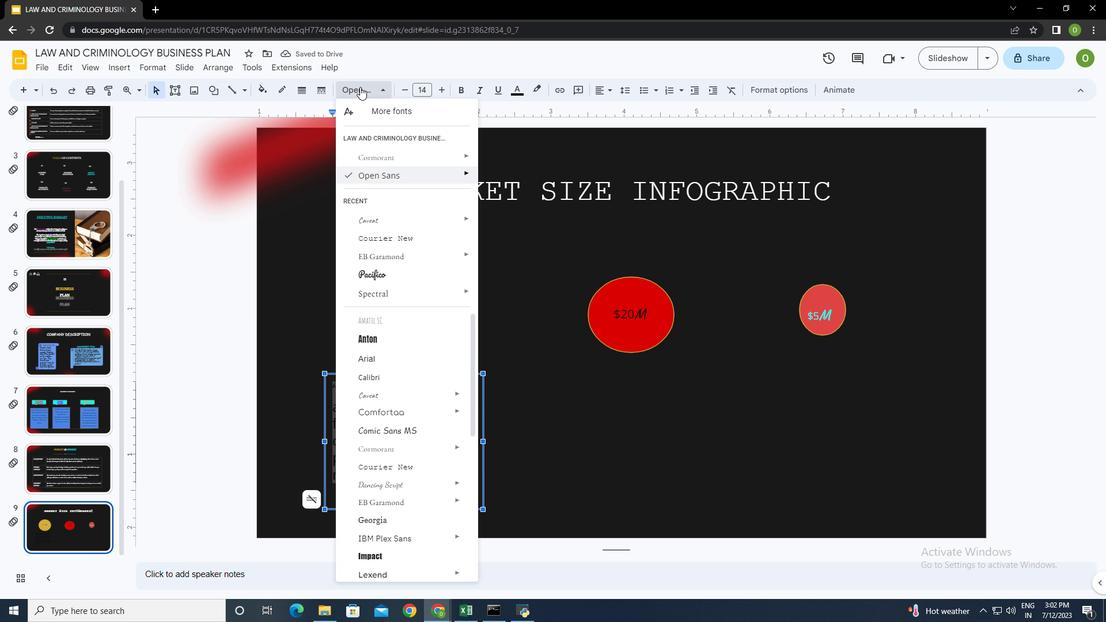 
Action: Mouse pressed left at (343, 70)
Screenshot: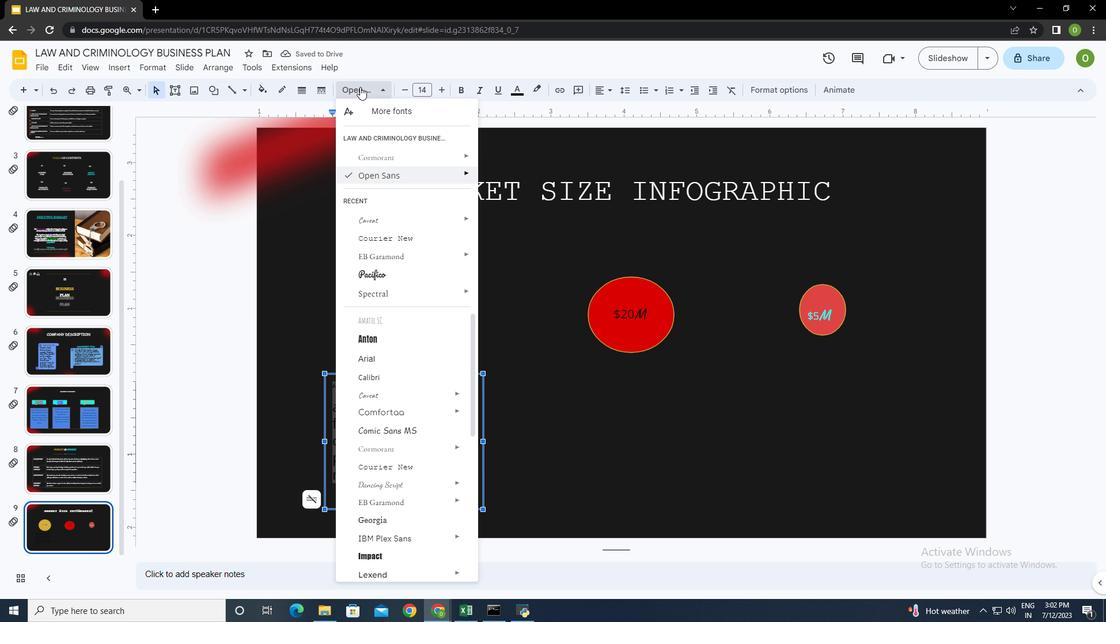 
Action: Mouse moved to (406, 314)
Screenshot: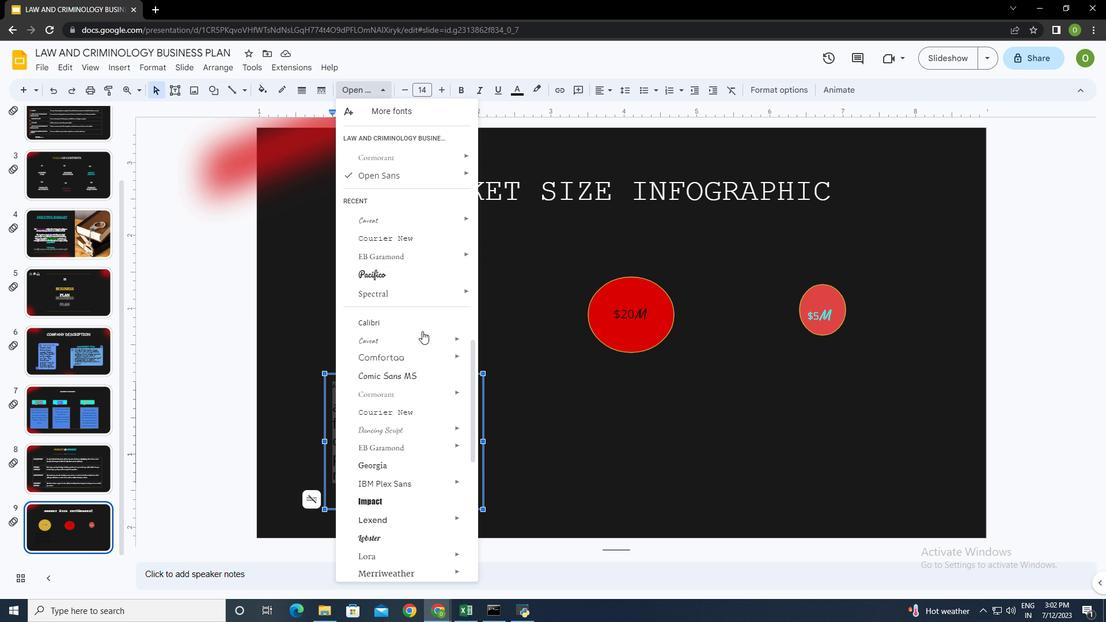 
Action: Mouse scrolled (406, 313) with delta (0, 0)
Screenshot: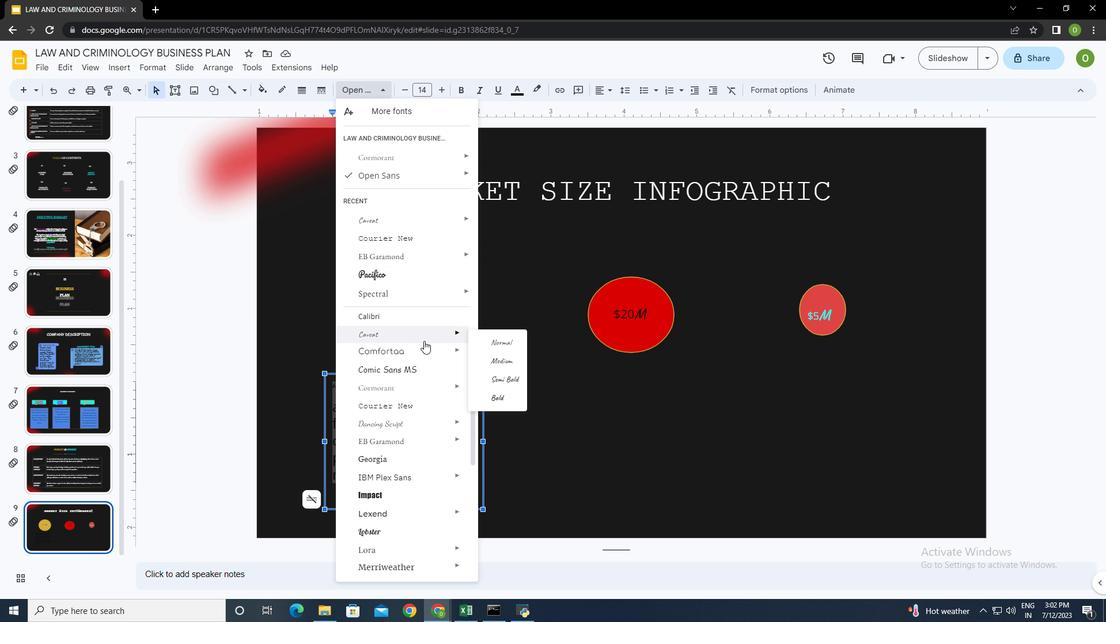 
Action: Mouse moved to (407, 323)
Screenshot: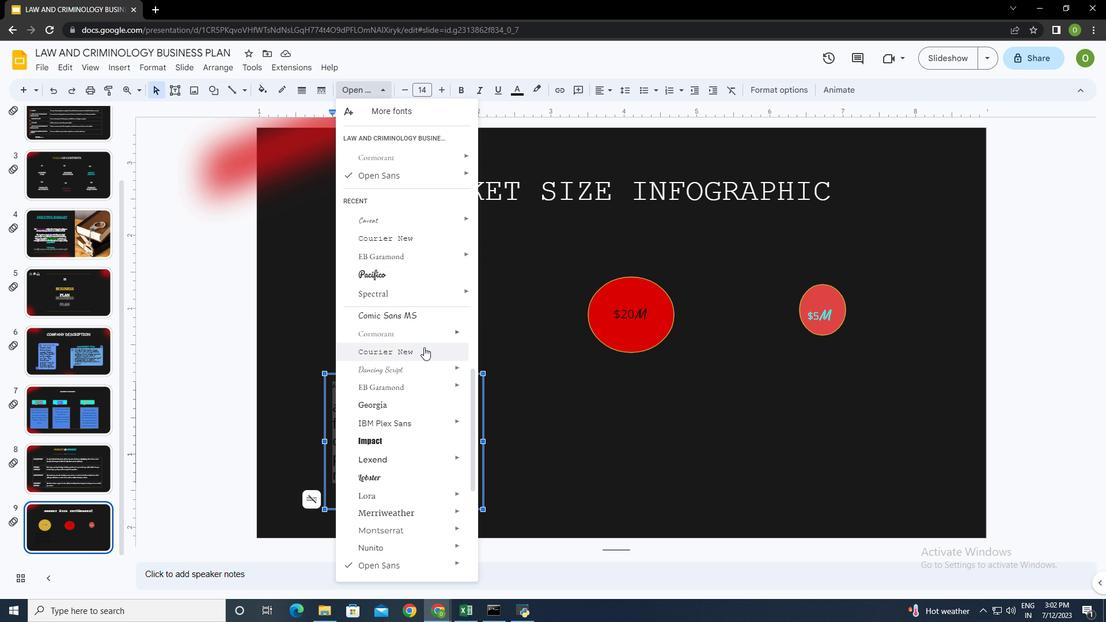 
Action: Mouse scrolled (407, 323) with delta (0, 0)
Screenshot: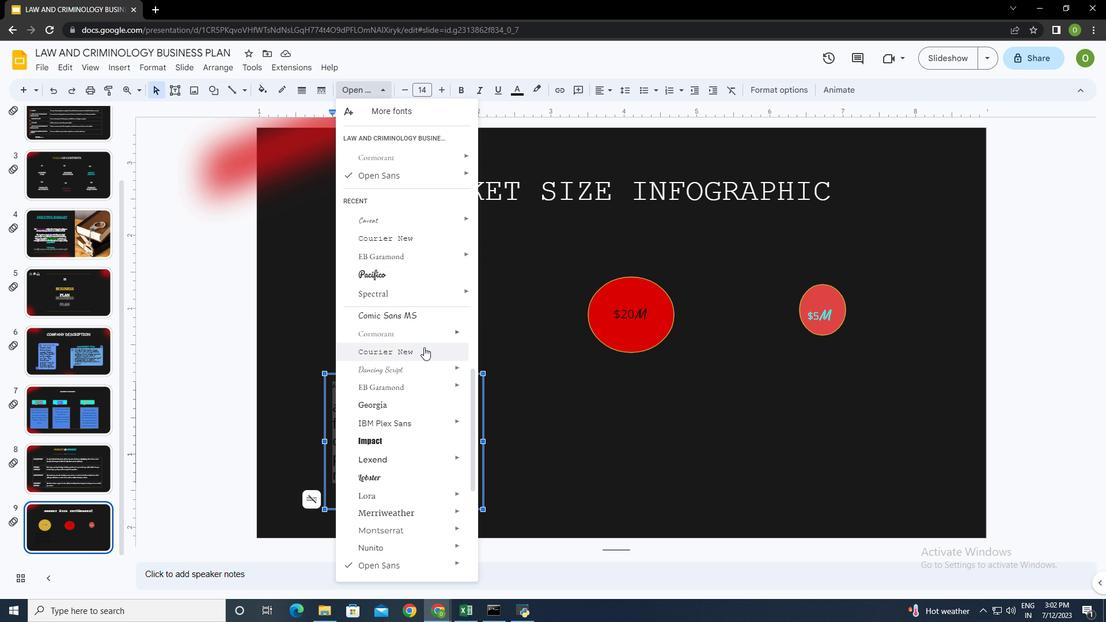 
Action: Mouse moved to (489, 394)
Screenshot: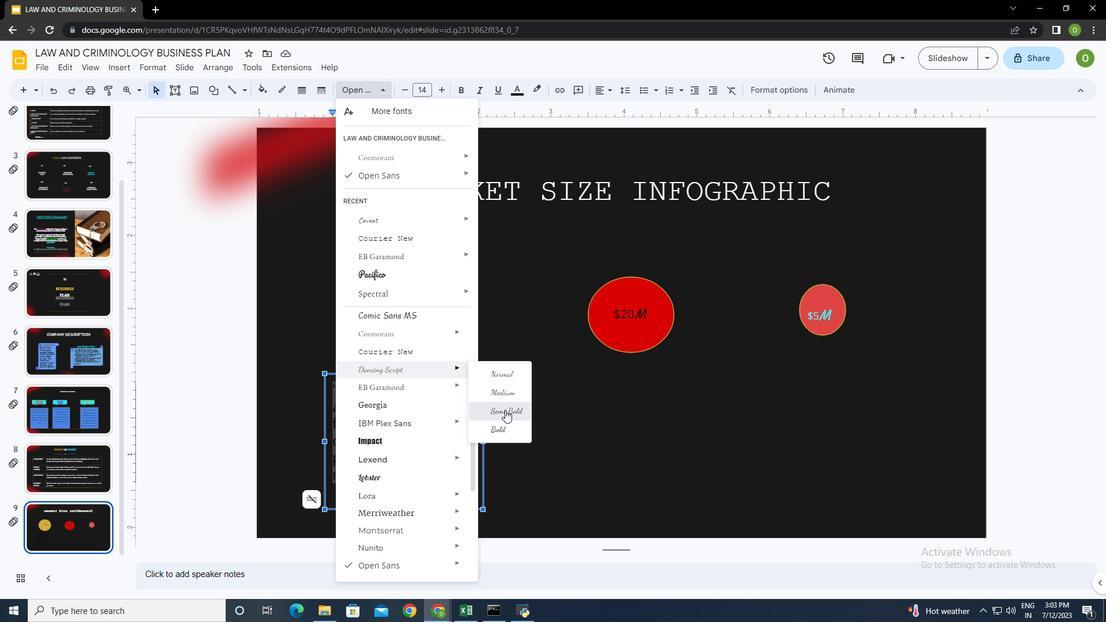 
Action: Mouse pressed left at (489, 394)
Screenshot: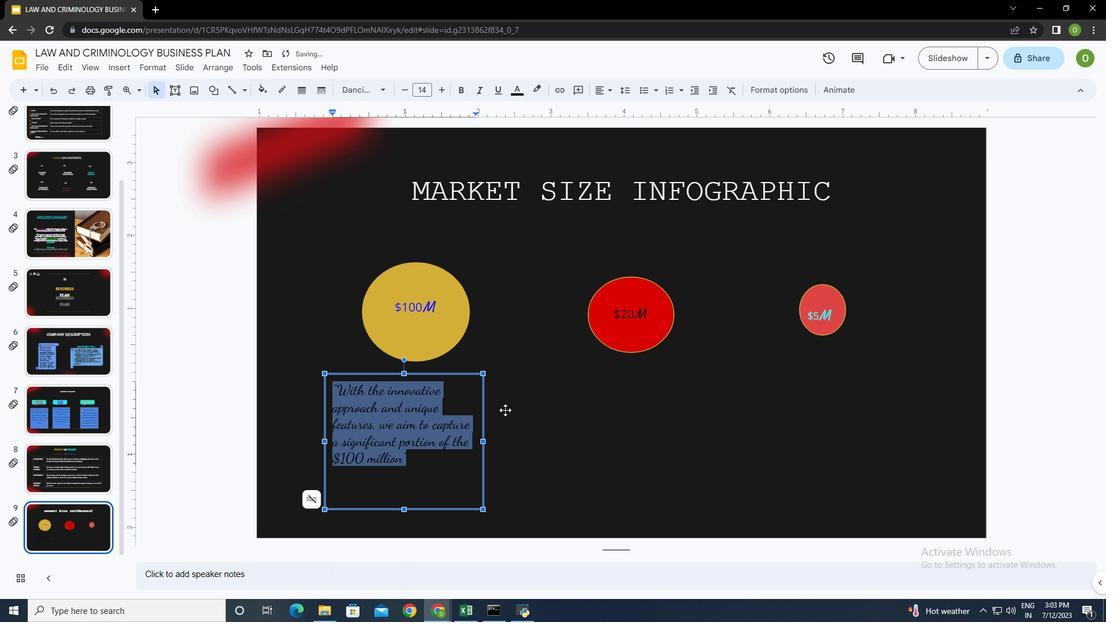 
Action: Mouse moved to (426, 73)
Screenshot: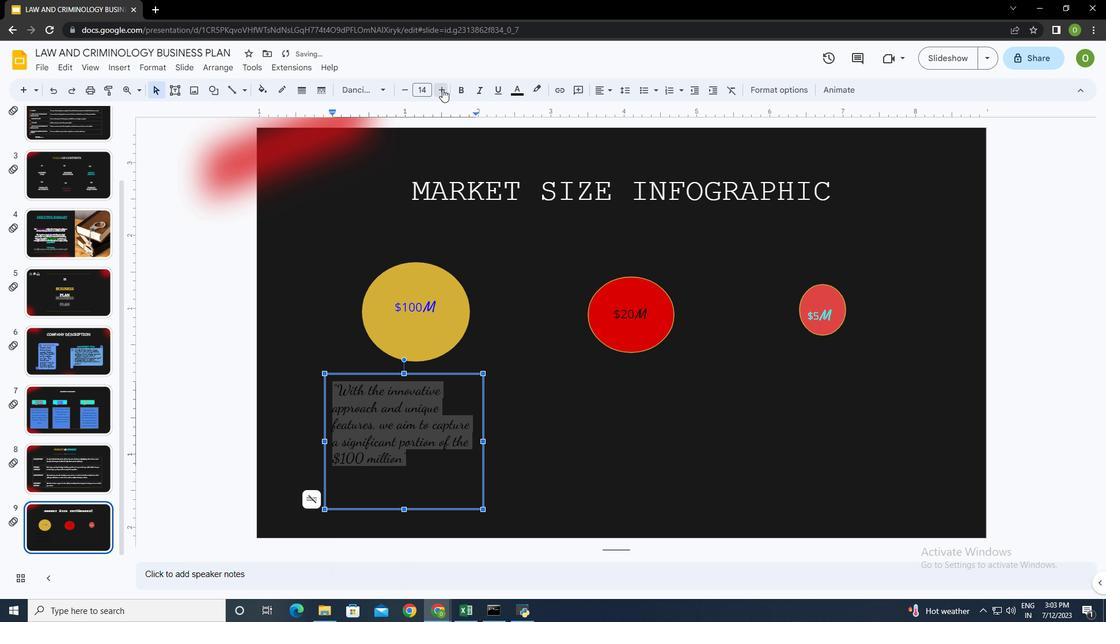 
Action: Mouse pressed left at (426, 73)
Screenshot: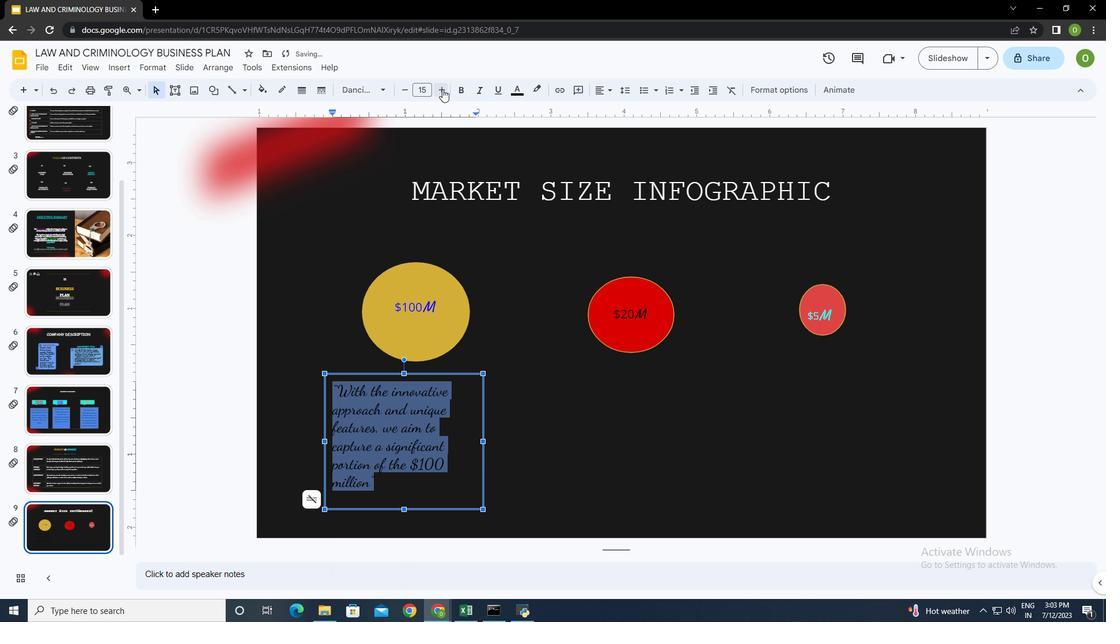 
Action: Mouse moved to (590, 74)
Screenshot: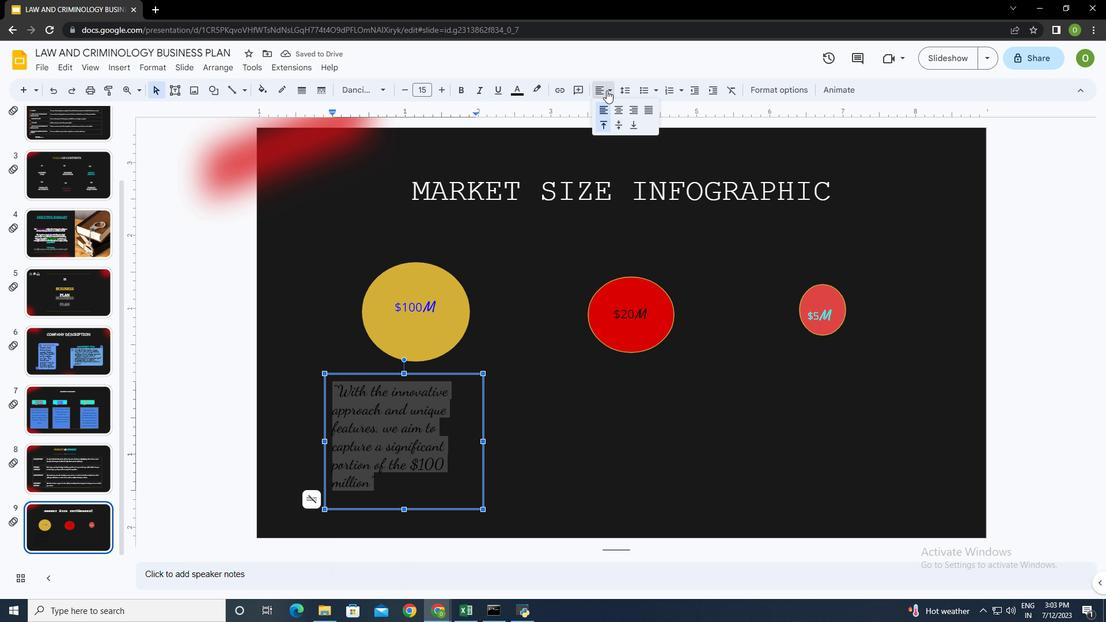 
Action: Mouse pressed left at (590, 74)
Screenshot: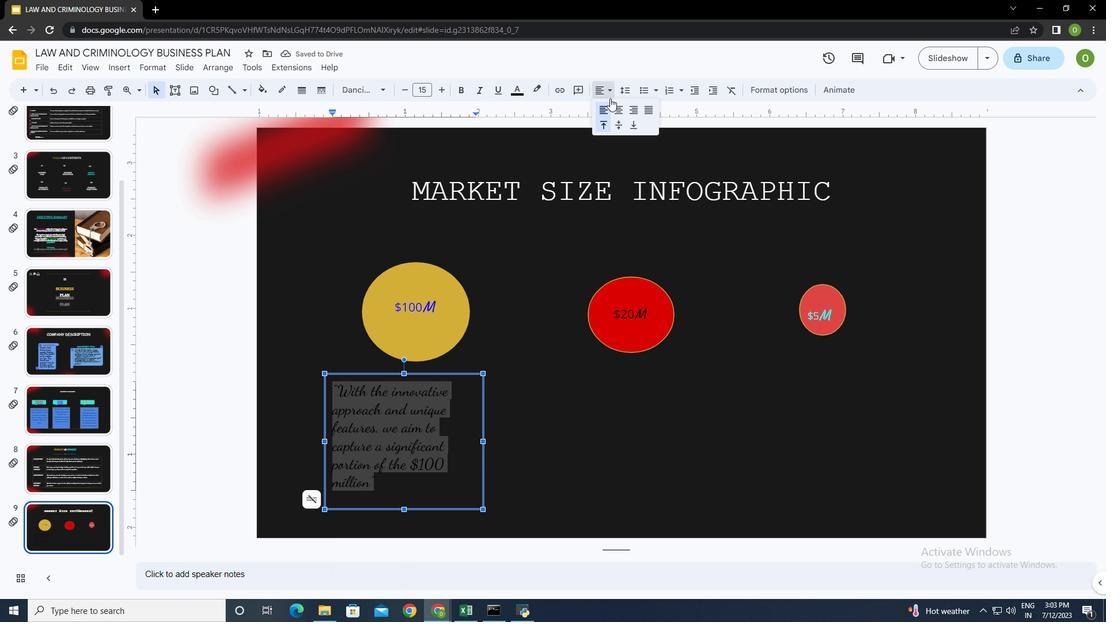 
Action: Mouse moved to (600, 92)
Screenshot: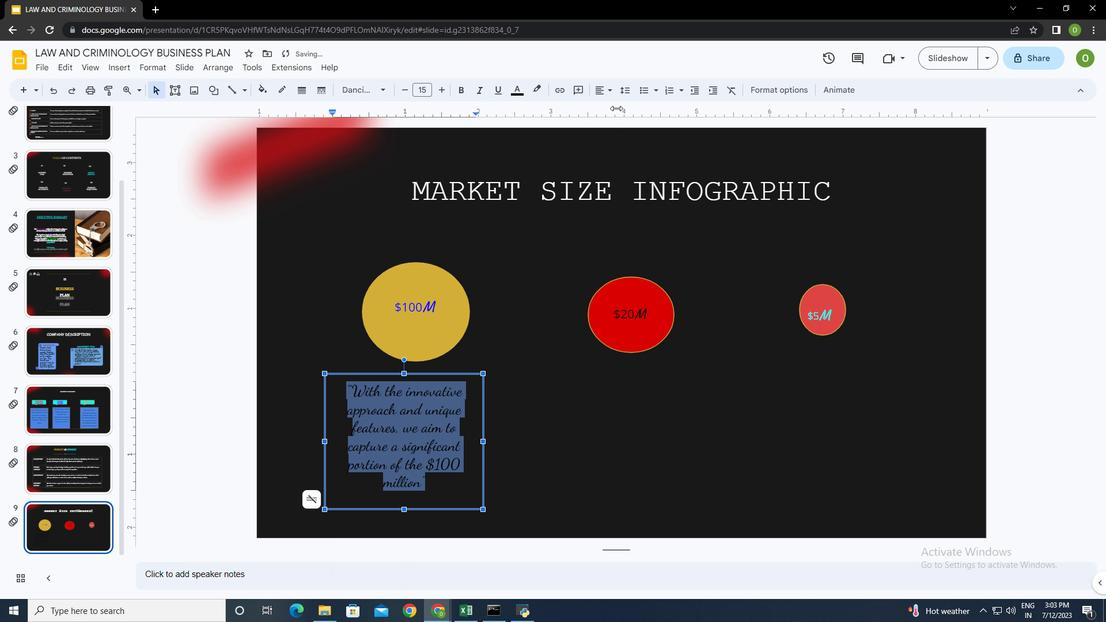 
Action: Mouse pressed left at (600, 92)
Screenshot: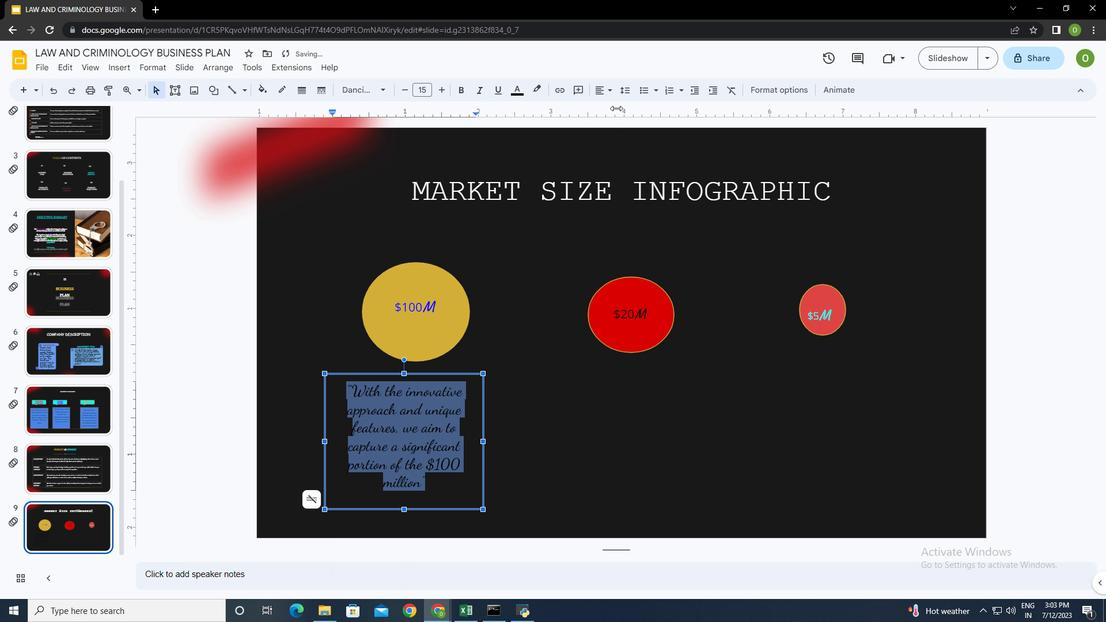 
Action: Mouse moved to (588, 72)
Screenshot: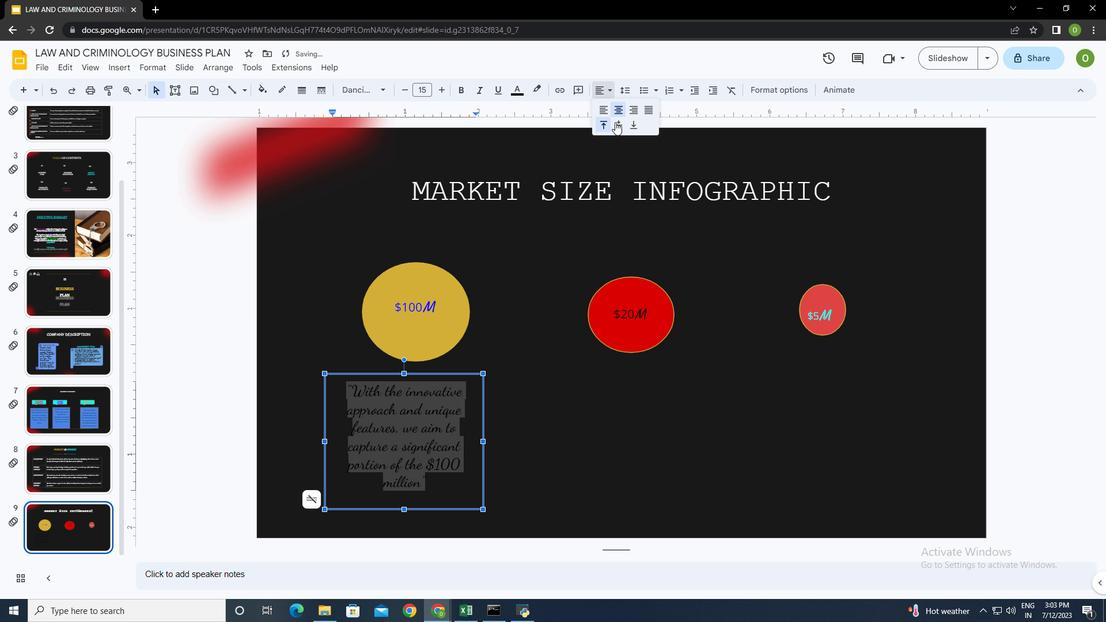 
Action: Mouse pressed left at (588, 72)
Screenshot: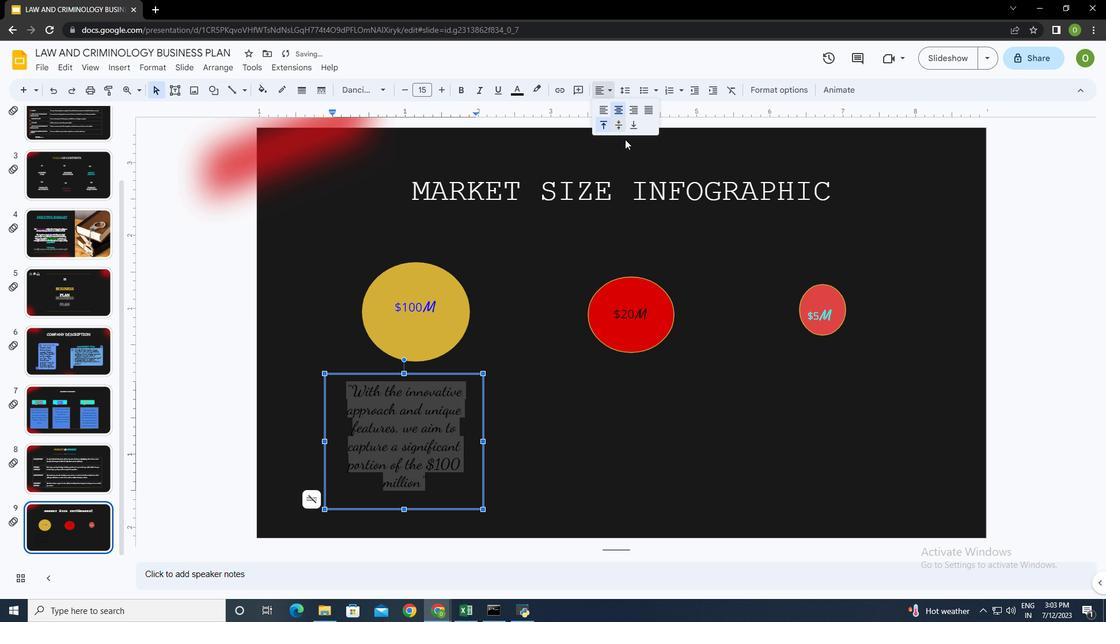 
Action: Mouse moved to (603, 107)
Screenshot: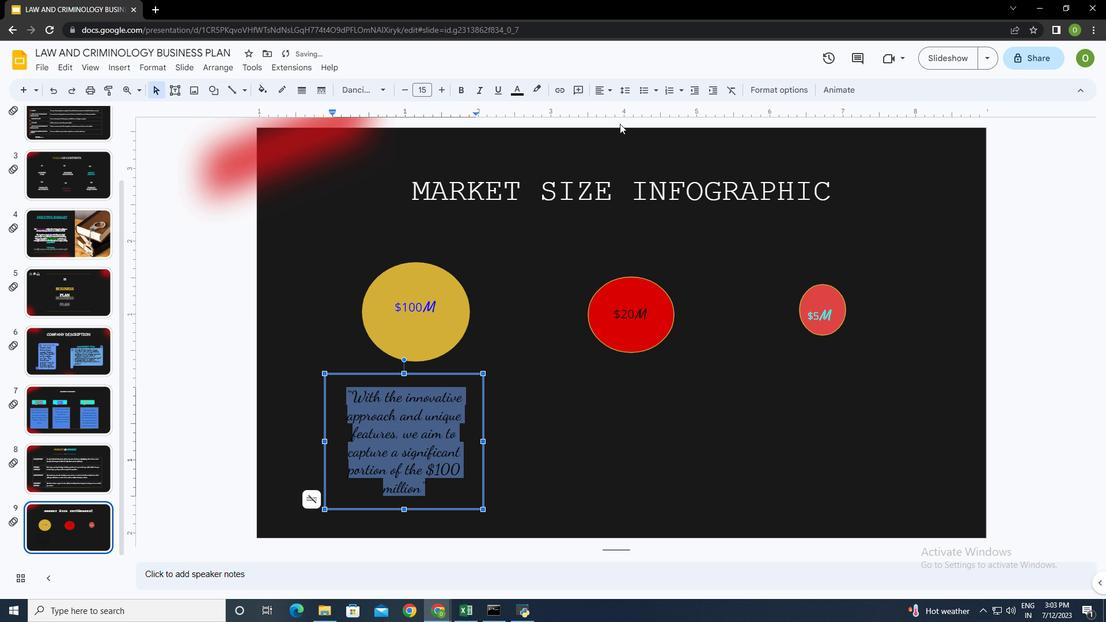 
Action: Mouse pressed left at (603, 107)
Screenshot: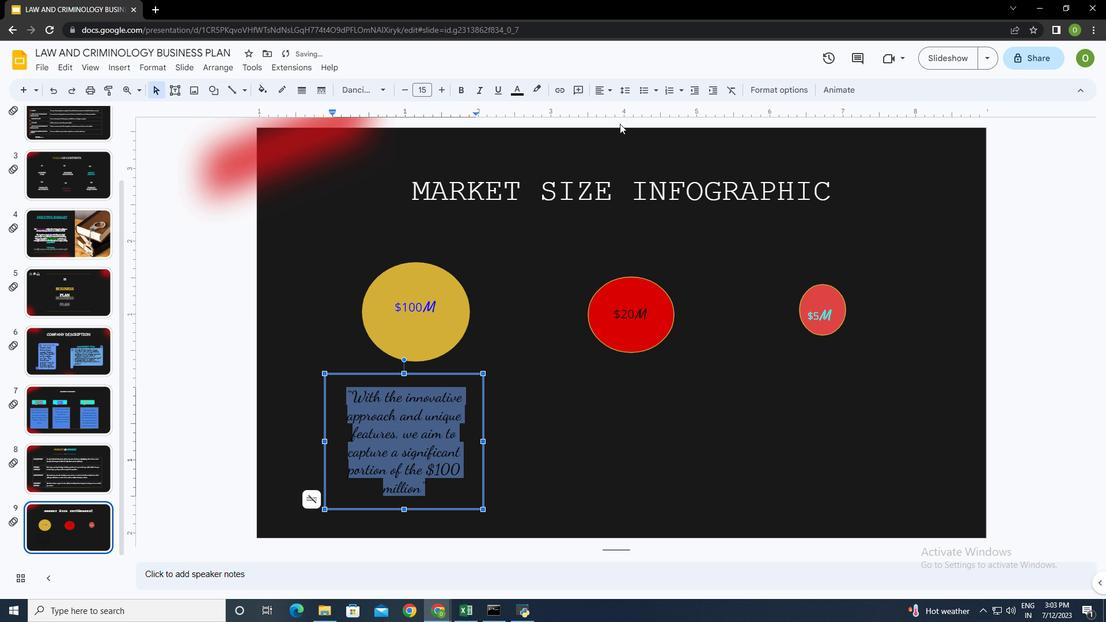 
Action: Mouse moved to (432, 473)
Screenshot: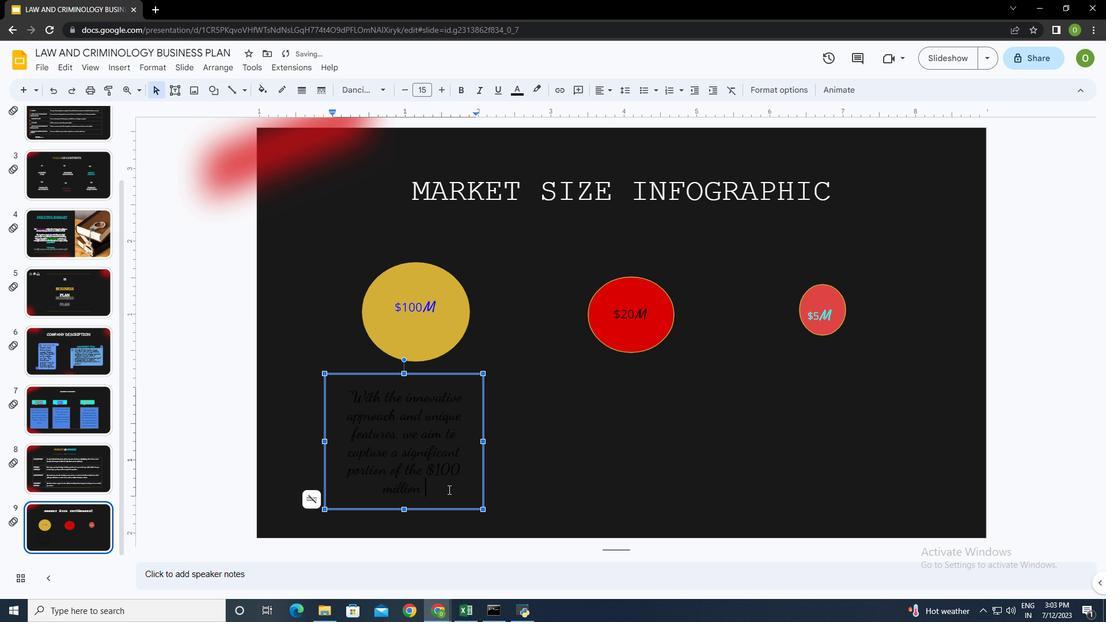 
Action: Mouse pressed left at (432, 473)
Screenshot: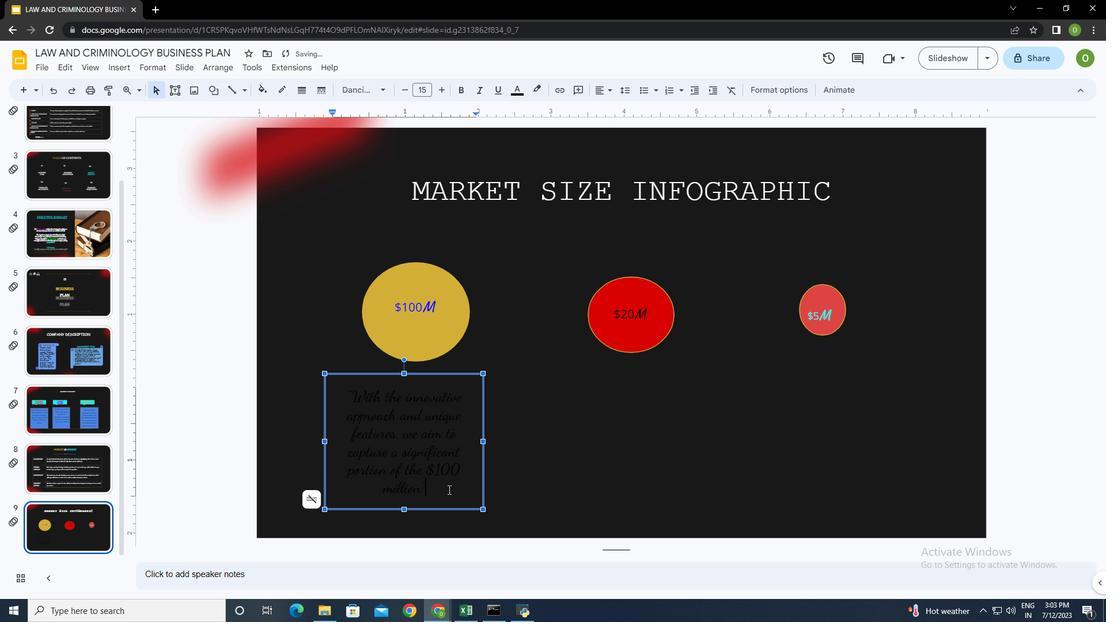 
Action: Mouse moved to (421, 474)
Screenshot: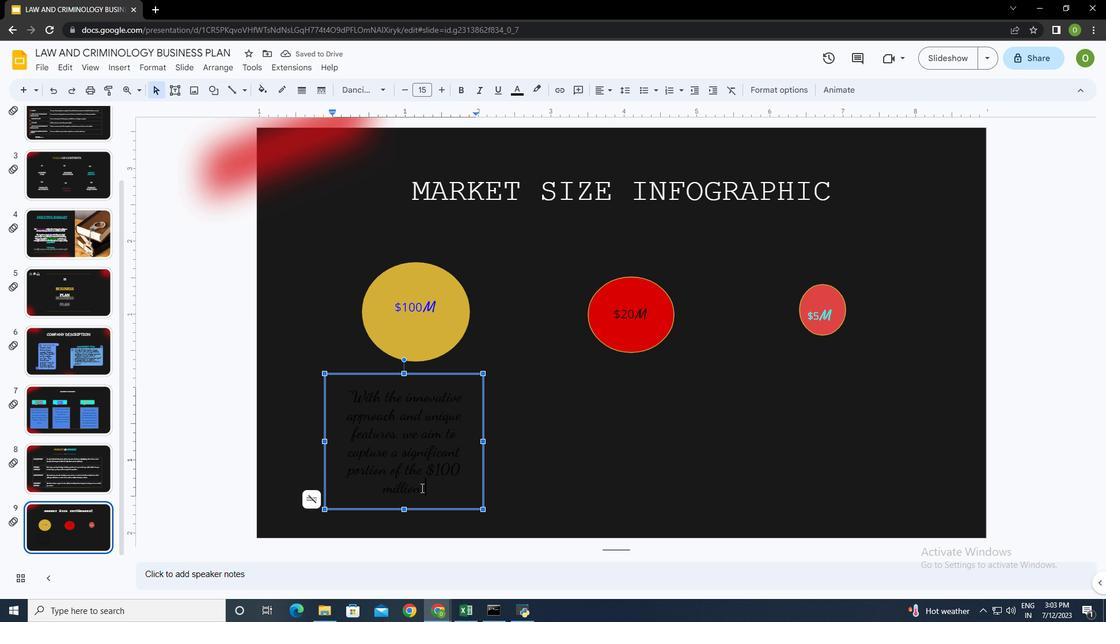 
Action: Mouse pressed left at (421, 474)
Screenshot: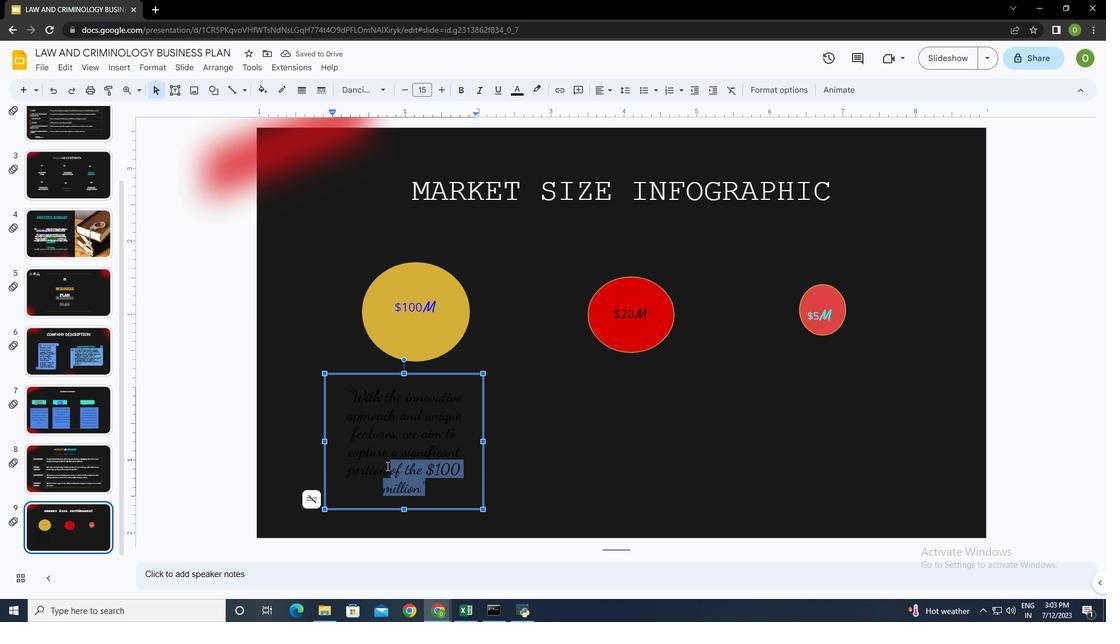 
Action: Mouse moved to (502, 74)
Screenshot: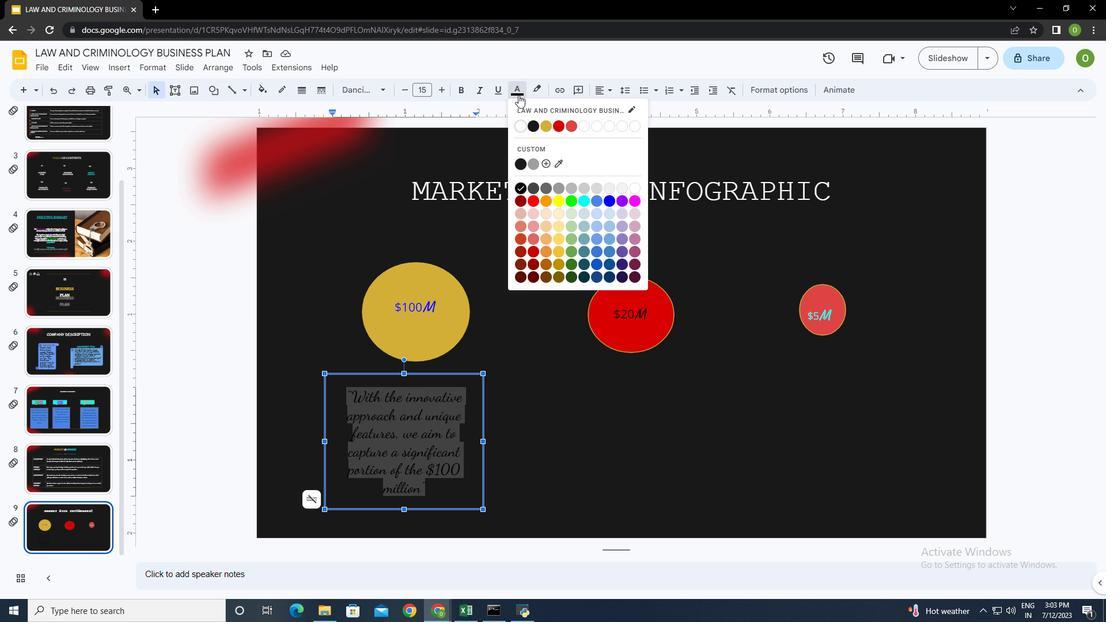 
Action: Mouse pressed left at (502, 74)
Screenshot: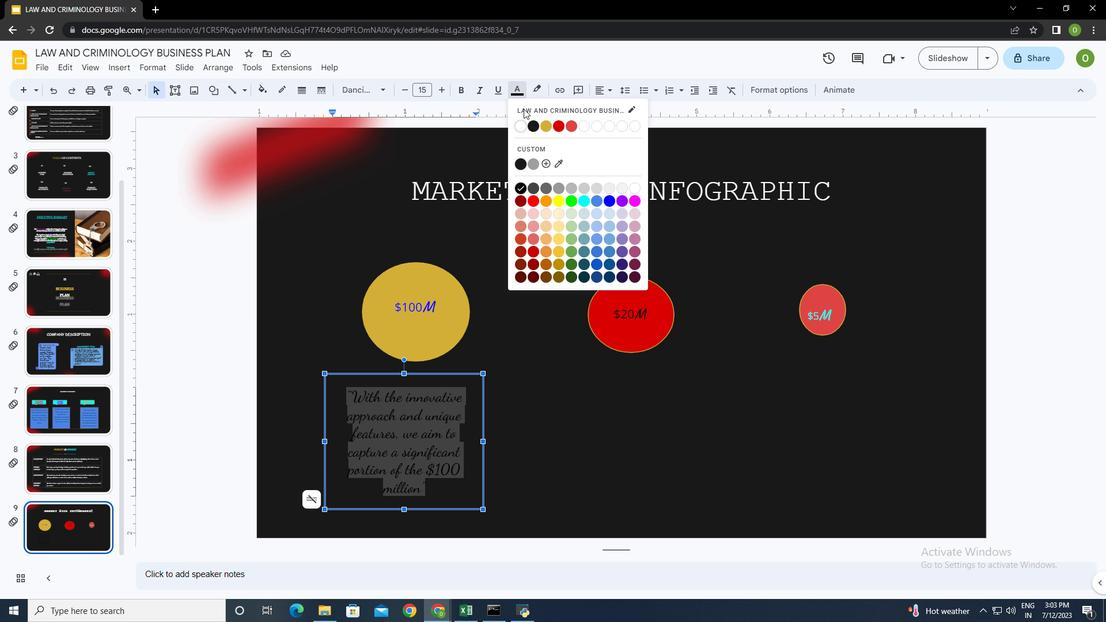 
Action: Mouse moved to (505, 107)
Screenshot: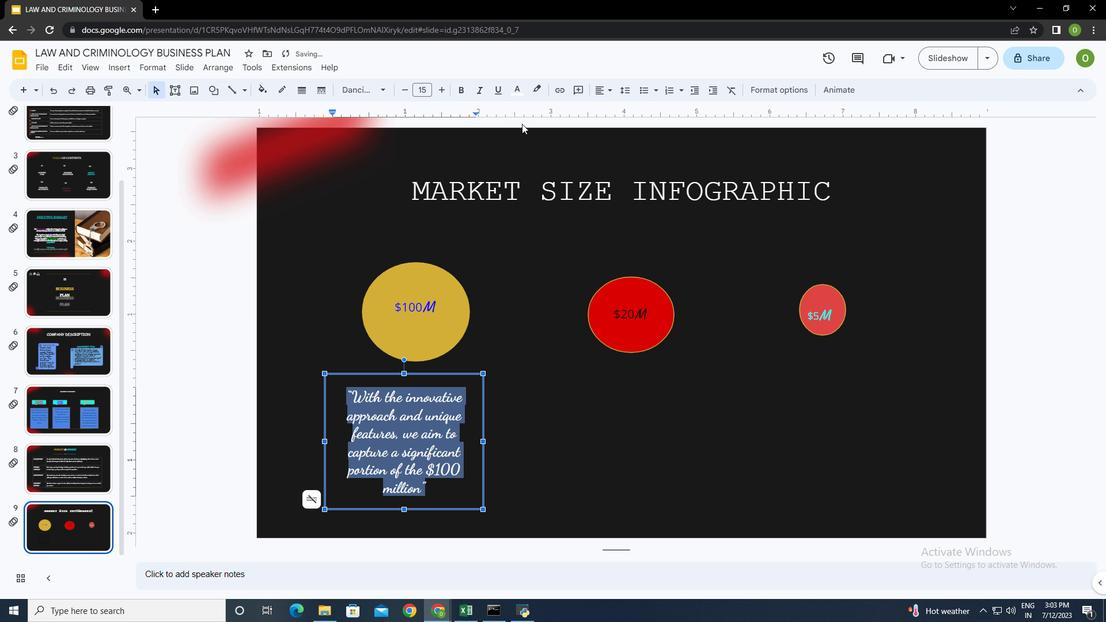 
Action: Mouse pressed left at (505, 107)
Screenshot: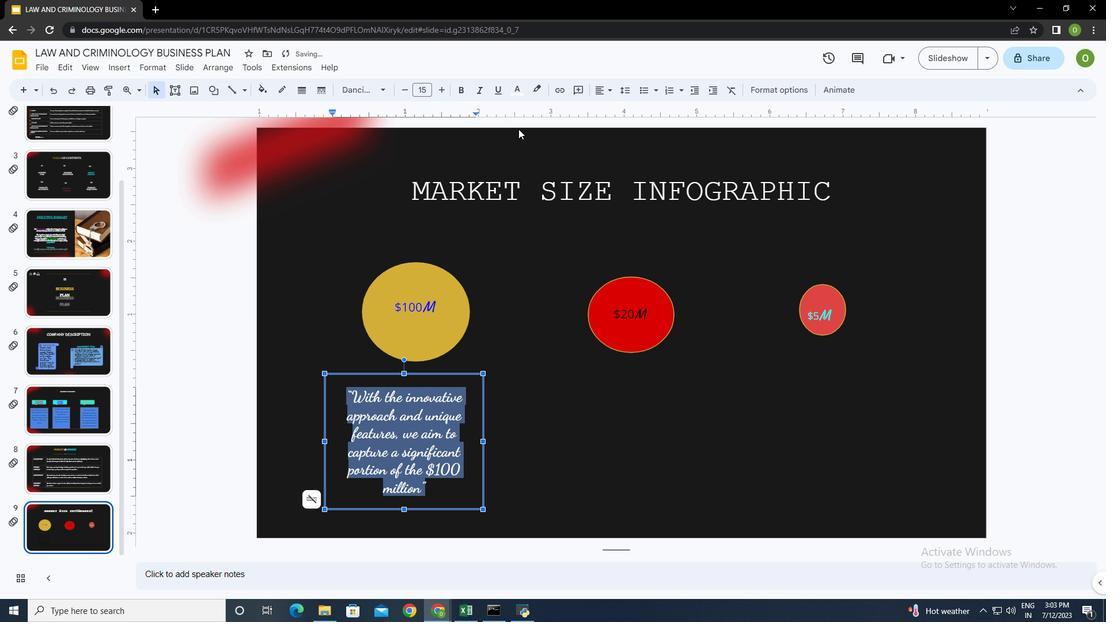 
Action: Mouse moved to (363, 380)
Screenshot: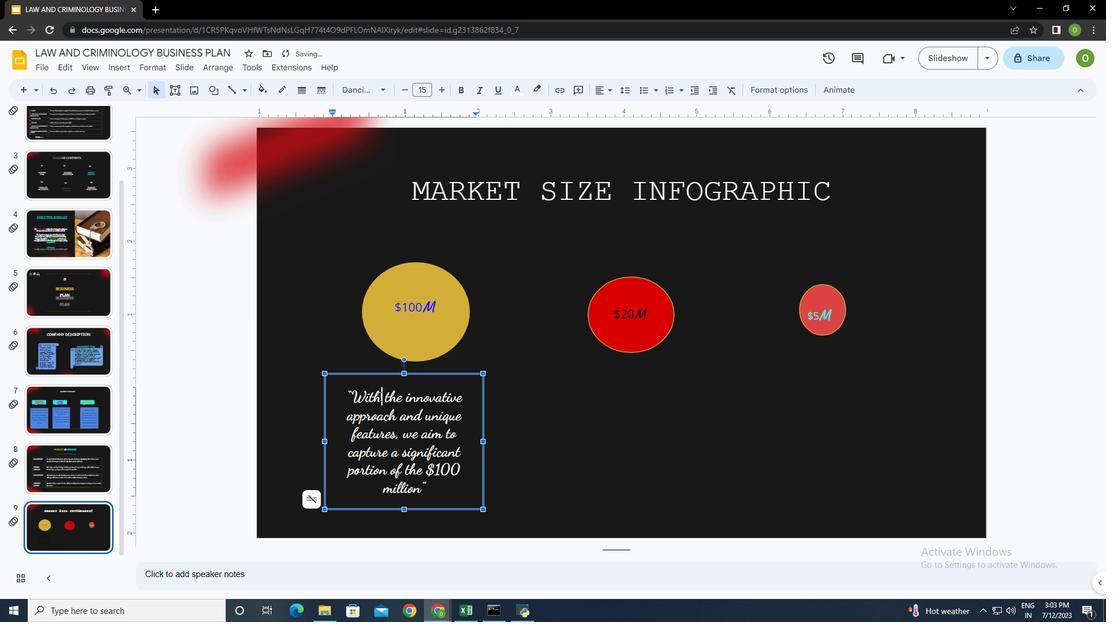 
Action: Mouse pressed left at (363, 380)
Screenshot: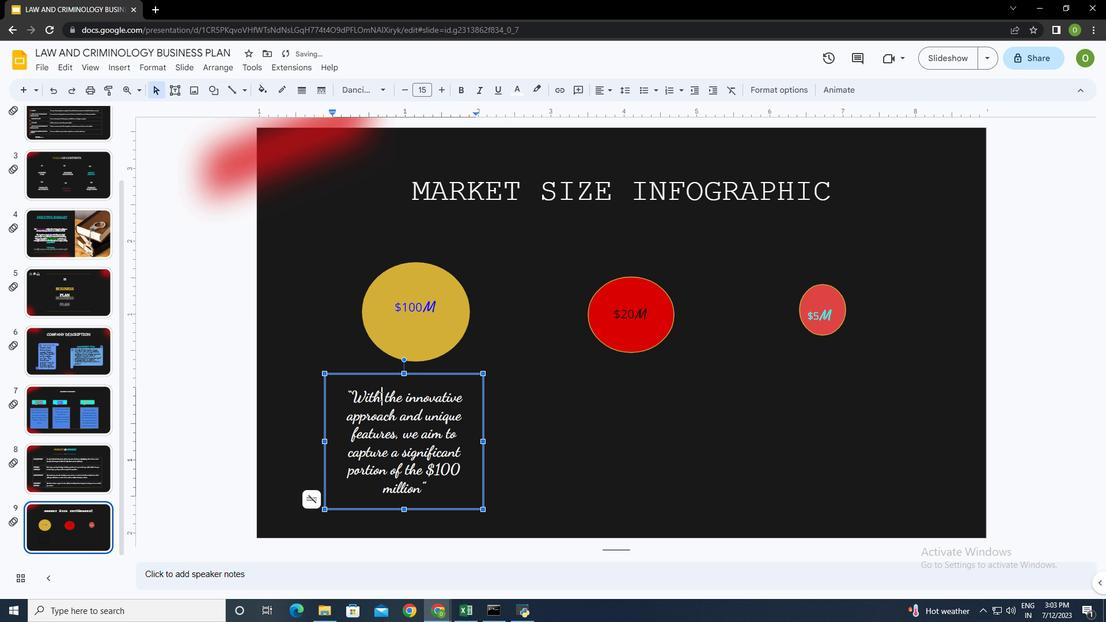 
Action: Mouse moved to (379, 418)
Screenshot: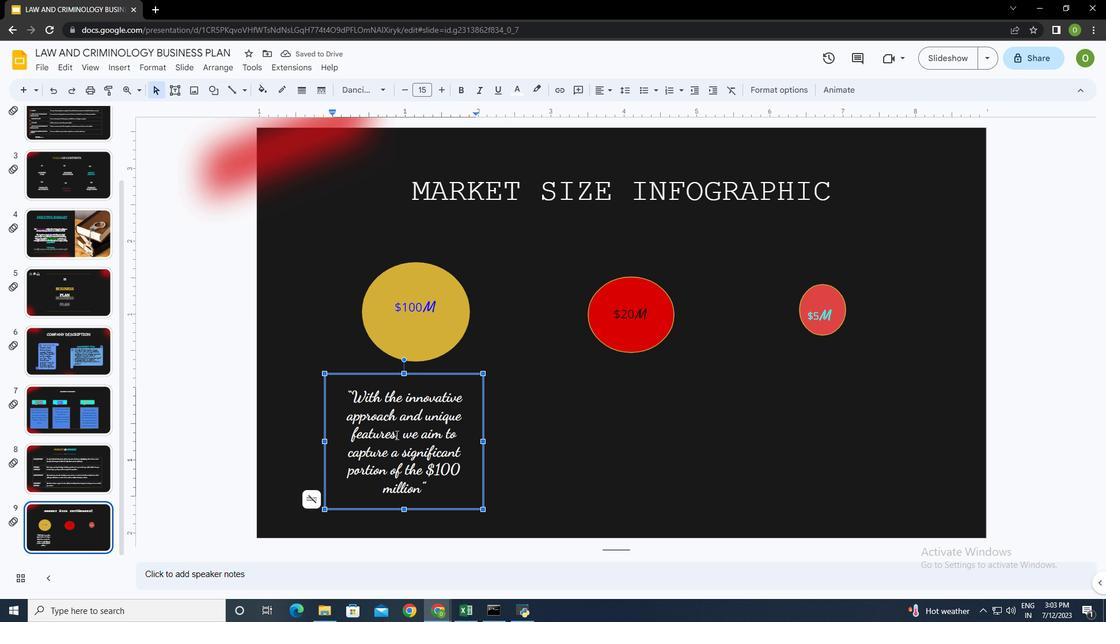 
Action: Mouse pressed left at (379, 418)
Screenshot: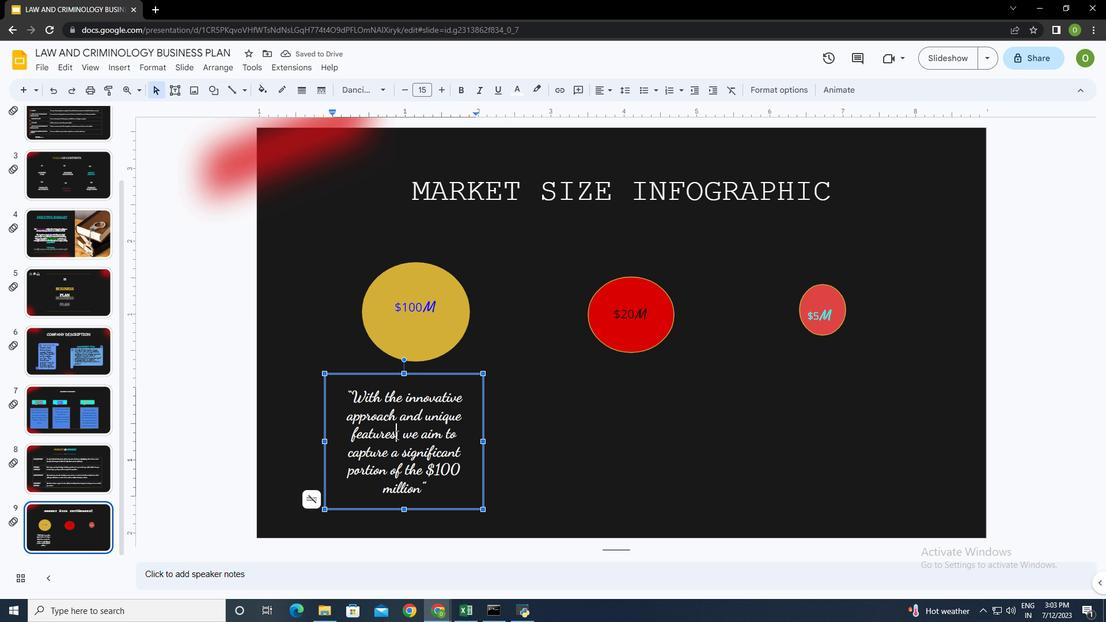 
Action: Mouse moved to (499, 72)
Screenshot: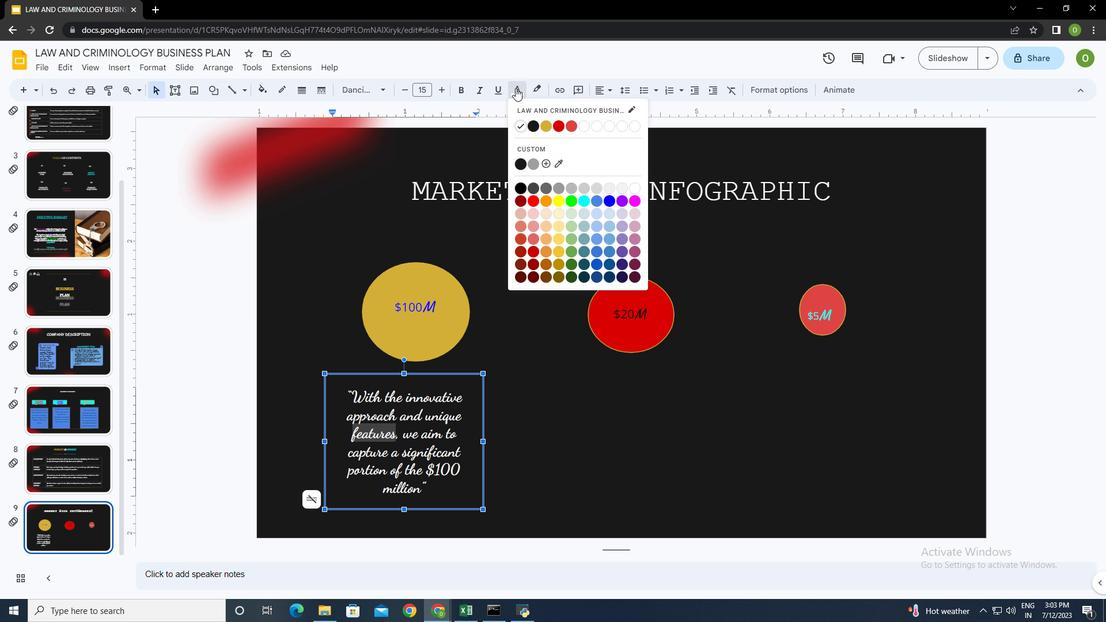 
Action: Mouse pressed left at (499, 72)
Screenshot: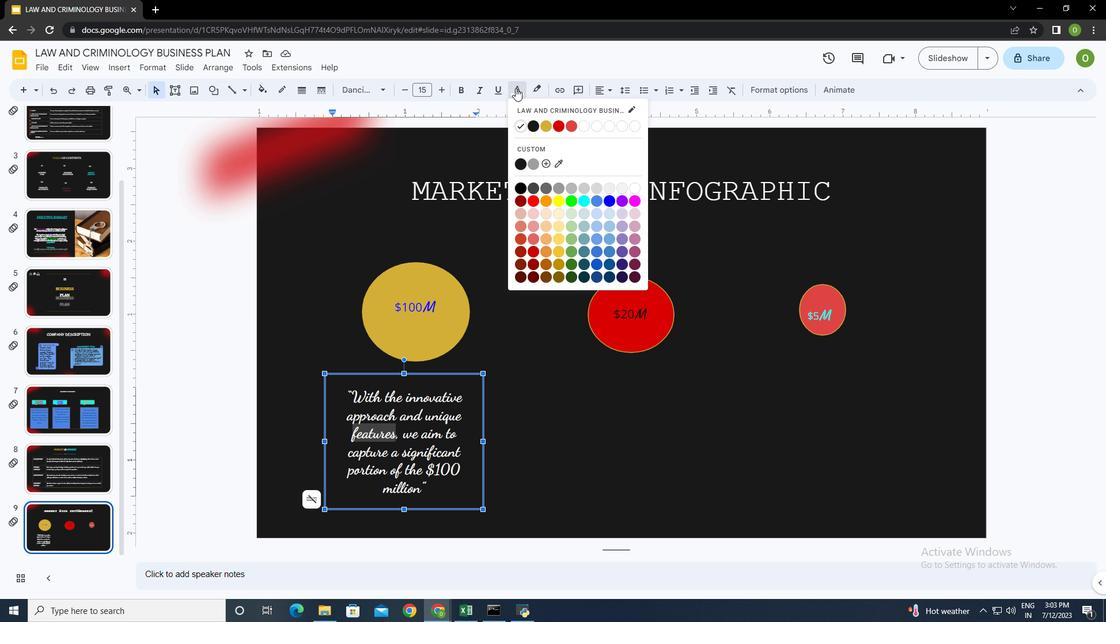
Action: Mouse moved to (568, 184)
Screenshot: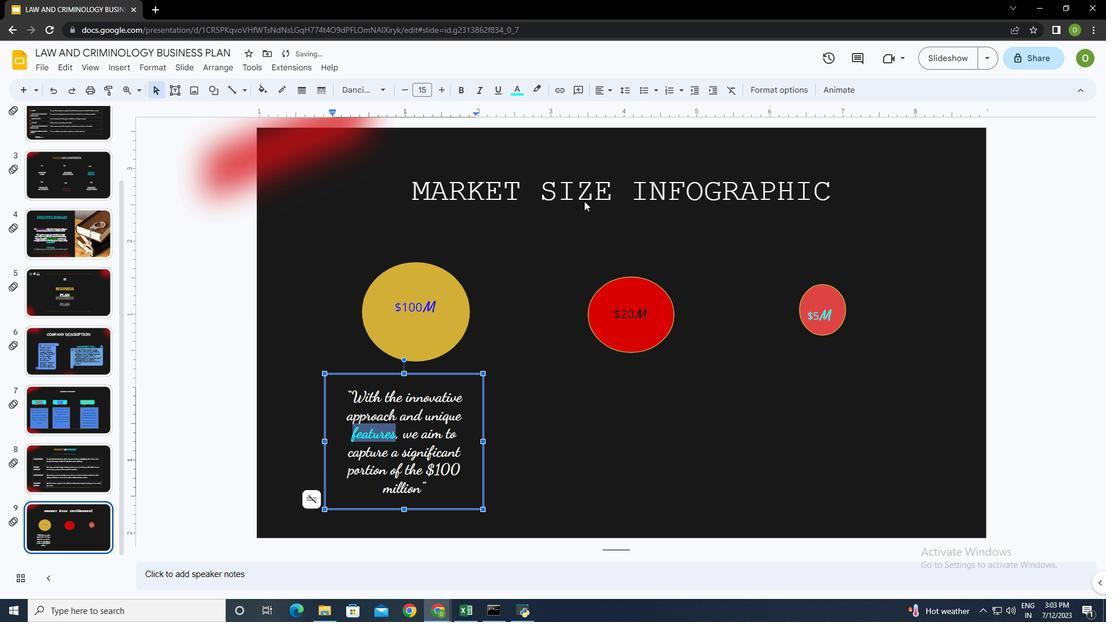 
Action: Mouse pressed left at (568, 184)
Screenshot: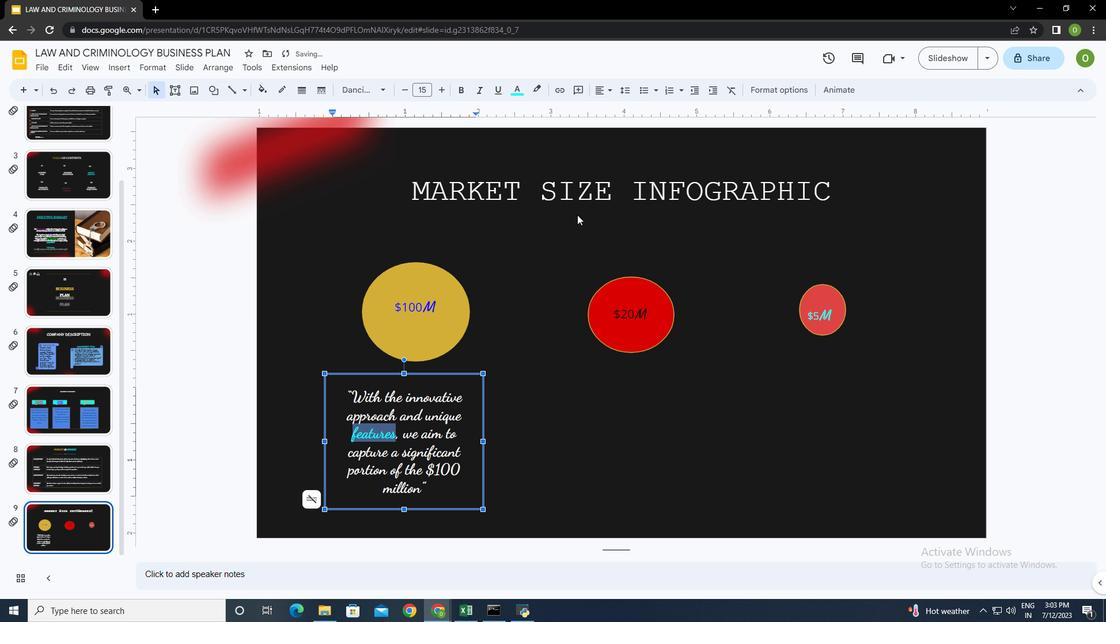 
Action: Mouse moved to (423, 454)
Screenshot: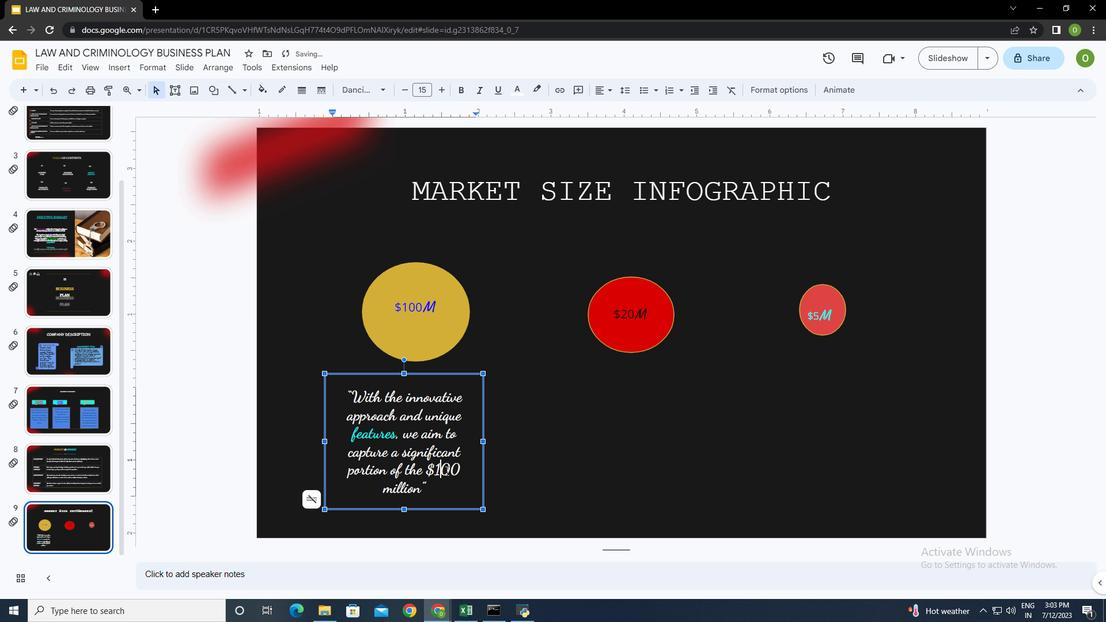 
Action: Mouse pressed left at (423, 454)
Screenshot: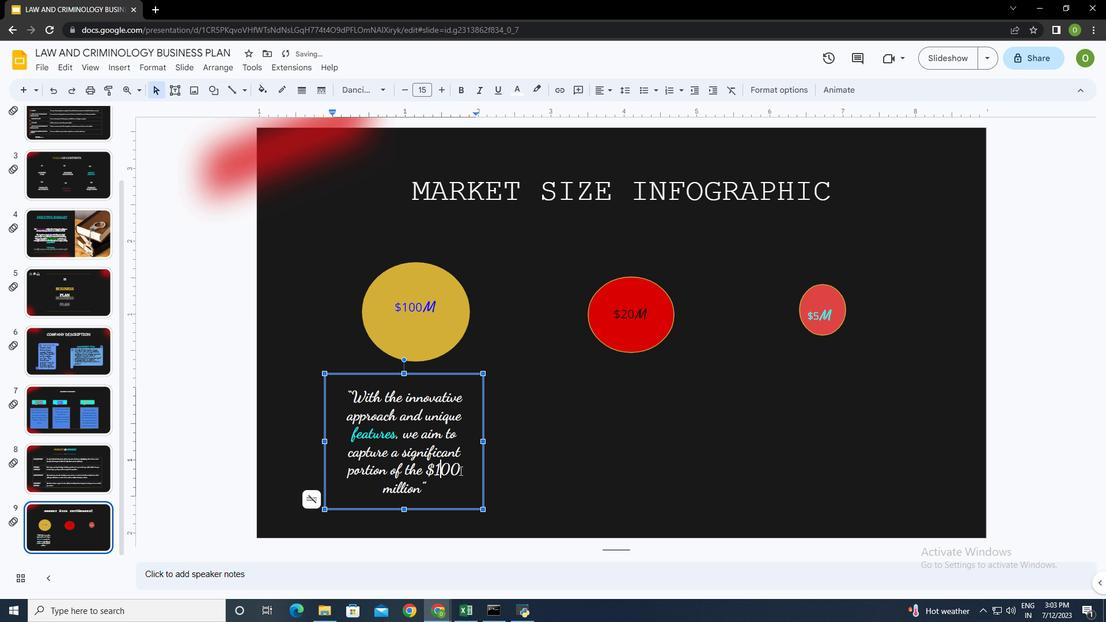 
Action: Mouse moved to (445, 450)
Screenshot: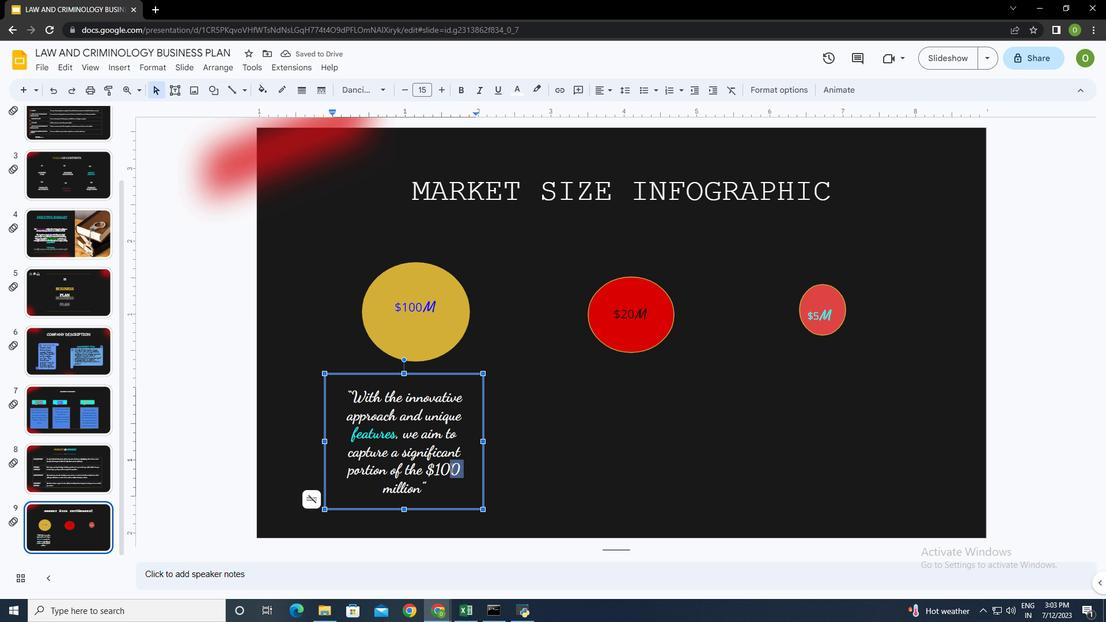 
Action: Mouse pressed left at (445, 450)
Screenshot: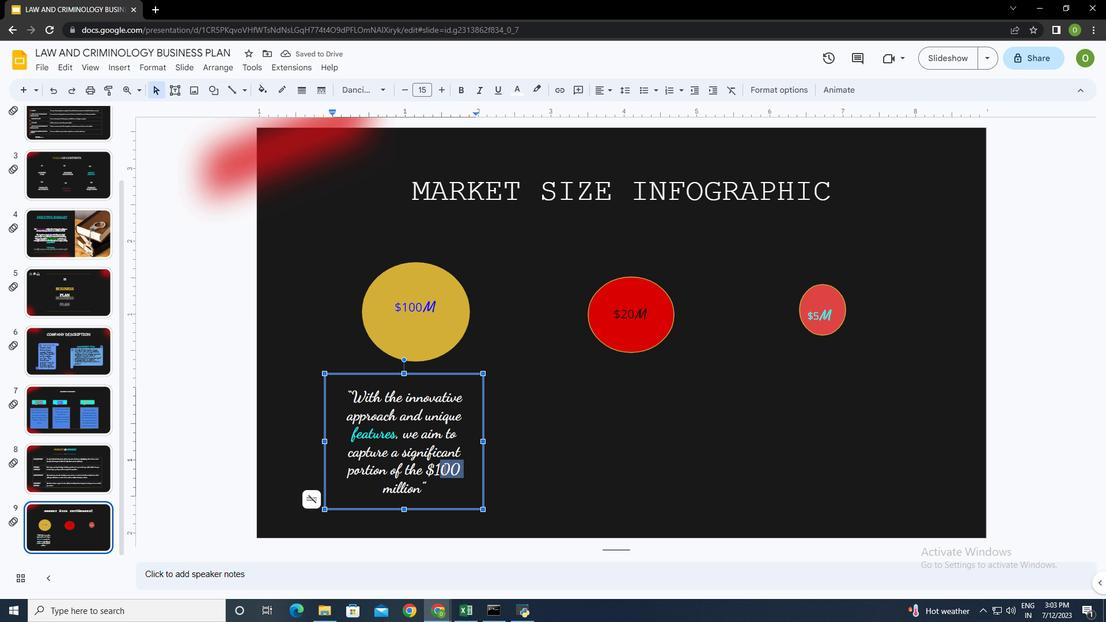 
Action: Mouse moved to (498, 75)
Screenshot: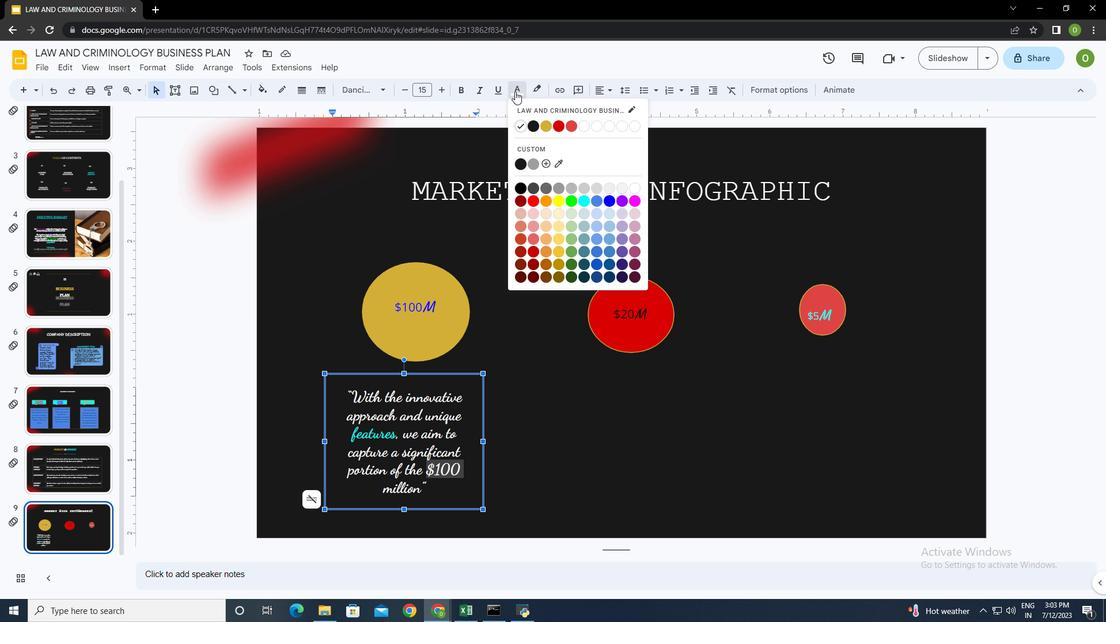 
Action: Mouse pressed left at (498, 75)
Screenshot: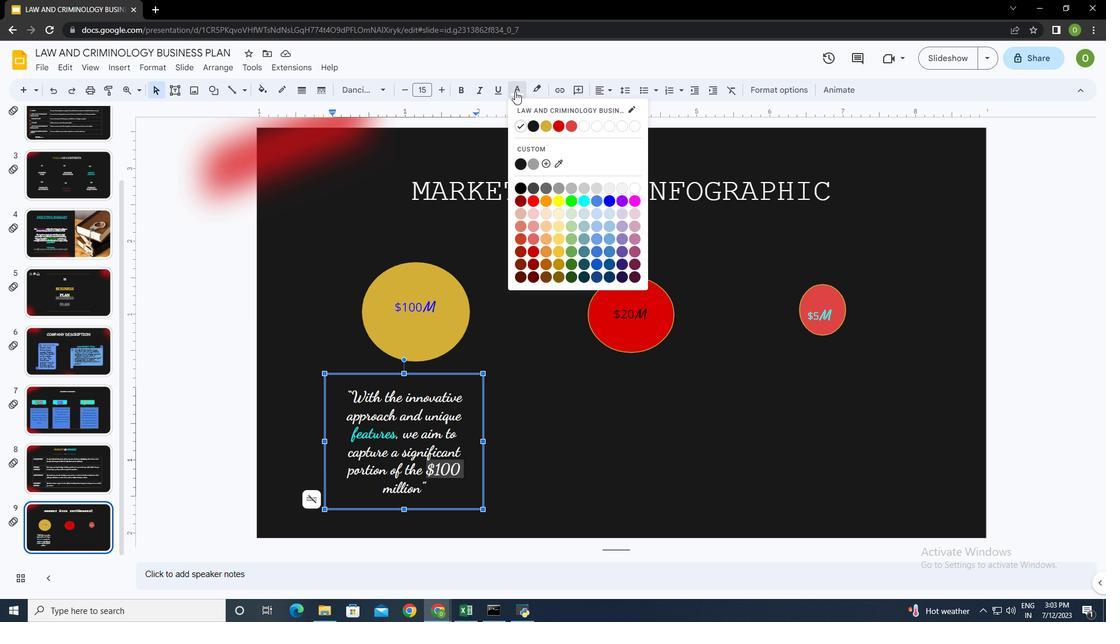 
Action: Mouse moved to (555, 183)
Screenshot: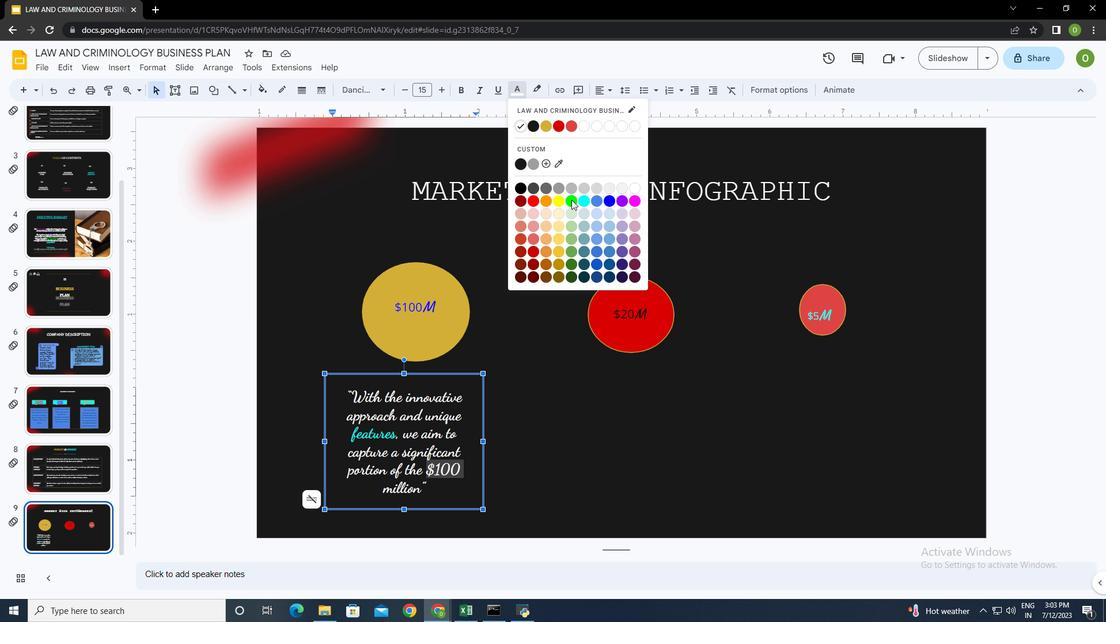 
Action: Mouse pressed left at (555, 183)
Screenshot: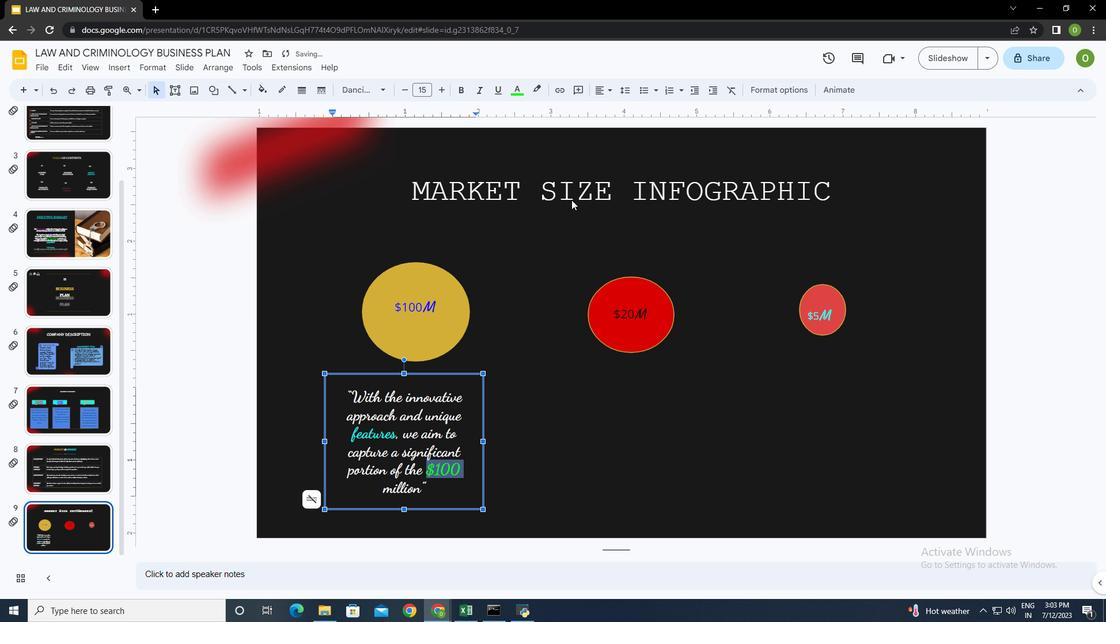 
Action: Mouse moved to (433, 472)
Screenshot: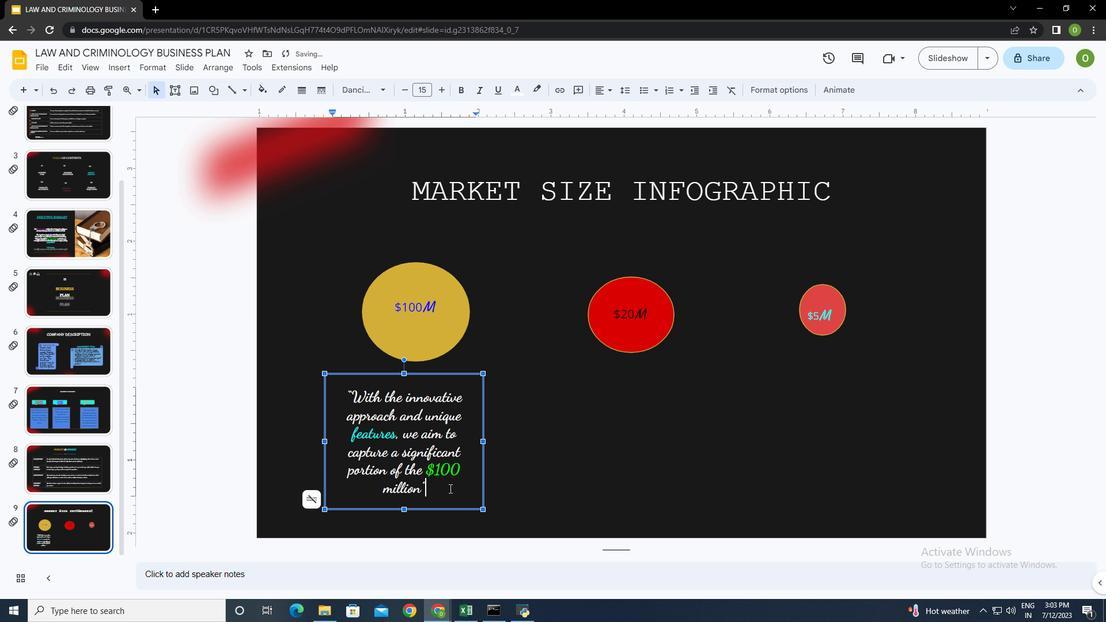 
Action: Mouse pressed left at (433, 472)
Screenshot: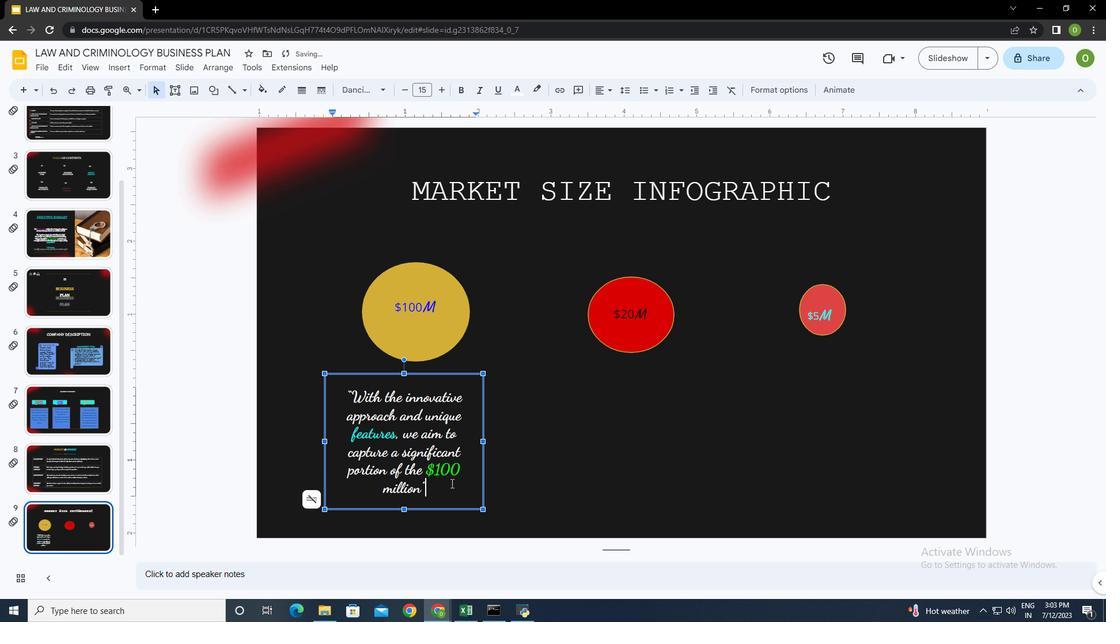 
Action: Mouse moved to (418, 473)
Screenshot: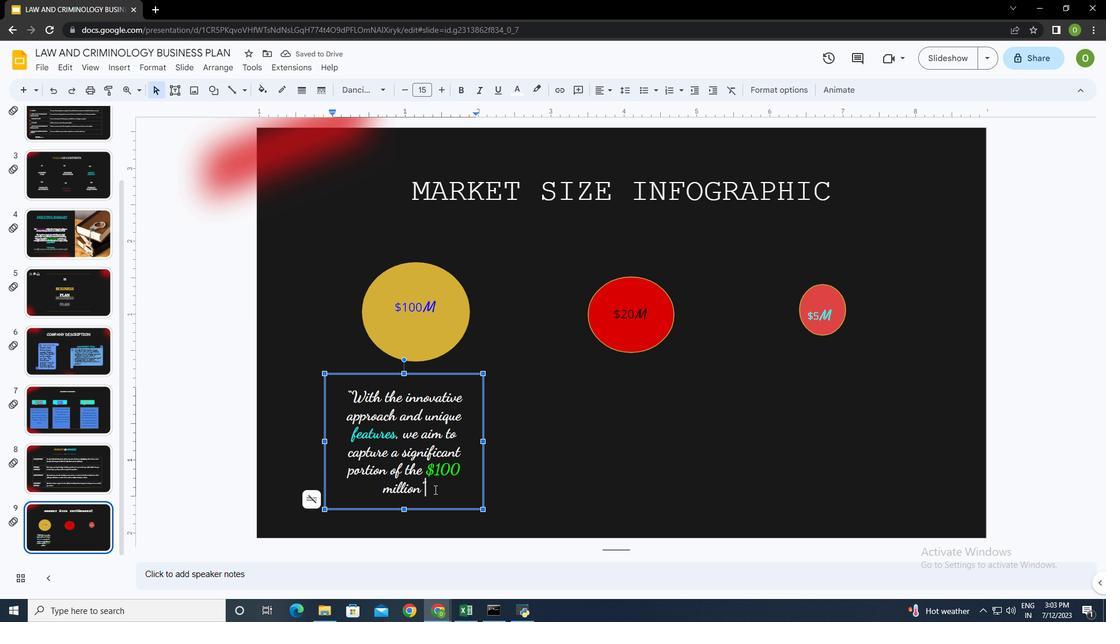 
Action: Mouse pressed left at (418, 473)
Screenshot: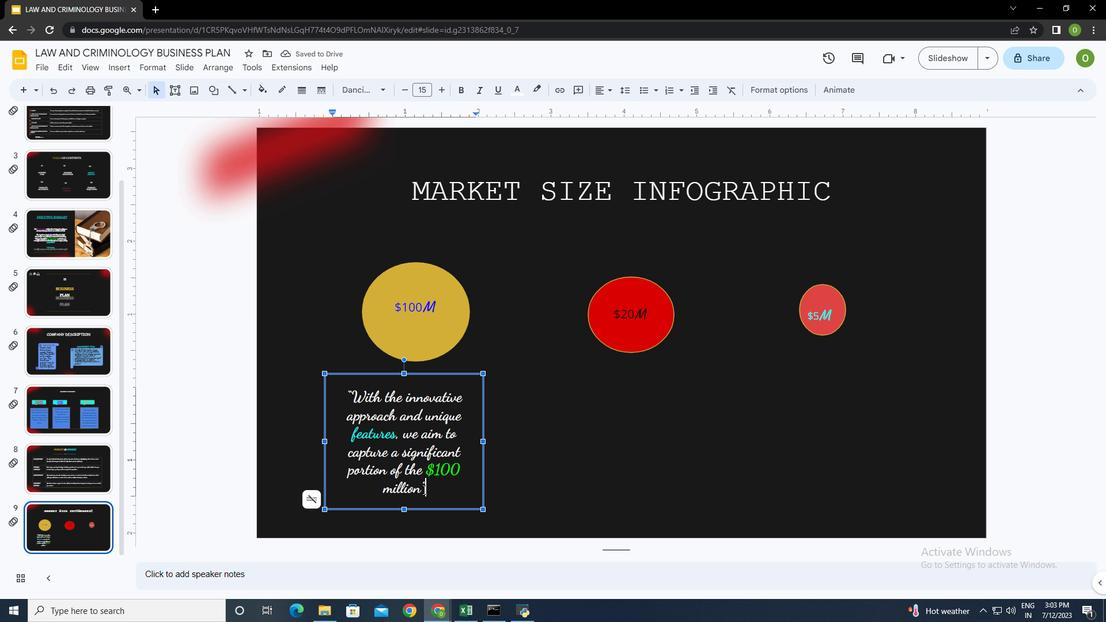 
Action: Mouse moved to (403, 473)
Screenshot: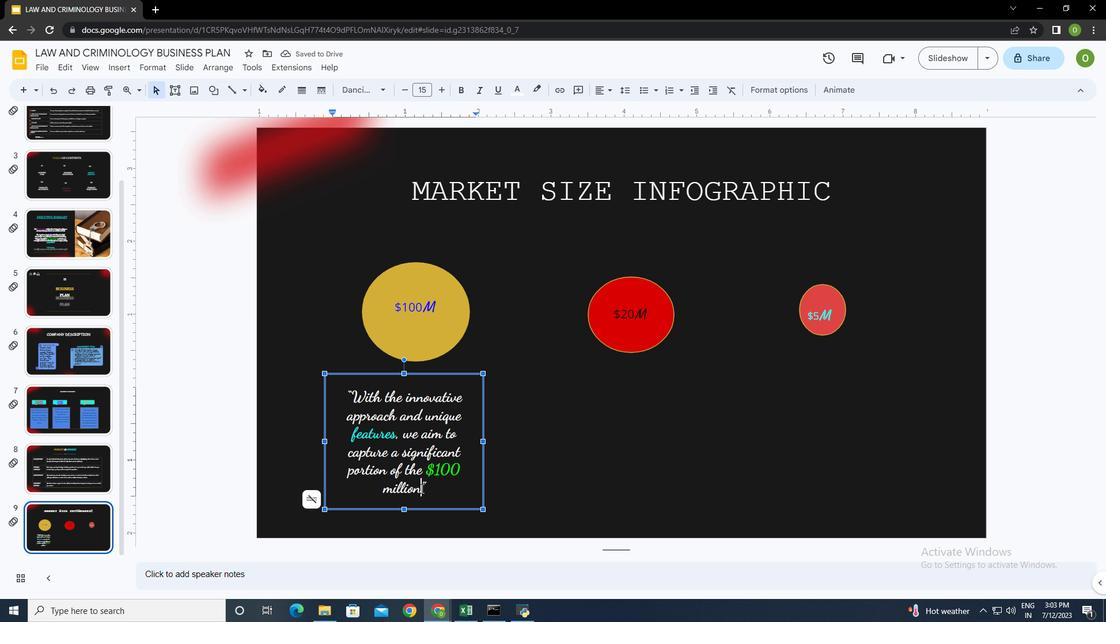 
Action: Mouse pressed left at (403, 473)
Screenshot: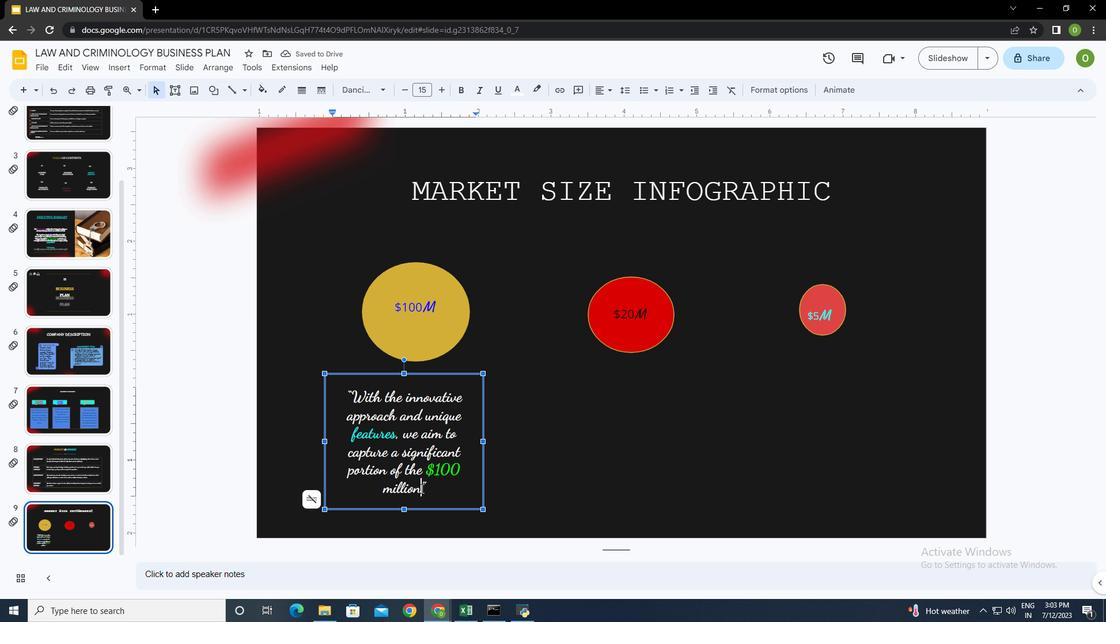 
Action: Mouse moved to (405, 472)
Screenshot: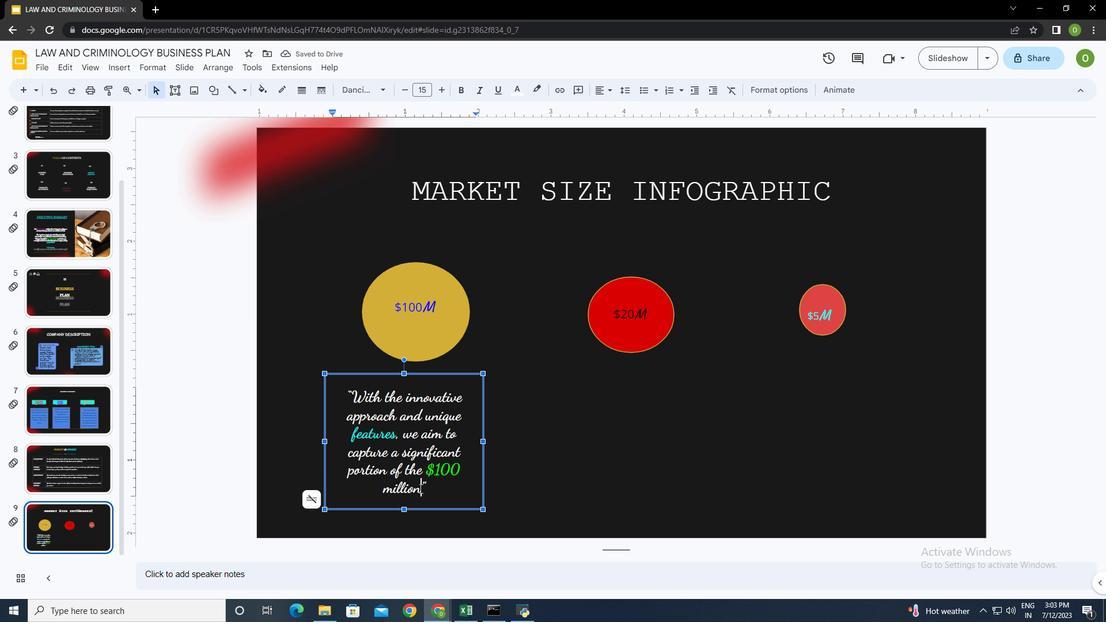 
Action: Mouse pressed left at (405, 472)
Screenshot: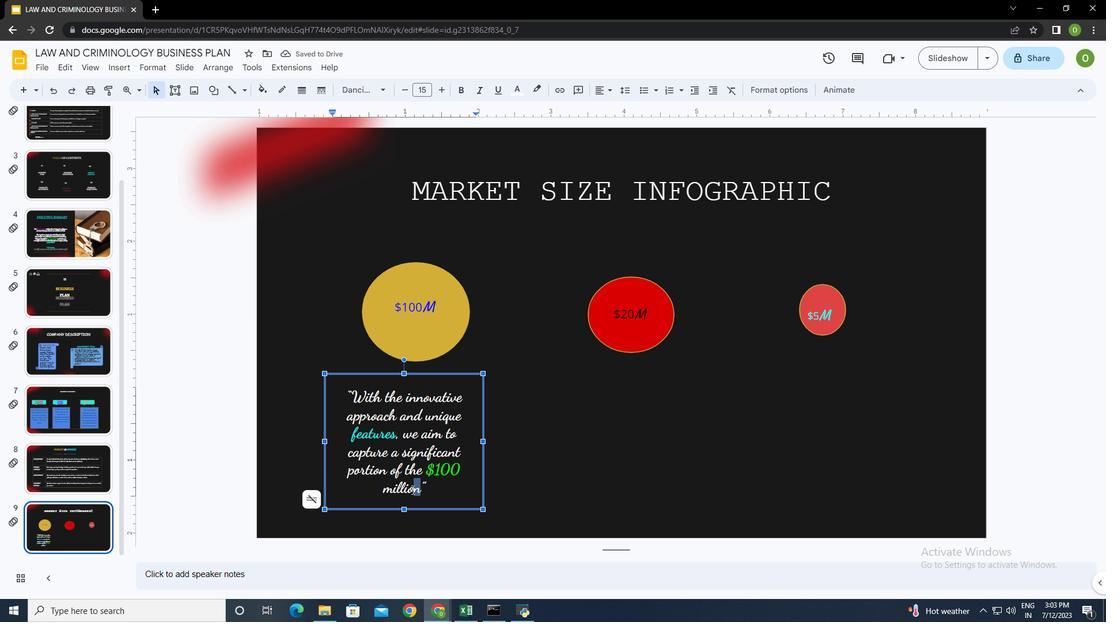 
Action: Mouse moved to (500, 75)
Screenshot: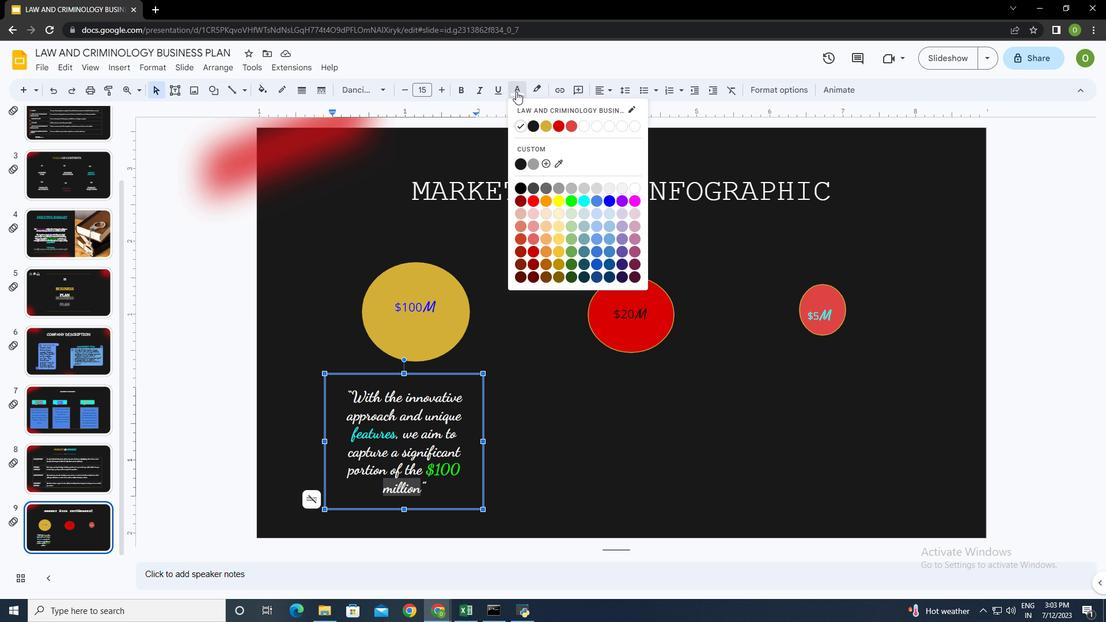 
Action: Mouse pressed left at (500, 75)
Screenshot: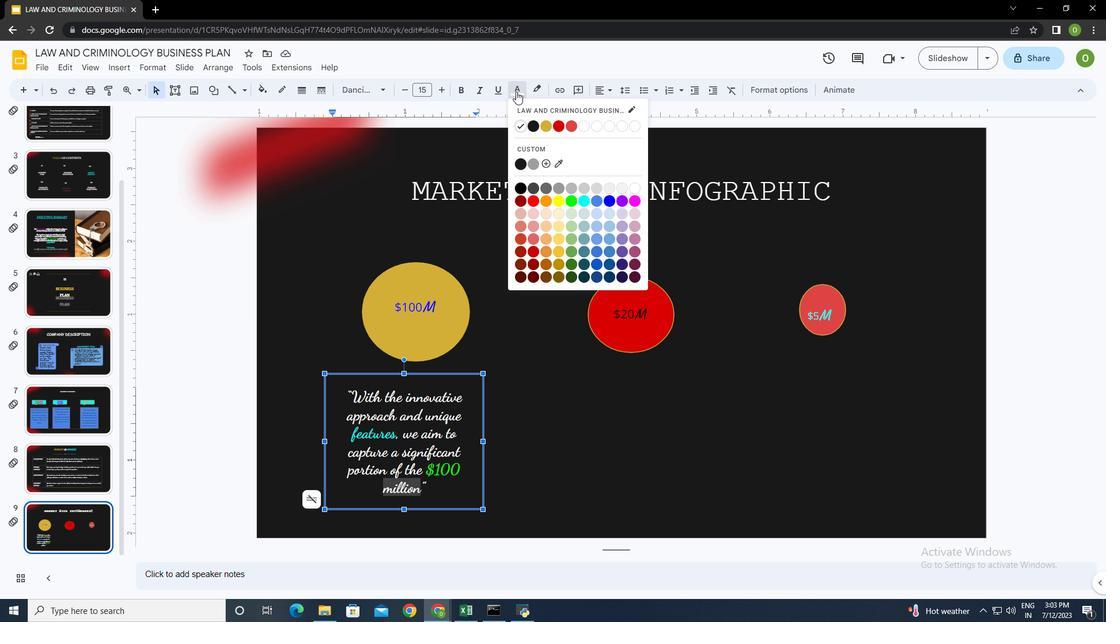 
Action: Mouse moved to (553, 183)
Screenshot: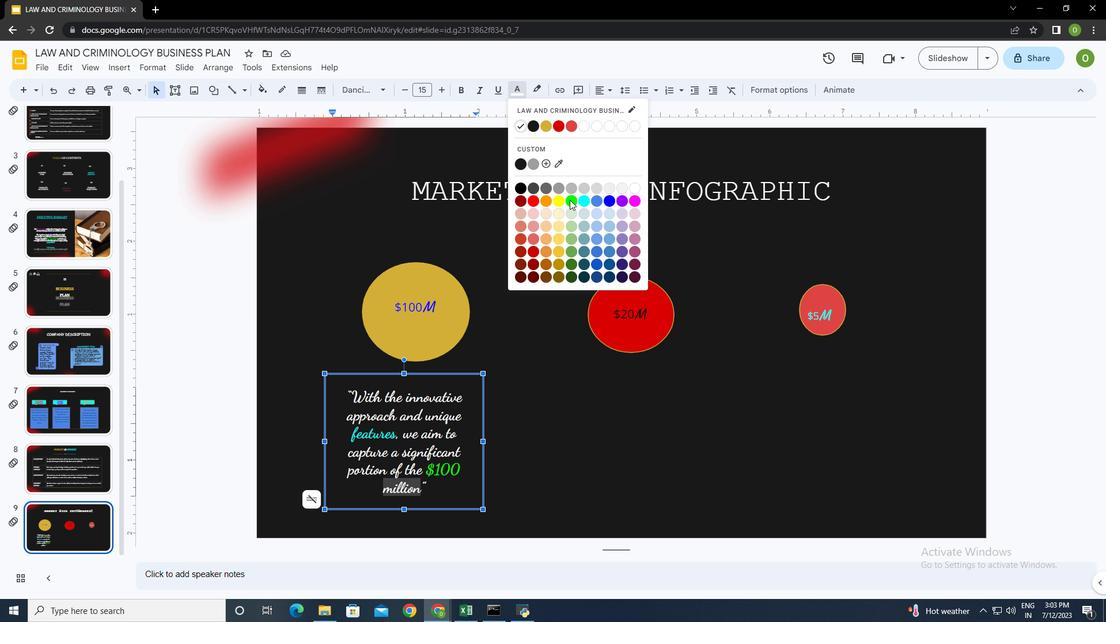 
Action: Mouse pressed left at (553, 183)
Screenshot: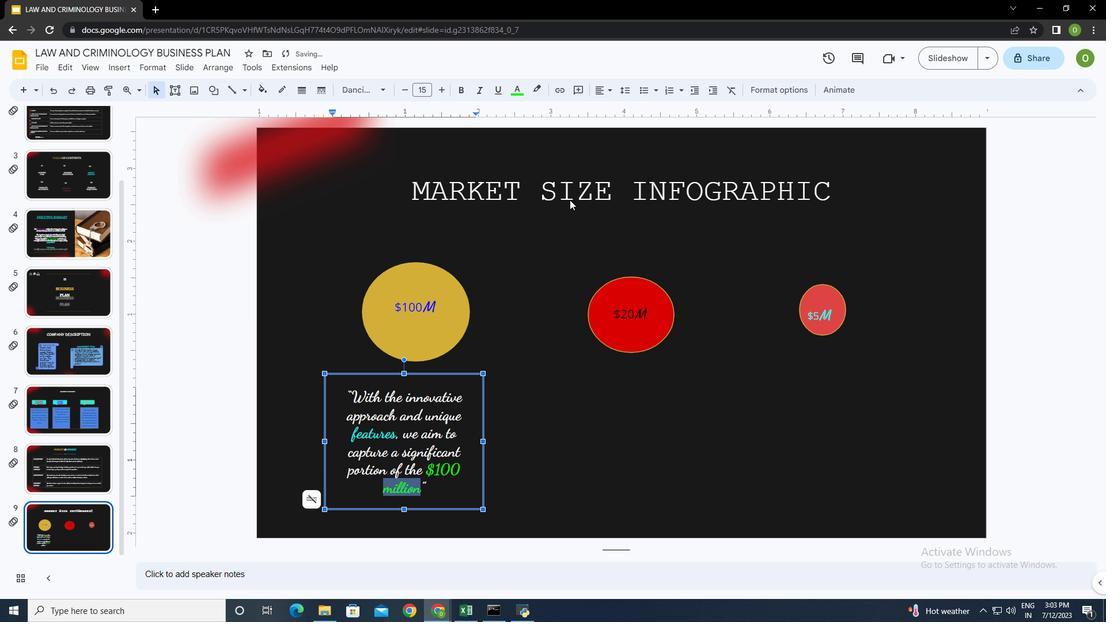 
Action: Mouse moved to (429, 472)
Screenshot: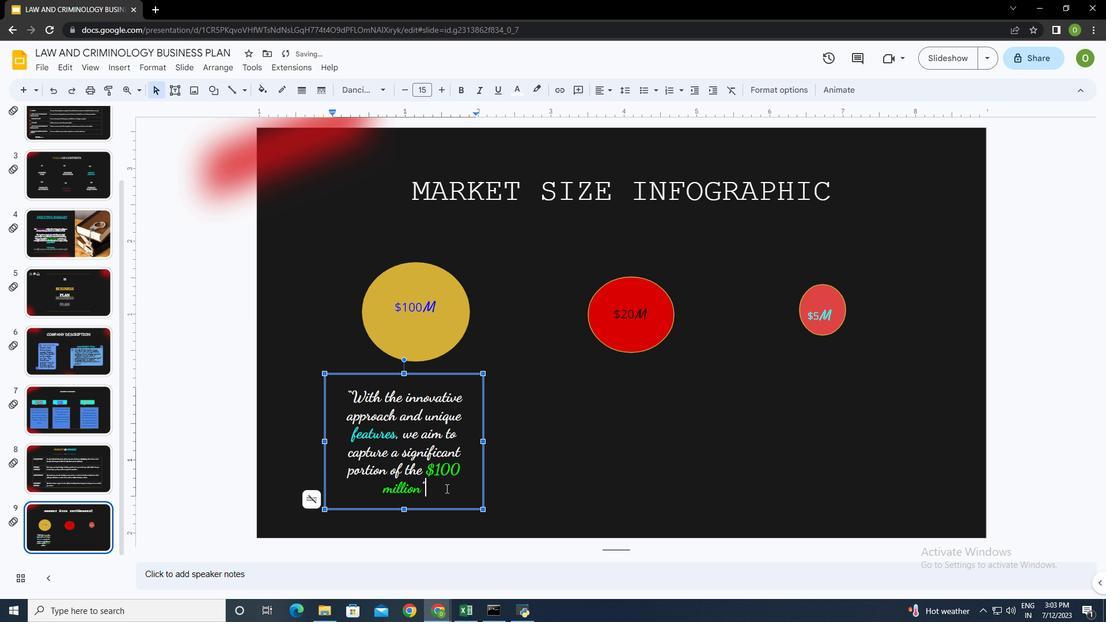 
Action: Mouse pressed left at (429, 472)
Screenshot: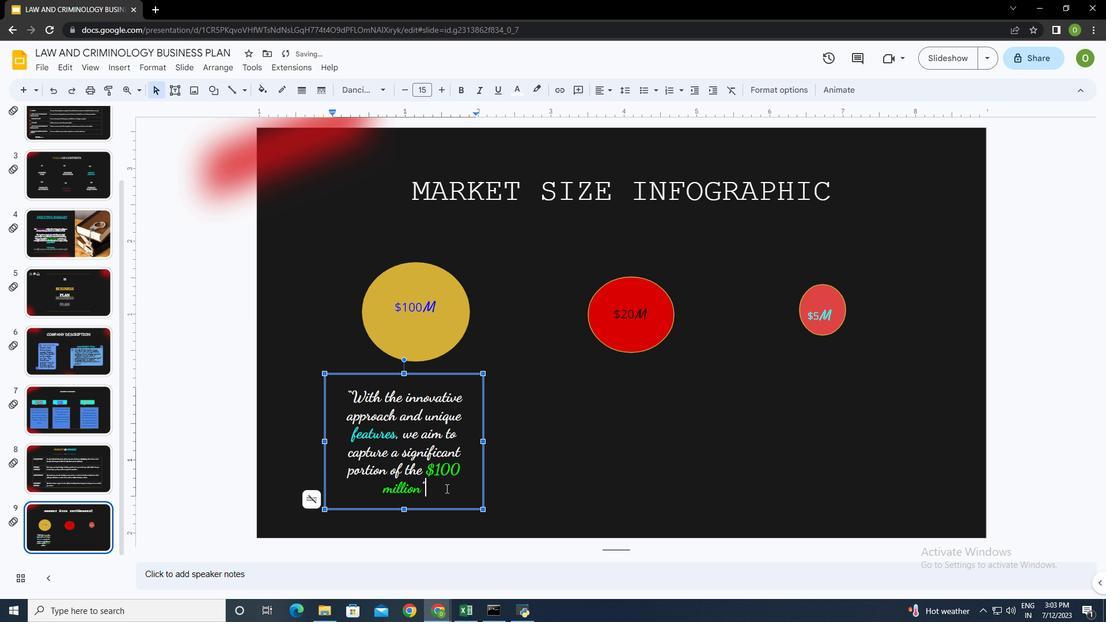 
Action: Mouse moved to (614, 391)
Screenshot: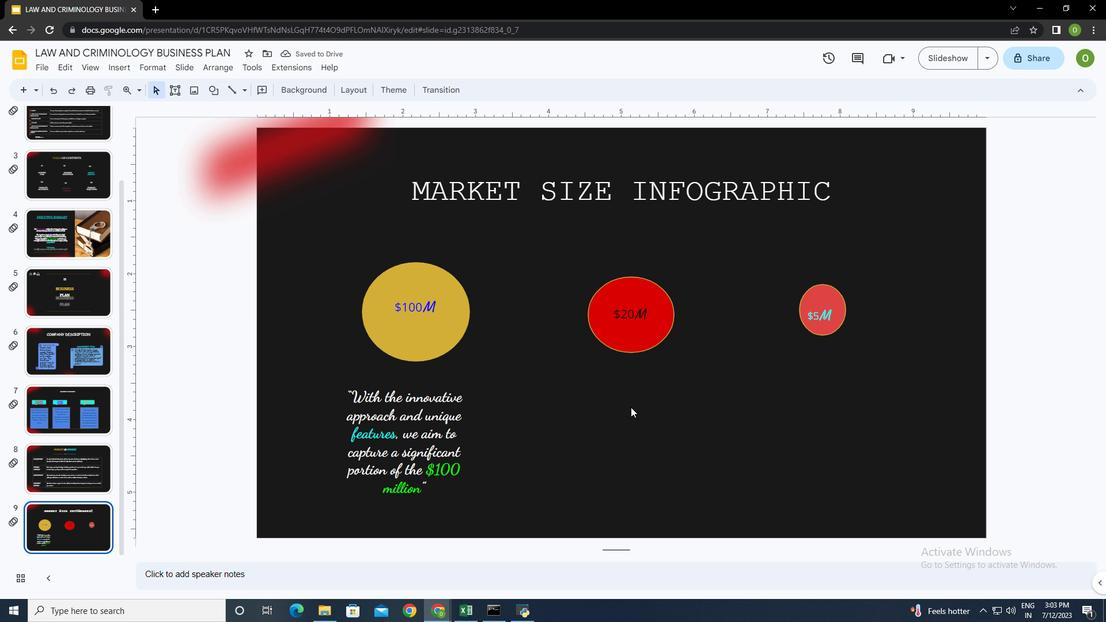 
Action: Mouse pressed left at (614, 391)
Screenshot: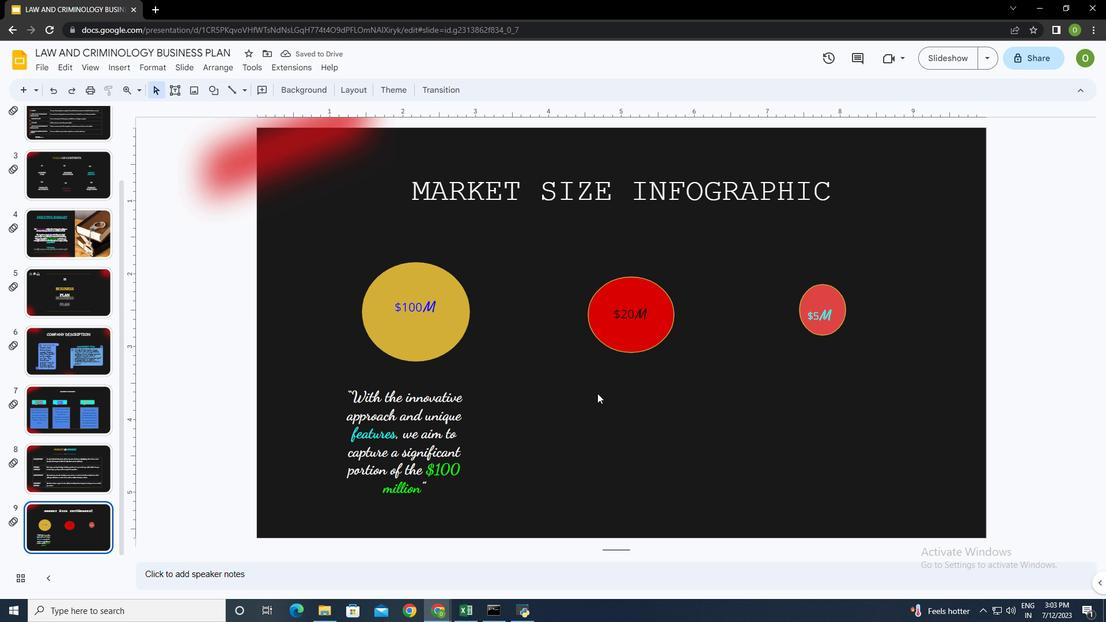 
Action: Mouse moved to (160, 71)
Screenshot: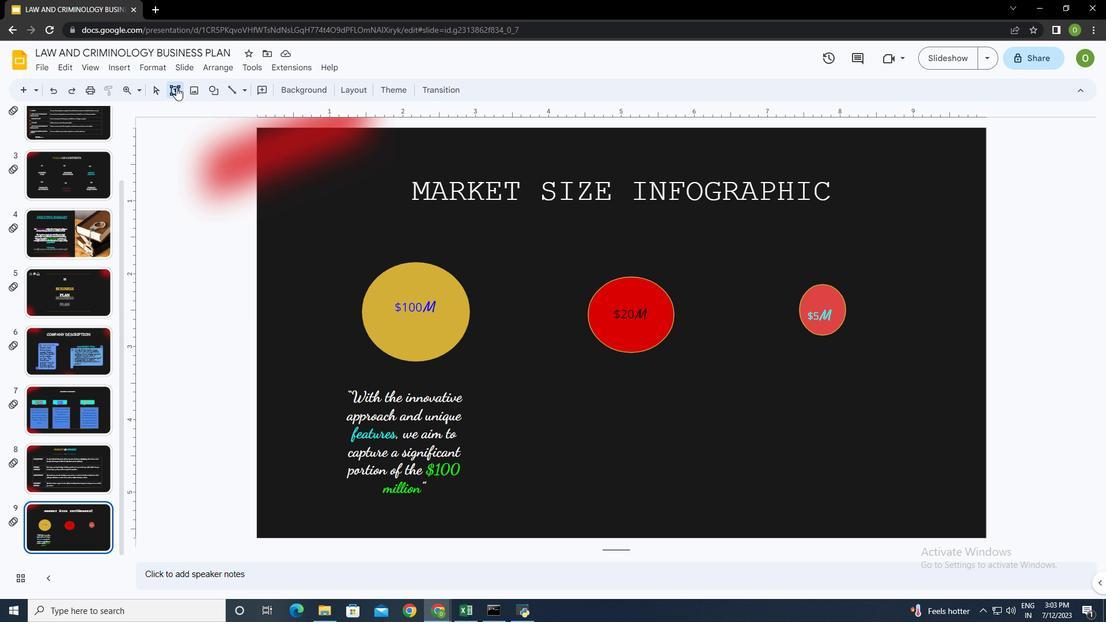 
Action: Mouse pressed left at (160, 71)
